 Task: Look for Airbnb properties in Banha, Egypt from 20th December, 2023 to 25th December, 2023 for 7 adults. Place can be entire room or shared room with 4 bedrooms having 7 beds and 4 bathrooms. Property type can be house. Amenities needed are: wifi, TV, free parkinig on premises, gym, breakfast.
Action: Mouse moved to (460, 87)
Screenshot: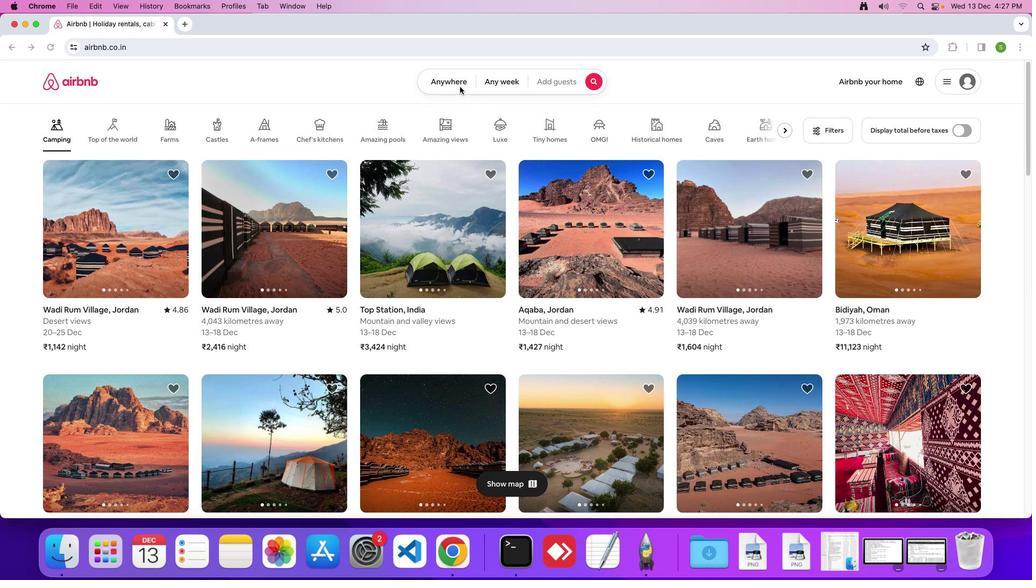 
Action: Mouse pressed left at (460, 87)
Screenshot: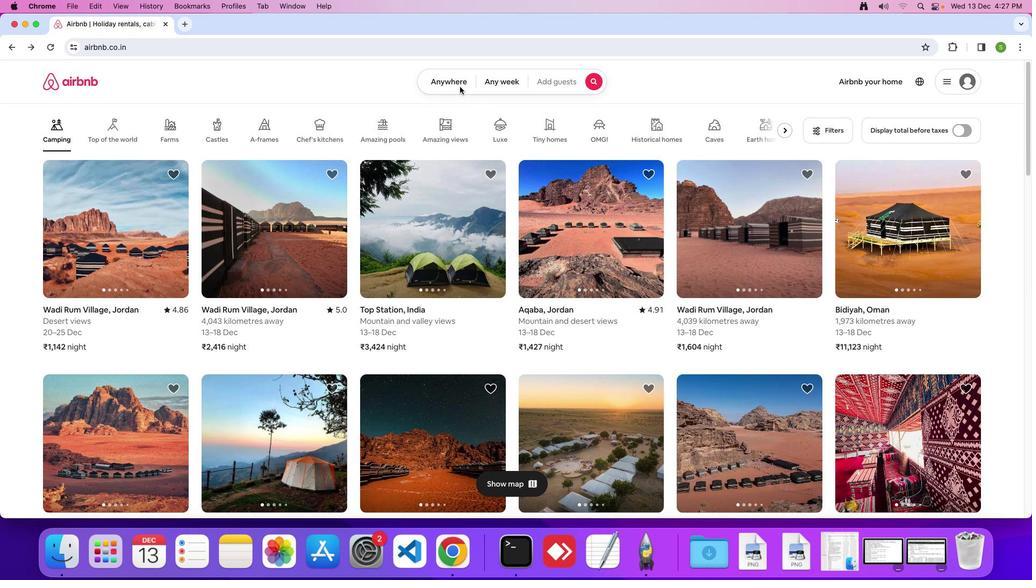 
Action: Mouse moved to (449, 82)
Screenshot: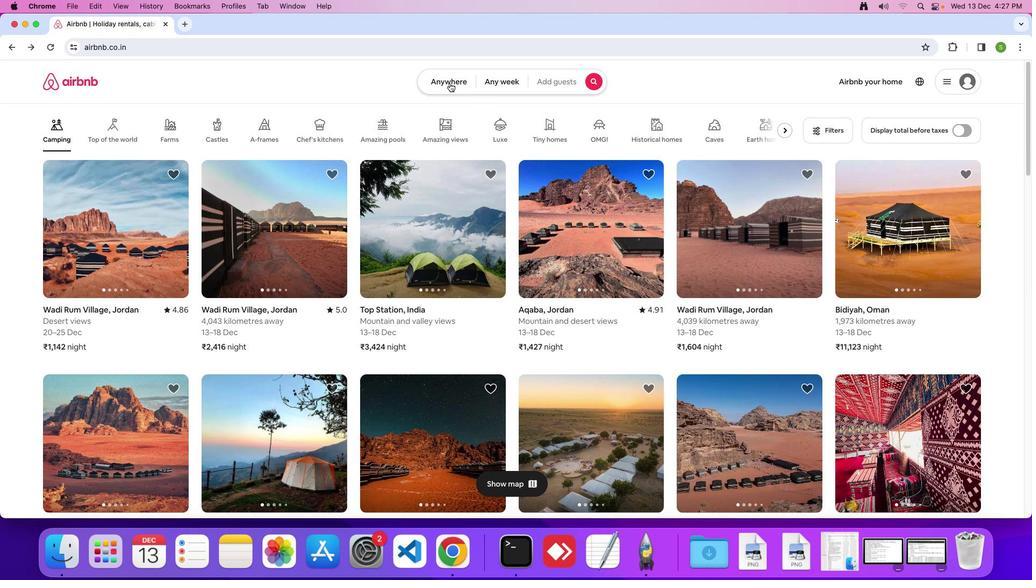 
Action: Mouse pressed left at (449, 82)
Screenshot: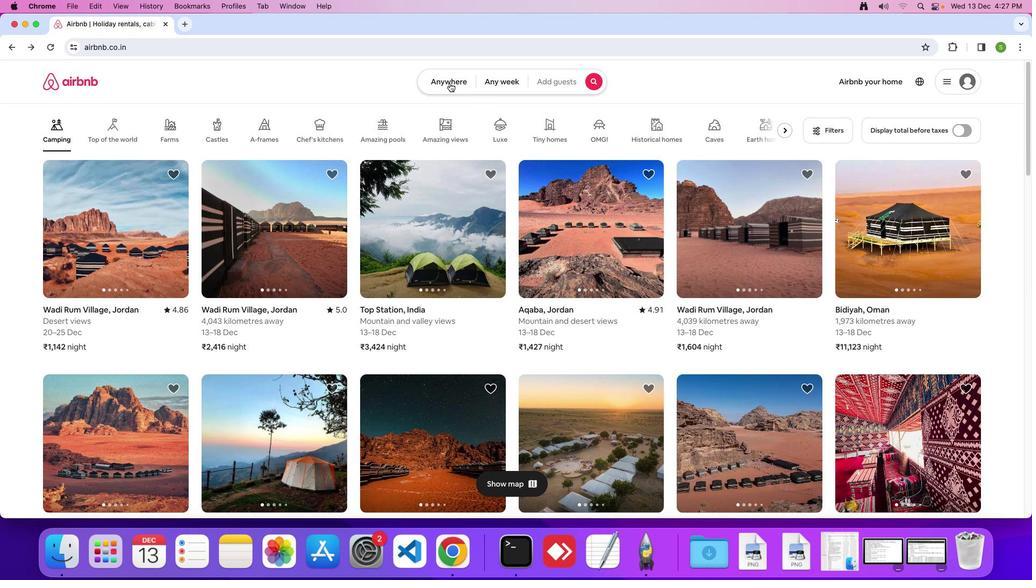 
Action: Mouse moved to (384, 118)
Screenshot: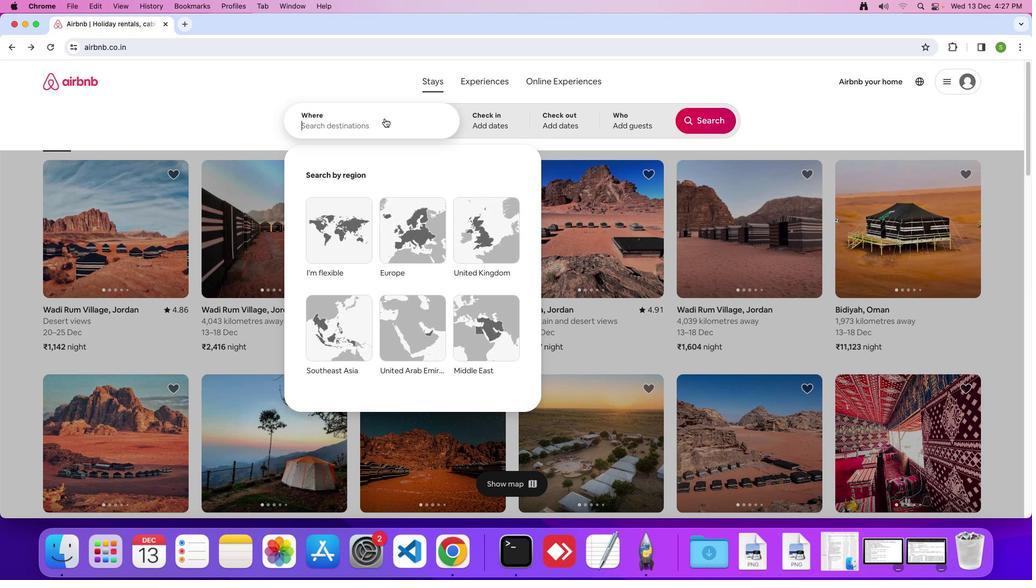 
Action: Mouse pressed left at (384, 118)
Screenshot: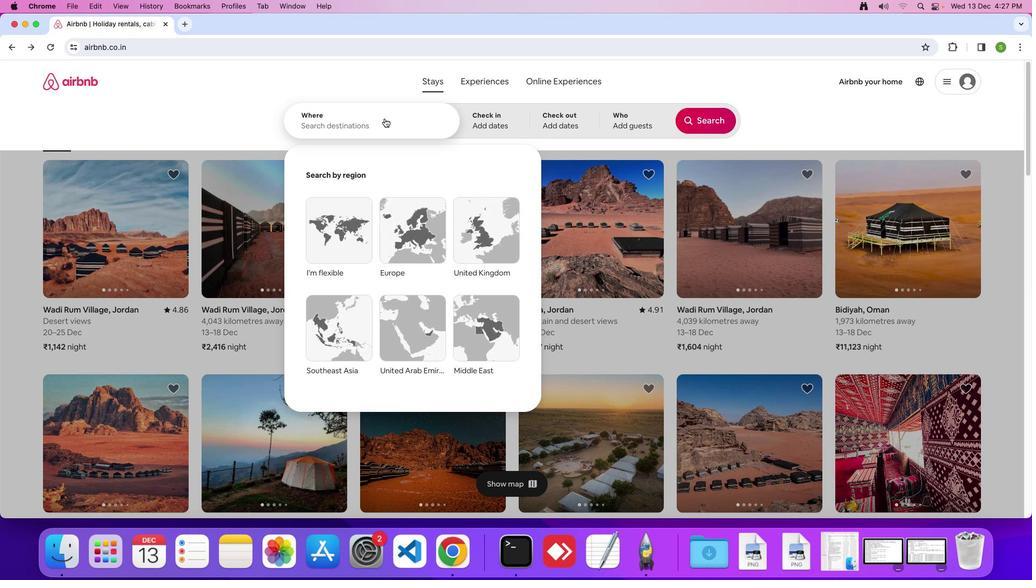 
Action: Key pressed 'B'Key.caps_lock'a''n''h''a'','Key.spaceKey.shift'E''g''y''p''t'Key.enter
Screenshot: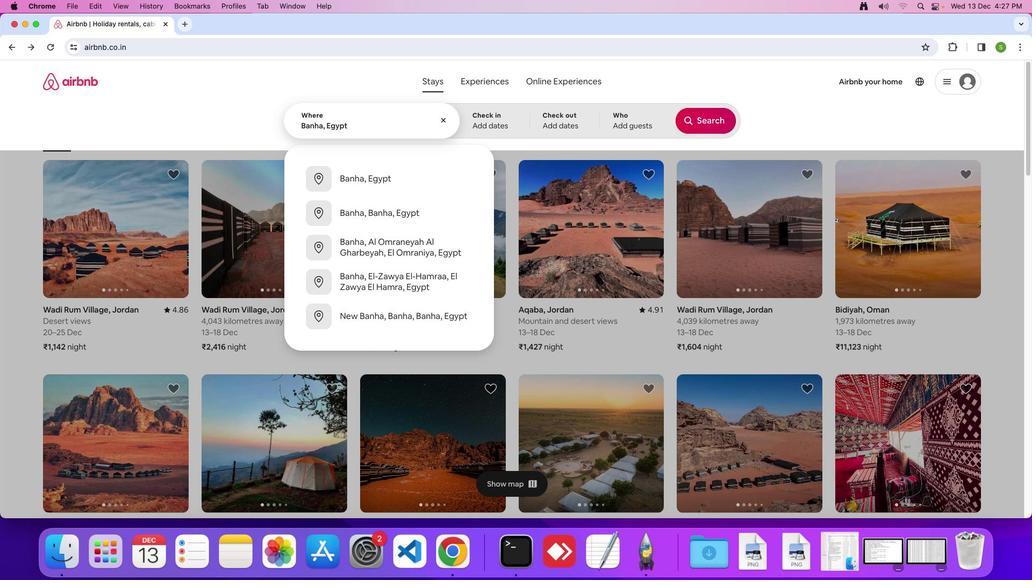 
Action: Mouse scrolled (384, 118) with delta (0, 0)
Screenshot: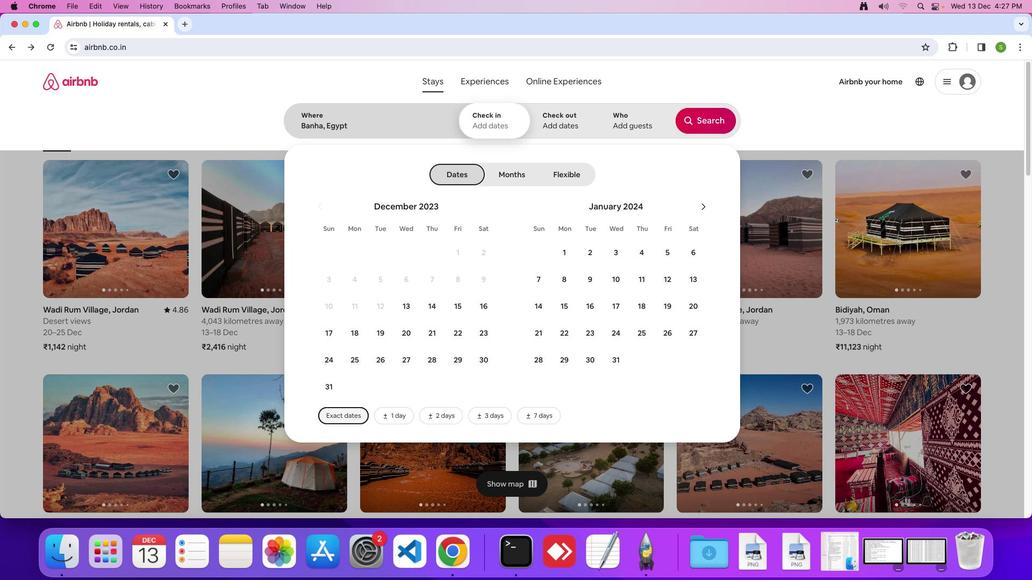 
Action: Mouse moved to (409, 335)
Screenshot: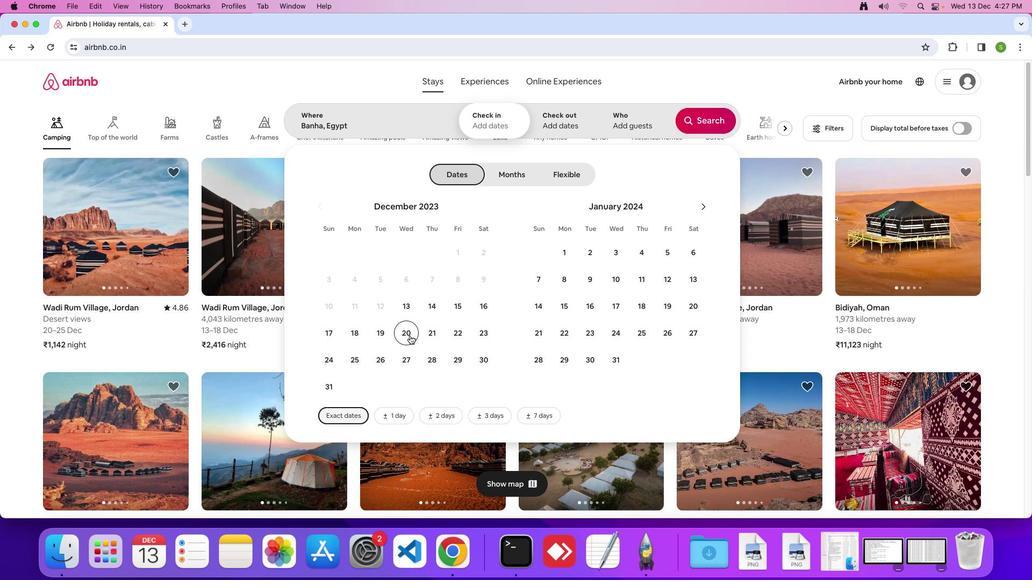 
Action: Mouse pressed left at (409, 335)
Screenshot: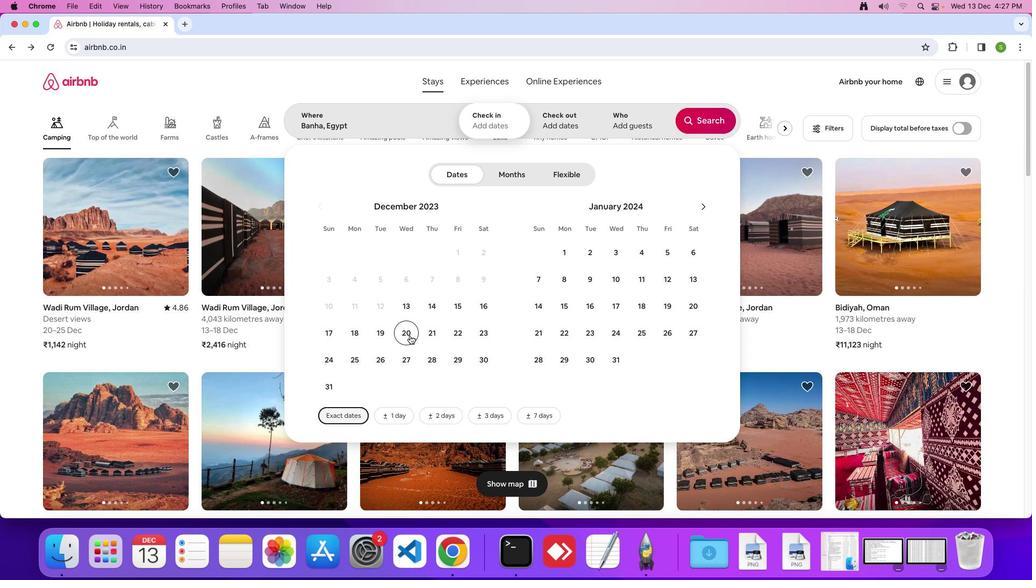 
Action: Mouse moved to (354, 357)
Screenshot: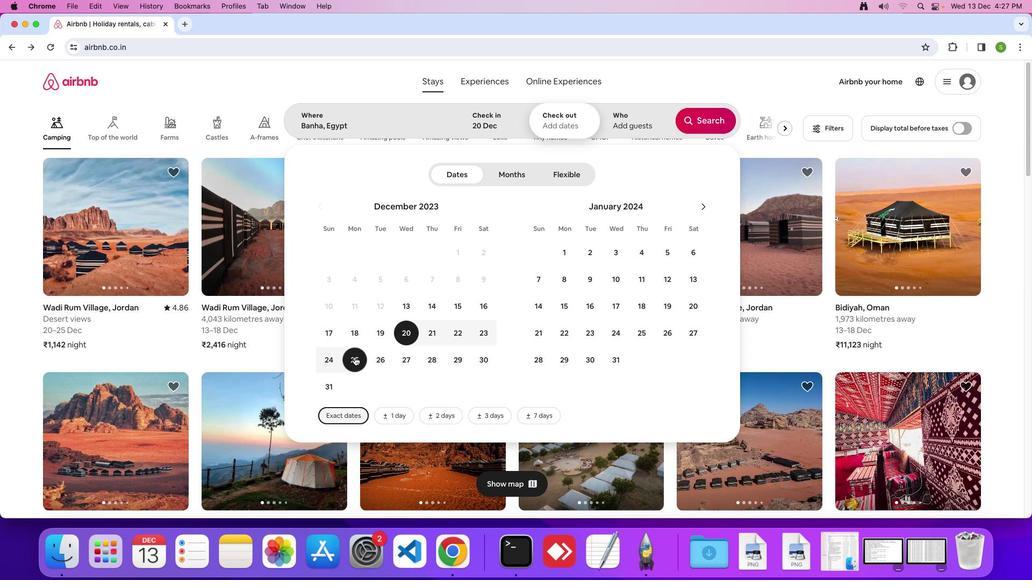 
Action: Mouse pressed left at (354, 357)
Screenshot: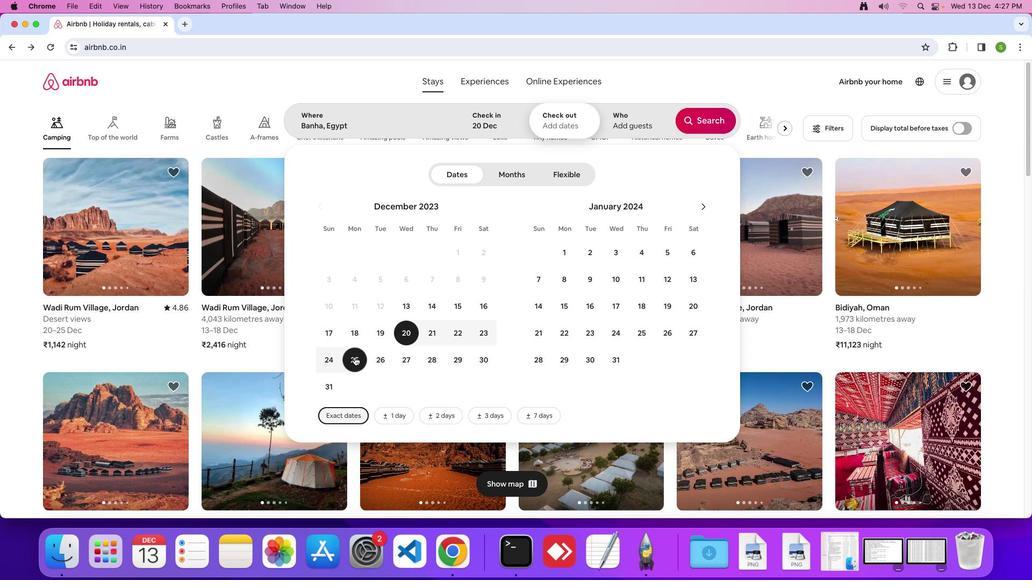 
Action: Mouse moved to (633, 126)
Screenshot: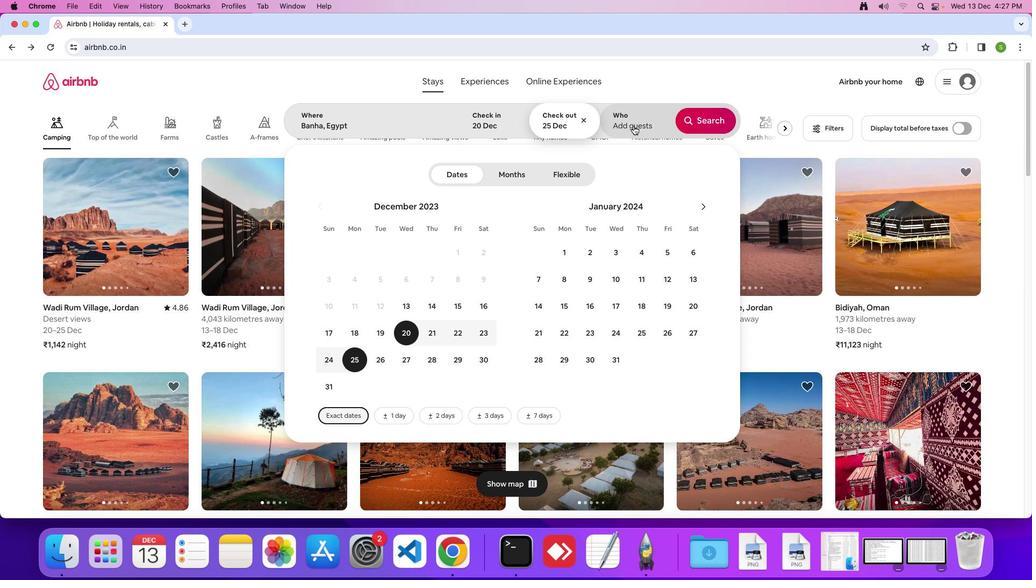 
Action: Mouse pressed left at (633, 126)
Screenshot: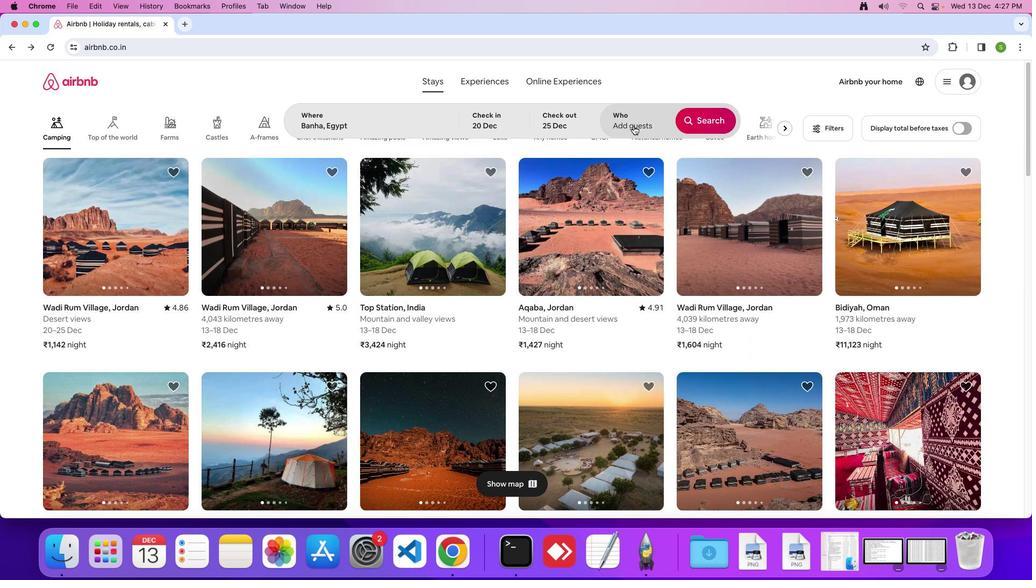 
Action: Mouse moved to (705, 174)
Screenshot: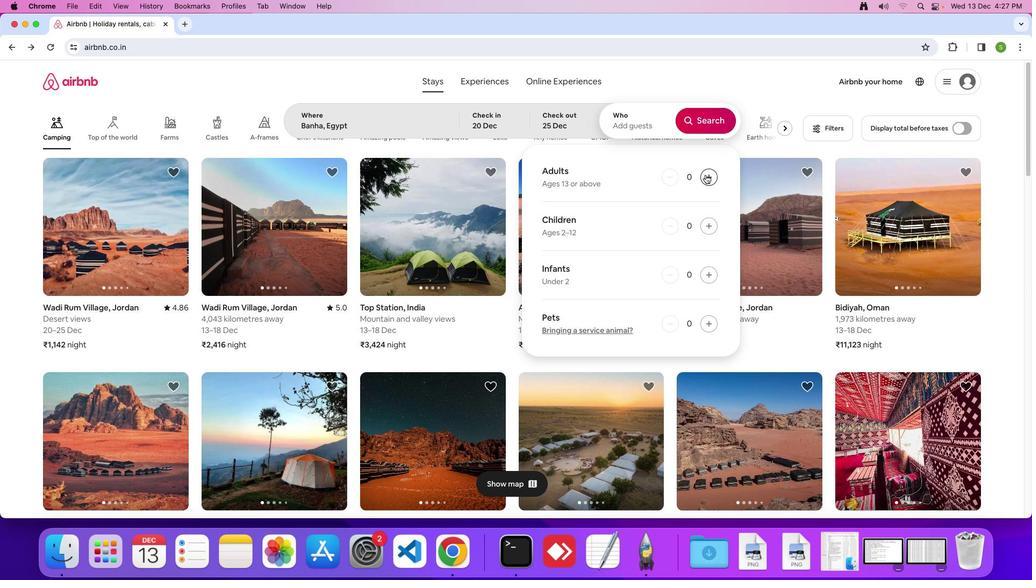 
Action: Mouse pressed left at (705, 174)
Screenshot: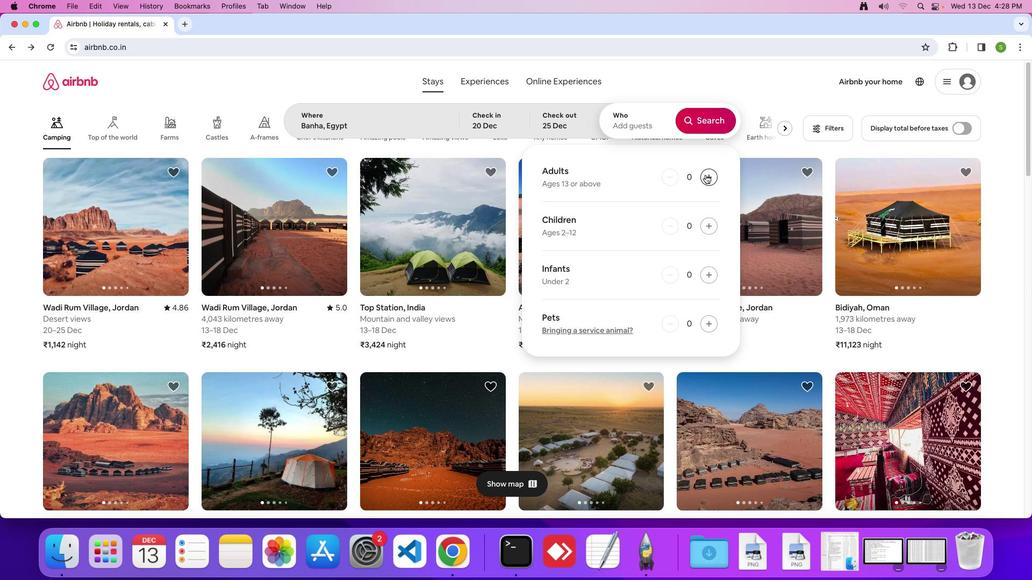 
Action: Mouse pressed left at (705, 174)
Screenshot: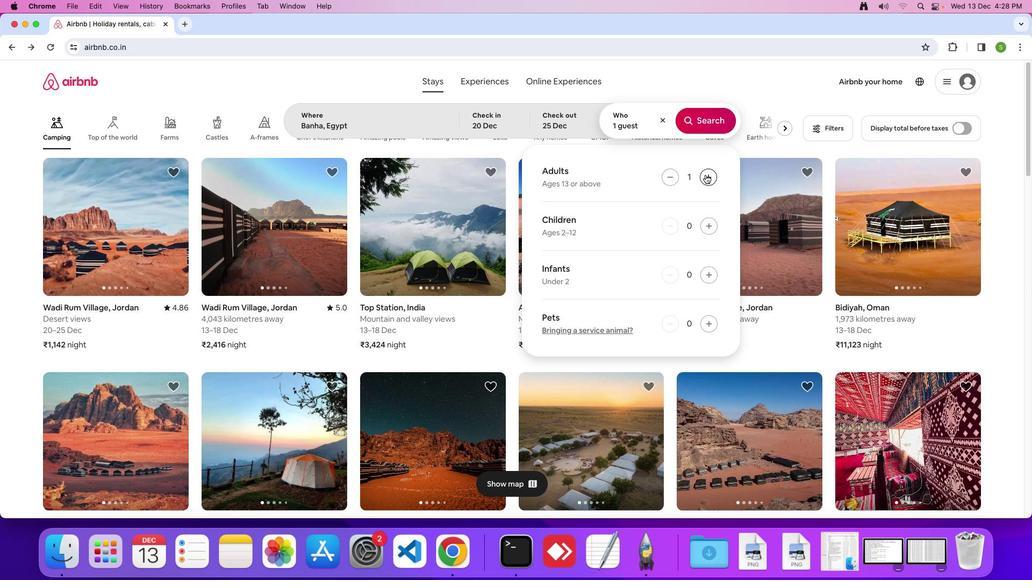 
Action: Mouse pressed left at (705, 174)
Screenshot: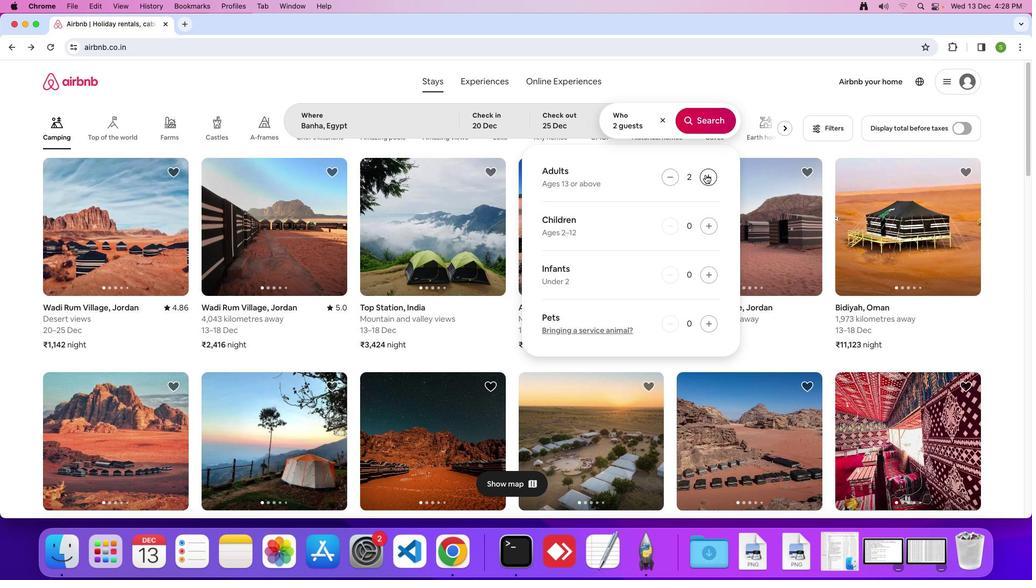 
Action: Mouse pressed left at (705, 174)
Screenshot: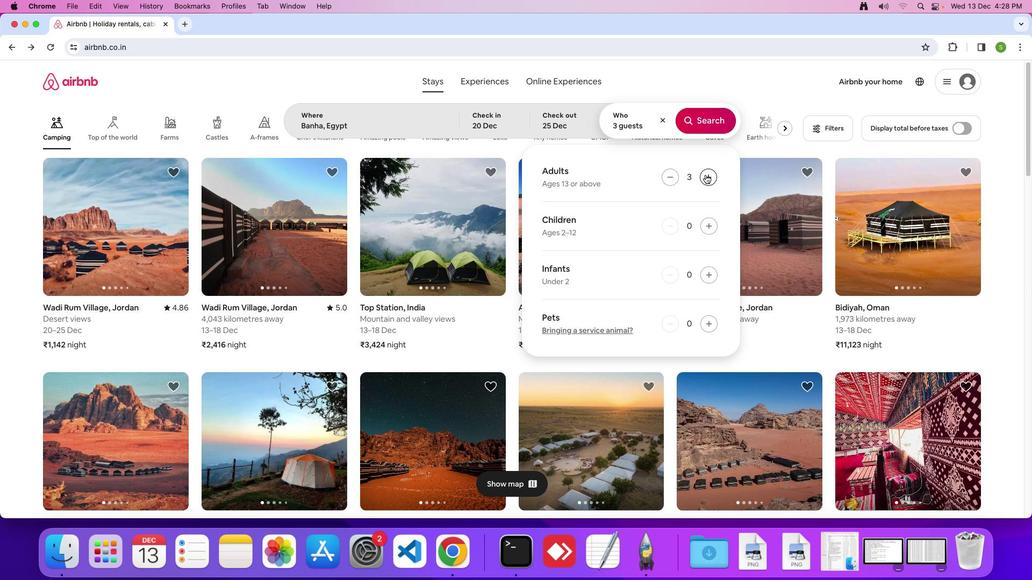 
Action: Mouse pressed left at (705, 174)
Screenshot: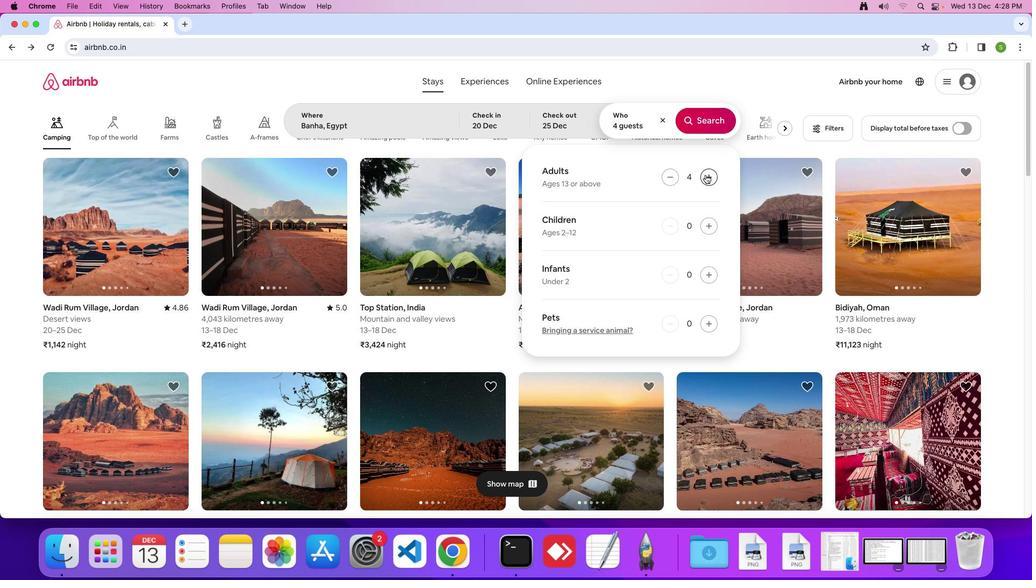 
Action: Mouse pressed left at (705, 174)
Screenshot: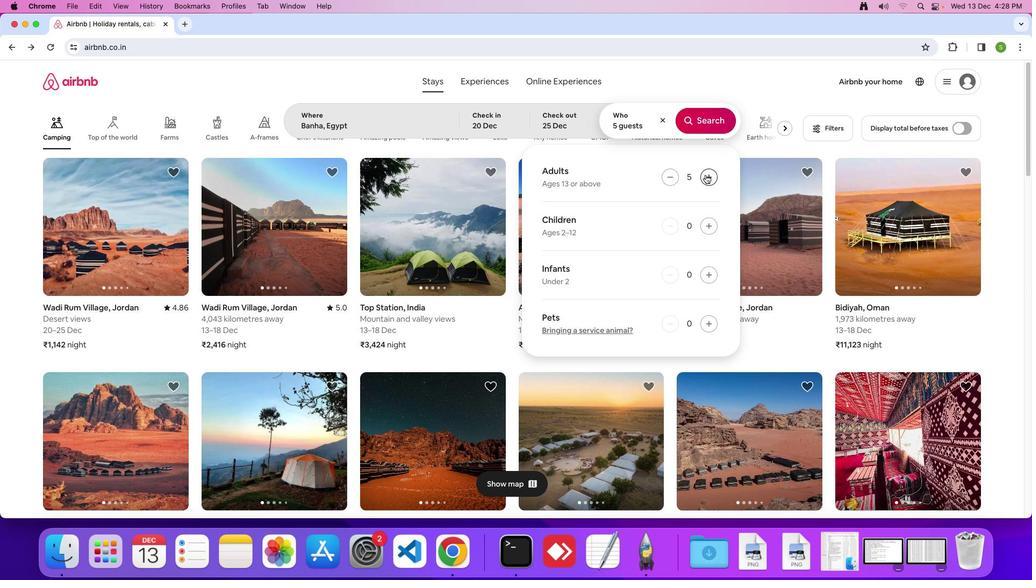 
Action: Mouse pressed left at (705, 174)
Screenshot: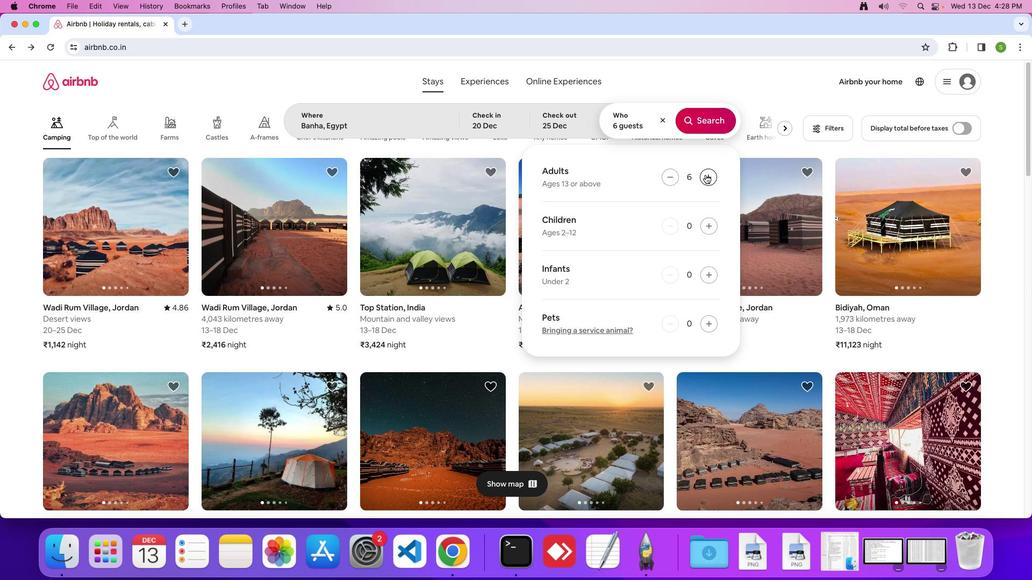 
Action: Mouse moved to (693, 117)
Screenshot: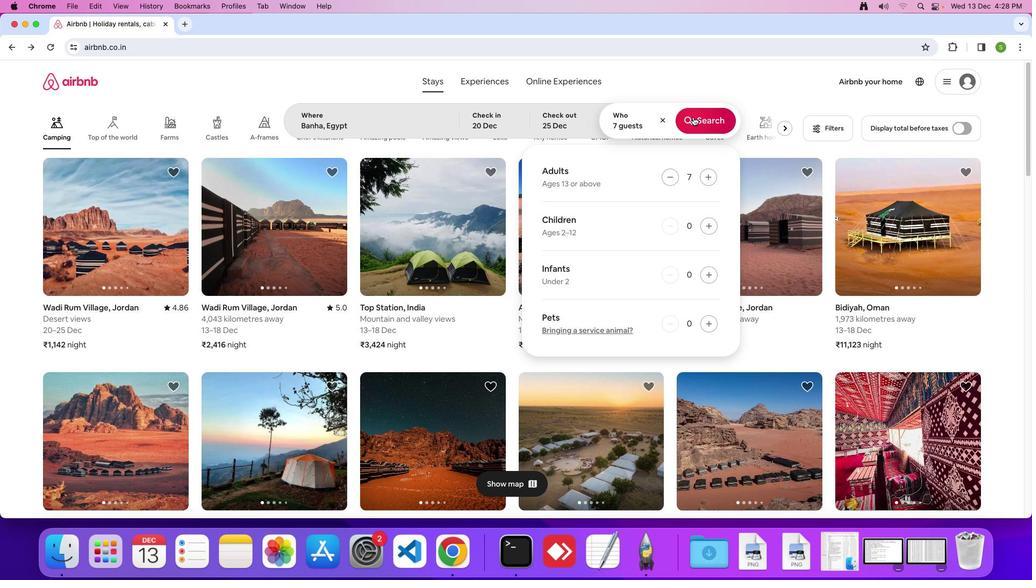 
Action: Mouse pressed left at (693, 117)
Screenshot: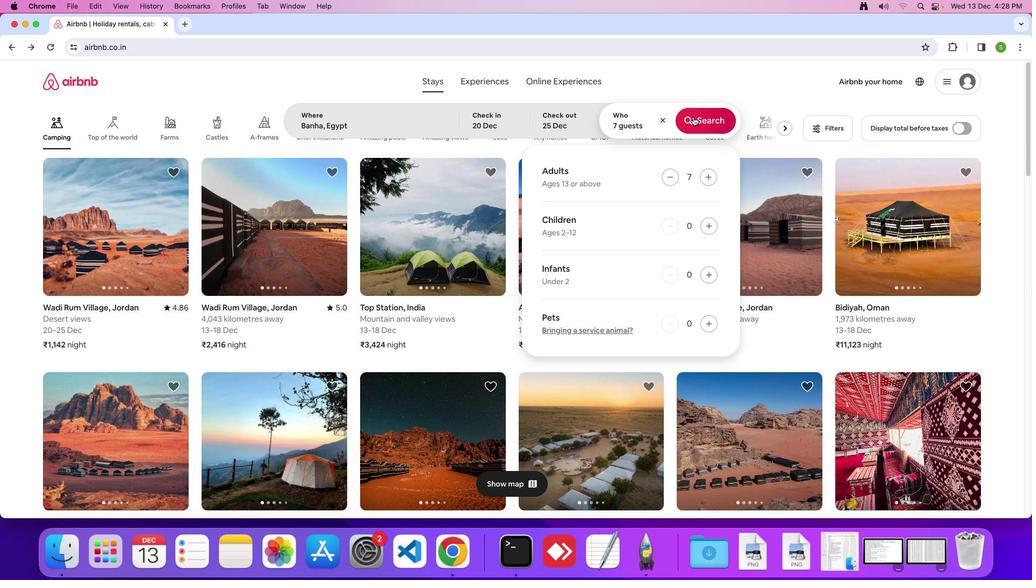 
Action: Mouse moved to (869, 131)
Screenshot: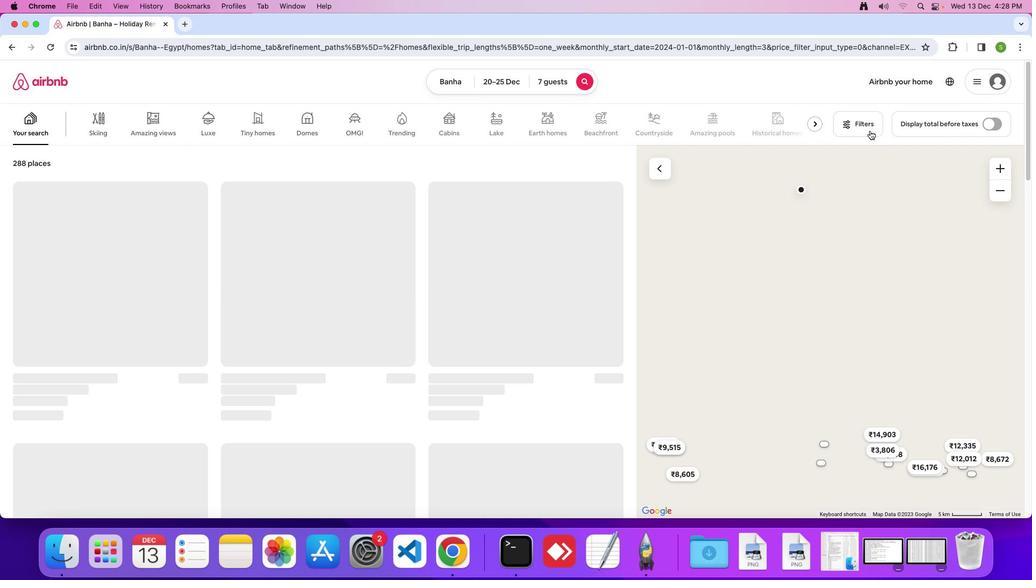 
Action: Mouse pressed left at (869, 131)
Screenshot: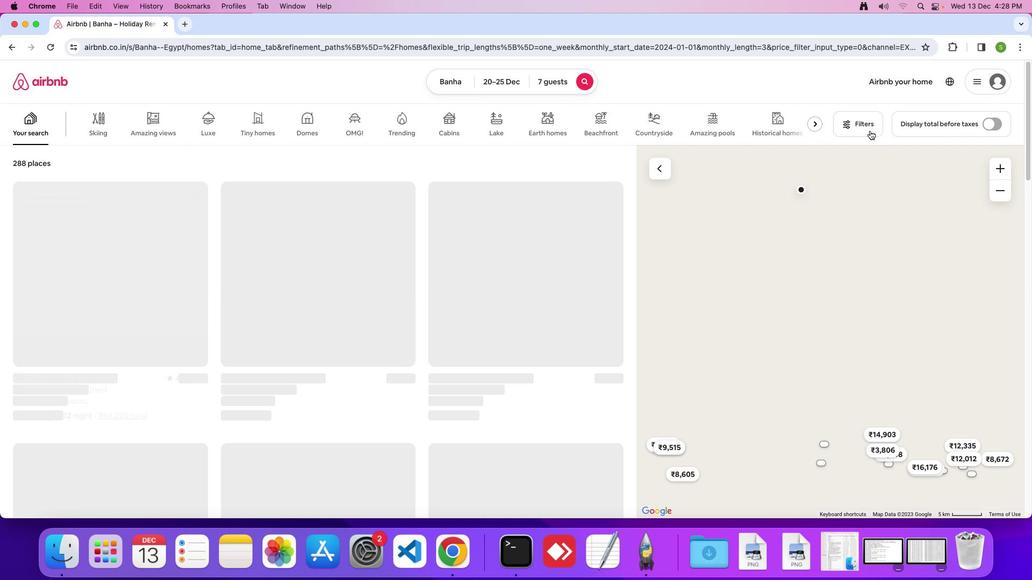 
Action: Mouse moved to (544, 291)
Screenshot: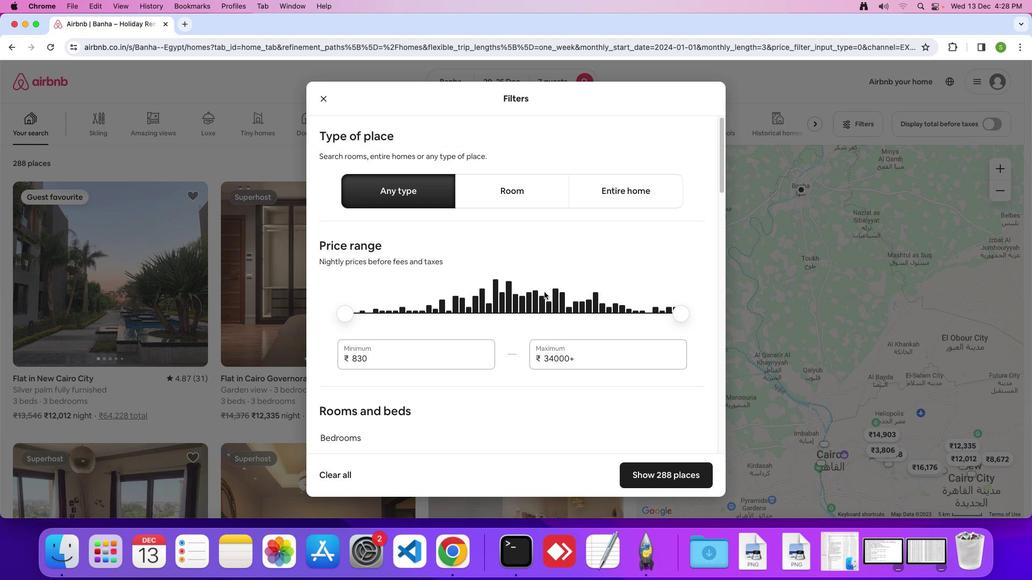 
Action: Mouse scrolled (544, 291) with delta (0, 0)
Screenshot: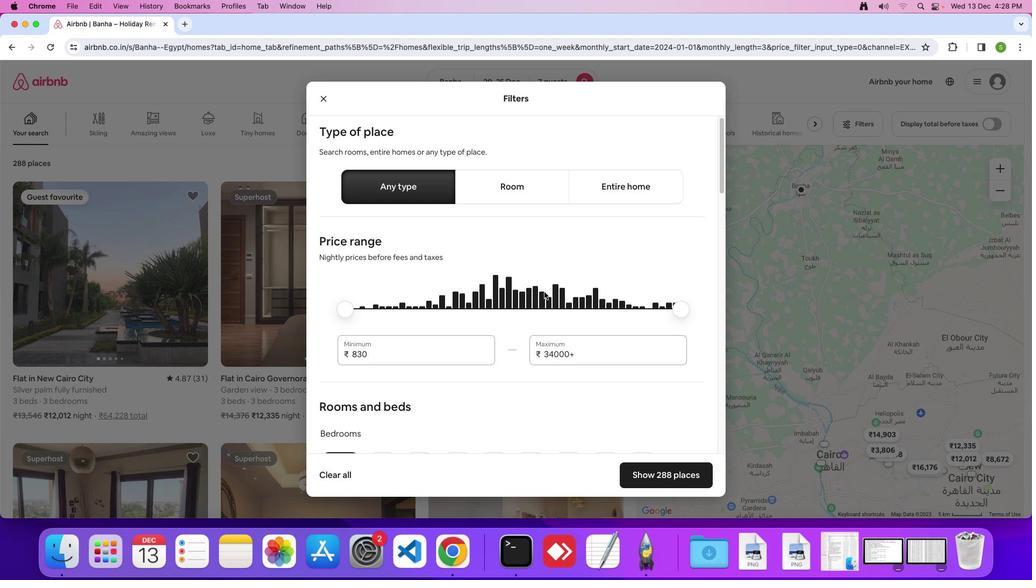 
Action: Mouse scrolled (544, 291) with delta (0, 0)
Screenshot: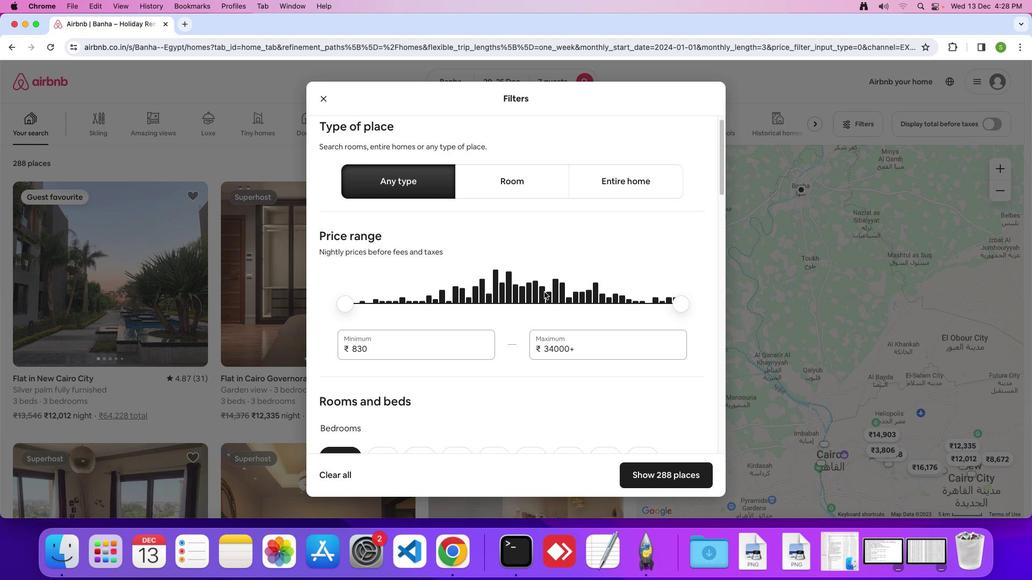 
Action: Mouse scrolled (544, 291) with delta (0, 0)
Screenshot: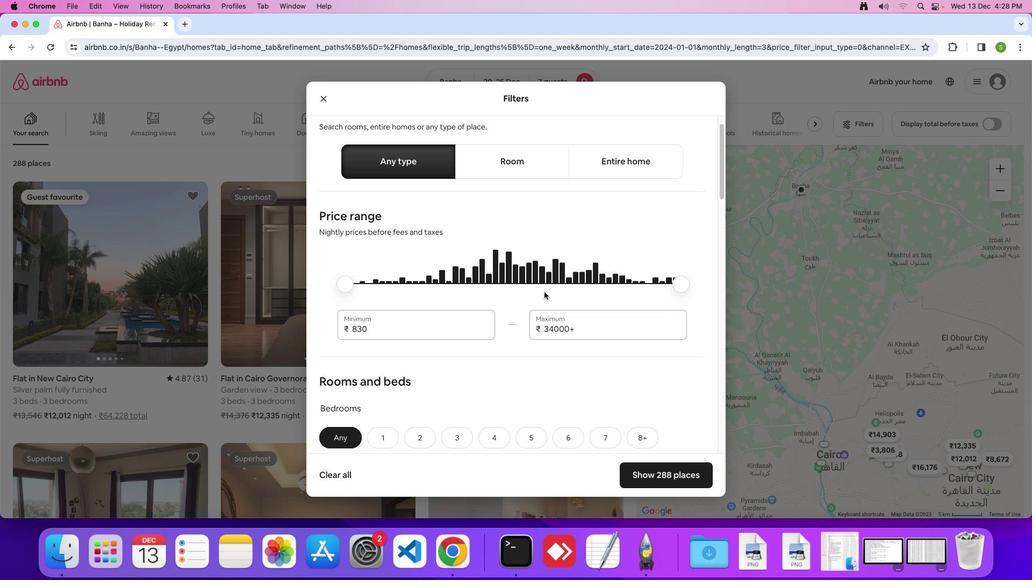 
Action: Mouse scrolled (544, 291) with delta (0, 0)
Screenshot: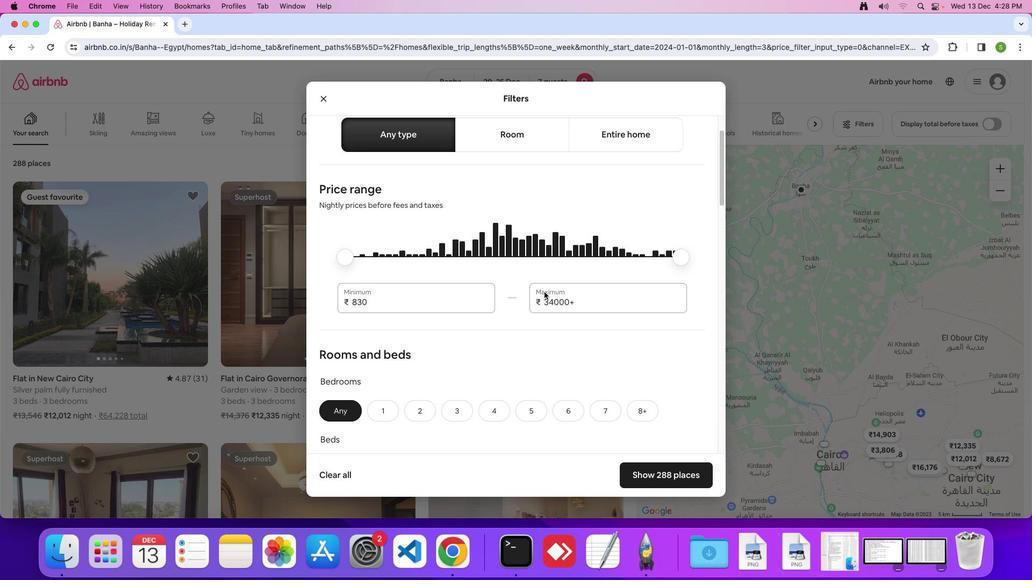 
Action: Mouse scrolled (544, 291) with delta (0, 0)
Screenshot: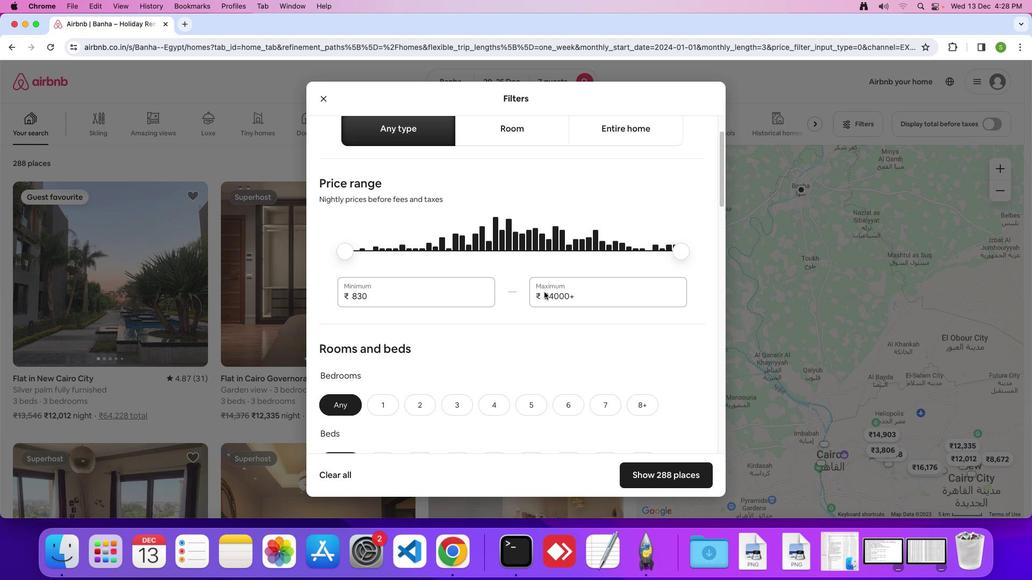 
Action: Mouse scrolled (544, 291) with delta (0, 0)
Screenshot: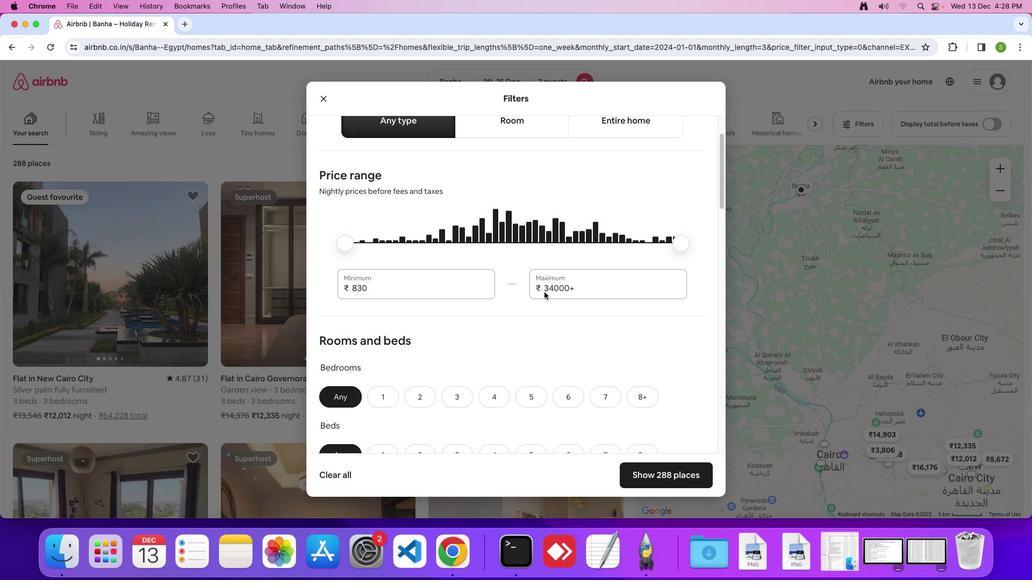 
Action: Mouse scrolled (544, 291) with delta (0, 0)
Screenshot: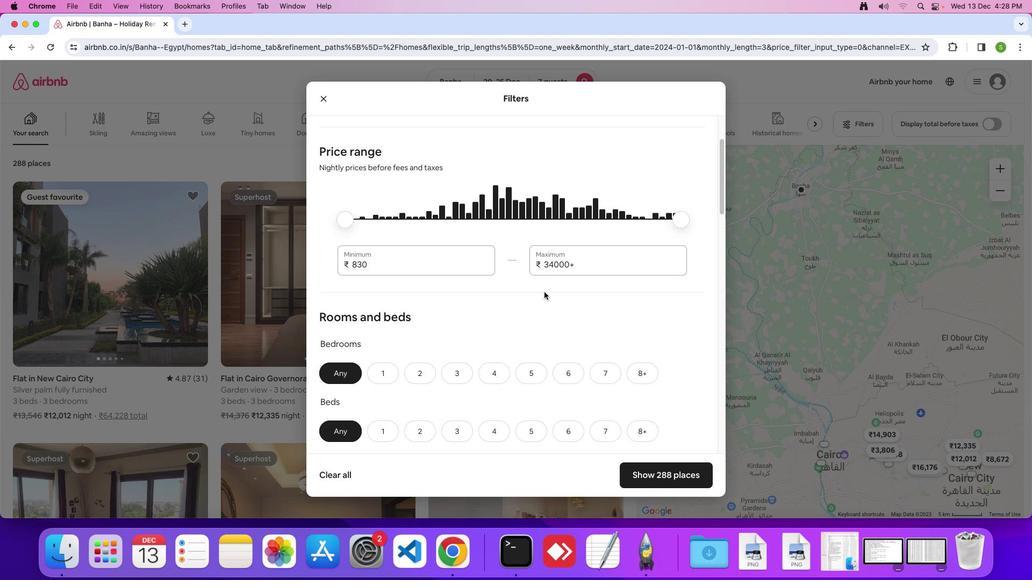 
Action: Mouse scrolled (544, 291) with delta (0, 0)
Screenshot: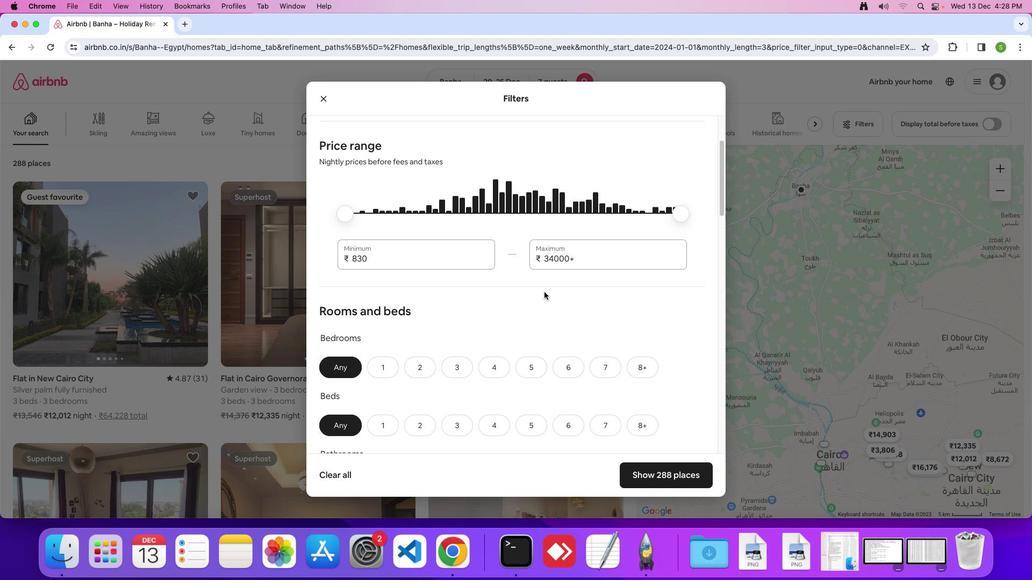 
Action: Mouse scrolled (544, 291) with delta (0, 0)
Screenshot: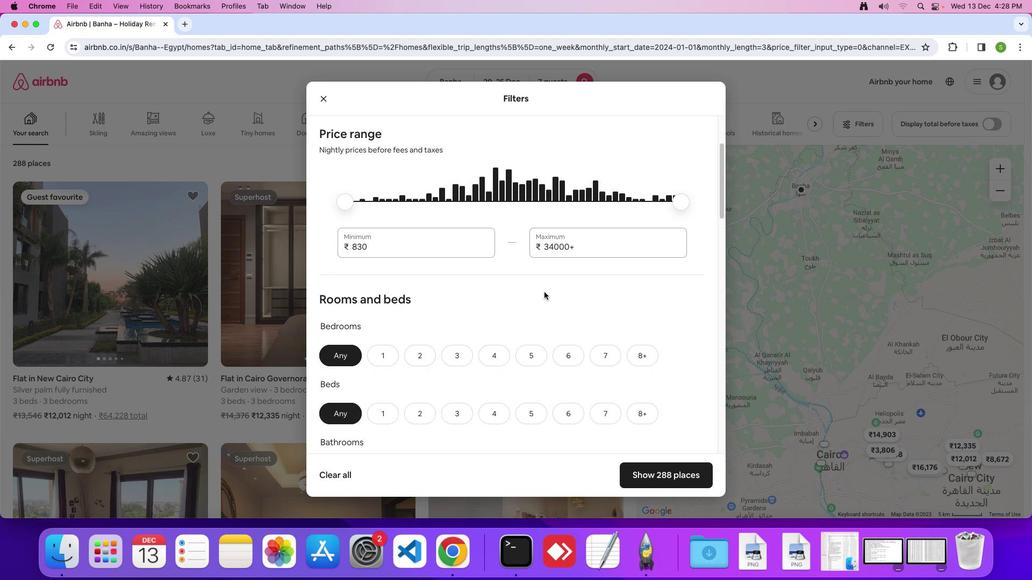 
Action: Mouse scrolled (544, 291) with delta (0, 0)
Screenshot: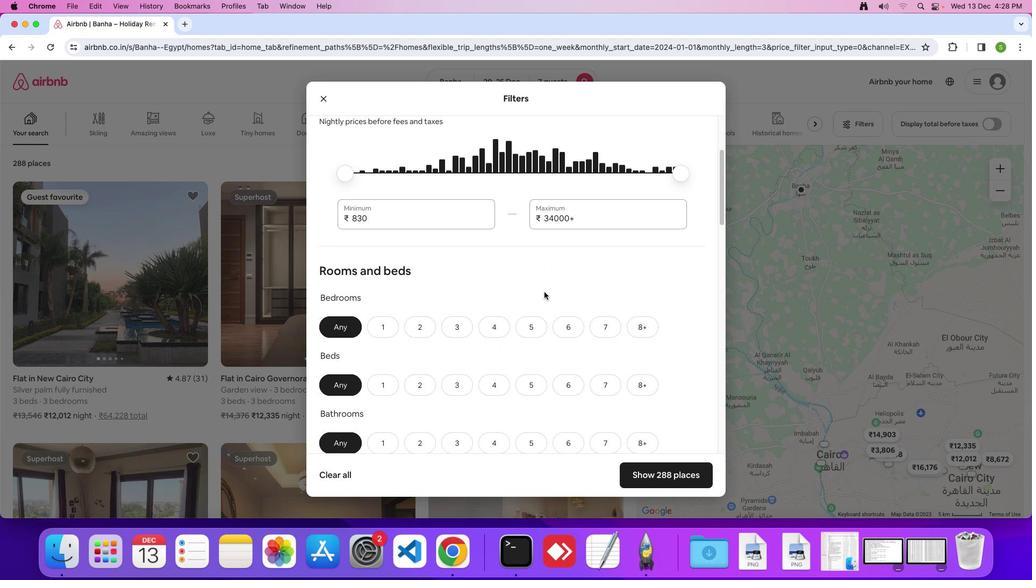 
Action: Mouse scrolled (544, 291) with delta (0, 0)
Screenshot: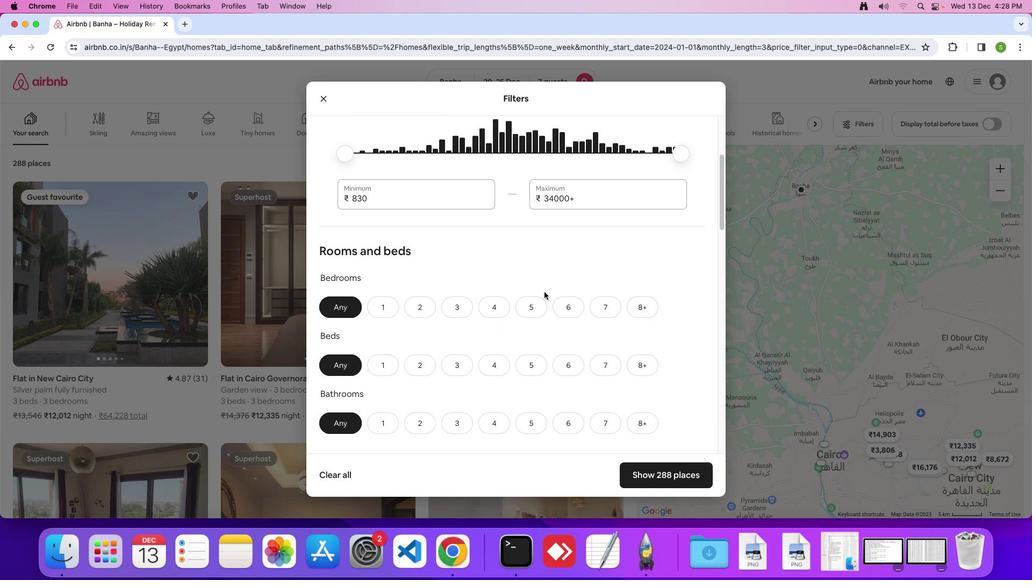 
Action: Mouse scrolled (544, 291) with delta (0, 0)
Screenshot: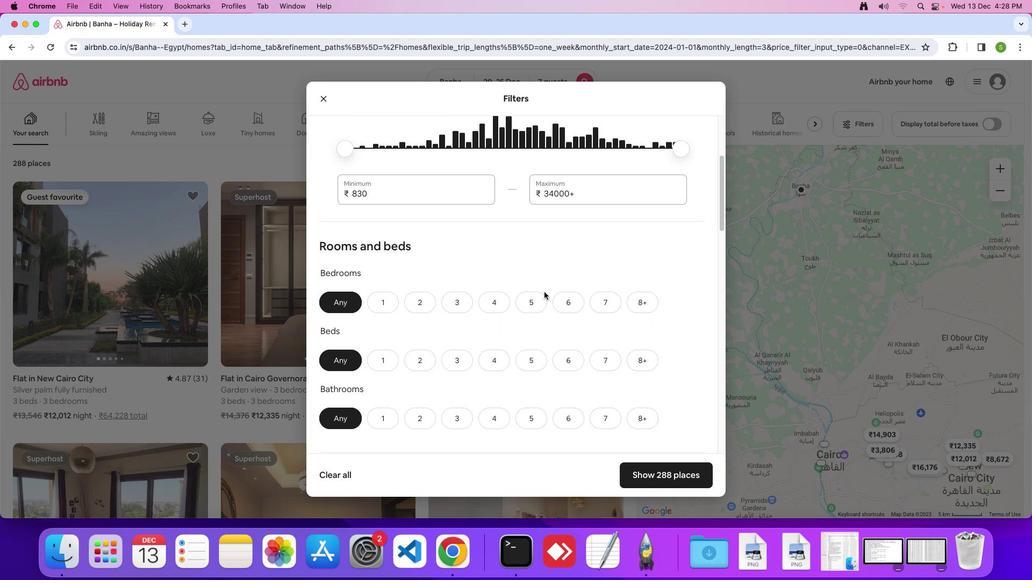 
Action: Mouse scrolled (544, 291) with delta (0, 0)
Screenshot: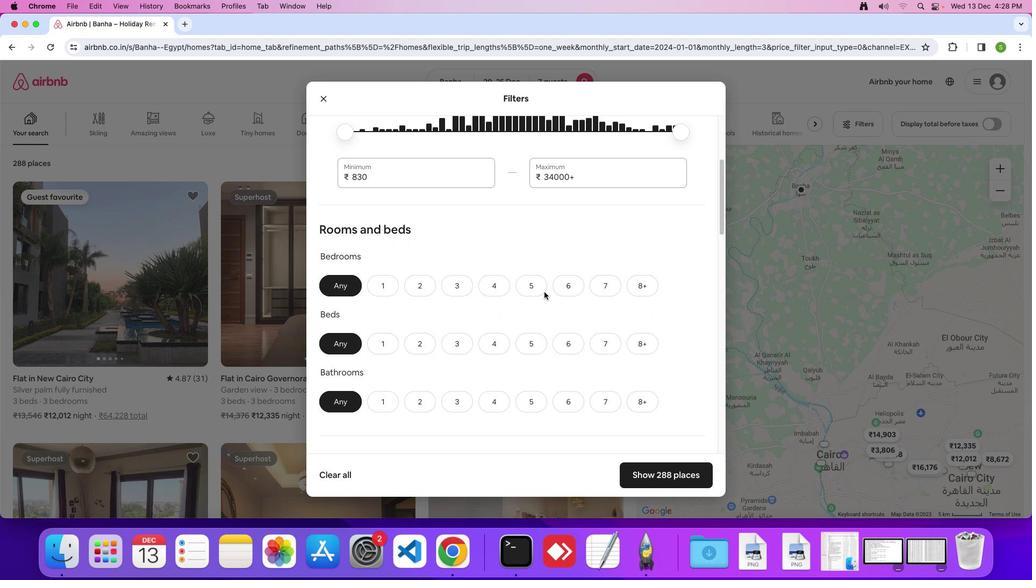 
Action: Mouse scrolled (544, 291) with delta (0, 0)
Screenshot: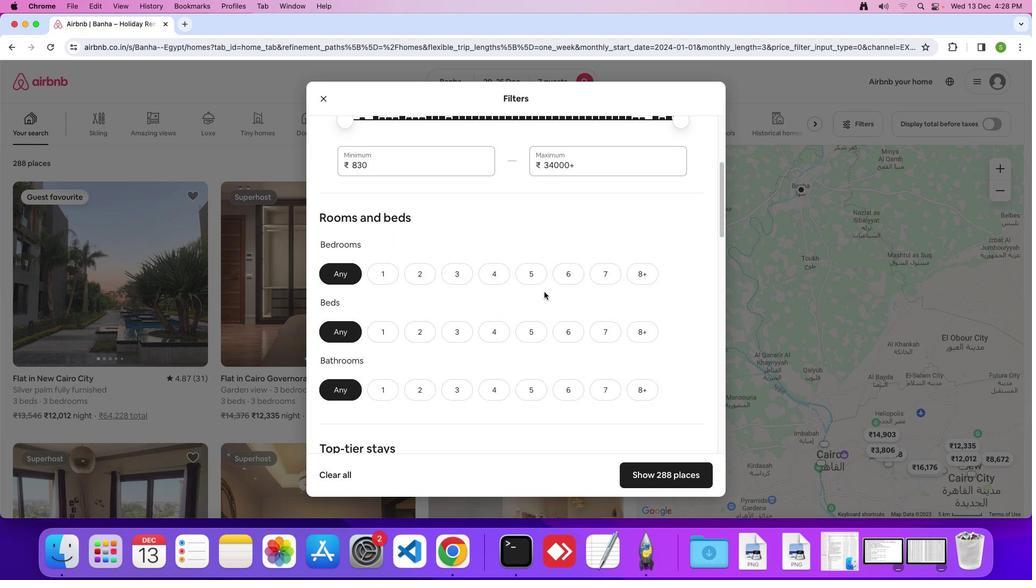 
Action: Mouse scrolled (544, 291) with delta (0, 0)
Screenshot: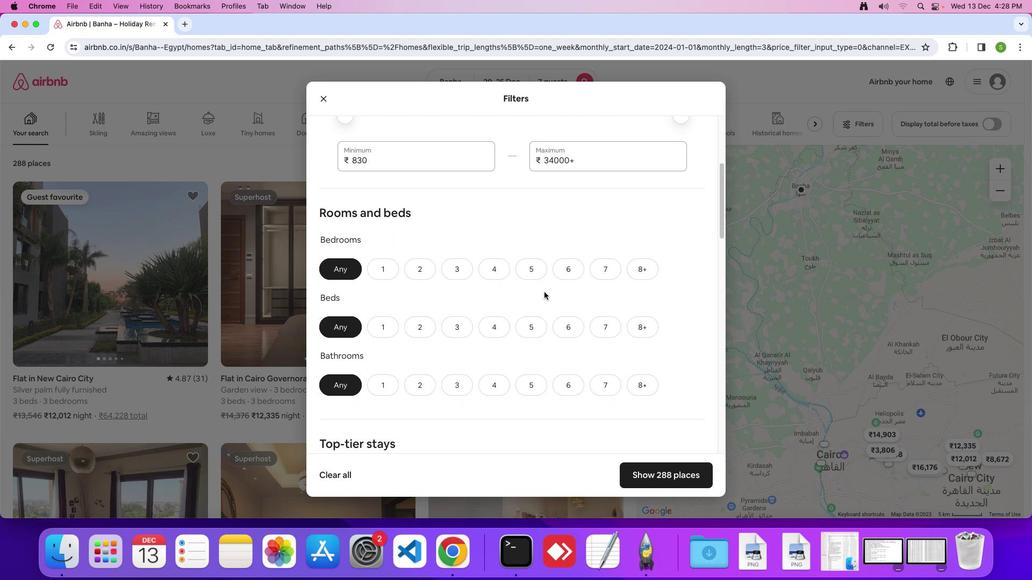 
Action: Mouse scrolled (544, 291) with delta (0, 0)
Screenshot: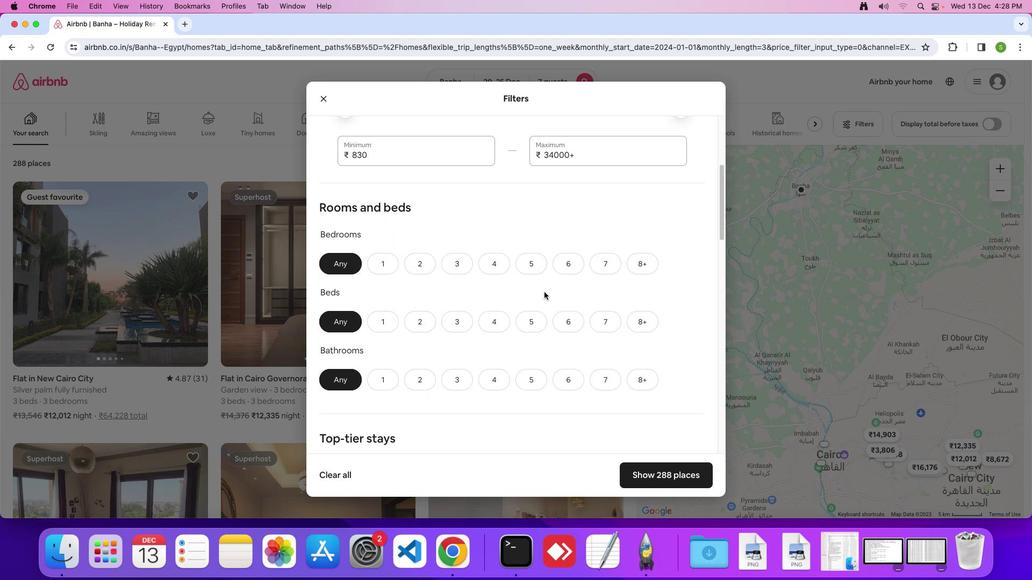 
Action: Mouse scrolled (544, 291) with delta (0, 0)
Screenshot: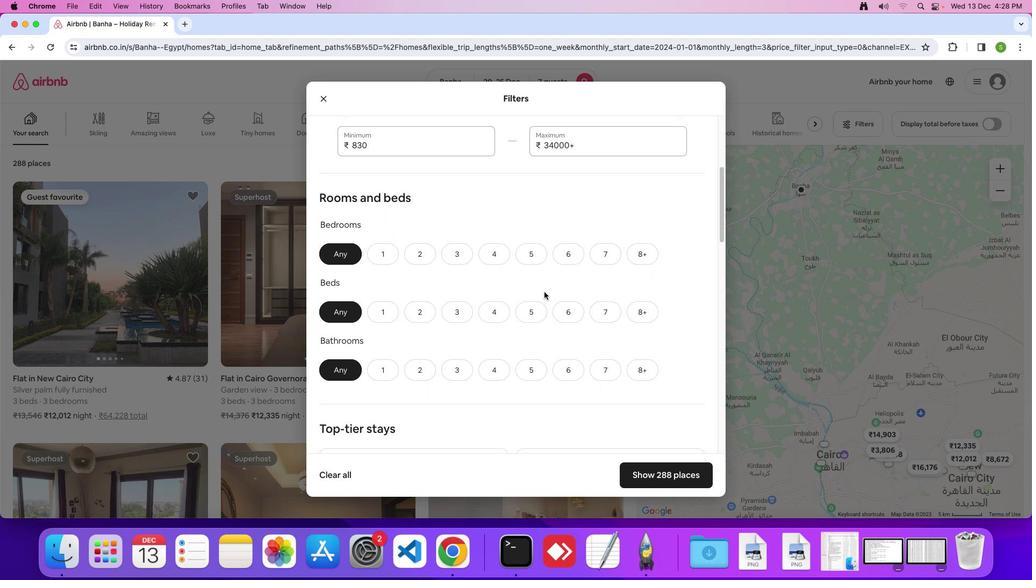 
Action: Mouse scrolled (544, 291) with delta (0, -1)
Screenshot: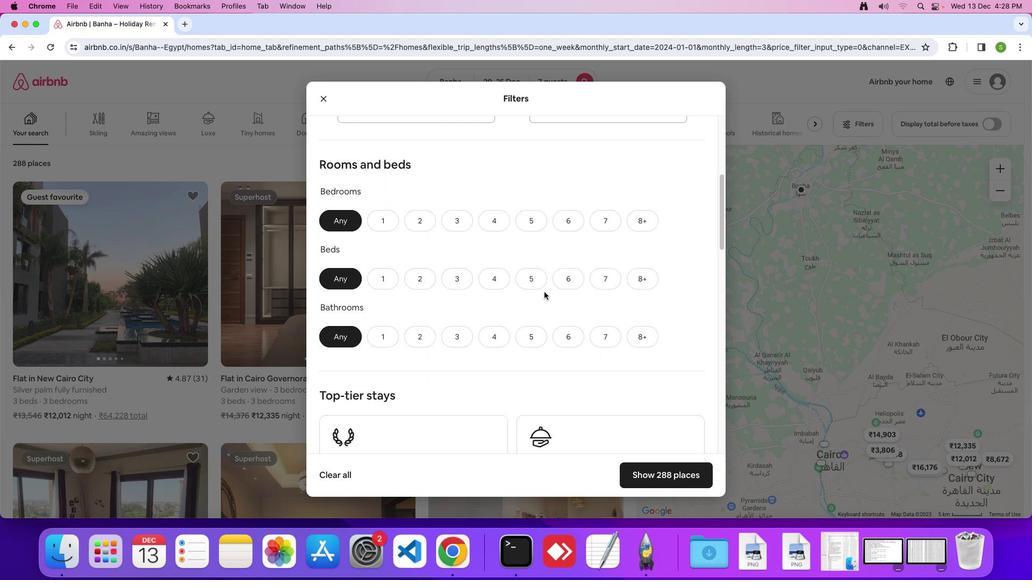 
Action: Mouse moved to (495, 188)
Screenshot: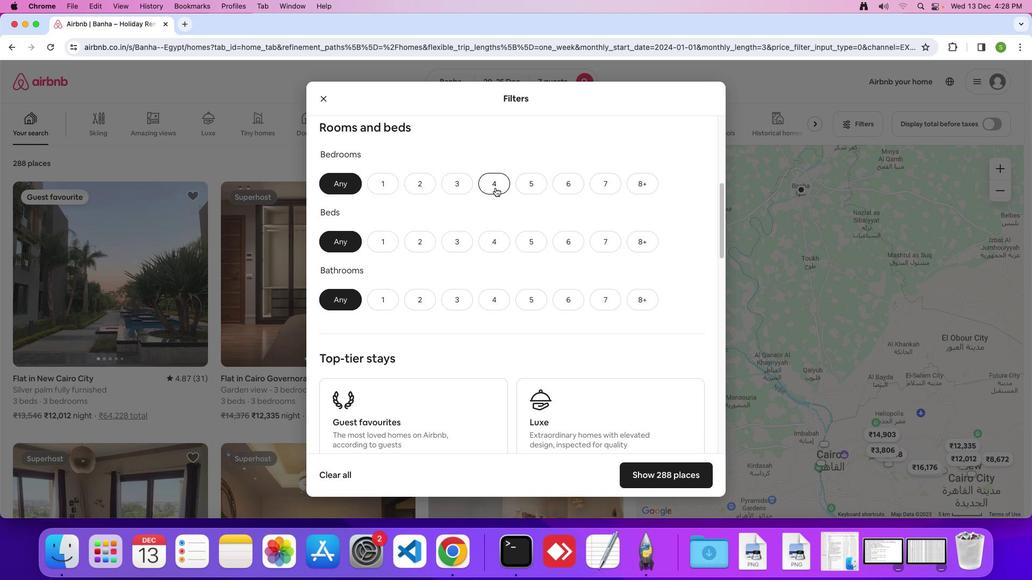 
Action: Mouse pressed left at (495, 188)
Screenshot: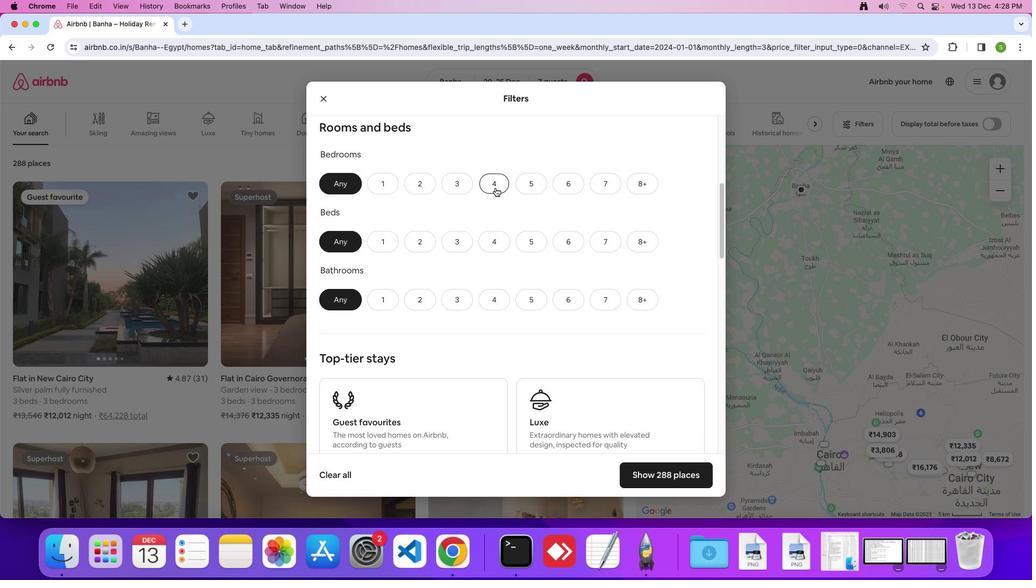 
Action: Mouse moved to (598, 241)
Screenshot: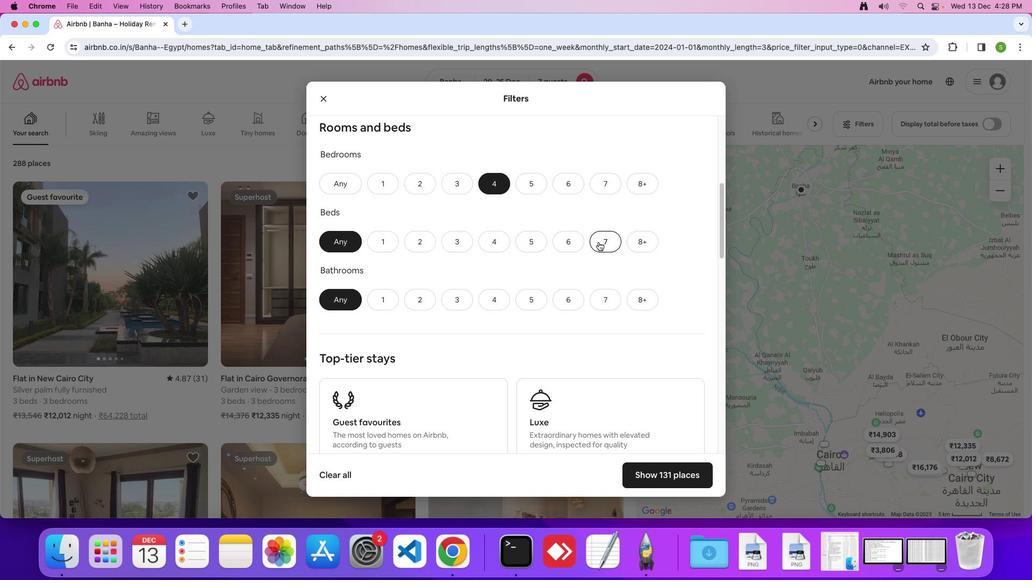 
Action: Mouse pressed left at (598, 241)
Screenshot: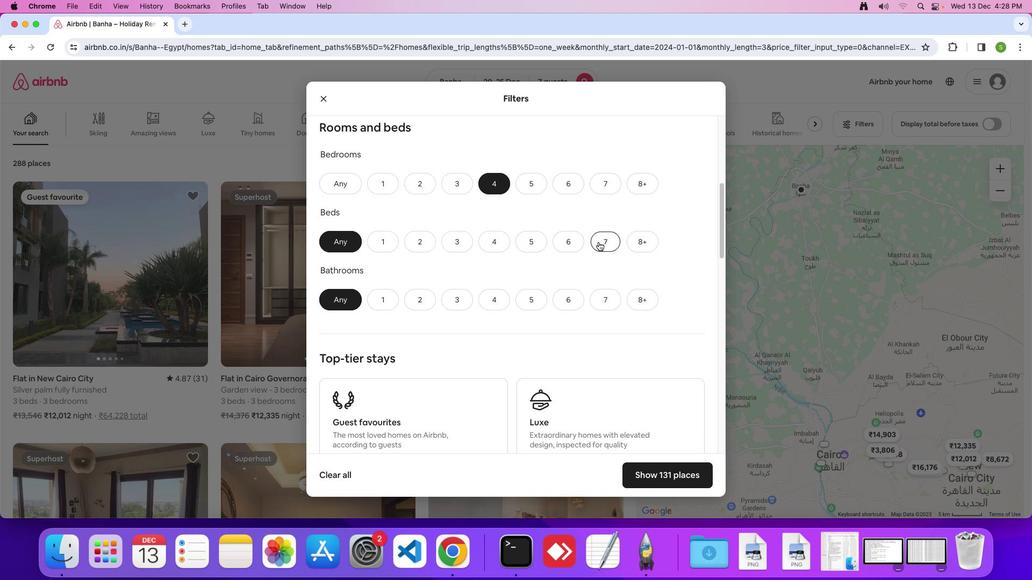 
Action: Mouse moved to (495, 297)
Screenshot: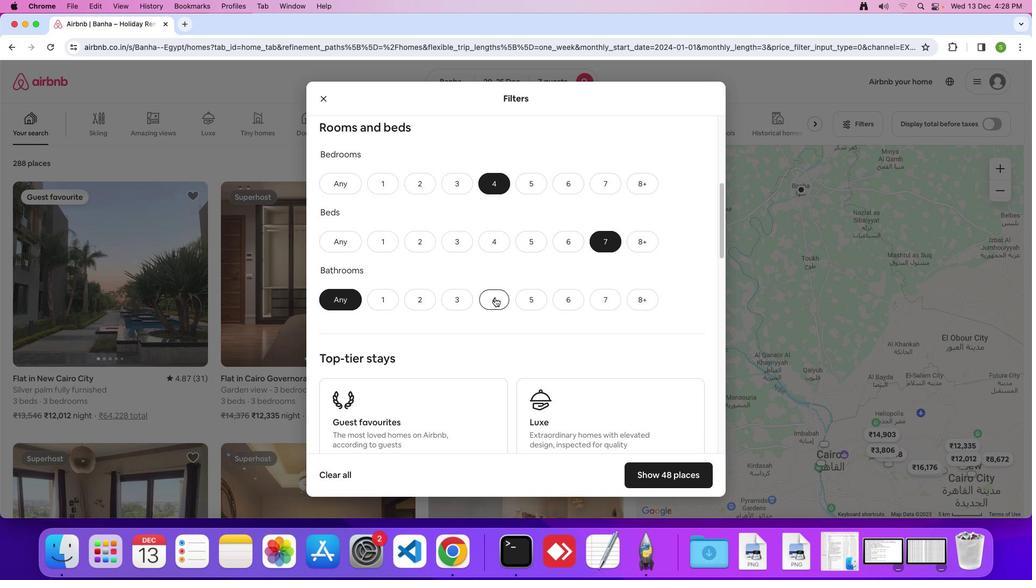 
Action: Mouse pressed left at (495, 297)
Screenshot: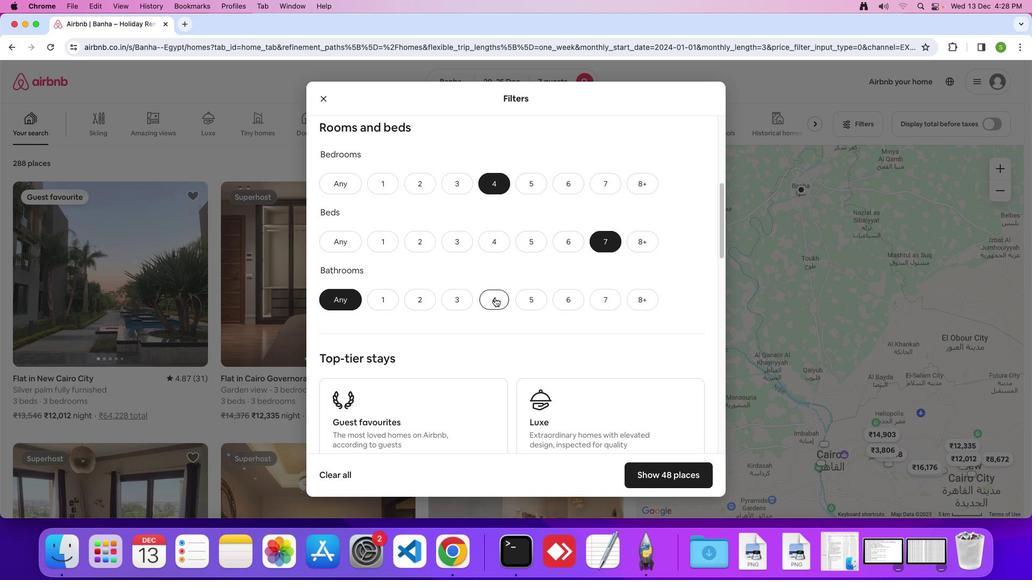 
Action: Mouse moved to (517, 270)
Screenshot: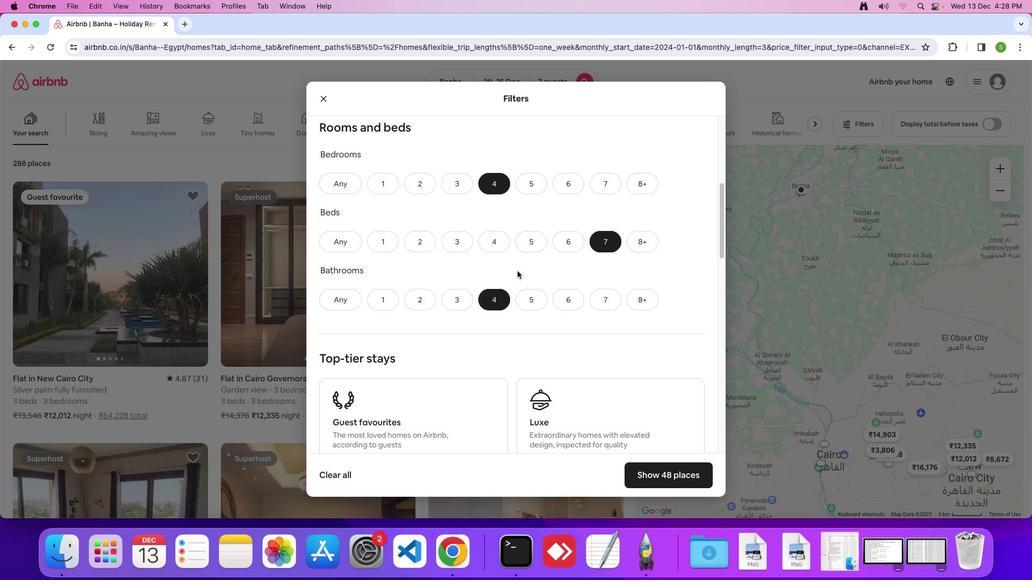 
Action: Mouse scrolled (517, 270) with delta (0, 0)
Screenshot: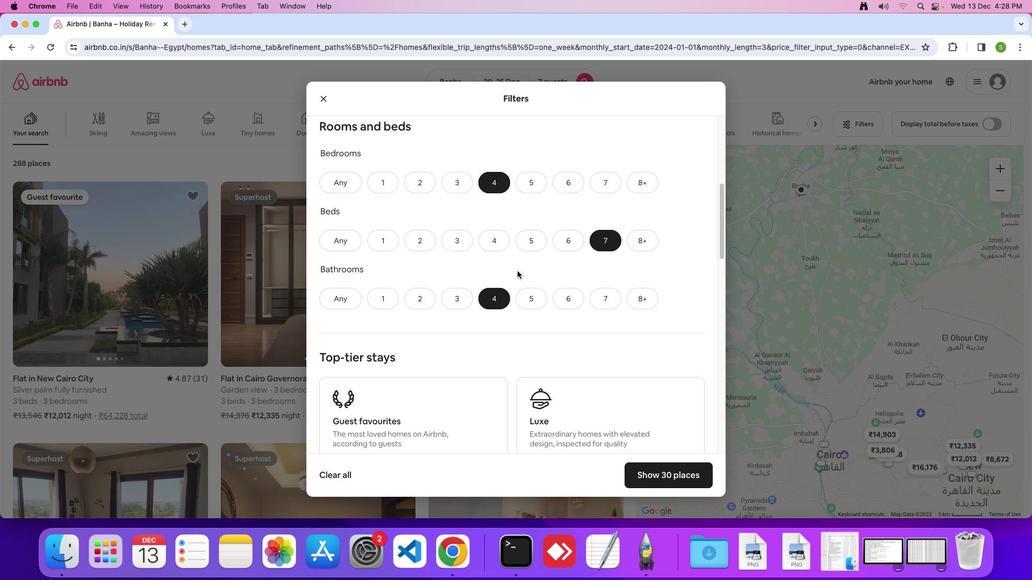 
Action: Mouse scrolled (517, 270) with delta (0, 0)
Screenshot: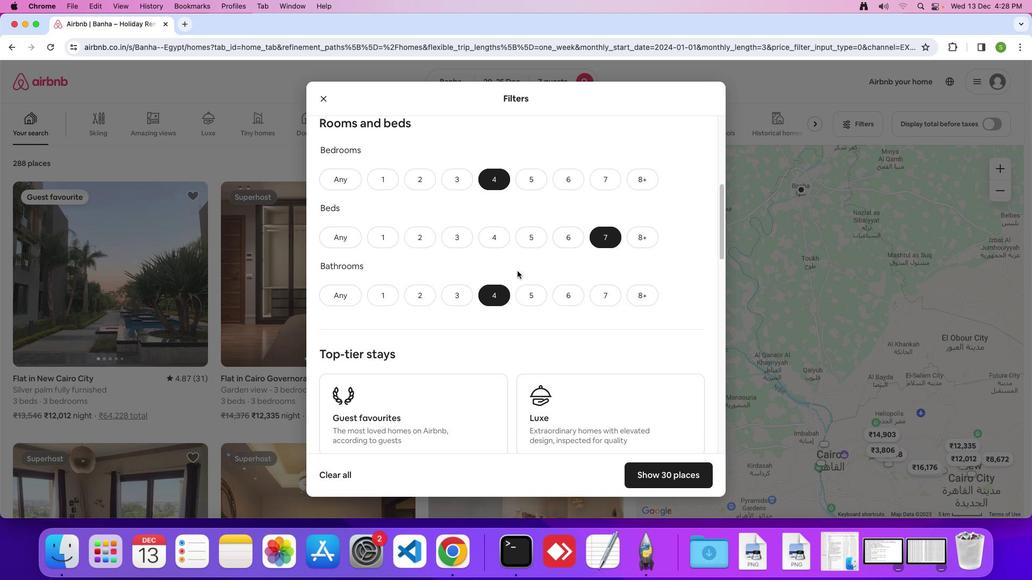 
Action: Mouse scrolled (517, 270) with delta (0, 0)
Screenshot: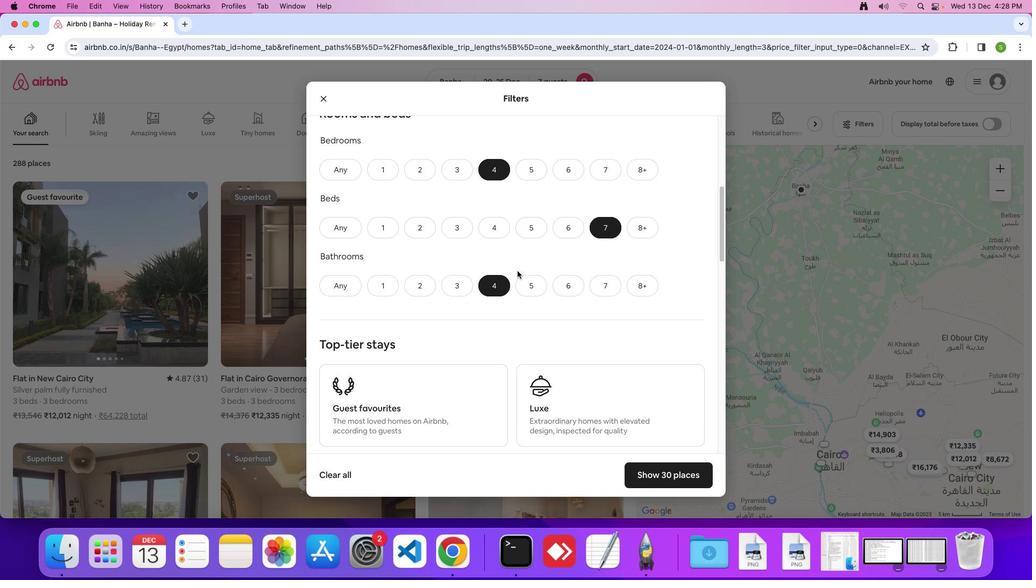 
Action: Mouse scrolled (517, 270) with delta (0, 0)
Screenshot: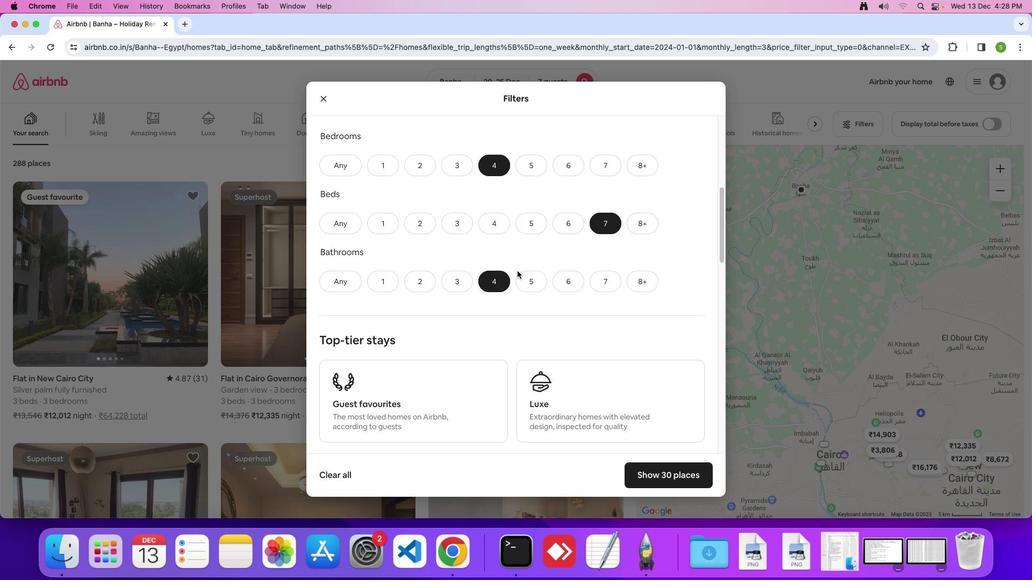 
Action: Mouse scrolled (517, 270) with delta (0, 0)
Screenshot: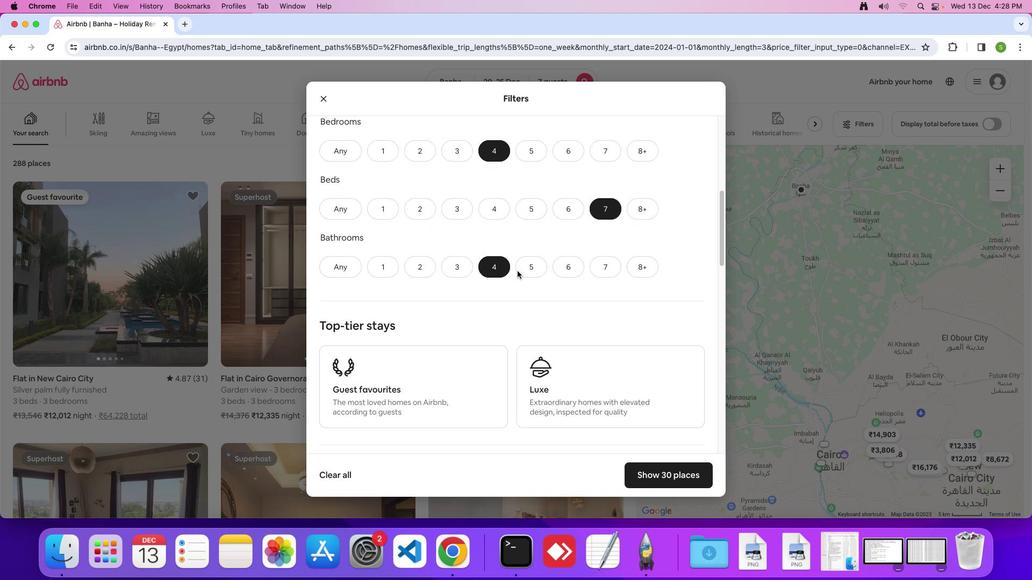 
Action: Mouse scrolled (517, 270) with delta (0, 0)
Screenshot: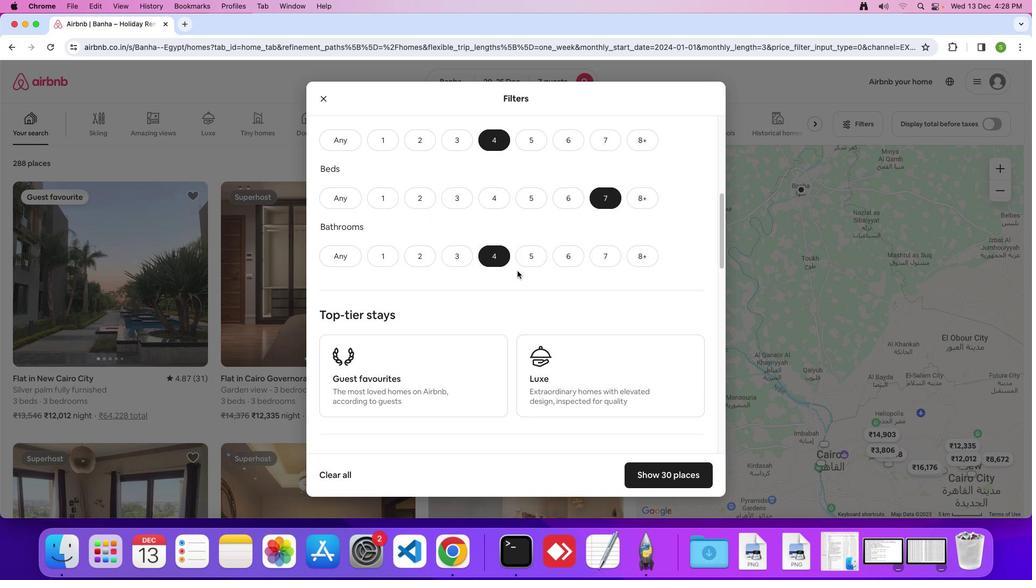 
Action: Mouse scrolled (517, 270) with delta (0, 0)
Screenshot: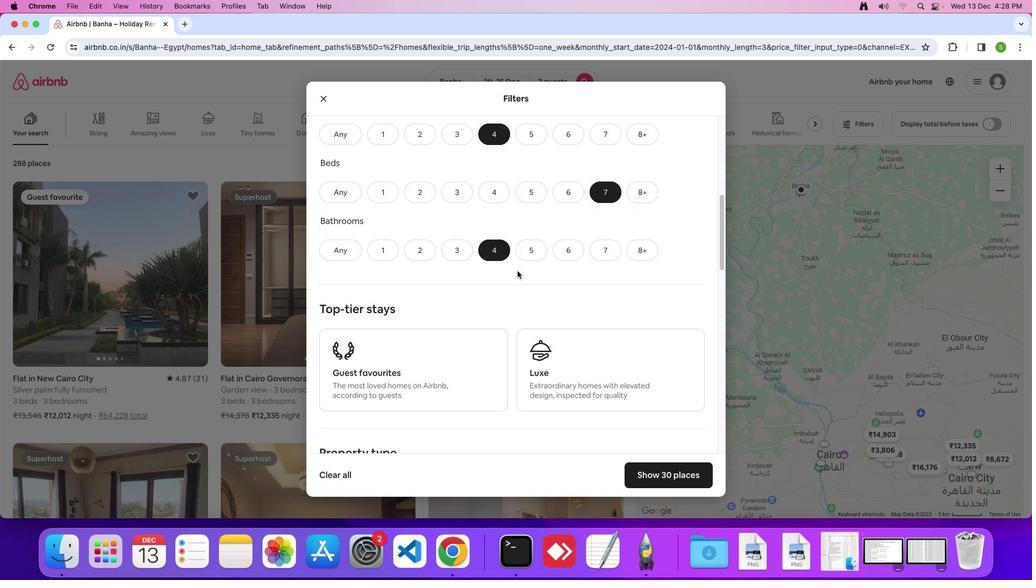 
Action: Mouse scrolled (517, 270) with delta (0, 0)
Screenshot: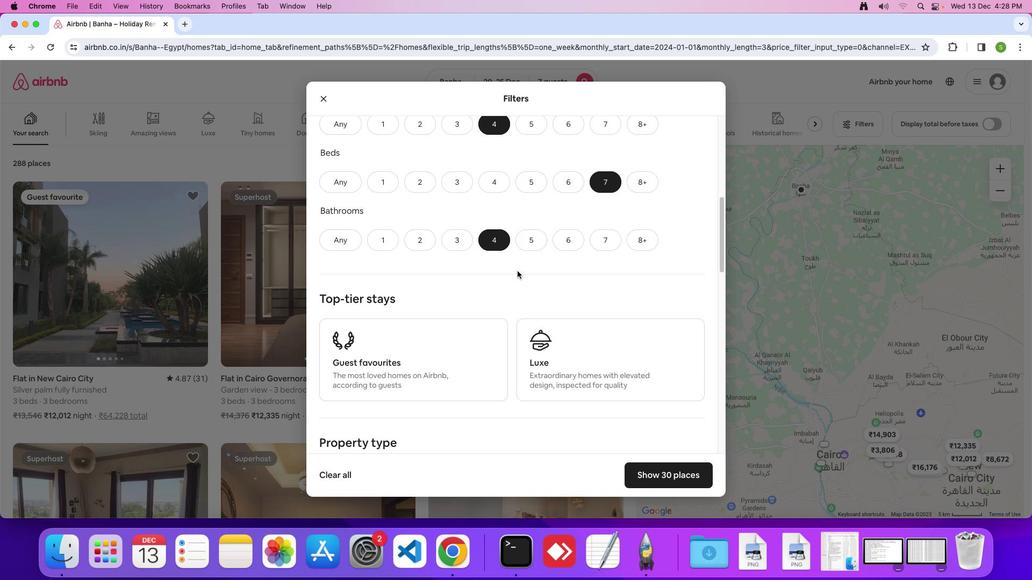 
Action: Mouse scrolled (517, 270) with delta (0, 0)
Screenshot: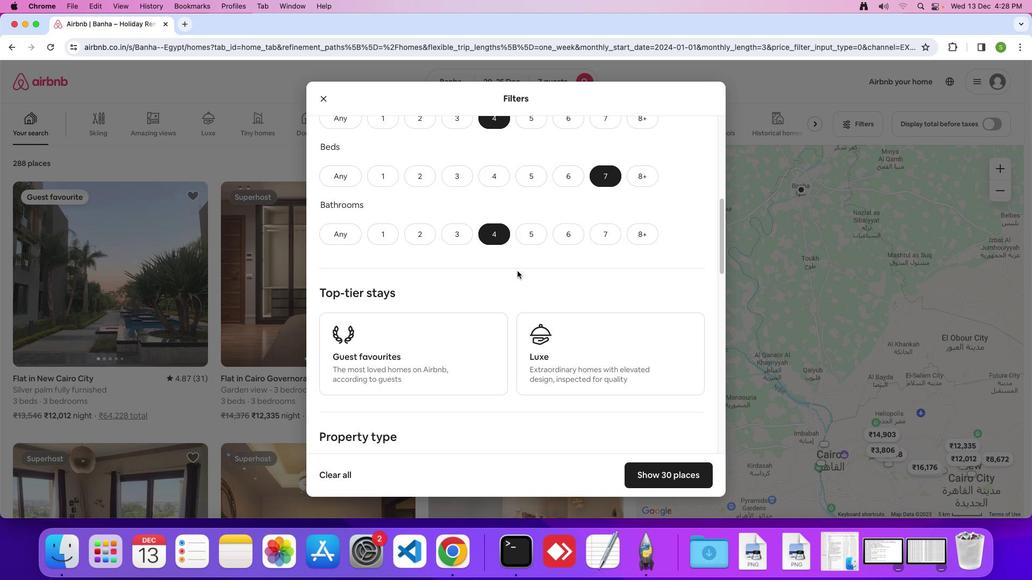 
Action: Mouse scrolled (517, 270) with delta (0, 0)
Screenshot: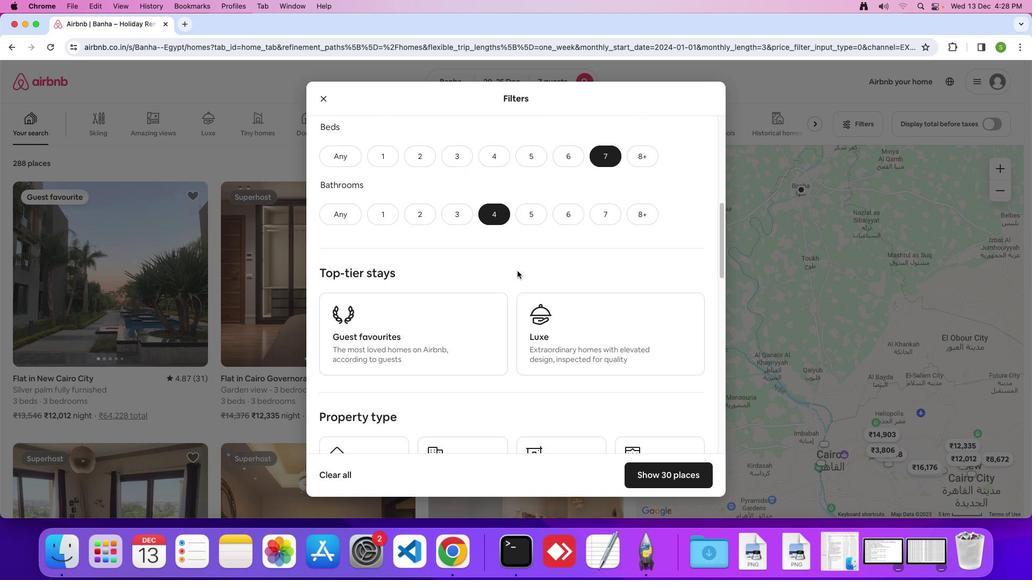 
Action: Mouse scrolled (517, 270) with delta (0, 0)
Screenshot: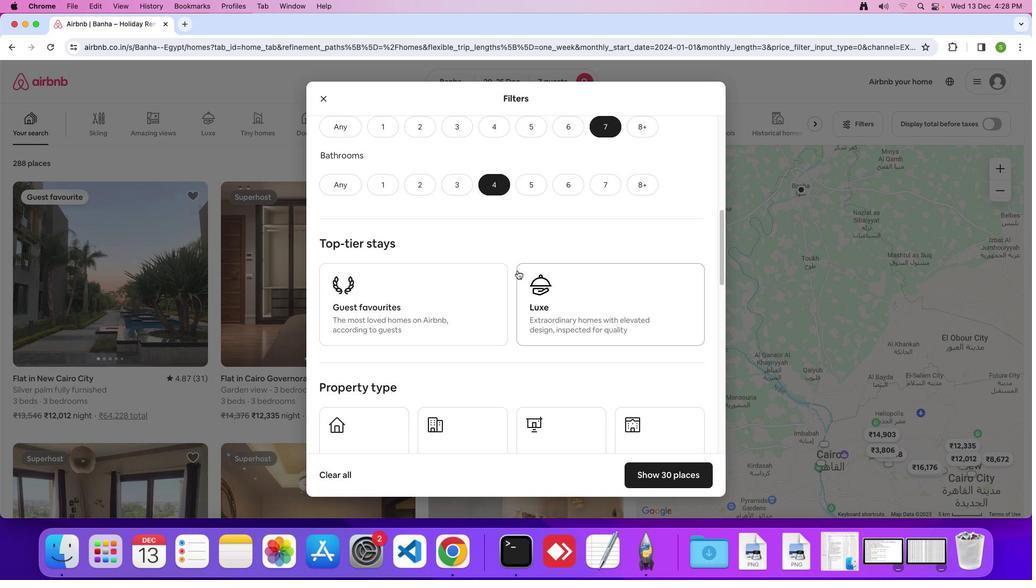 
Action: Mouse scrolled (517, 270) with delta (0, 0)
Screenshot: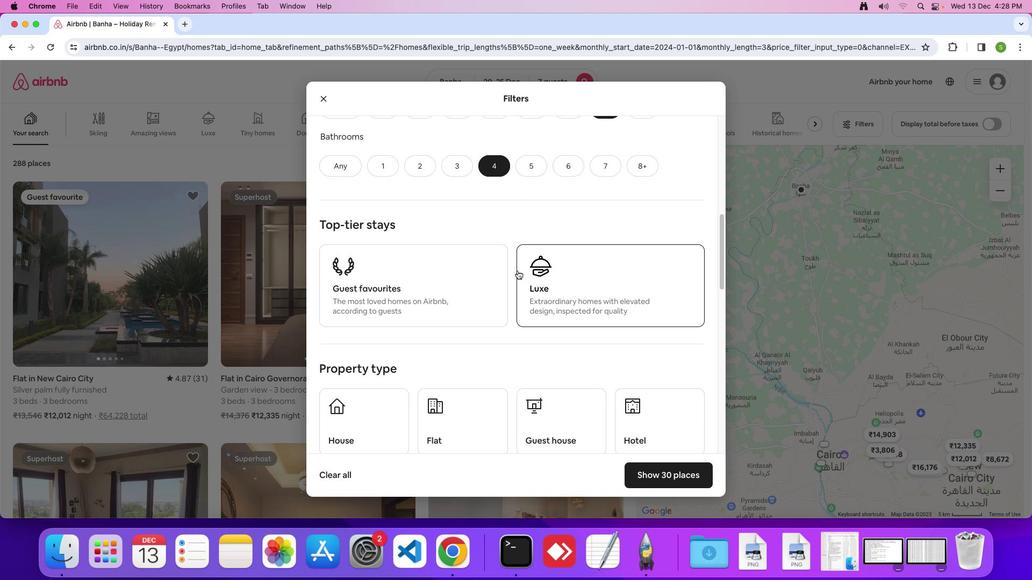
Action: Mouse moved to (517, 270)
Screenshot: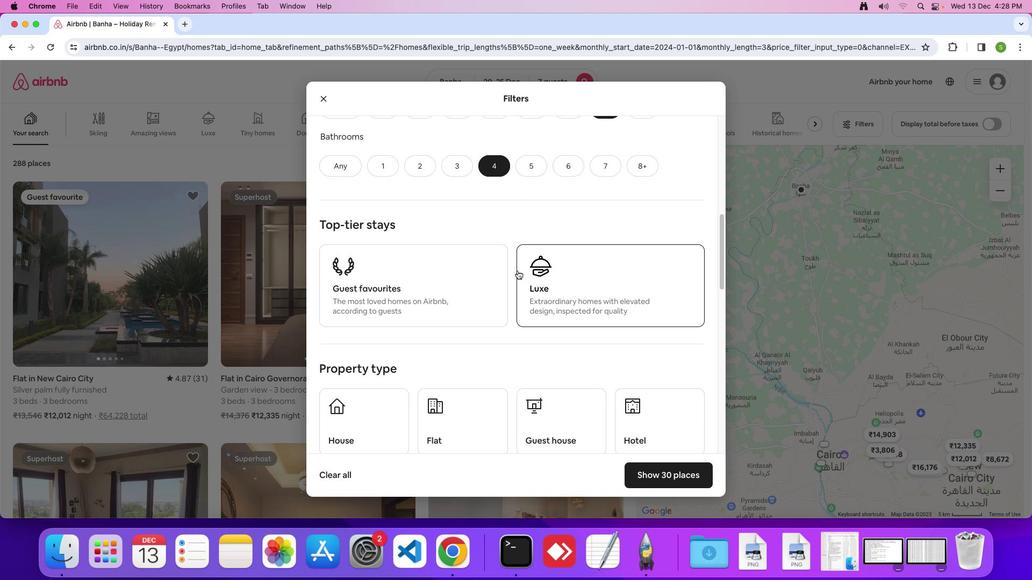 
Action: Mouse scrolled (517, 270) with delta (0, -1)
Screenshot: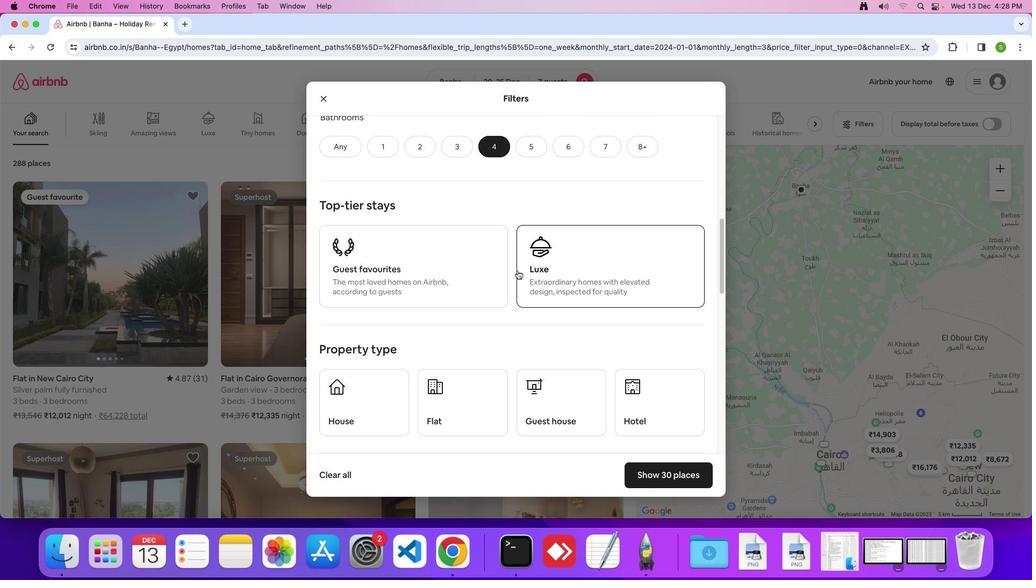 
Action: Mouse scrolled (517, 270) with delta (0, 0)
Screenshot: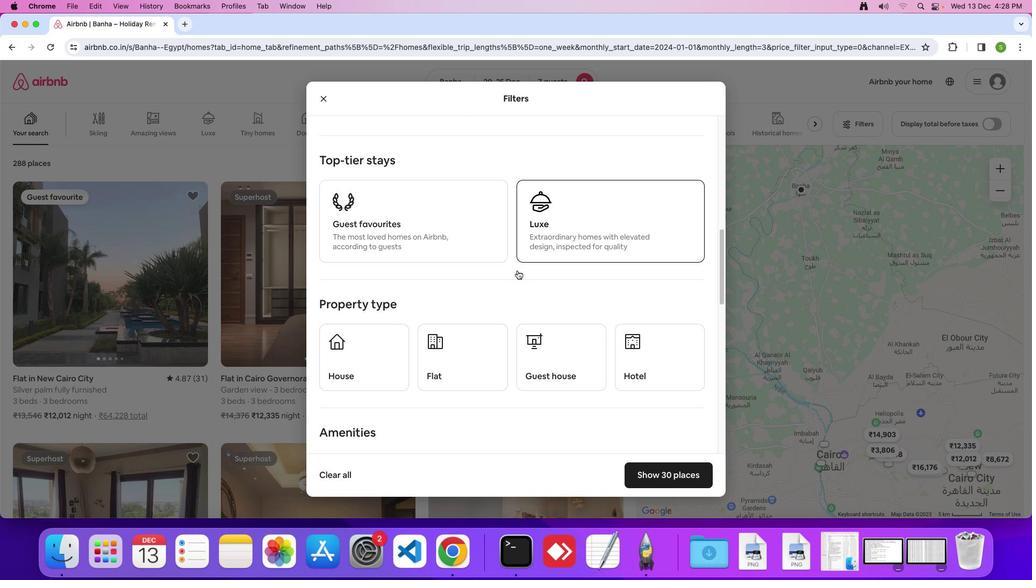 
Action: Mouse scrolled (517, 270) with delta (0, 0)
Screenshot: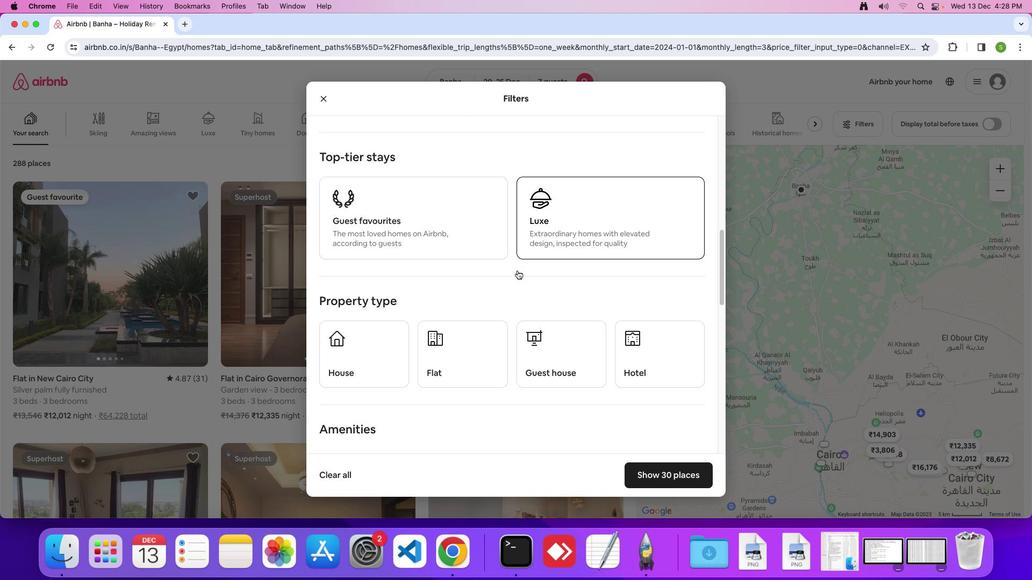 
Action: Mouse scrolled (517, 270) with delta (0, -1)
Screenshot: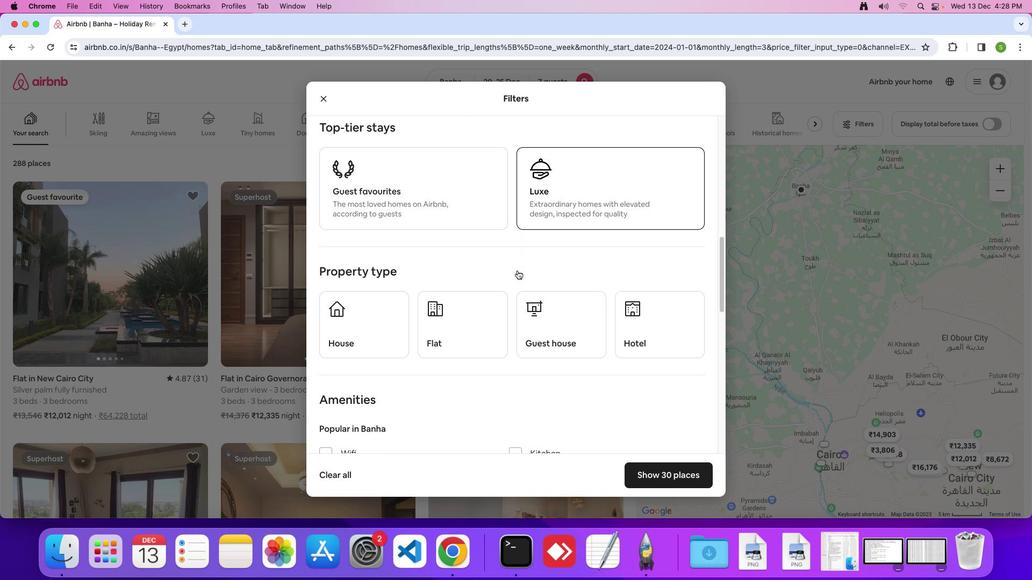 
Action: Mouse scrolled (517, 270) with delta (0, 0)
Screenshot: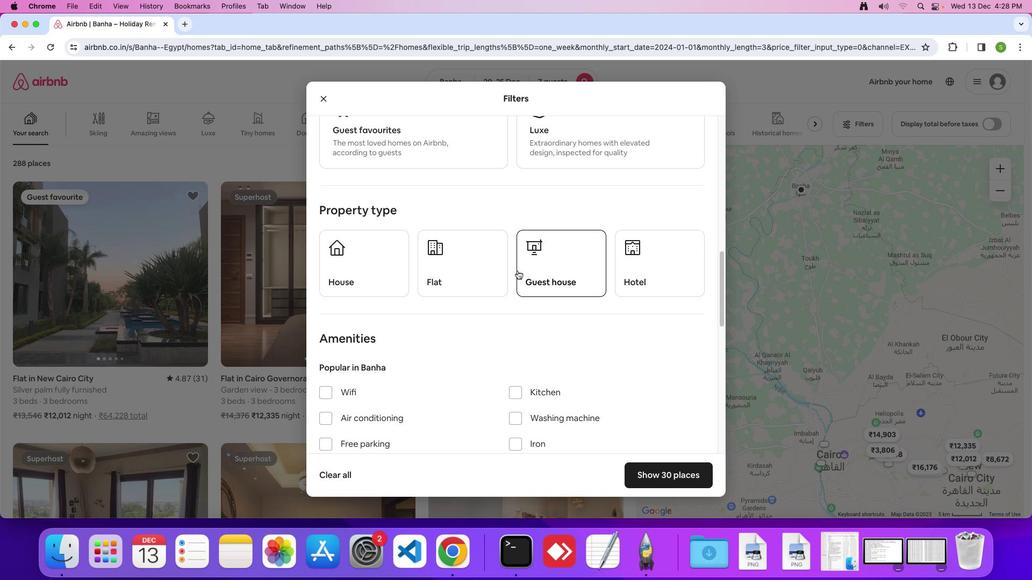
Action: Mouse scrolled (517, 270) with delta (0, 0)
Screenshot: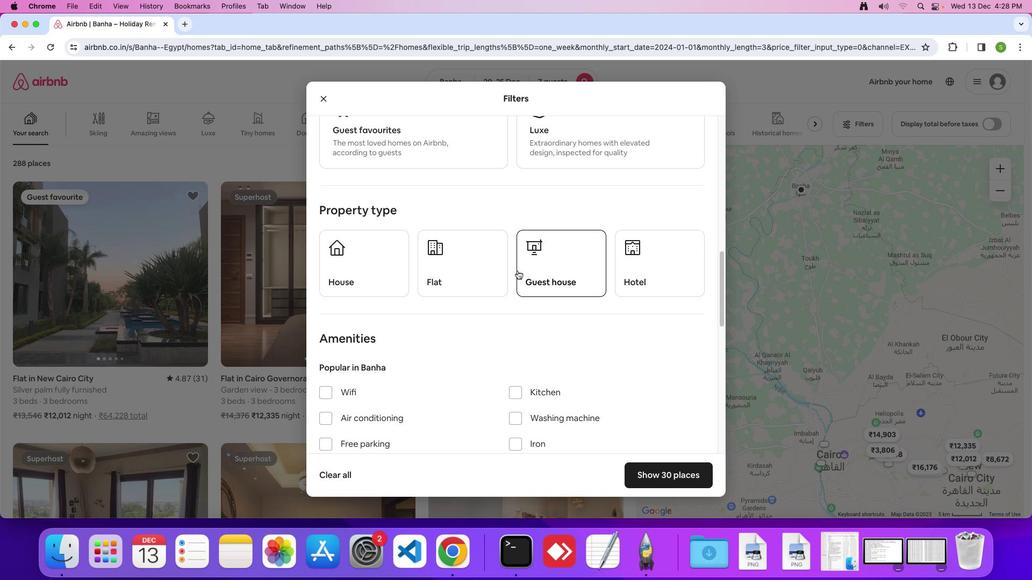 
Action: Mouse scrolled (517, 270) with delta (0, -1)
Screenshot: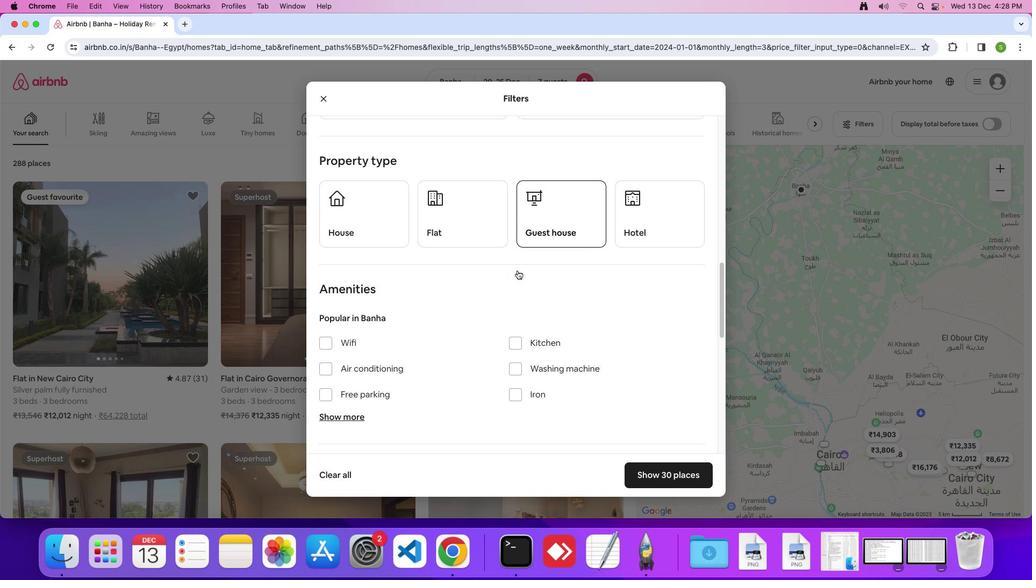 
Action: Mouse moved to (378, 196)
Screenshot: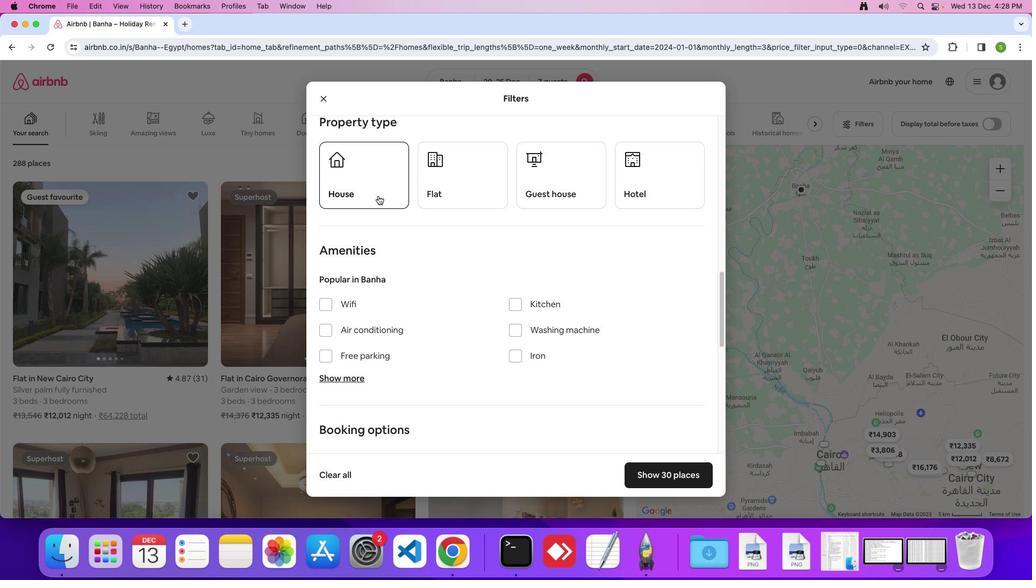 
Action: Mouse pressed left at (378, 196)
Screenshot: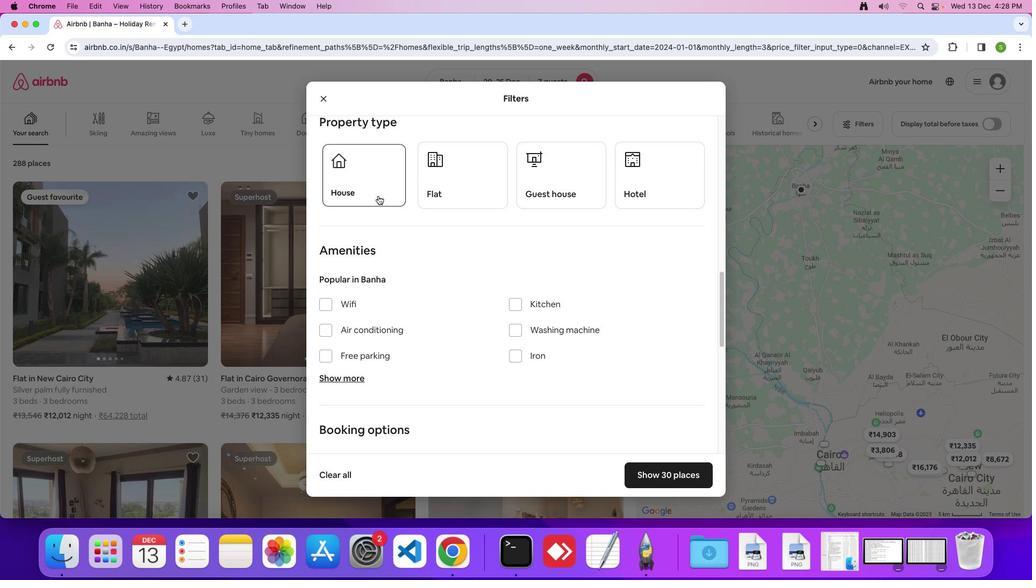 
Action: Mouse moved to (469, 263)
Screenshot: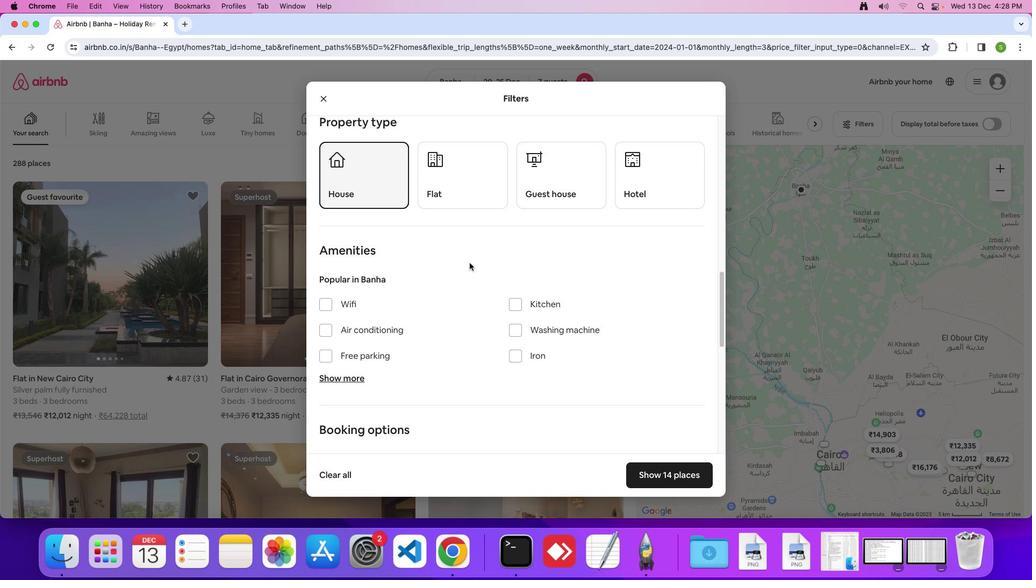 
Action: Mouse scrolled (469, 263) with delta (0, 0)
Screenshot: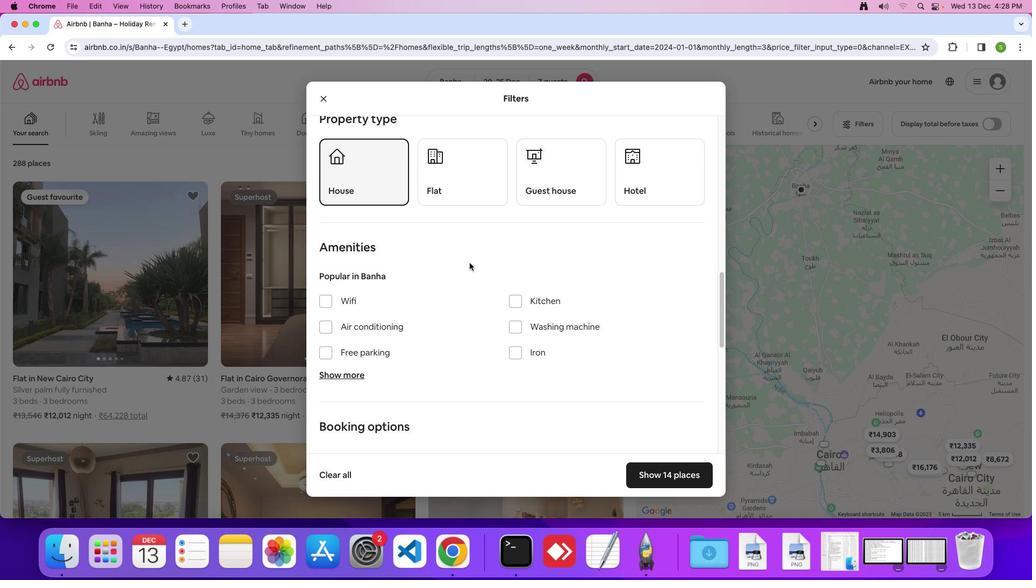 
Action: Mouse scrolled (469, 263) with delta (0, 0)
Screenshot: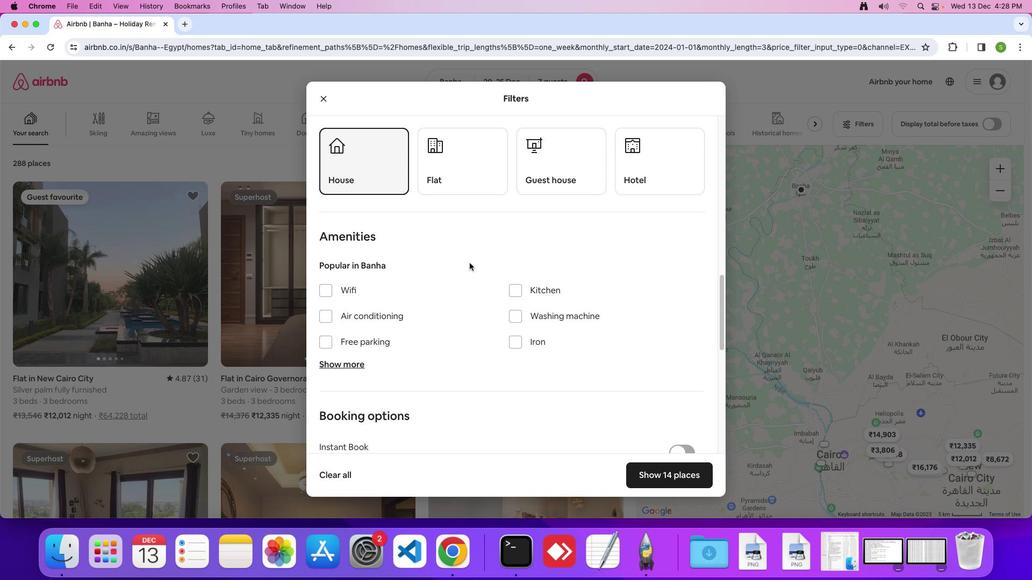 
Action: Mouse scrolled (469, 263) with delta (0, 0)
Screenshot: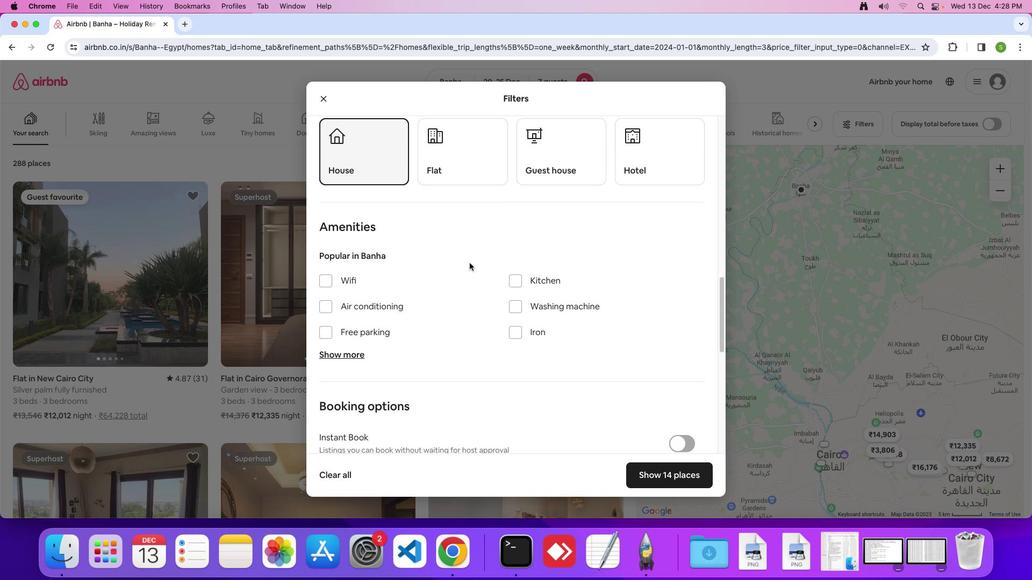 
Action: Mouse scrolled (469, 263) with delta (0, 0)
Screenshot: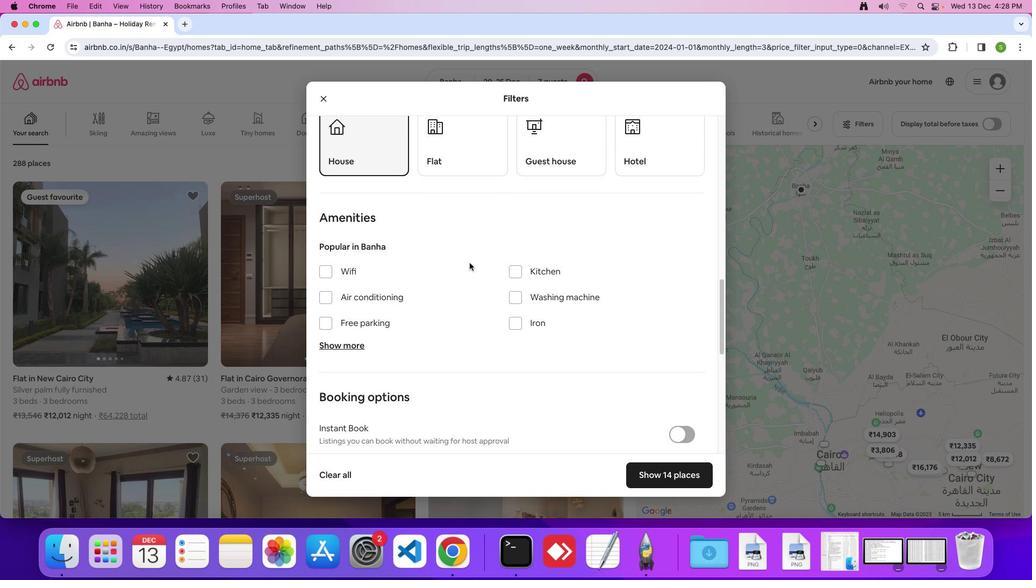 
Action: Mouse scrolled (469, 263) with delta (0, 0)
Screenshot: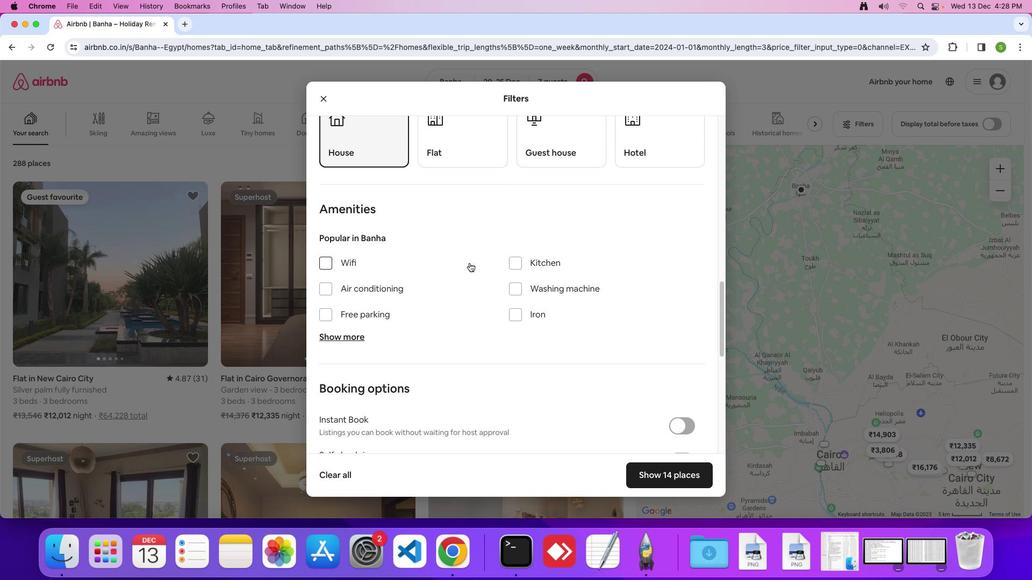 
Action: Mouse scrolled (469, 263) with delta (0, 0)
Screenshot: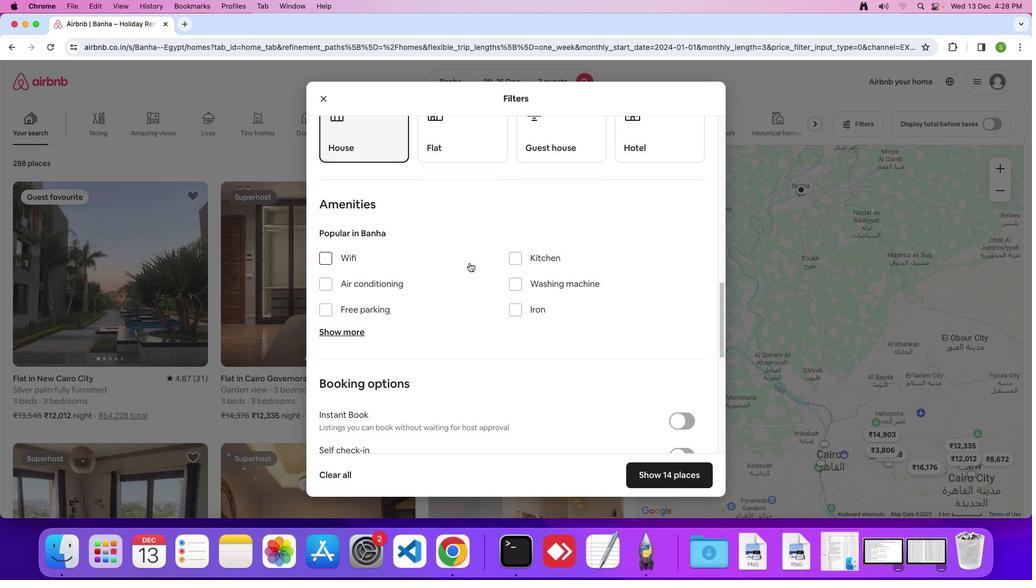 
Action: Mouse scrolled (469, 263) with delta (0, 0)
Screenshot: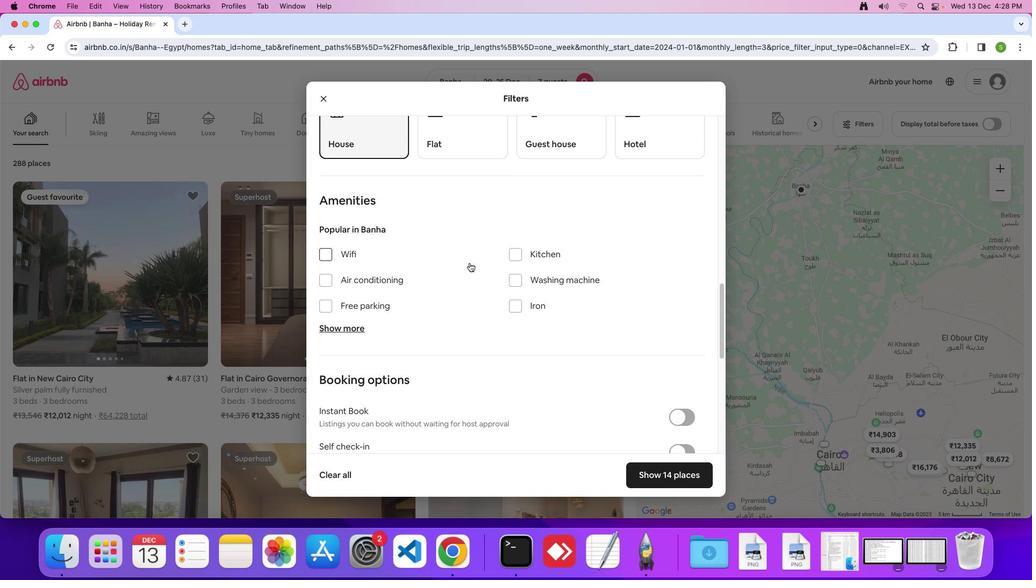 
Action: Mouse moved to (329, 255)
Screenshot: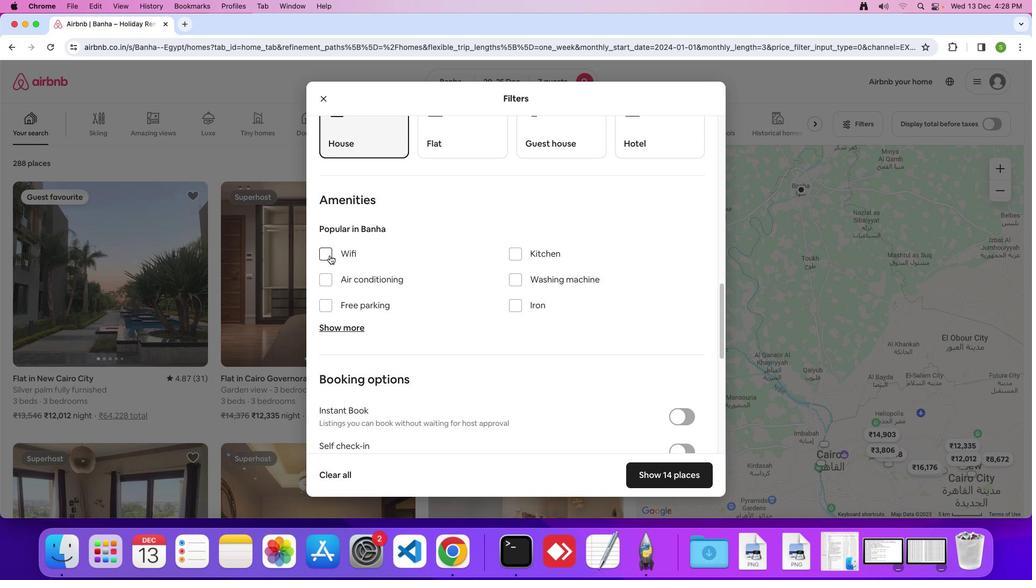 
Action: Mouse pressed left at (329, 255)
Screenshot: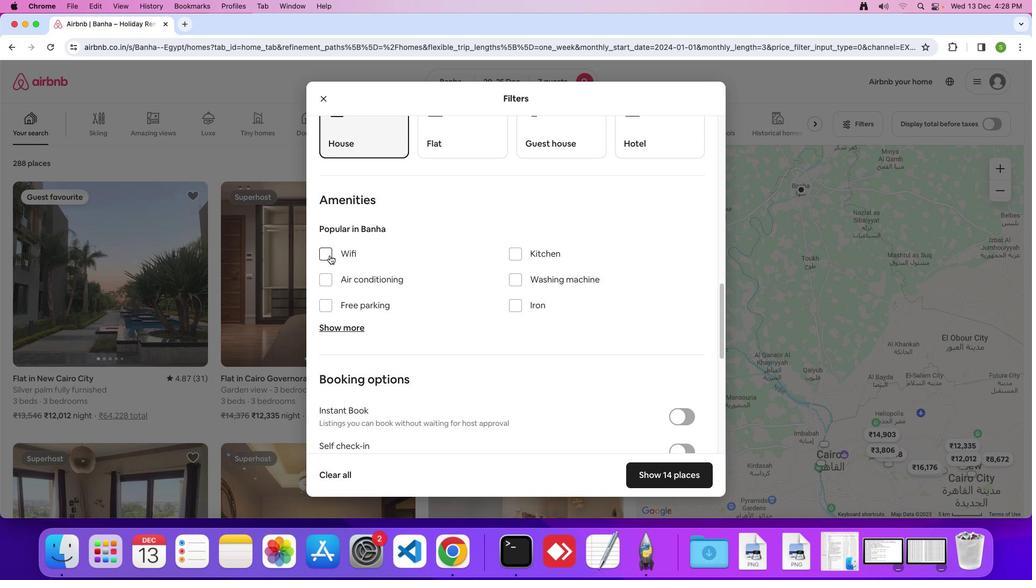 
Action: Mouse moved to (338, 327)
Screenshot: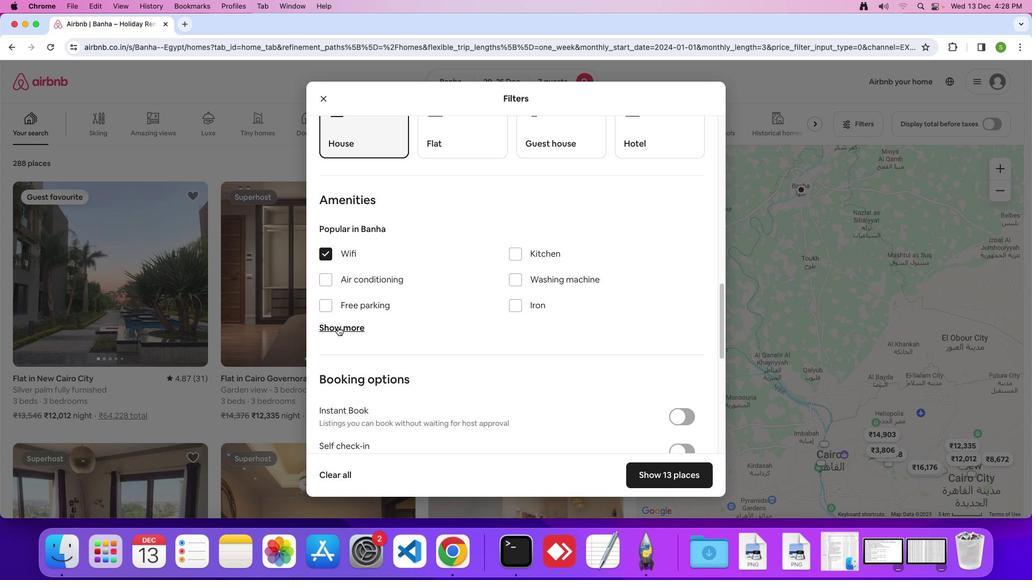
Action: Mouse pressed left at (338, 327)
Screenshot: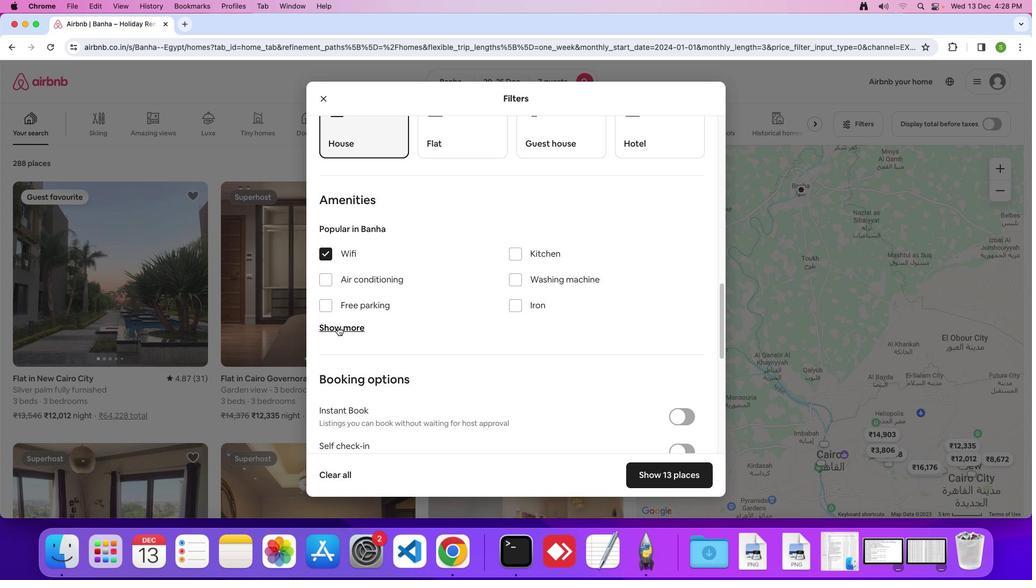 
Action: Mouse moved to (514, 391)
Screenshot: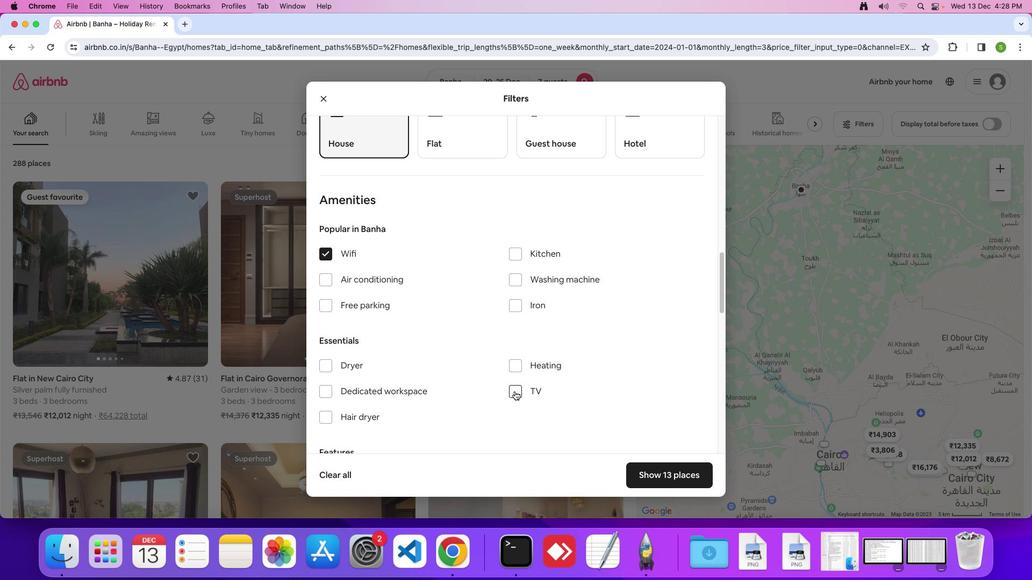 
Action: Mouse pressed left at (514, 391)
Screenshot: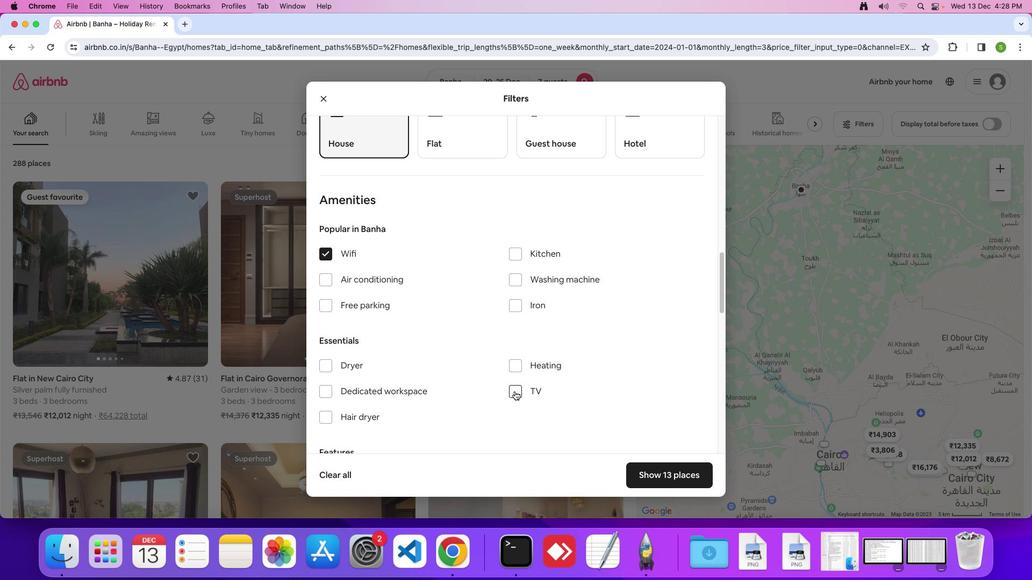 
Action: Mouse moved to (464, 325)
Screenshot: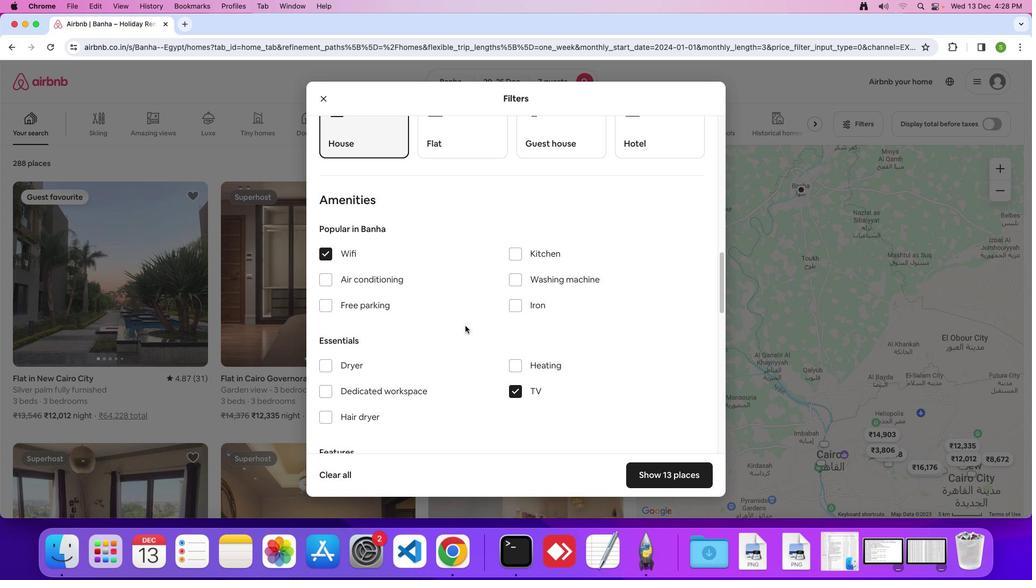 
Action: Mouse scrolled (464, 325) with delta (0, 0)
Screenshot: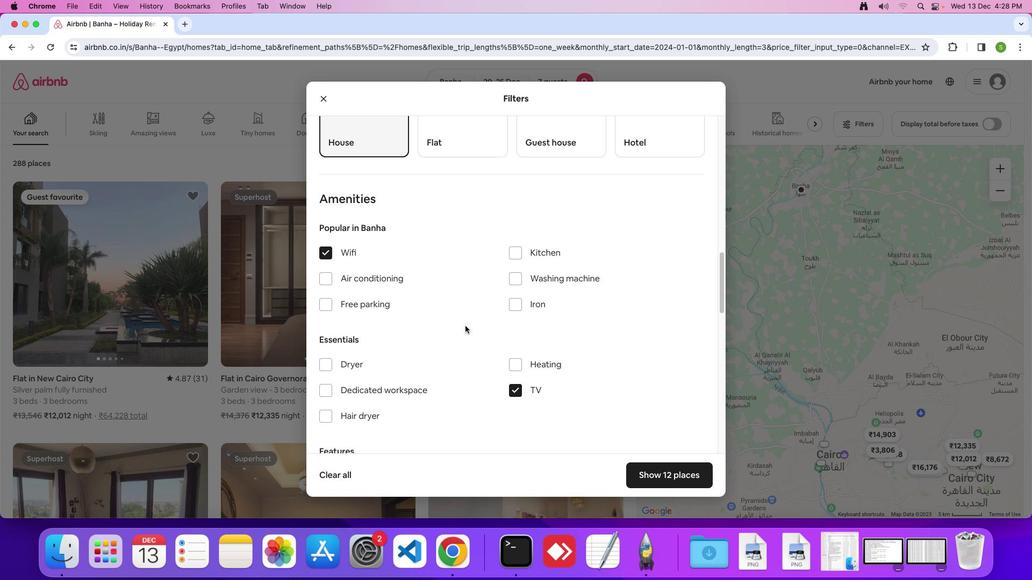 
Action: Mouse scrolled (464, 325) with delta (0, 0)
Screenshot: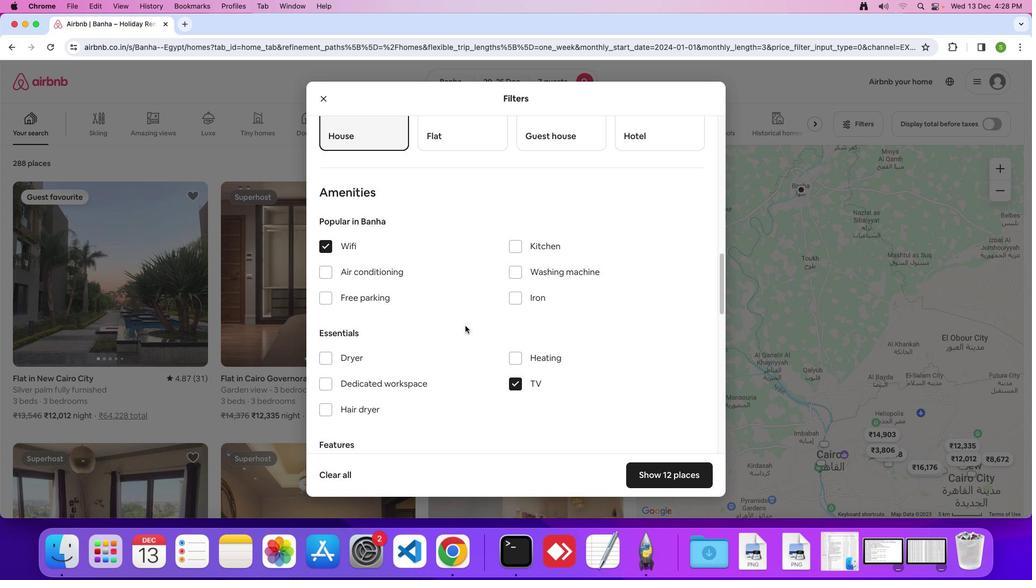 
Action: Mouse scrolled (464, 325) with delta (0, 0)
Screenshot: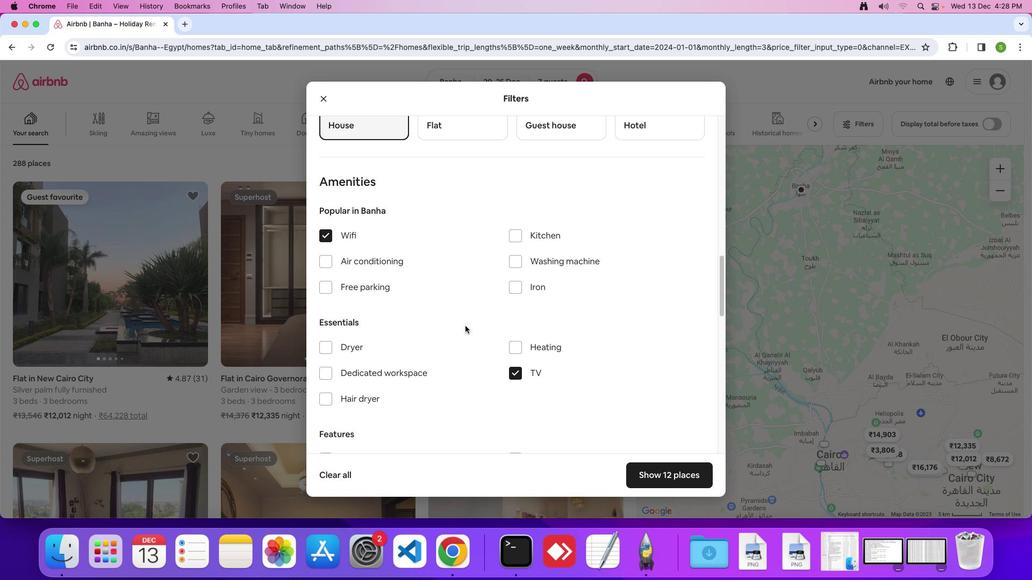 
Action: Mouse scrolled (464, 325) with delta (0, 0)
Screenshot: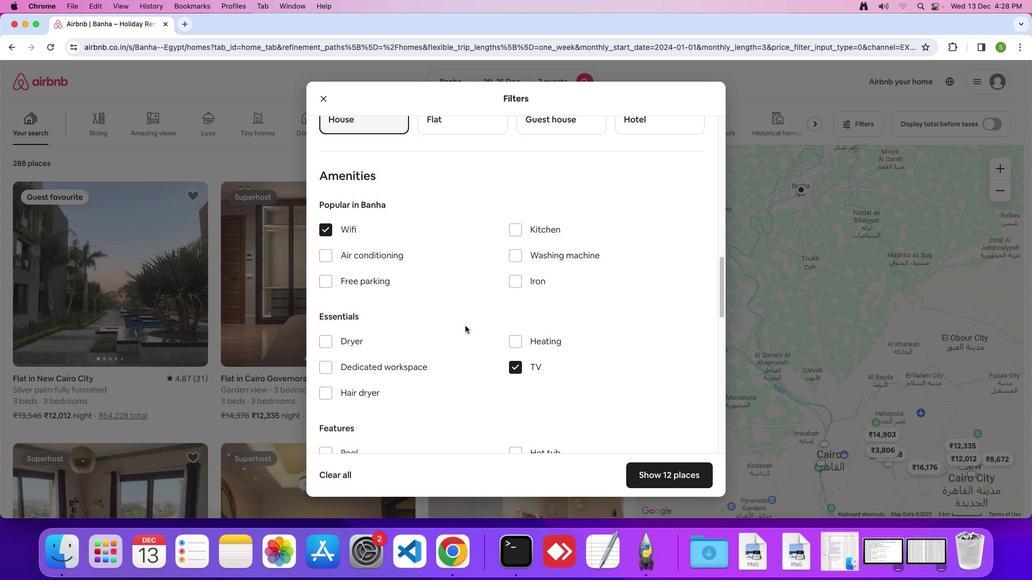 
Action: Mouse moved to (464, 325)
Screenshot: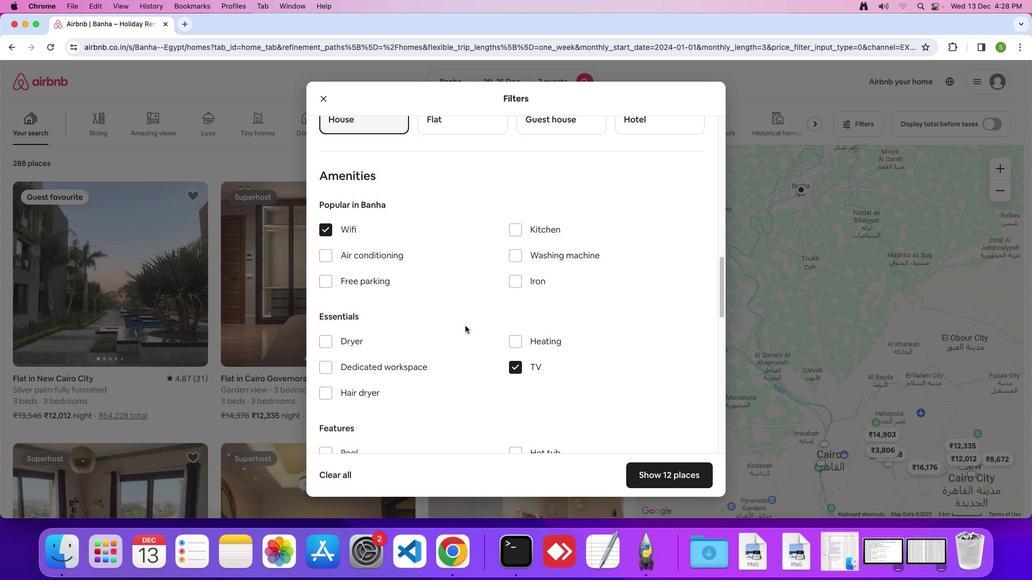 
Action: Mouse scrolled (464, 325) with delta (0, 0)
Screenshot: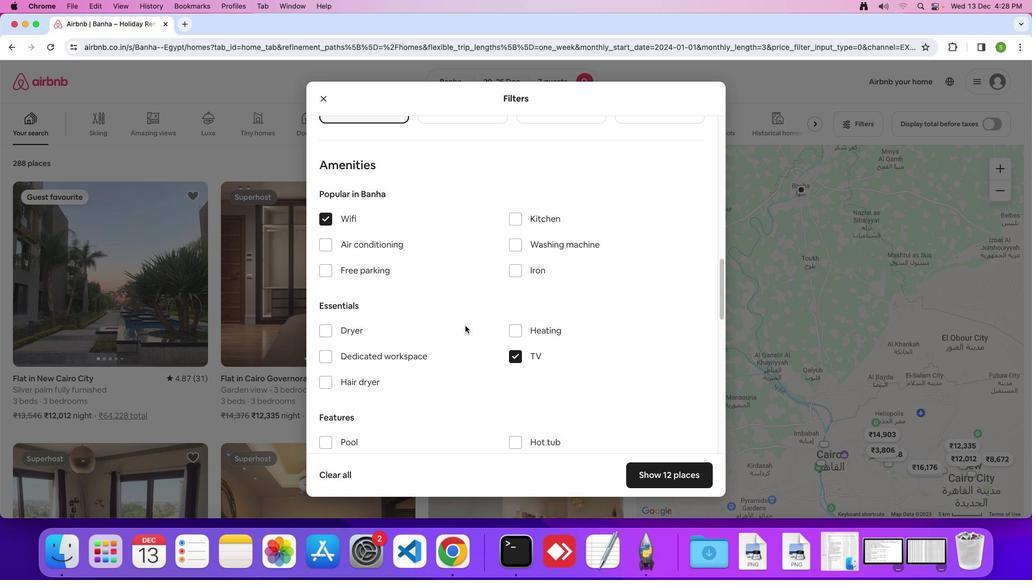 
Action: Mouse moved to (331, 274)
Screenshot: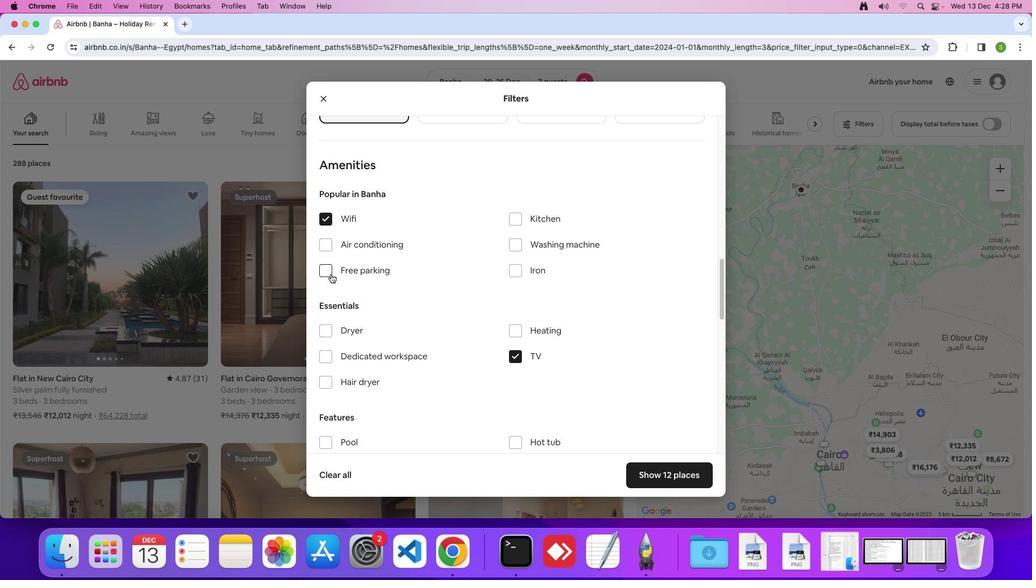 
Action: Mouse pressed left at (331, 274)
Screenshot: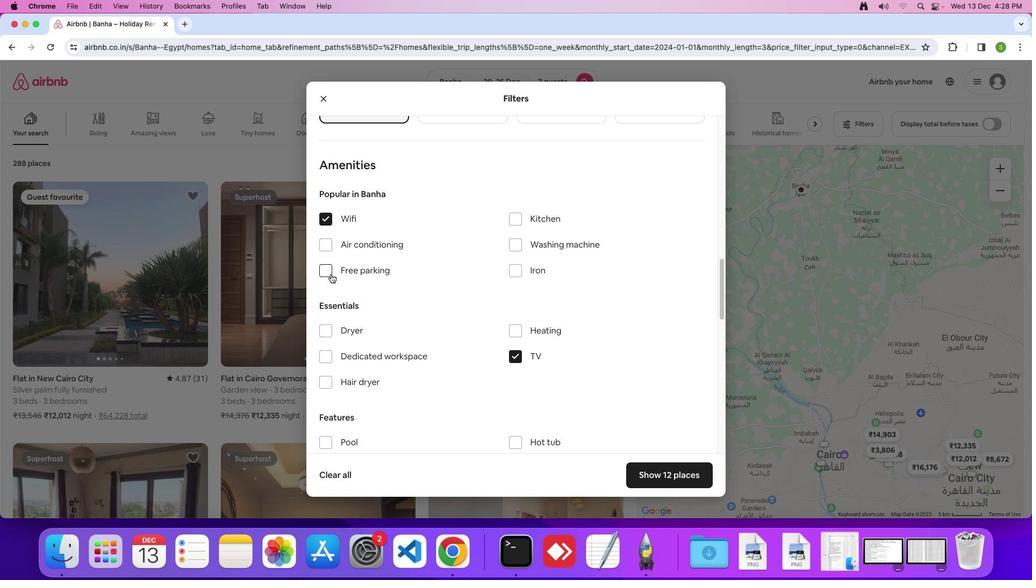 
Action: Mouse moved to (445, 289)
Screenshot: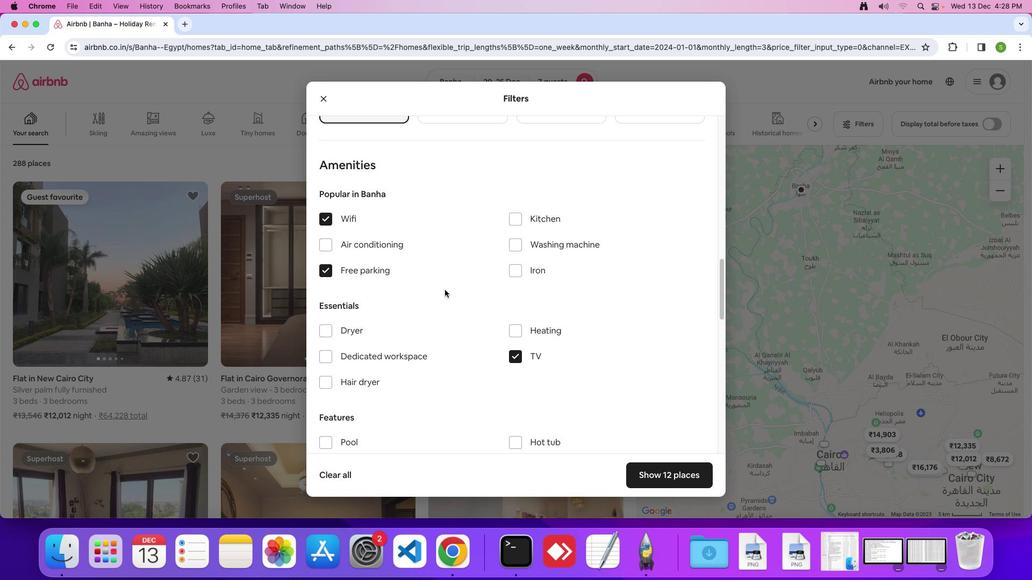 
Action: Mouse scrolled (445, 289) with delta (0, 0)
Screenshot: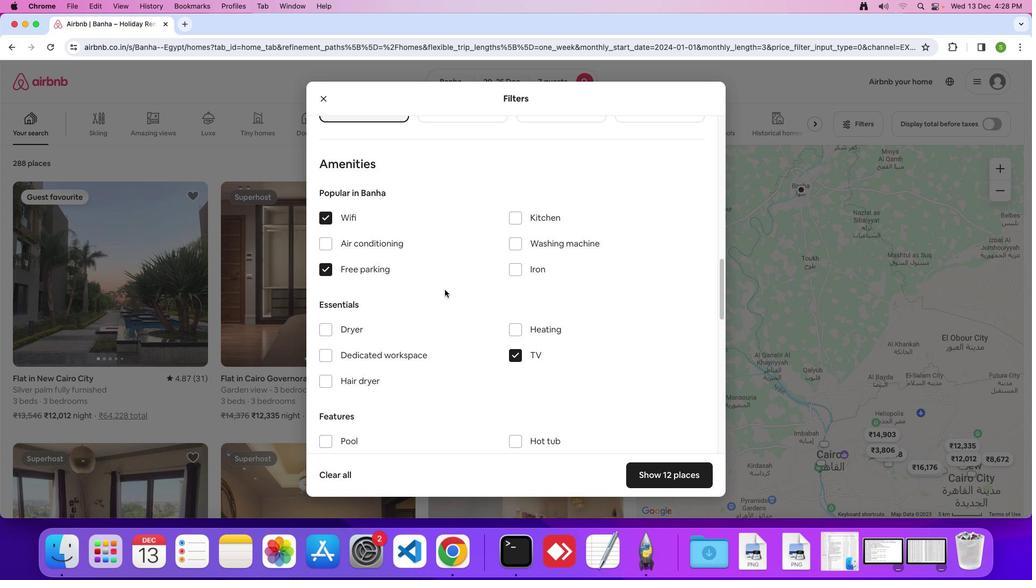 
Action: Mouse scrolled (445, 289) with delta (0, 0)
Screenshot: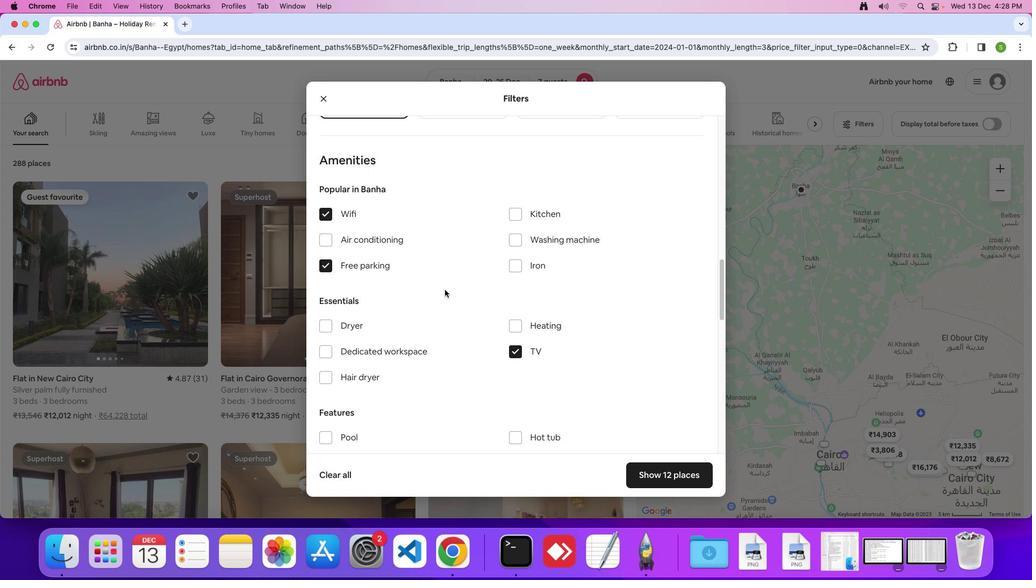 
Action: Mouse scrolled (445, 289) with delta (0, 0)
Screenshot: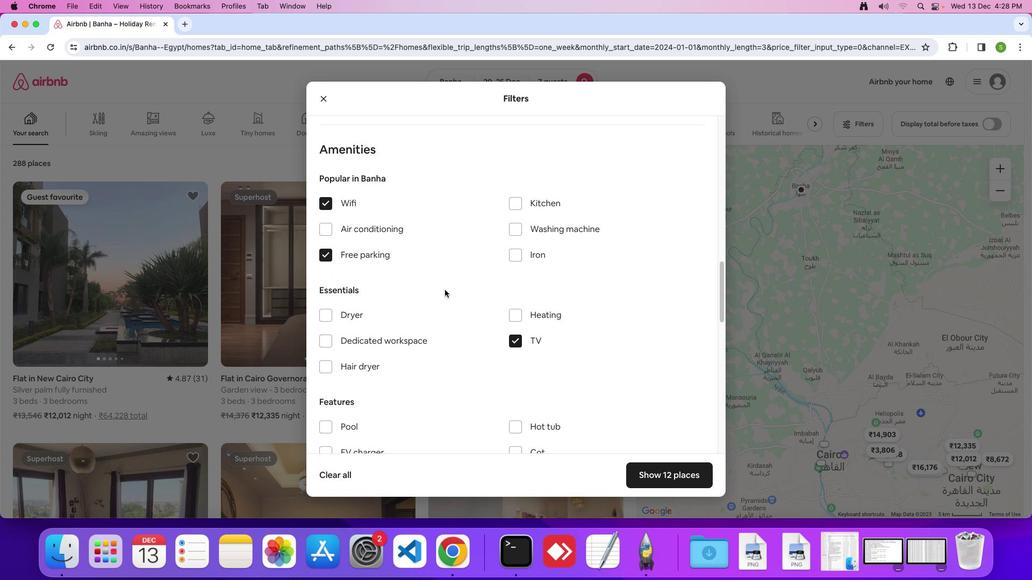
Action: Mouse scrolled (445, 289) with delta (0, 0)
Screenshot: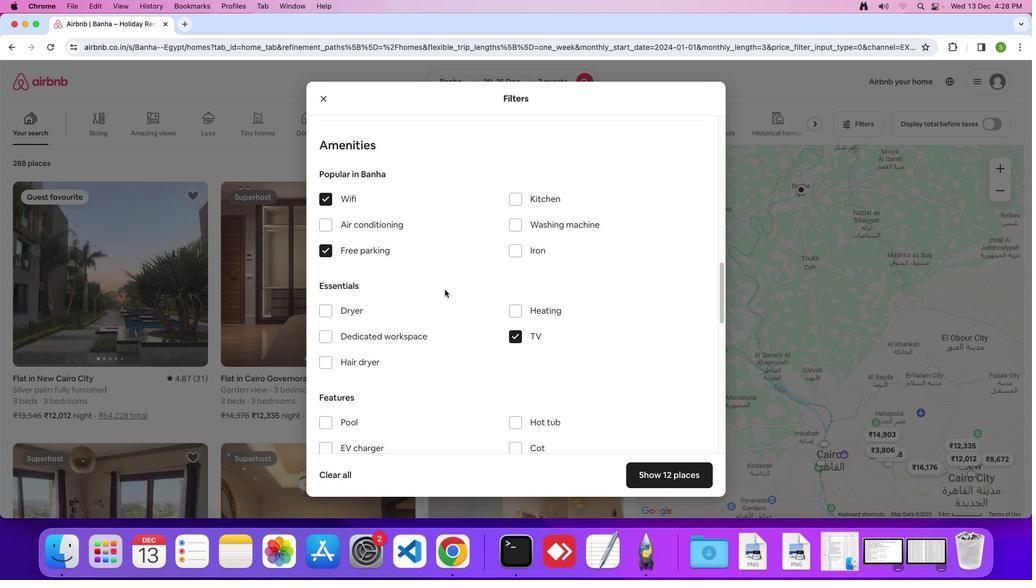 
Action: Mouse scrolled (445, 289) with delta (0, 0)
Screenshot: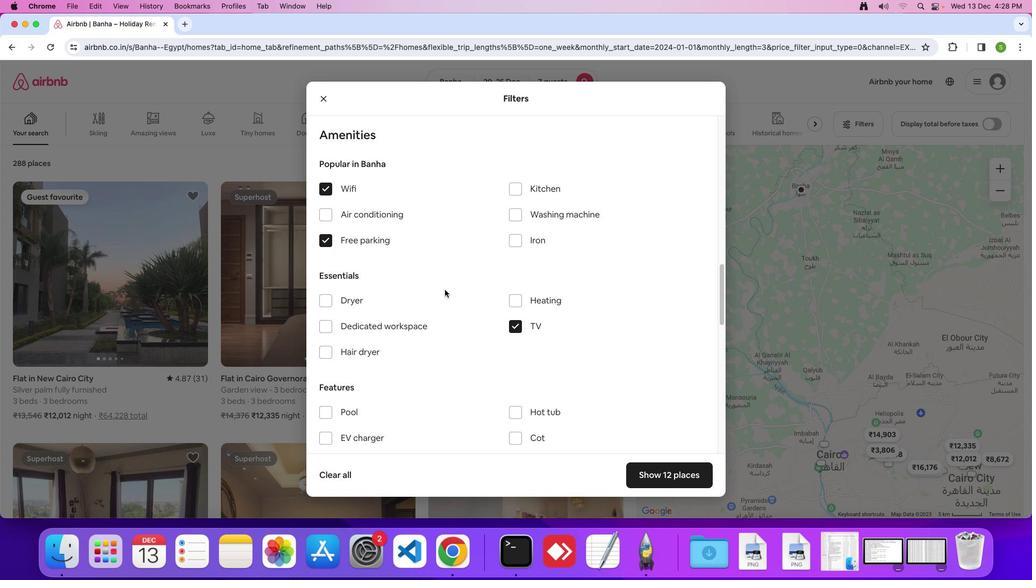 
Action: Mouse scrolled (445, 289) with delta (0, 0)
Screenshot: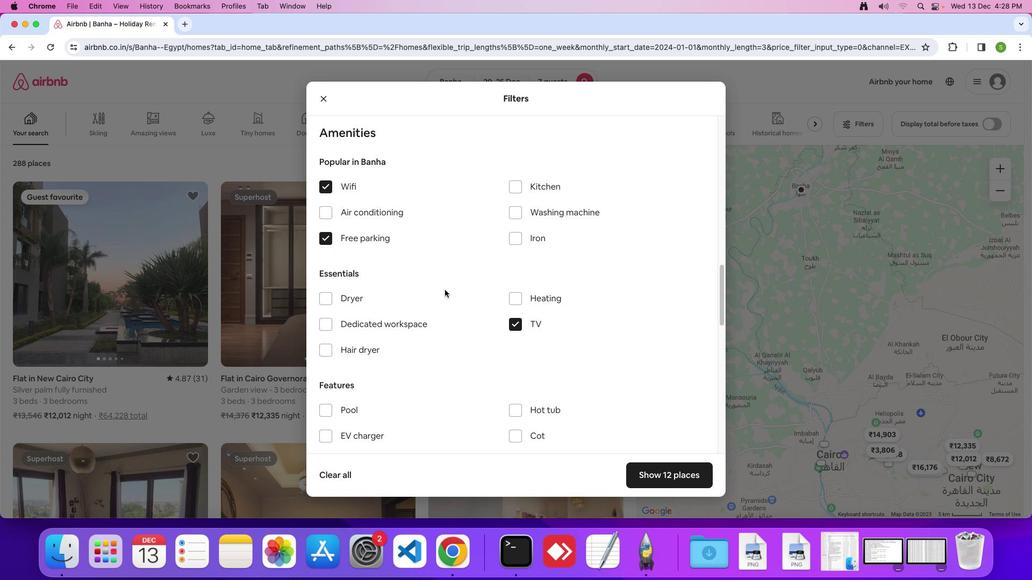
Action: Mouse scrolled (445, 289) with delta (0, 0)
Screenshot: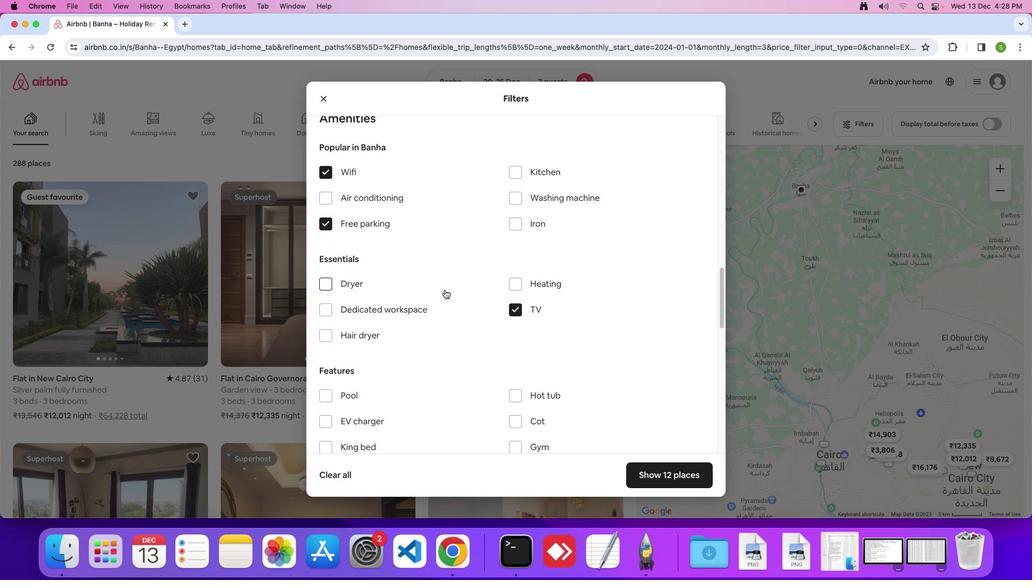 
Action: Mouse scrolled (445, 289) with delta (0, 0)
Screenshot: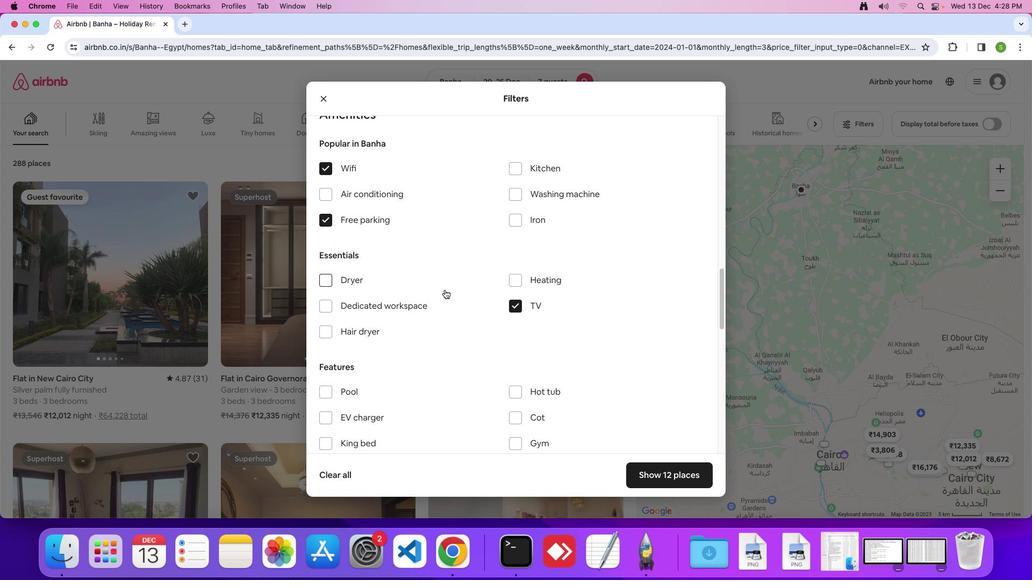 
Action: Mouse scrolled (445, 289) with delta (0, -1)
Screenshot: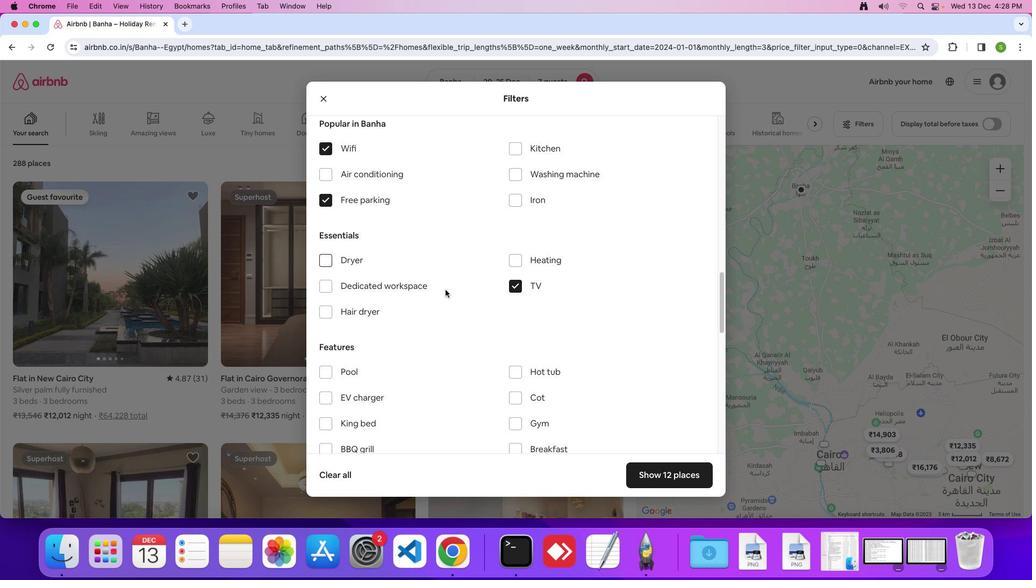 
Action: Mouse moved to (445, 290)
Screenshot: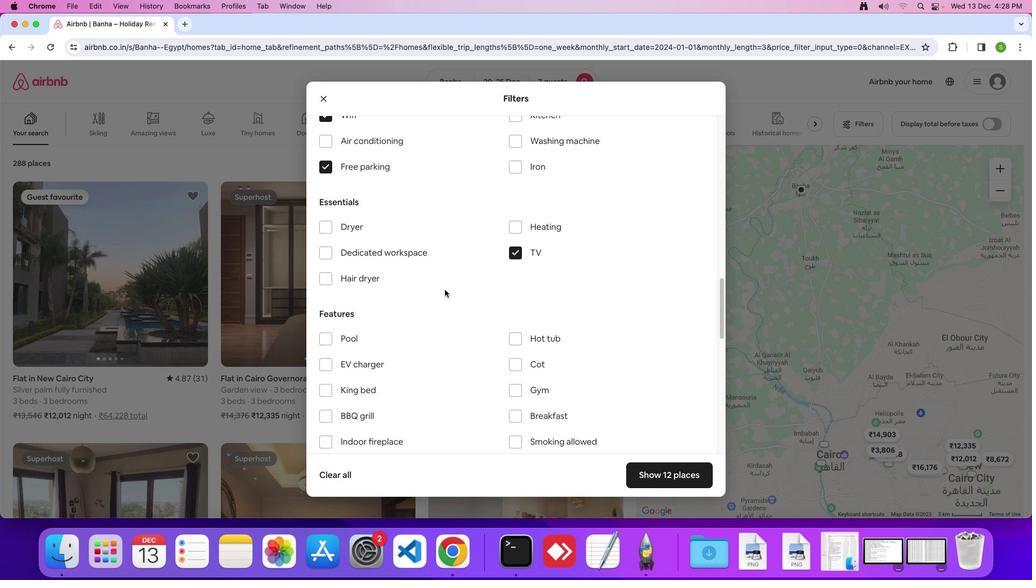 
Action: Mouse scrolled (445, 290) with delta (0, 0)
Screenshot: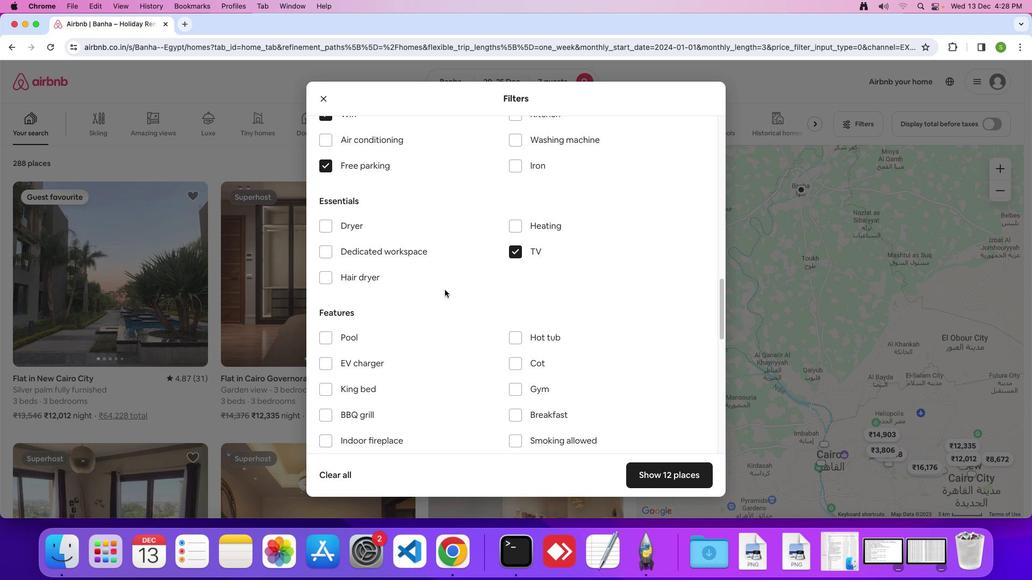 
Action: Mouse scrolled (445, 290) with delta (0, 0)
Screenshot: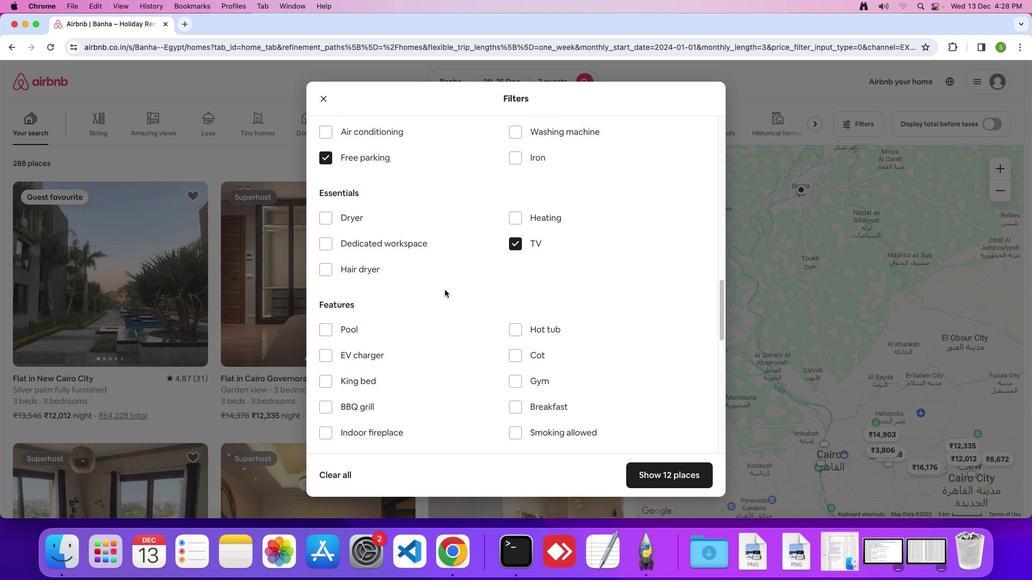
Action: Mouse scrolled (445, 290) with delta (0, 0)
Screenshot: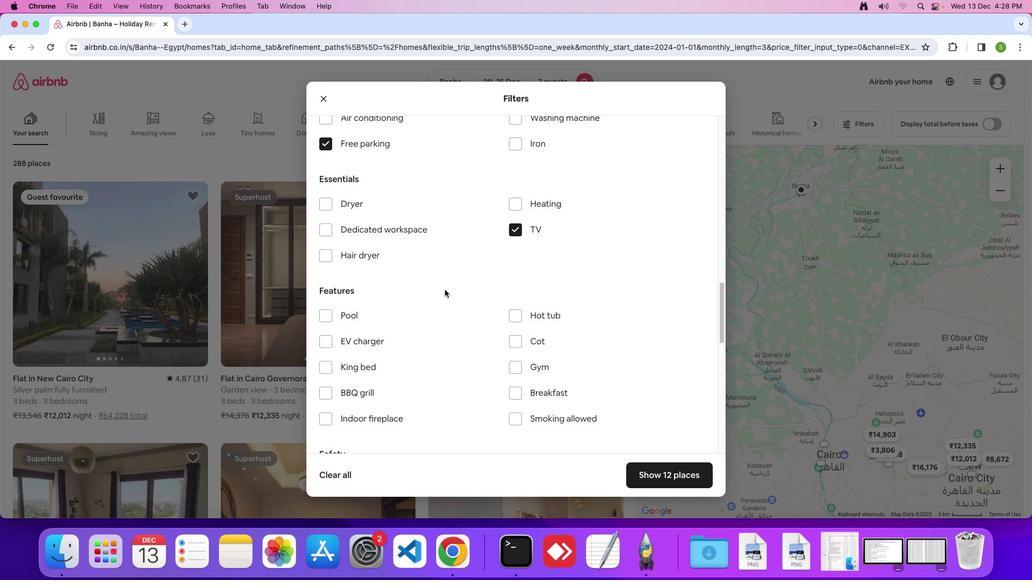 
Action: Mouse scrolled (445, 290) with delta (0, 0)
Screenshot: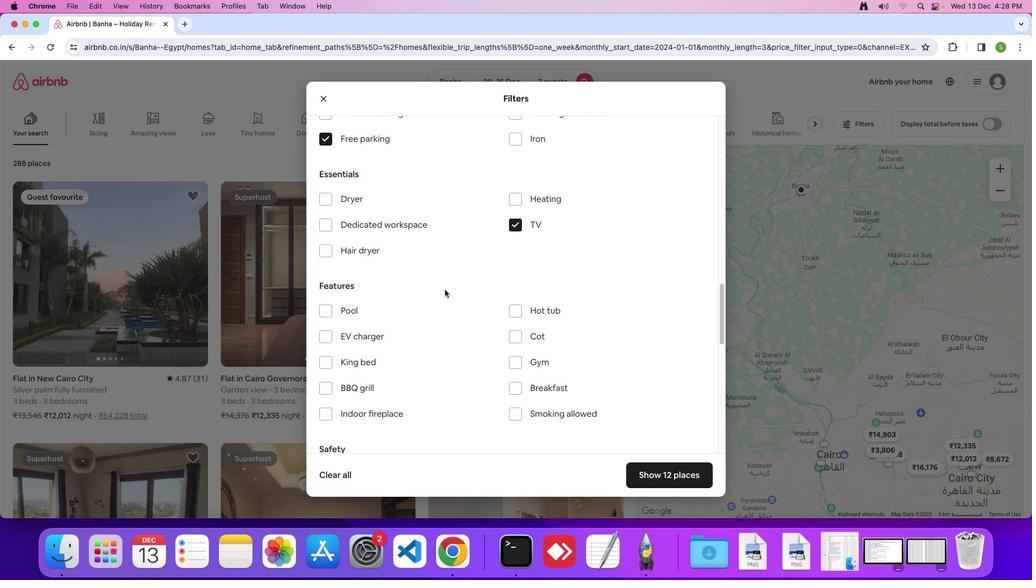 
Action: Mouse scrolled (445, 290) with delta (0, -1)
Screenshot: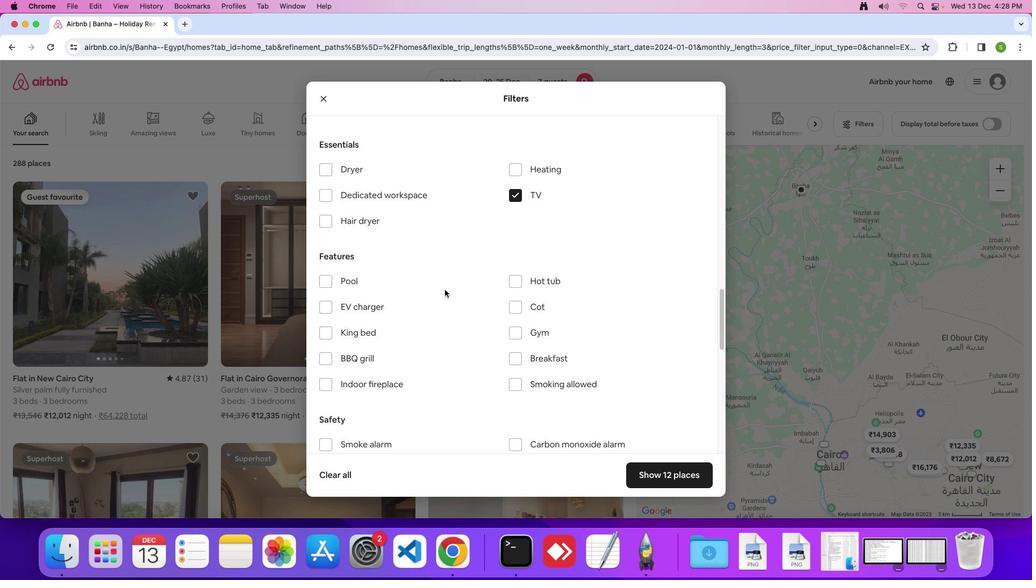 
Action: Mouse moved to (518, 296)
Screenshot: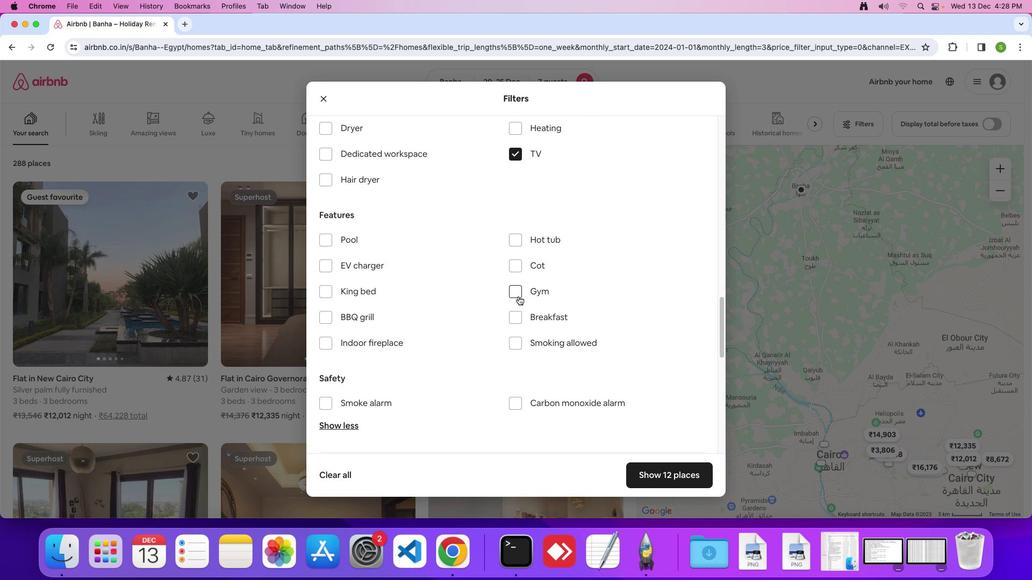 
Action: Mouse pressed left at (518, 296)
Screenshot: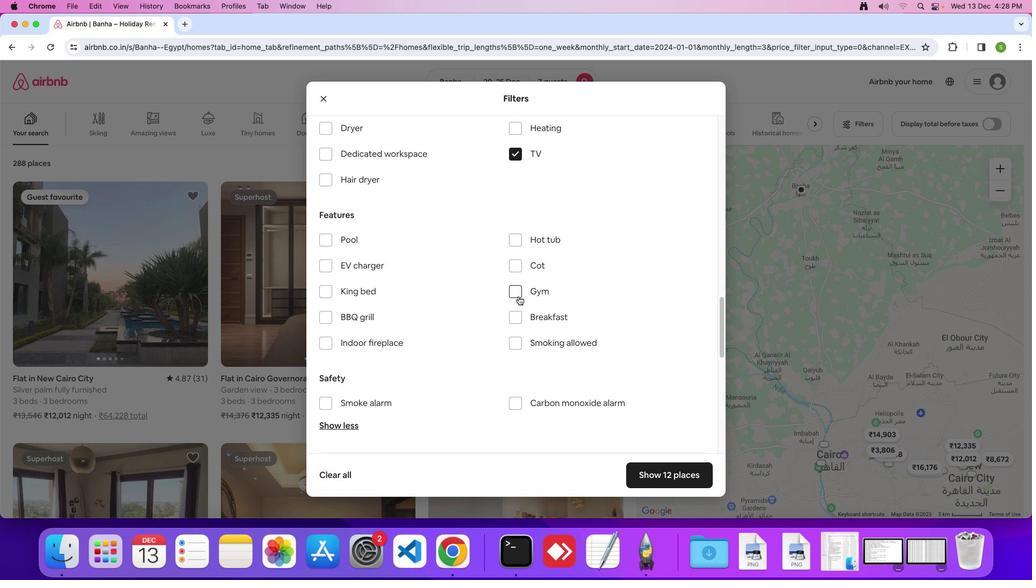 
Action: Mouse moved to (511, 318)
Screenshot: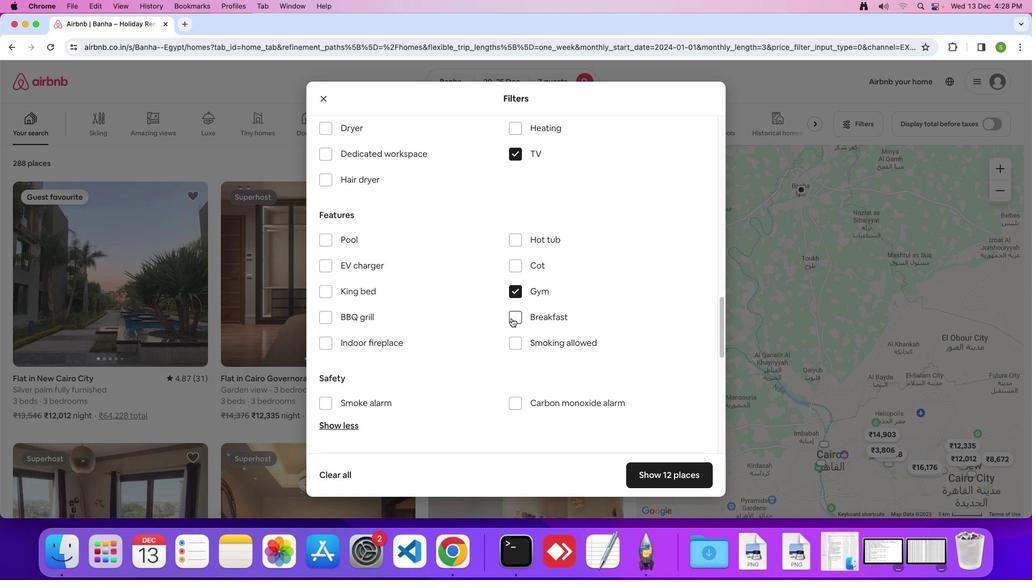
Action: Mouse pressed left at (511, 318)
Screenshot: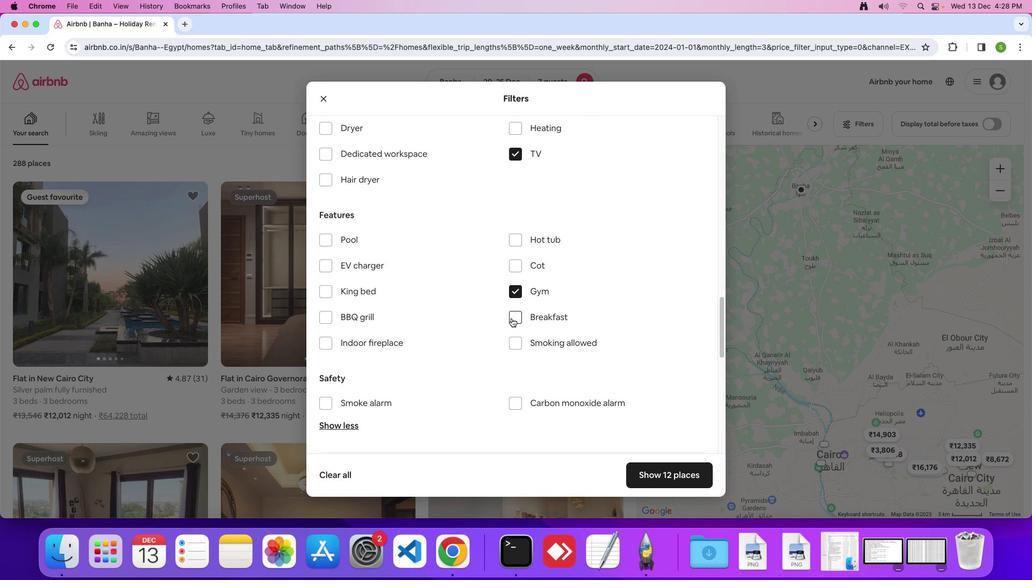 
Action: Mouse moved to (459, 319)
Screenshot: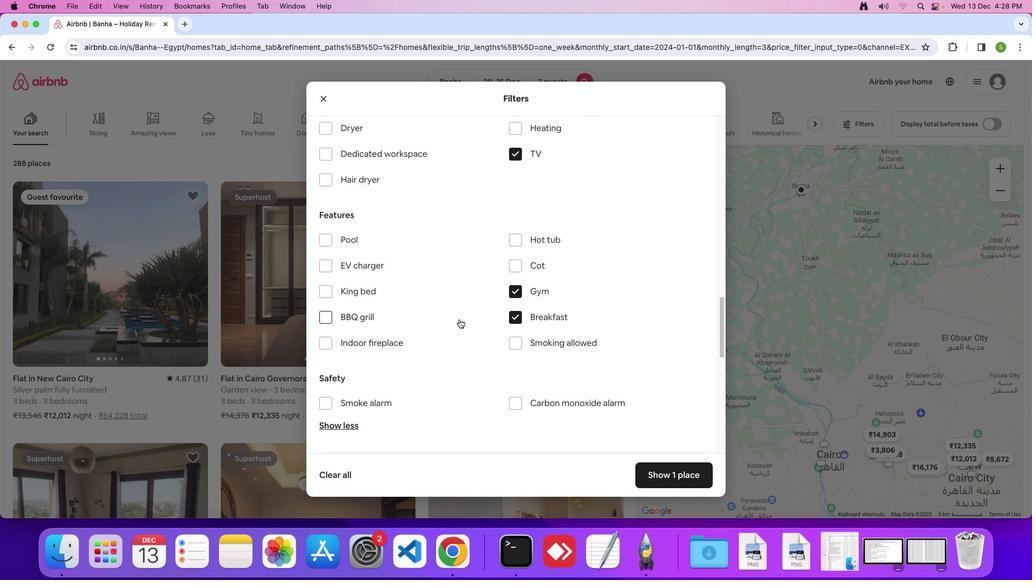 
Action: Mouse scrolled (459, 319) with delta (0, 0)
Screenshot: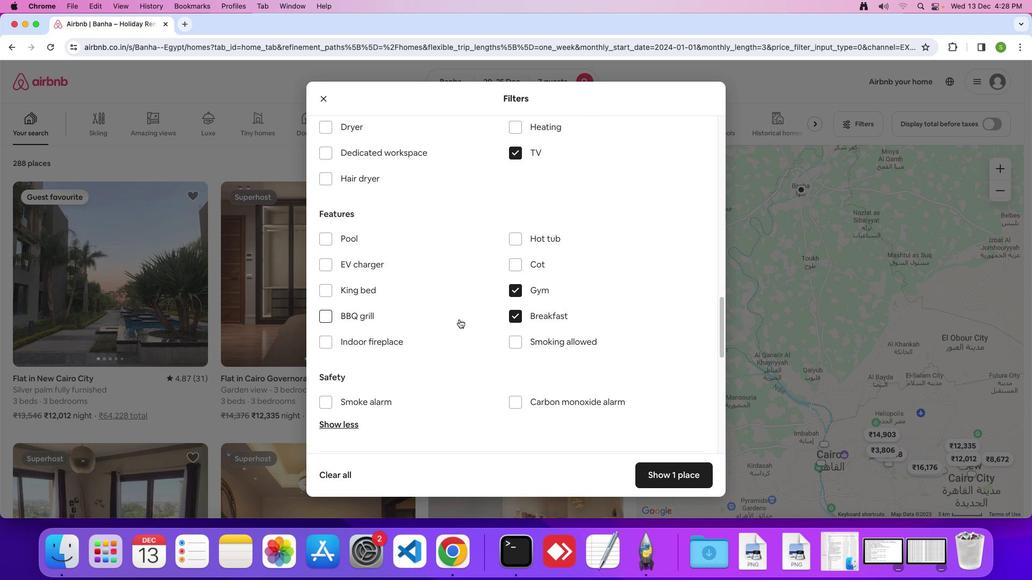 
Action: Mouse scrolled (459, 319) with delta (0, 0)
Screenshot: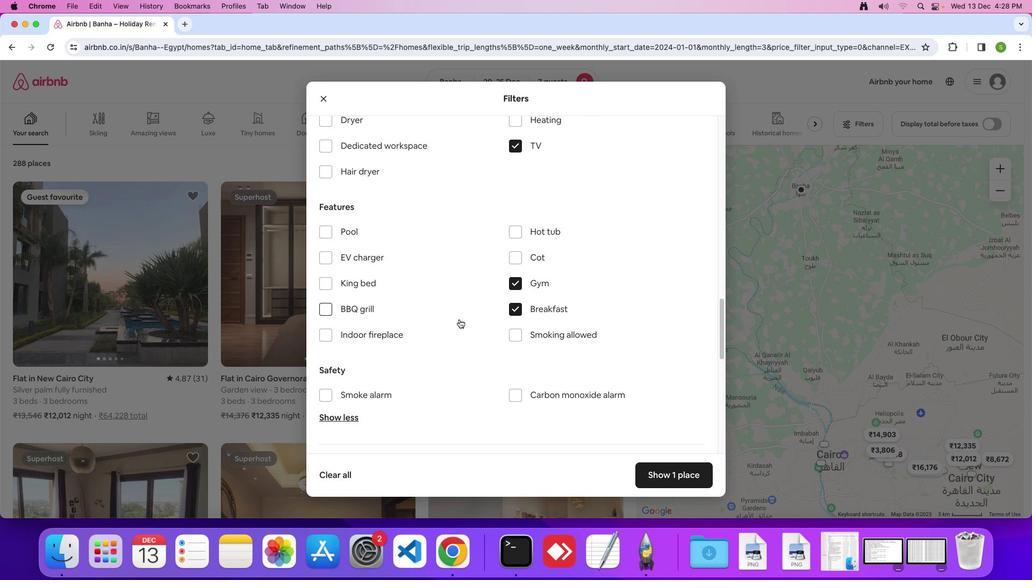 
Action: Mouse scrolled (459, 319) with delta (0, -1)
Screenshot: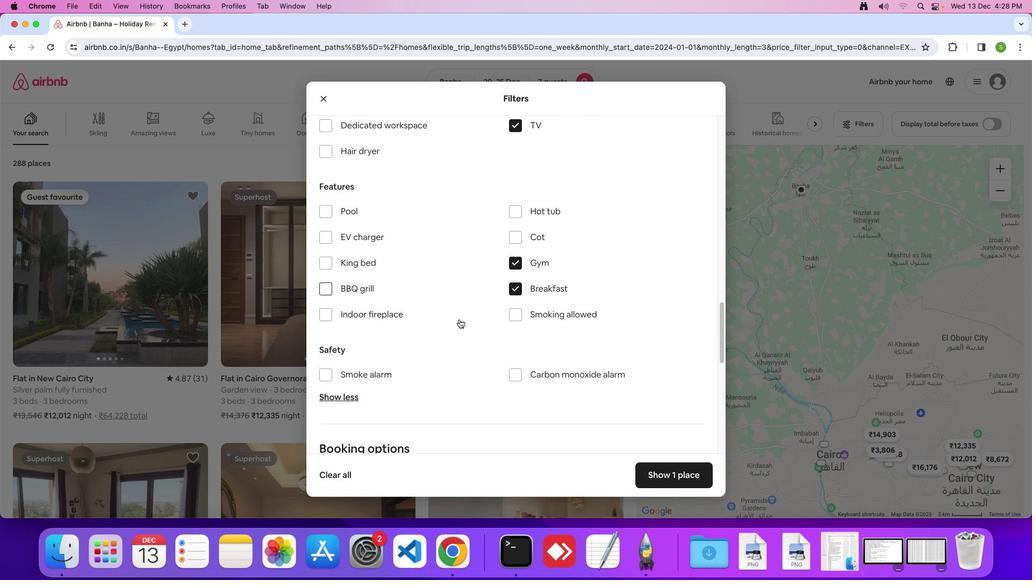 
Action: Mouse scrolled (459, 319) with delta (0, 0)
Screenshot: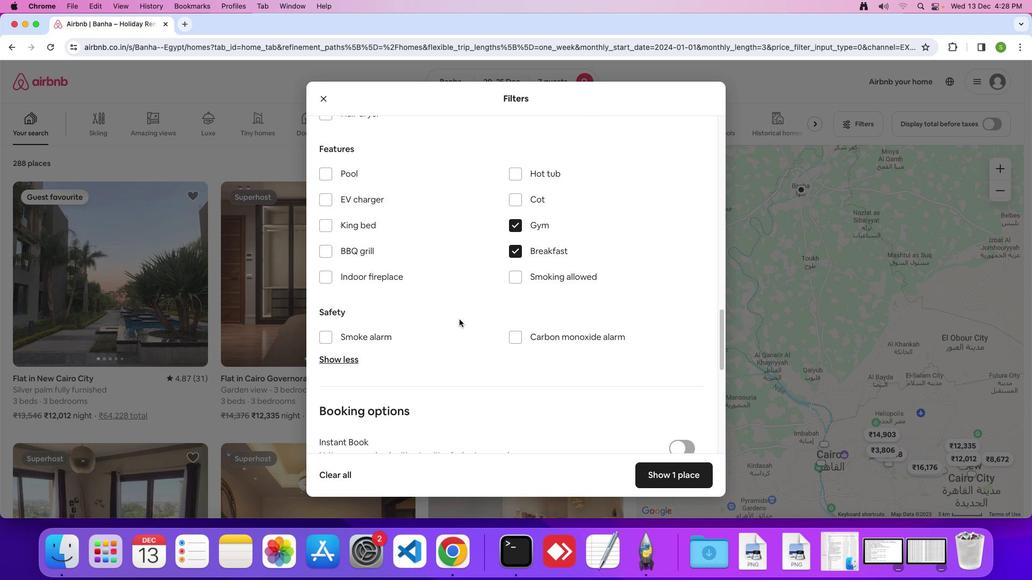 
Action: Mouse scrolled (459, 319) with delta (0, 0)
Screenshot: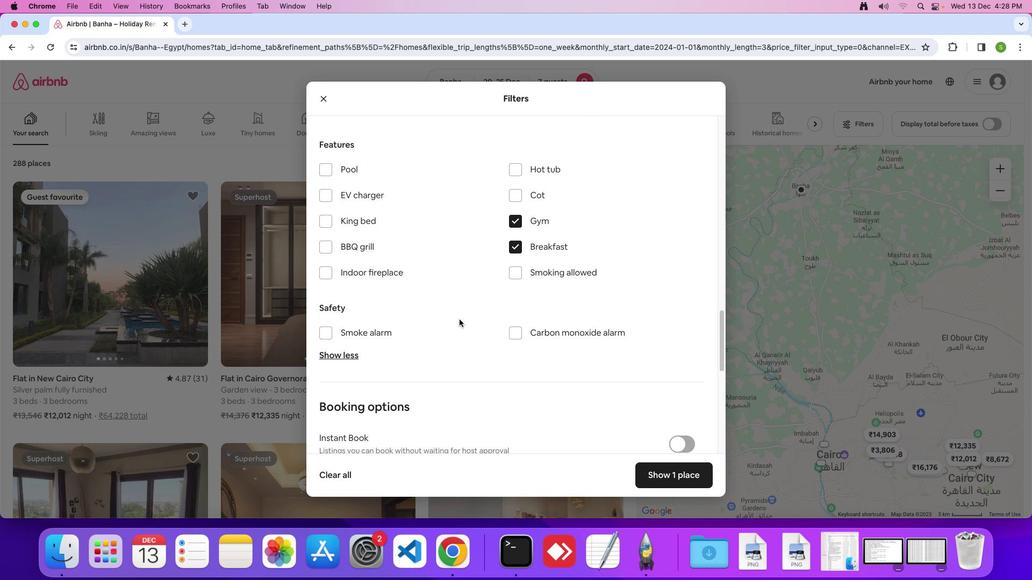 
Action: Mouse scrolled (459, 319) with delta (0, 0)
Screenshot: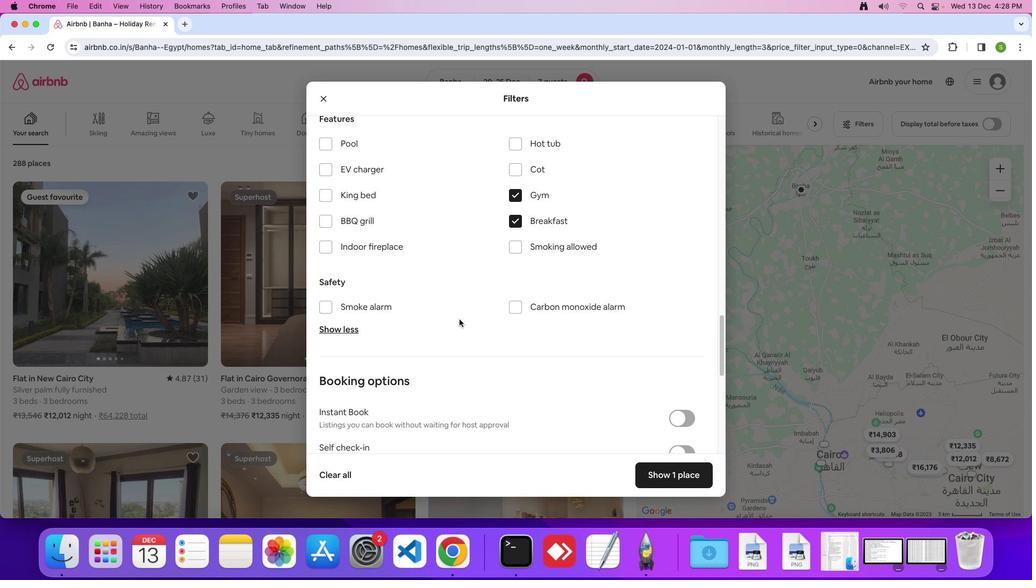 
Action: Mouse moved to (461, 316)
Screenshot: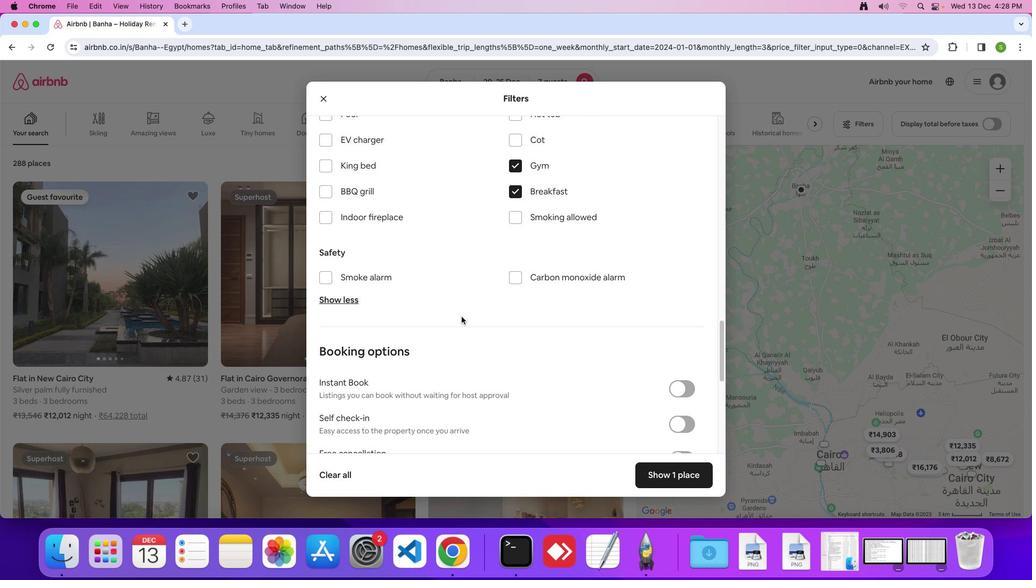 
Action: Mouse scrolled (461, 316) with delta (0, 0)
Screenshot: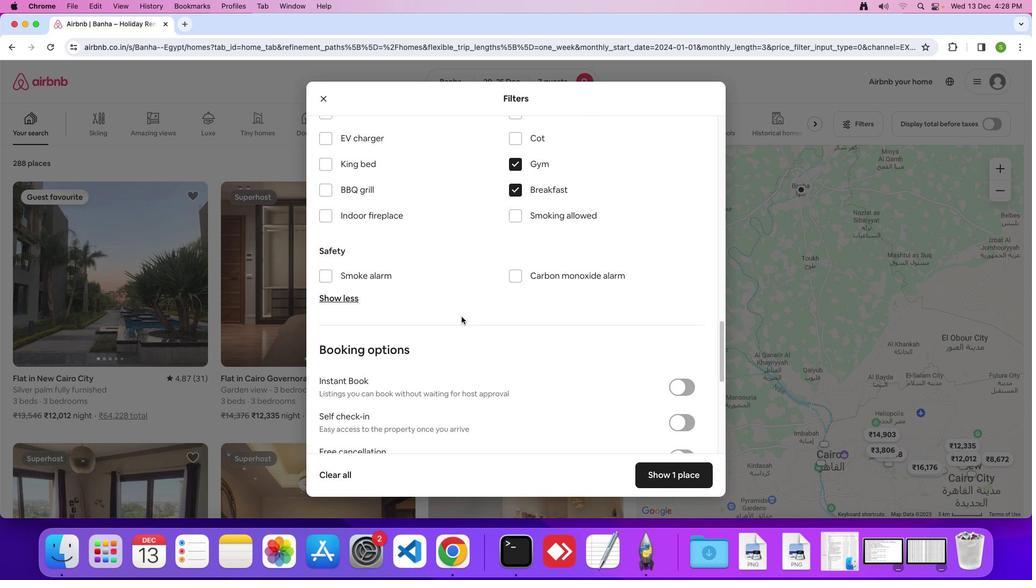 
Action: Mouse scrolled (461, 316) with delta (0, 0)
Screenshot: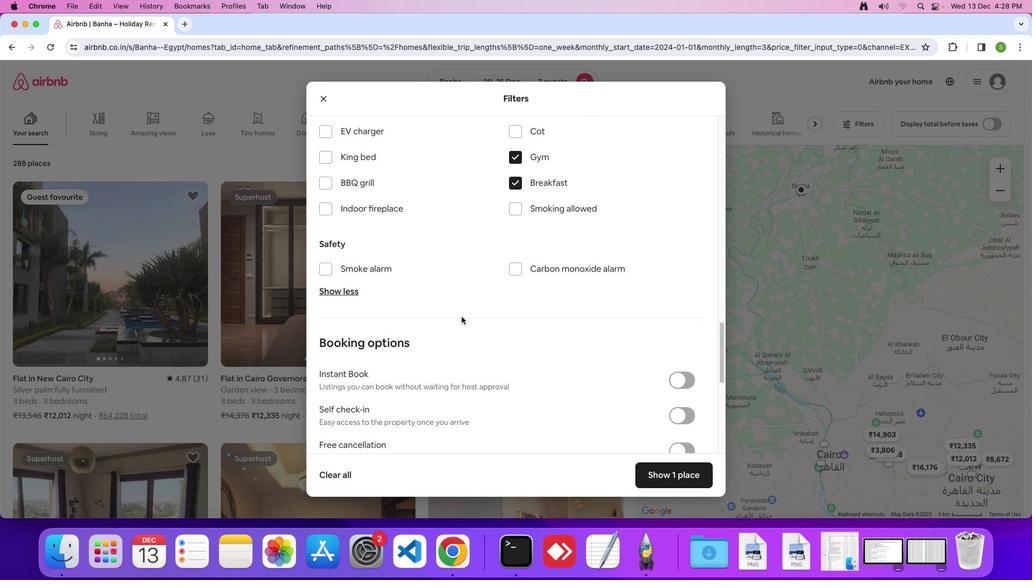 
Action: Mouse scrolled (461, 316) with delta (0, 0)
Screenshot: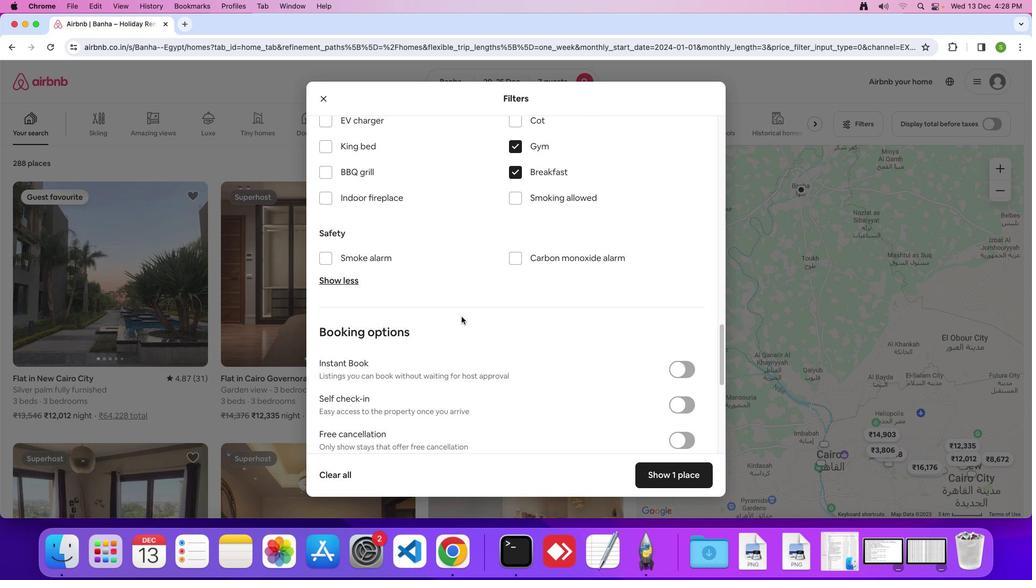 
Action: Mouse moved to (461, 316)
Screenshot: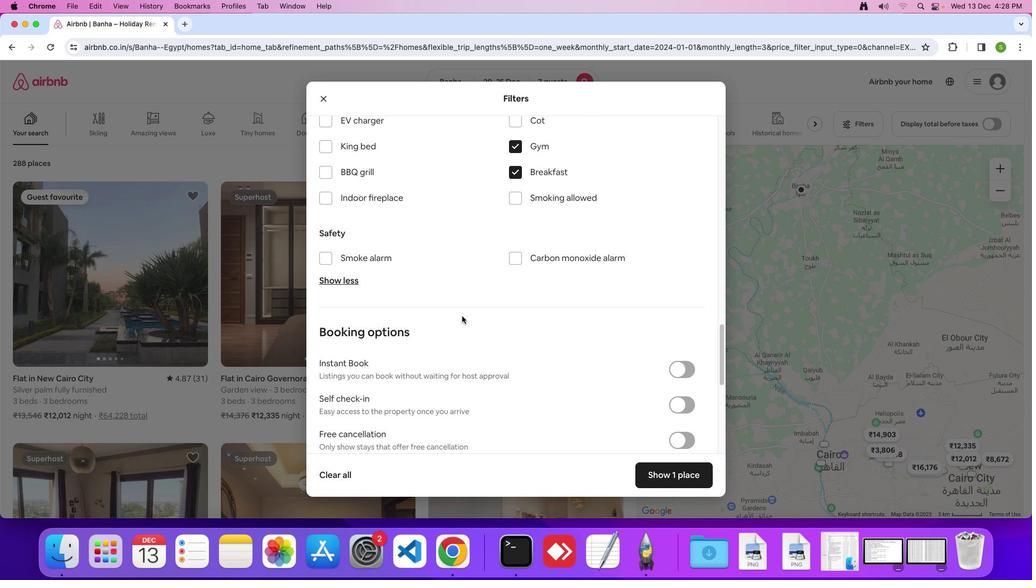 
Action: Mouse scrolled (461, 316) with delta (0, 0)
Screenshot: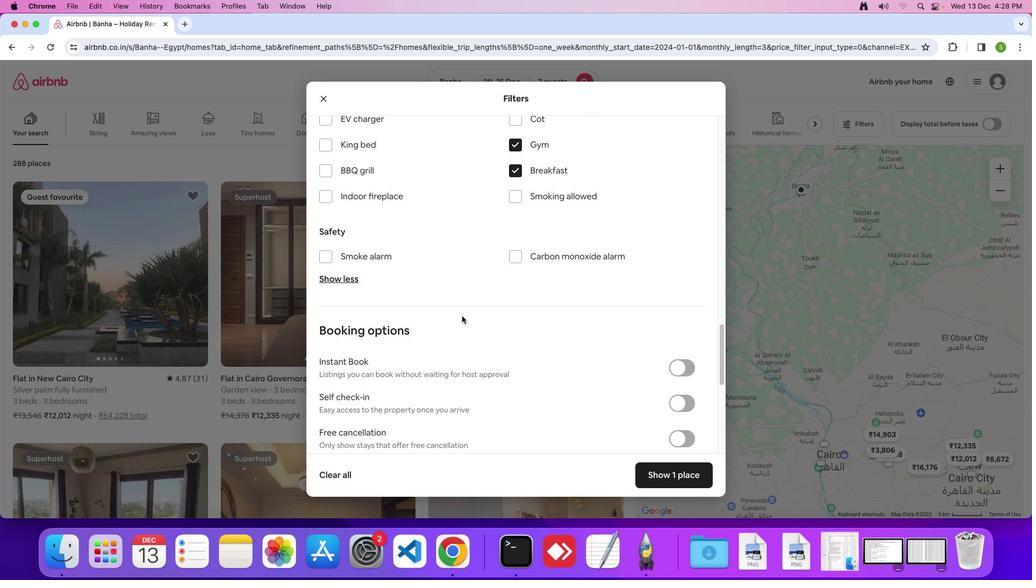
Action: Mouse scrolled (461, 316) with delta (0, 0)
Screenshot: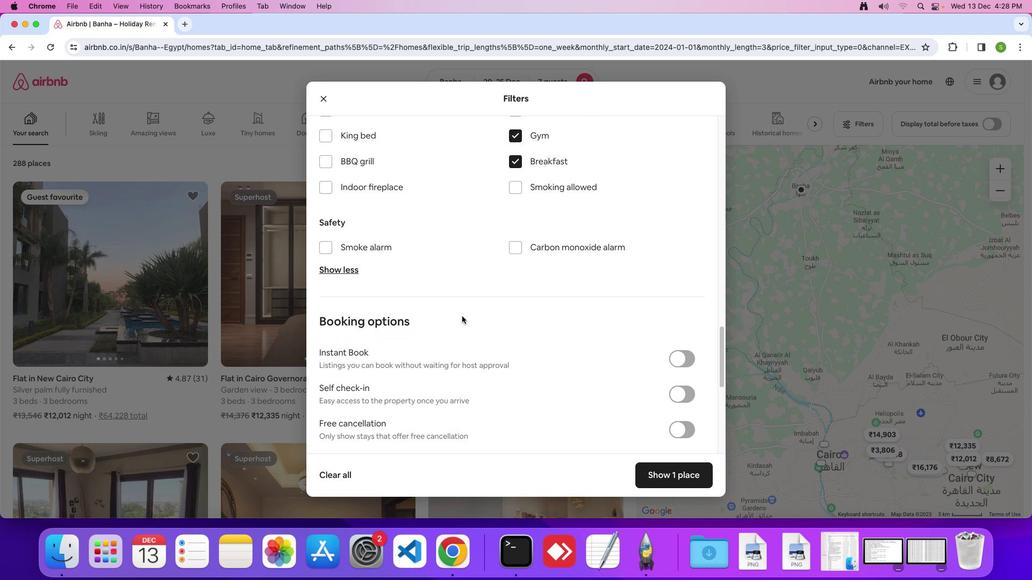 
Action: Mouse scrolled (461, 316) with delta (0, 0)
Screenshot: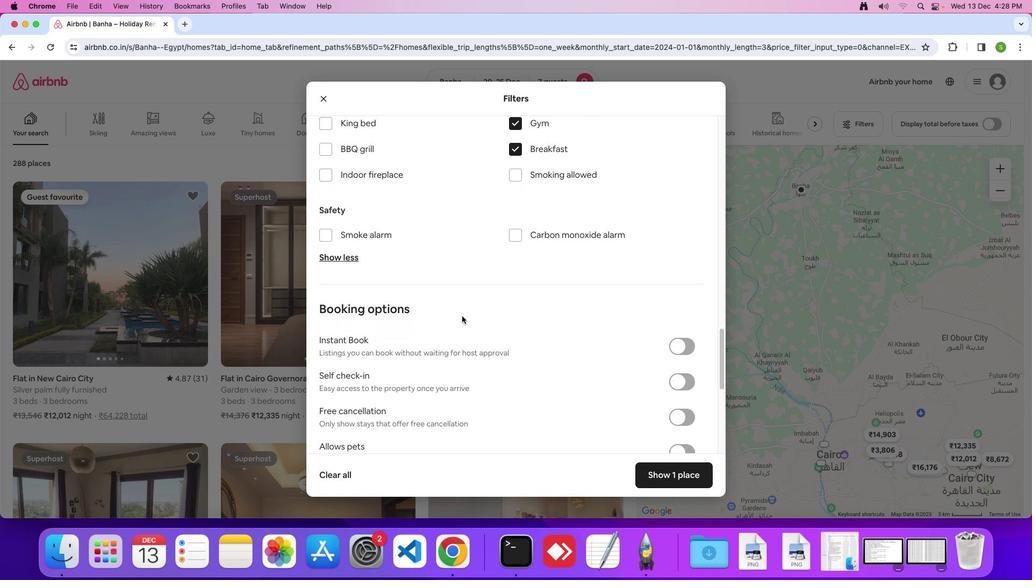 
Action: Mouse scrolled (461, 316) with delta (0, 0)
Screenshot: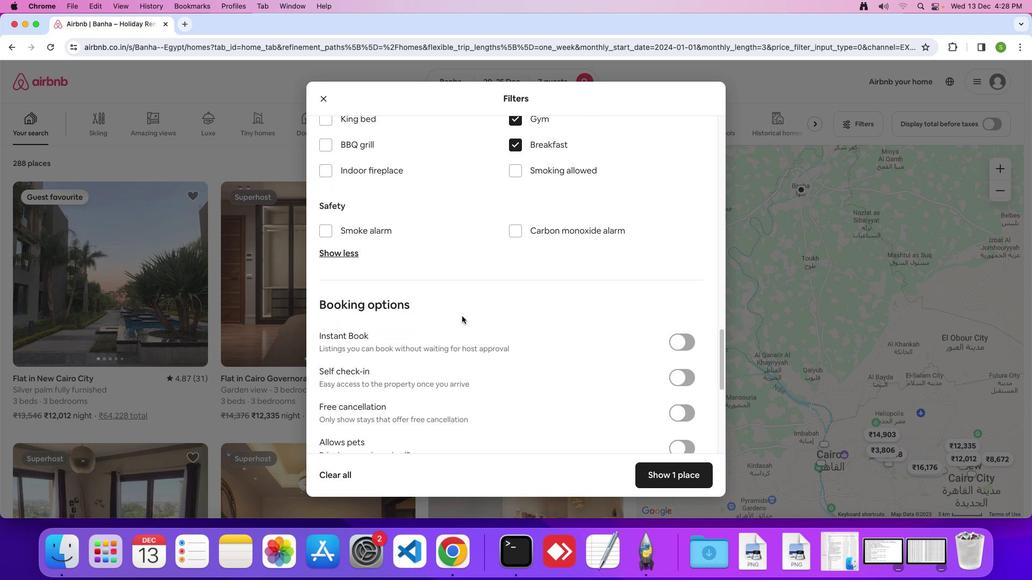 
Action: Mouse scrolled (461, 316) with delta (0, 0)
Screenshot: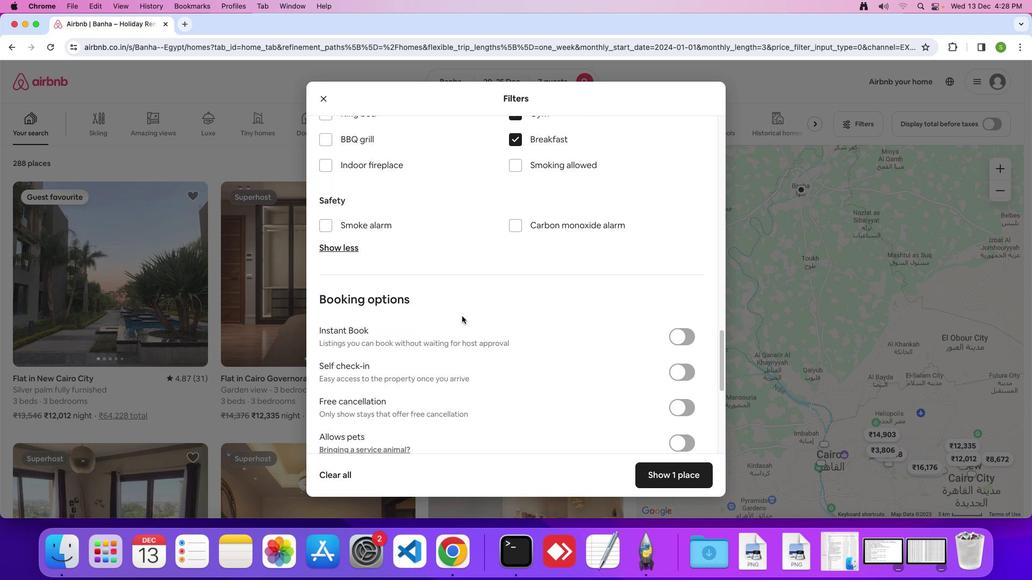 
Action: Mouse scrolled (461, 316) with delta (0, -1)
Screenshot: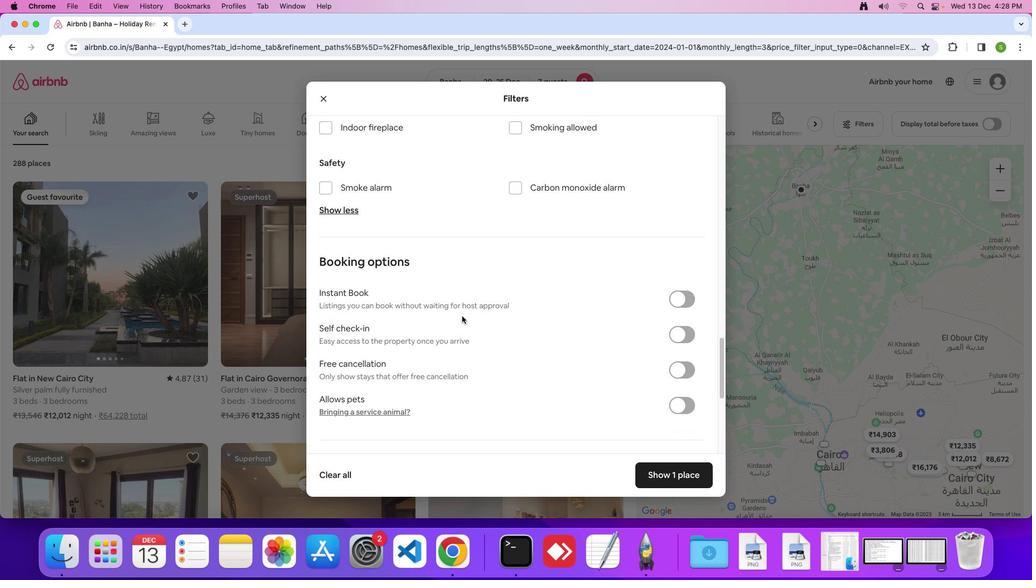 
Action: Mouse moved to (461, 316)
Screenshot: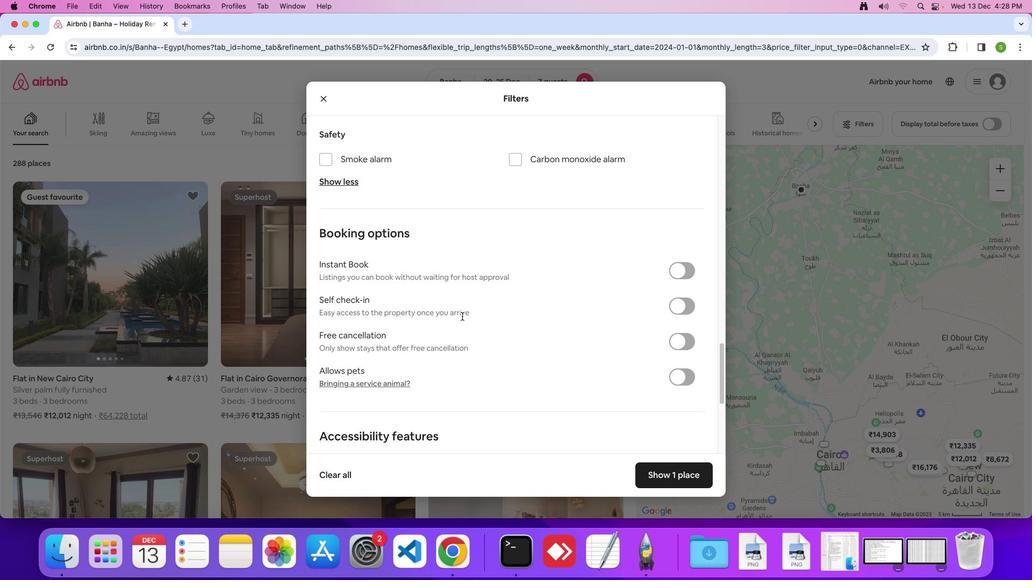 
Action: Mouse scrolled (461, 316) with delta (0, 0)
Screenshot: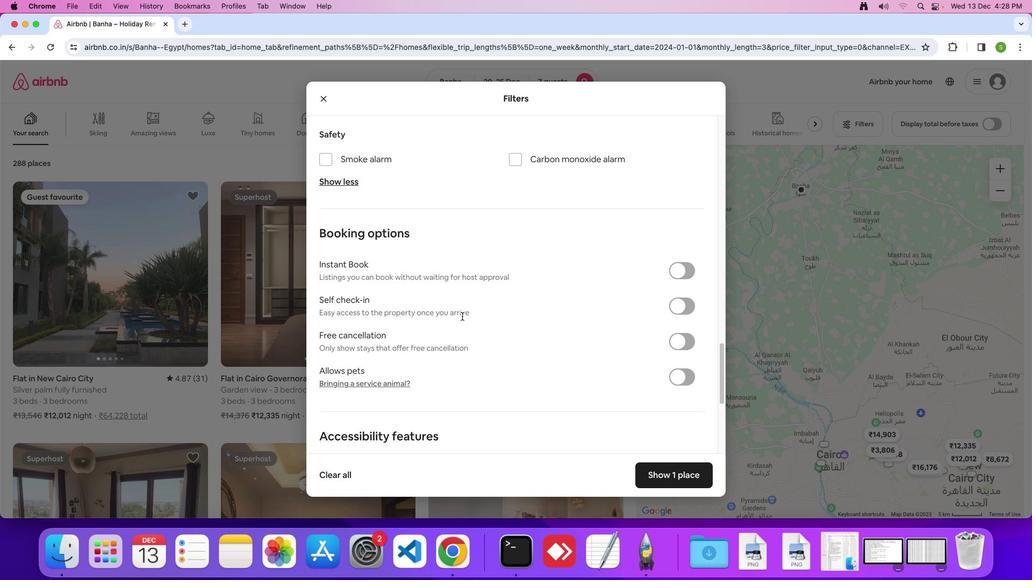 
Action: Mouse scrolled (461, 316) with delta (0, 0)
Screenshot: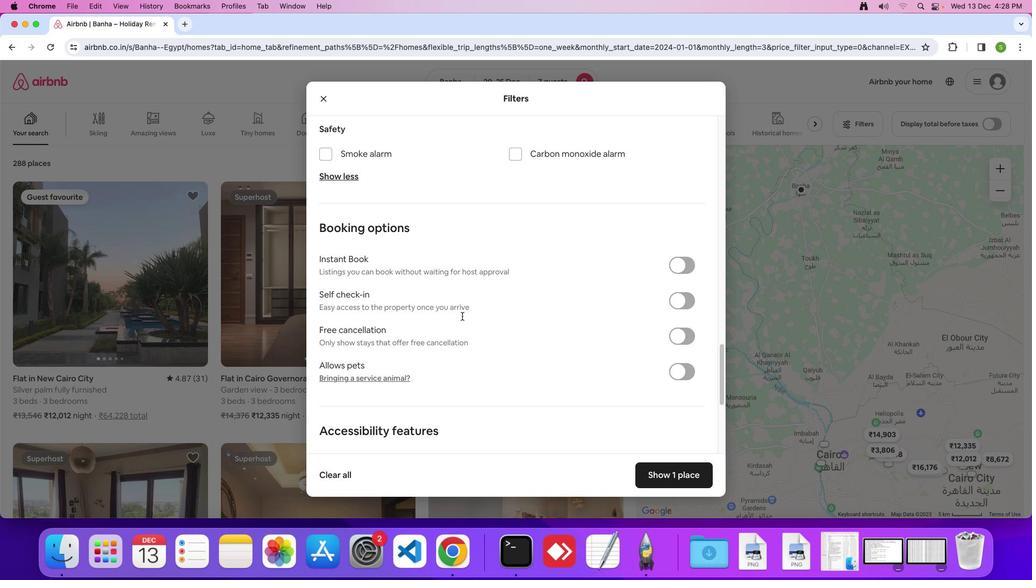 
Action: Mouse scrolled (461, 316) with delta (0, -1)
Screenshot: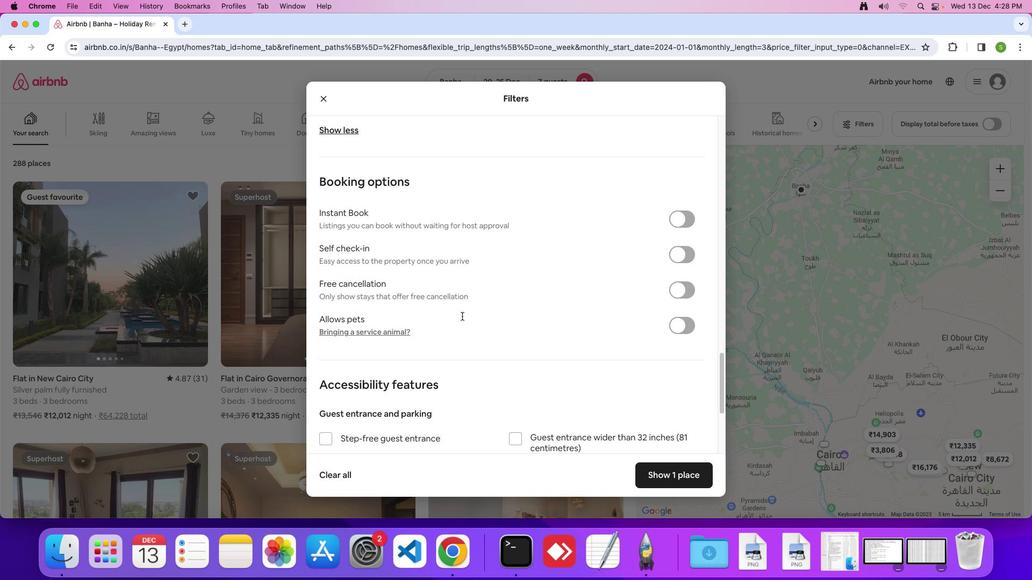 
Action: Mouse scrolled (461, 316) with delta (0, 0)
Screenshot: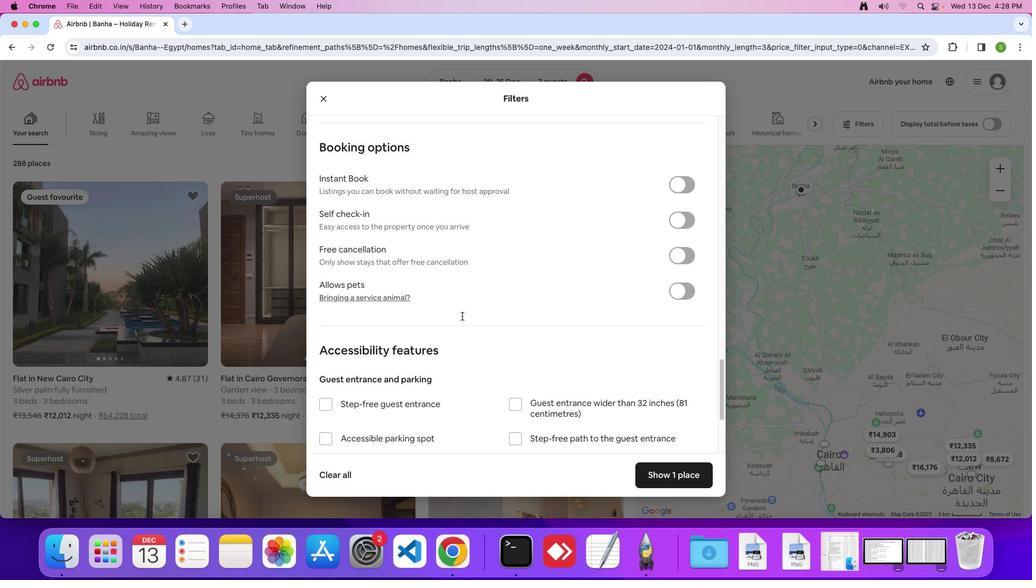 
Action: Mouse scrolled (461, 316) with delta (0, 0)
Screenshot: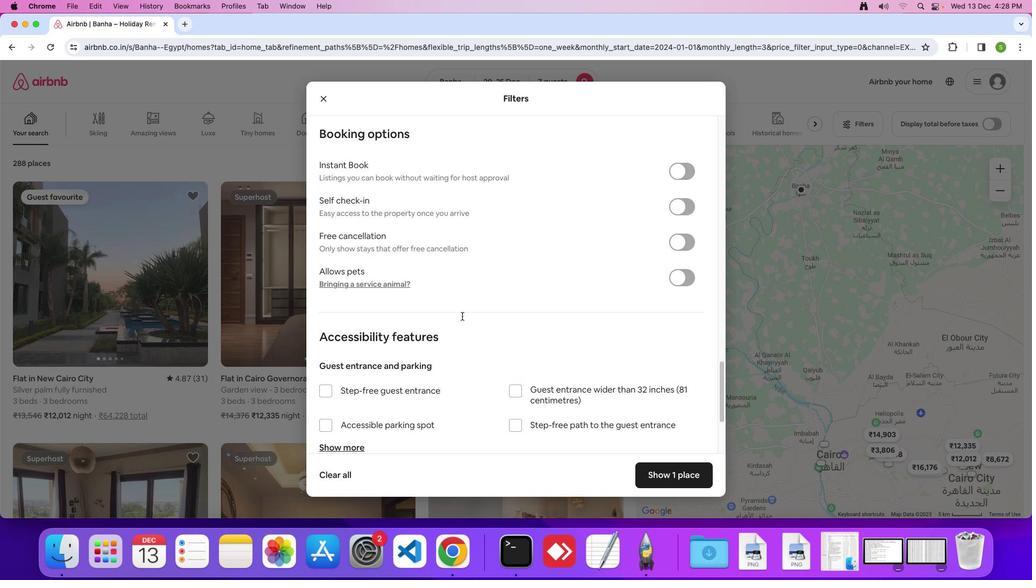 
Action: Mouse scrolled (461, 316) with delta (0, -1)
Screenshot: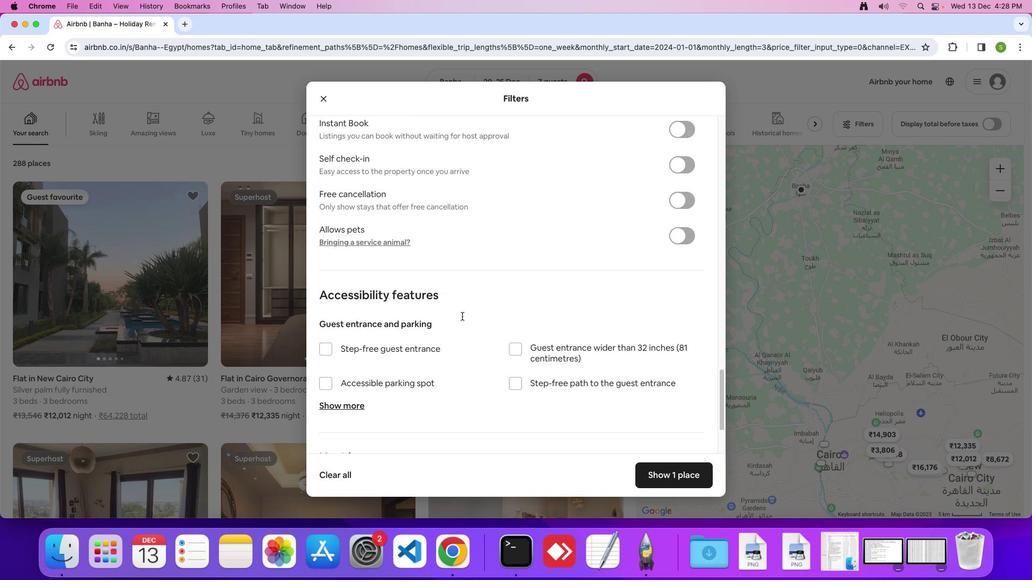
Action: Mouse scrolled (461, 316) with delta (0, 0)
Screenshot: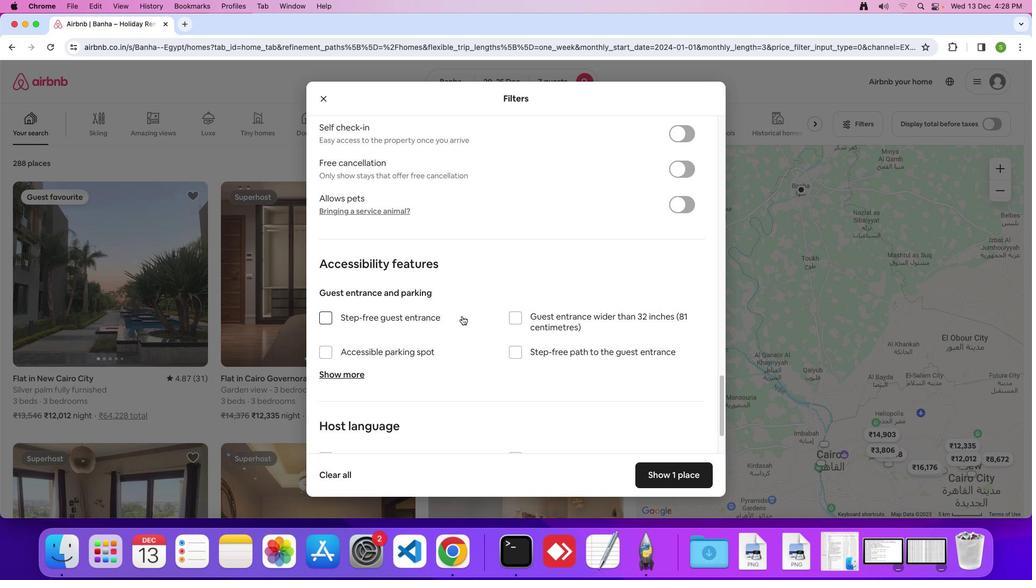 
Action: Mouse scrolled (461, 316) with delta (0, 0)
Screenshot: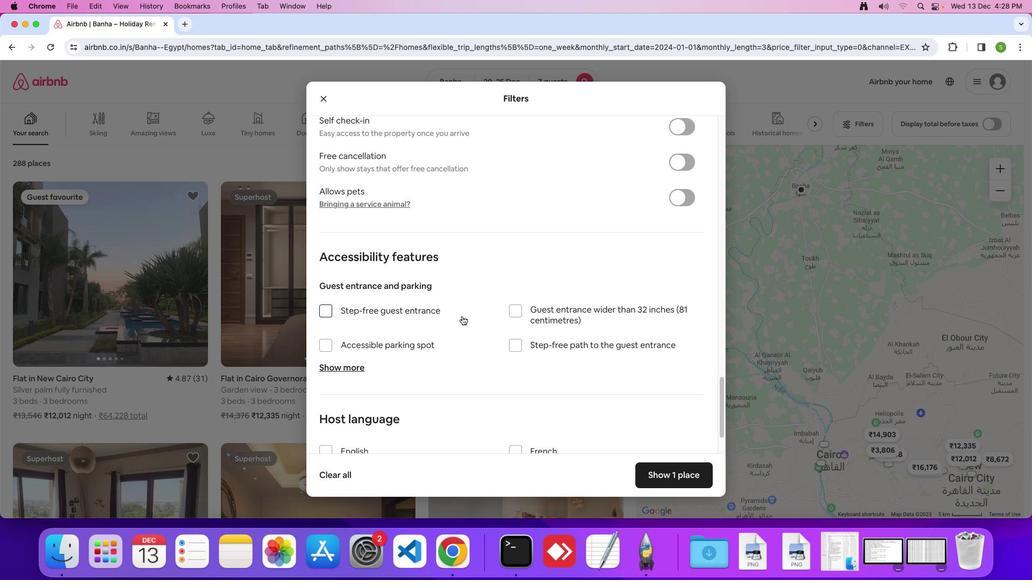 
Action: Mouse scrolled (461, 316) with delta (0, 0)
Screenshot: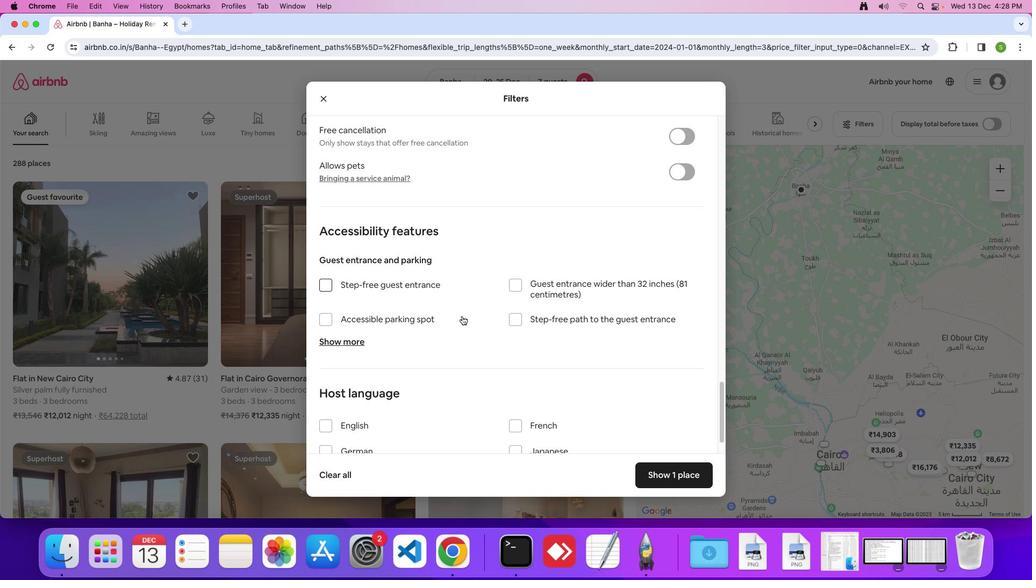 
Action: Mouse scrolled (461, 316) with delta (0, 0)
Screenshot: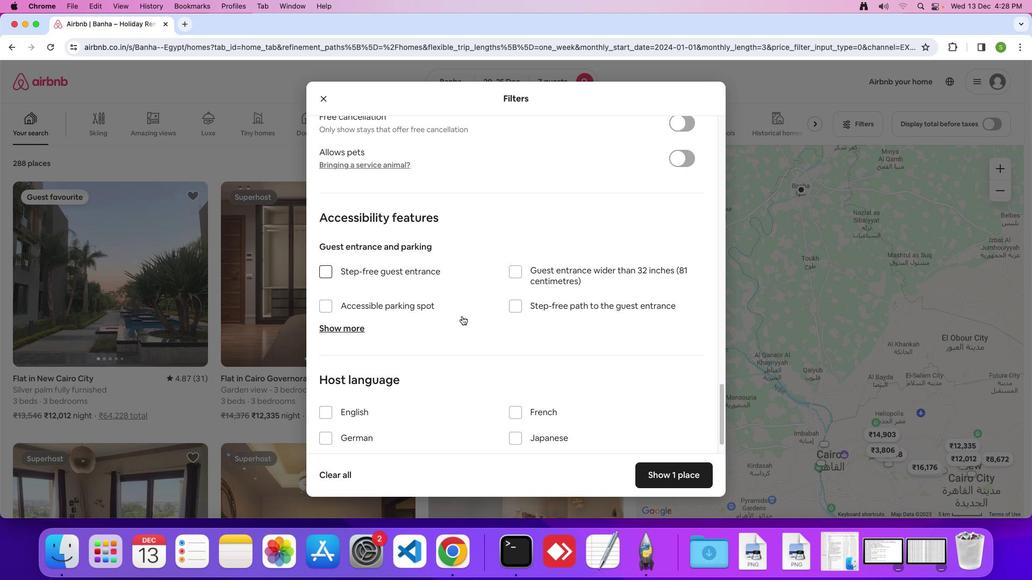 
Action: Mouse scrolled (461, 316) with delta (0, 0)
Screenshot: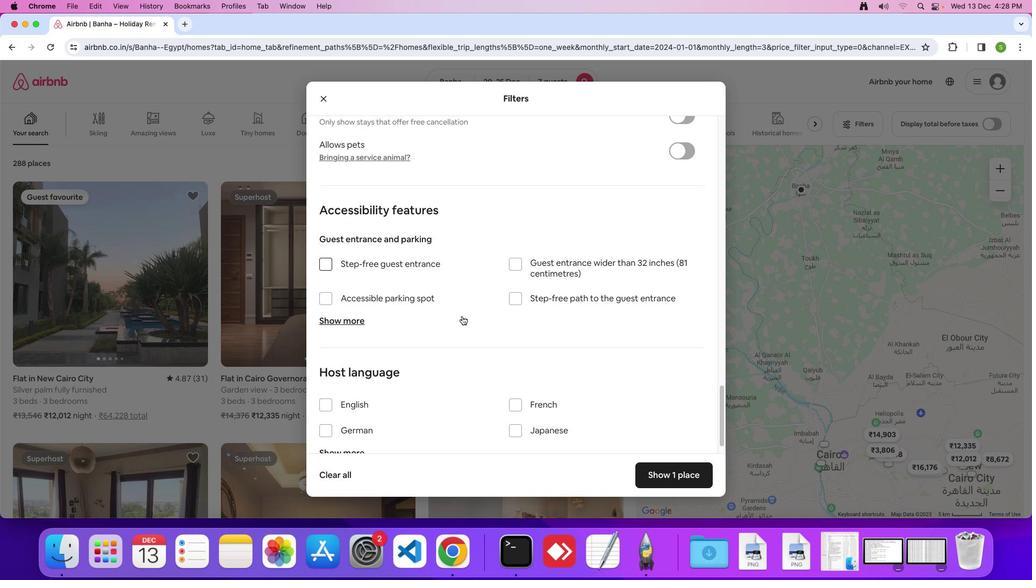 
Action: Mouse scrolled (461, 316) with delta (0, -1)
Screenshot: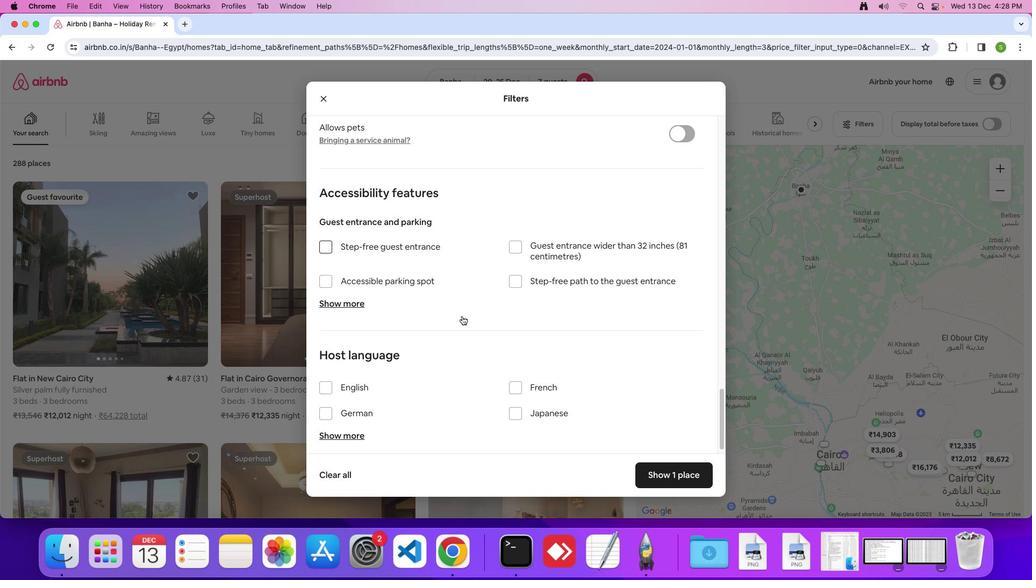 
Action: Mouse scrolled (461, 316) with delta (0, 0)
Screenshot: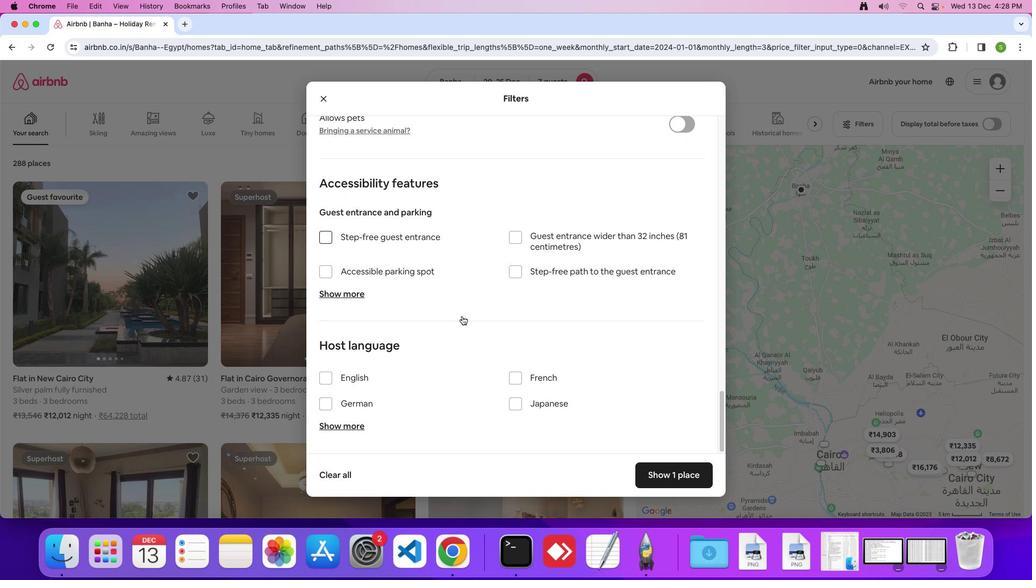 
Action: Mouse scrolled (461, 316) with delta (0, 0)
Screenshot: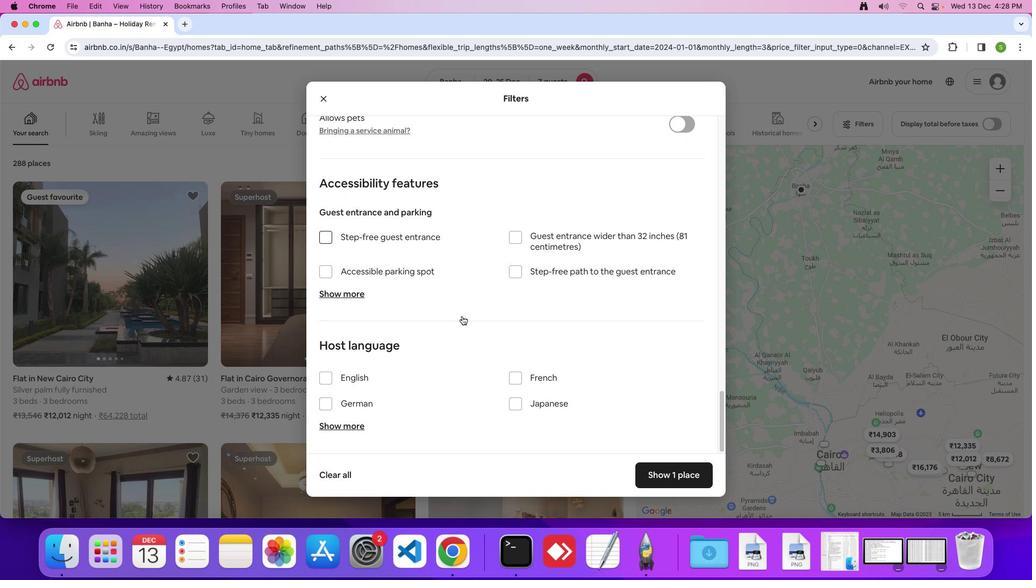 
Action: Mouse scrolled (461, 316) with delta (0, -1)
Screenshot: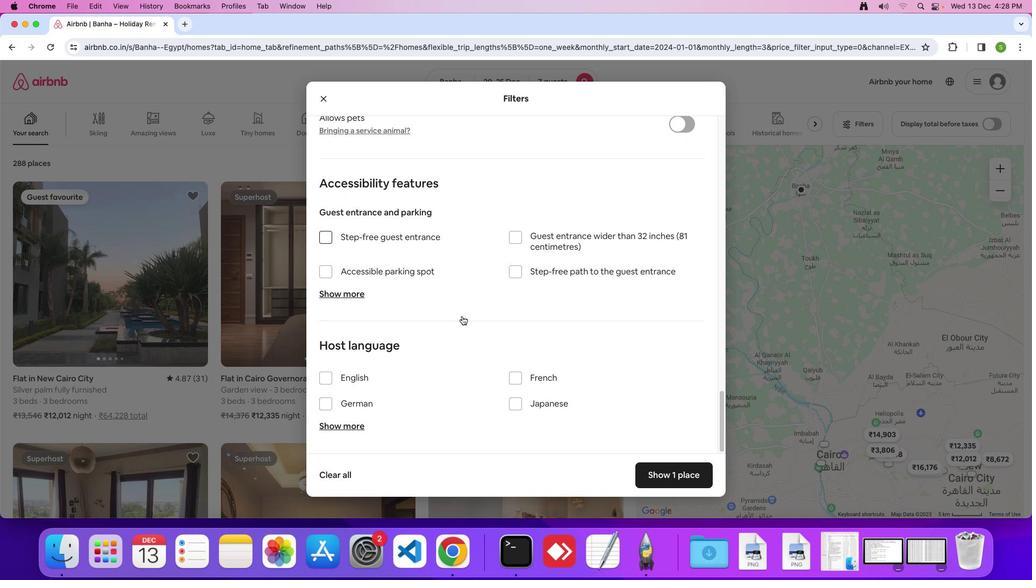 
Action: Mouse moved to (660, 476)
Screenshot: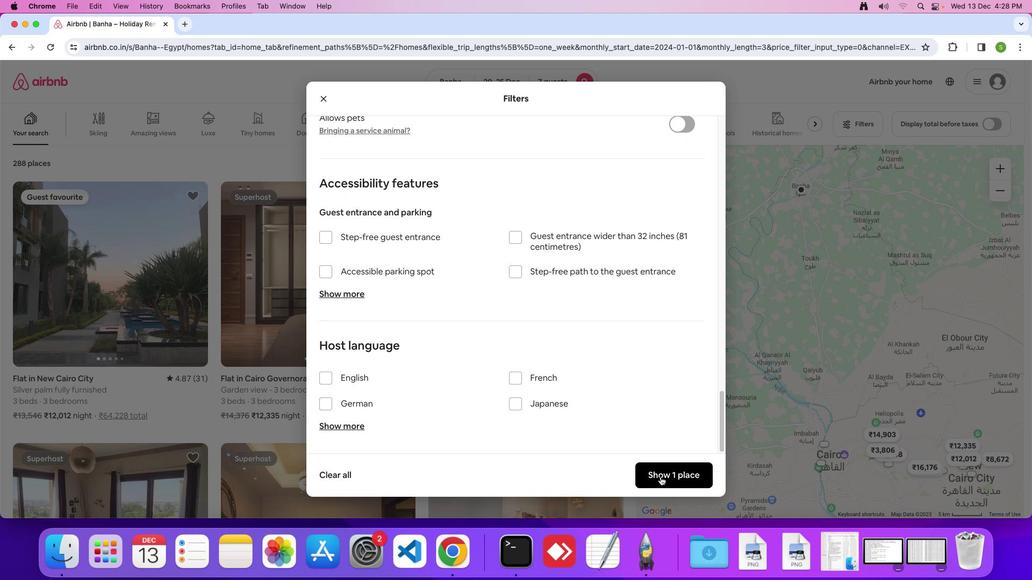 
Action: Mouse pressed left at (660, 476)
Screenshot: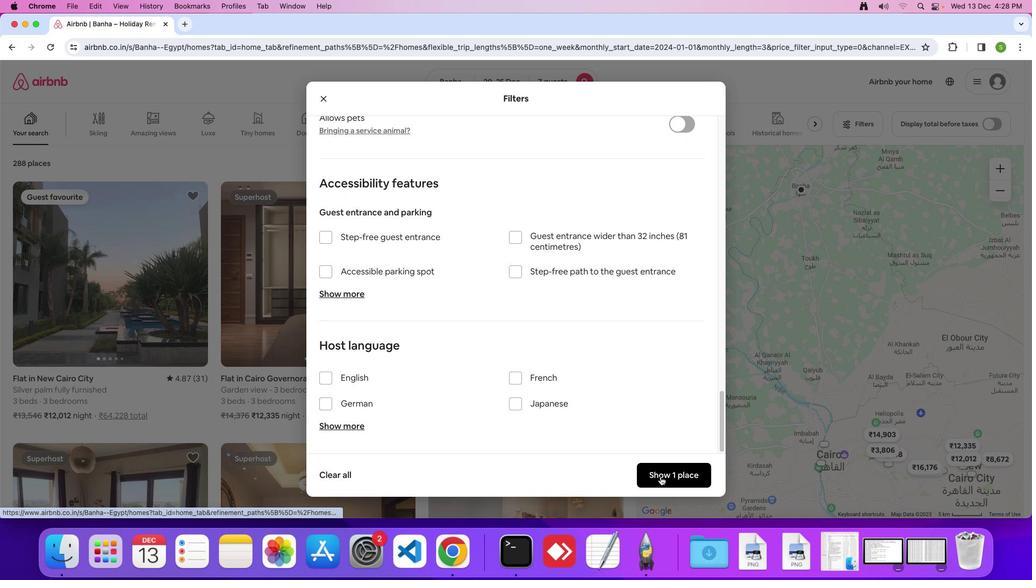 
Action: Mouse moved to (159, 276)
Screenshot: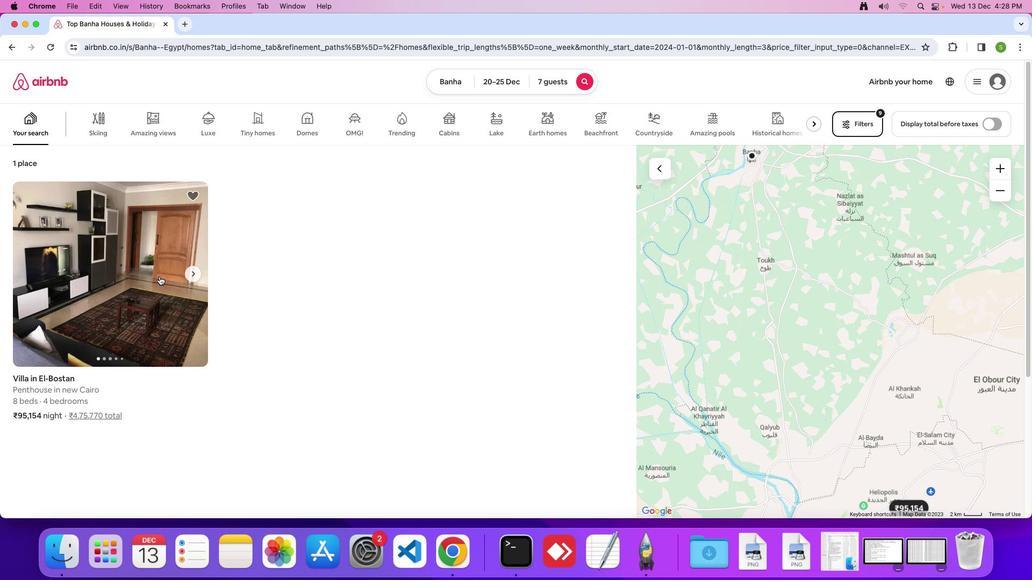 
Action: Mouse pressed left at (159, 276)
Screenshot: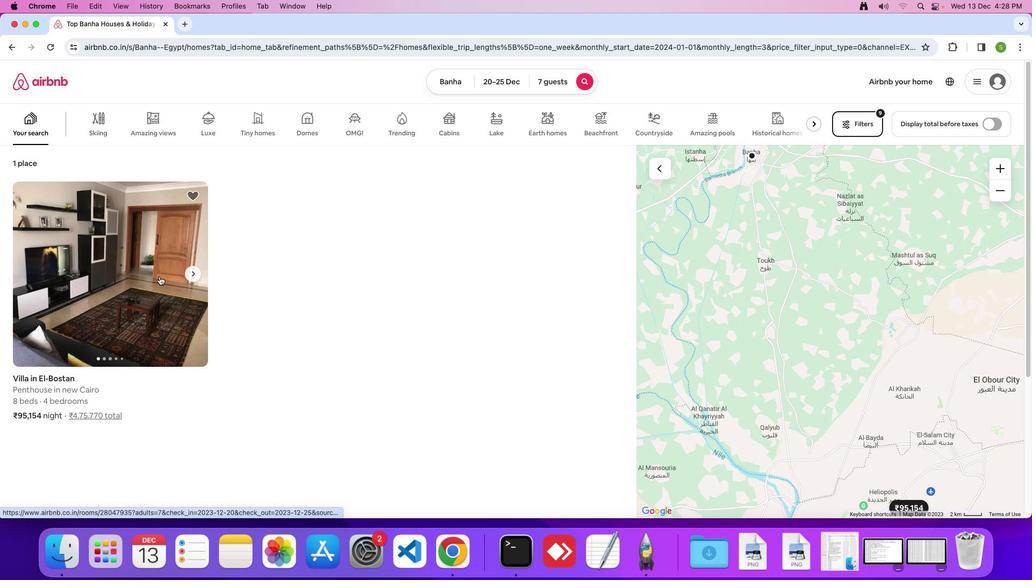 
Action: Mouse moved to (429, 280)
Screenshot: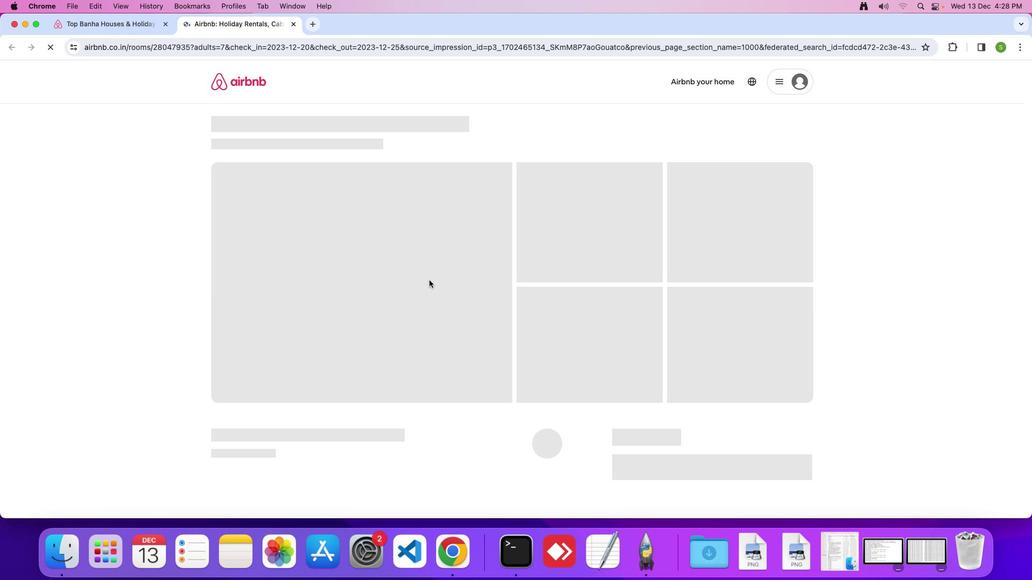 
Action: Mouse pressed left at (429, 280)
Screenshot: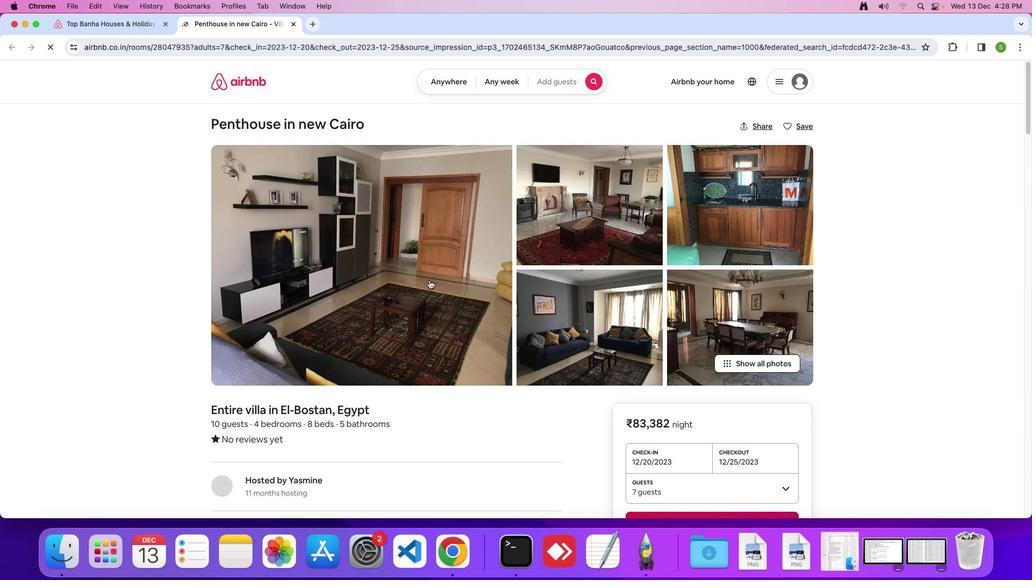 
Action: Mouse scrolled (429, 280) with delta (0, 0)
Screenshot: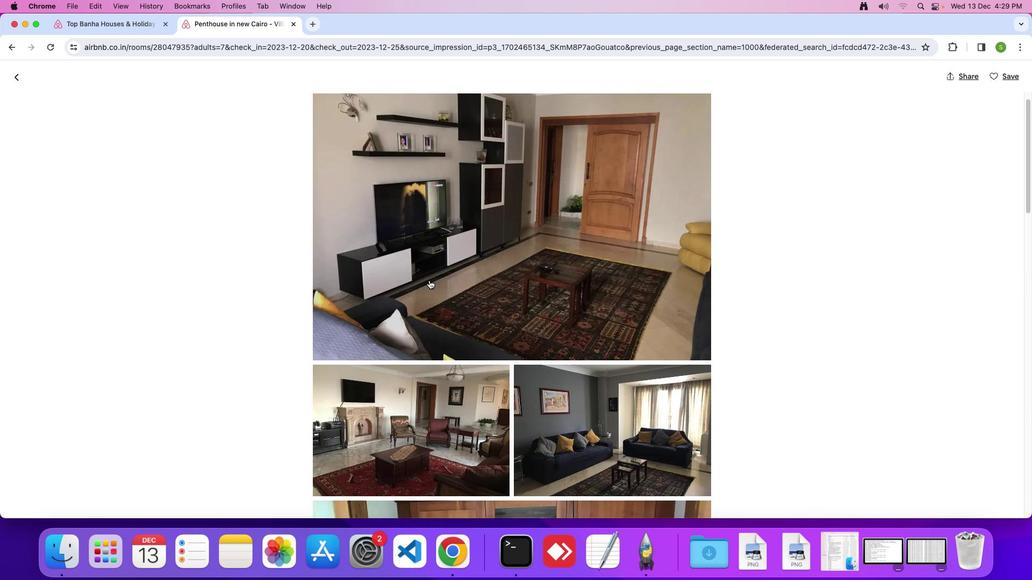 
Action: Mouse scrolled (429, 280) with delta (0, 0)
Screenshot: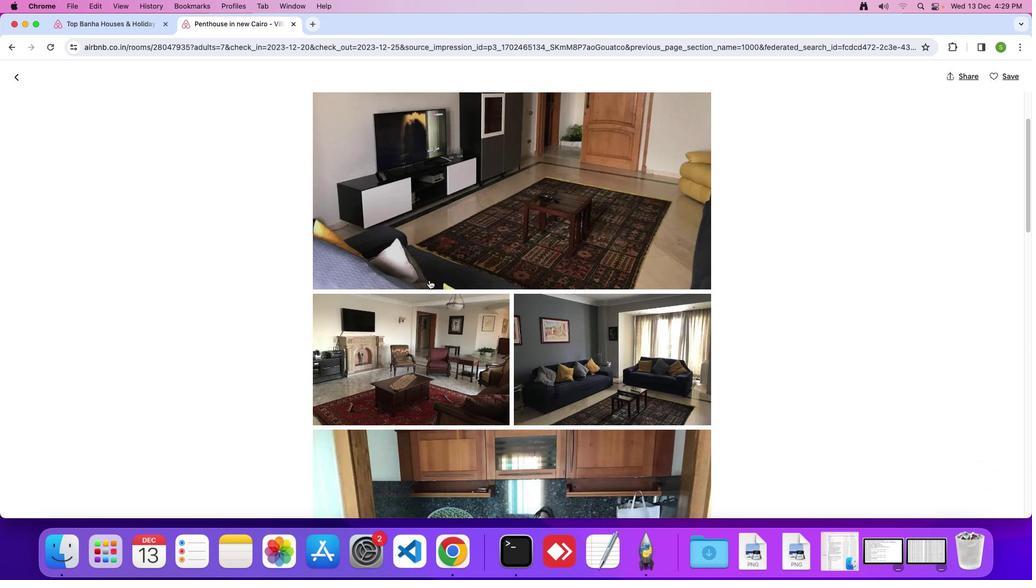 
Action: Mouse scrolled (429, 280) with delta (0, -1)
Screenshot: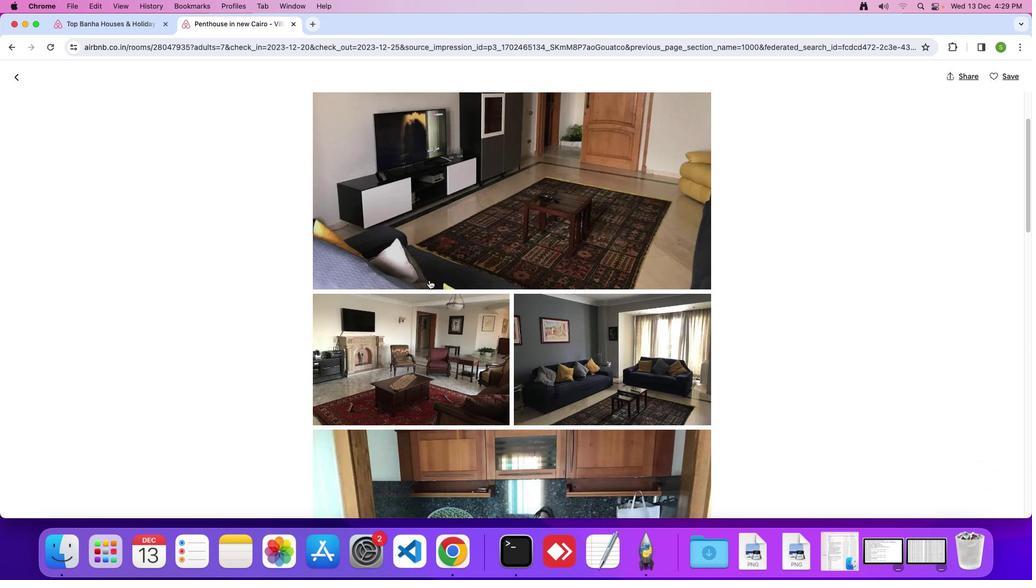 
Action: Mouse scrolled (429, 280) with delta (0, 0)
Screenshot: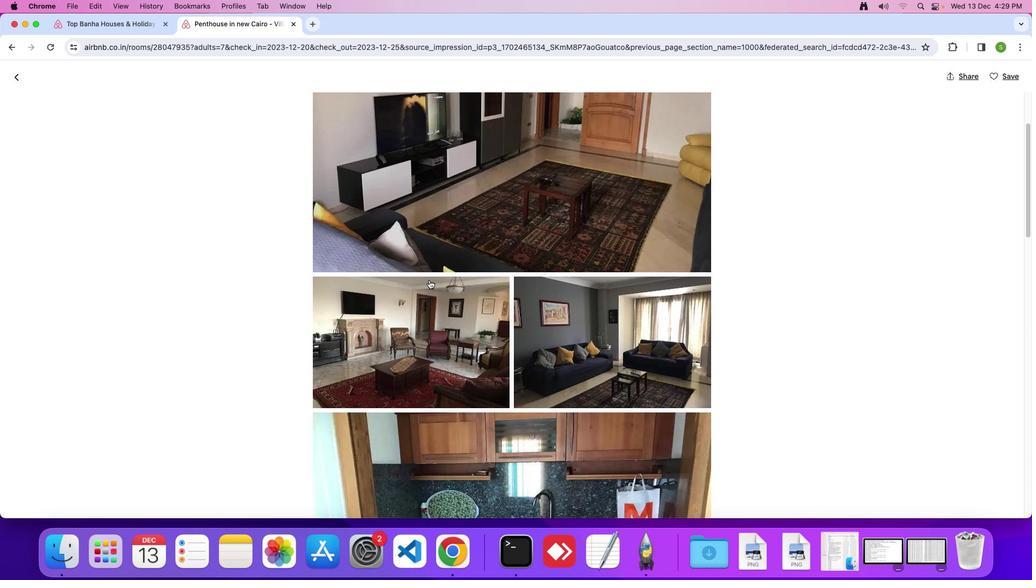 
Action: Mouse scrolled (429, 280) with delta (0, 0)
Screenshot: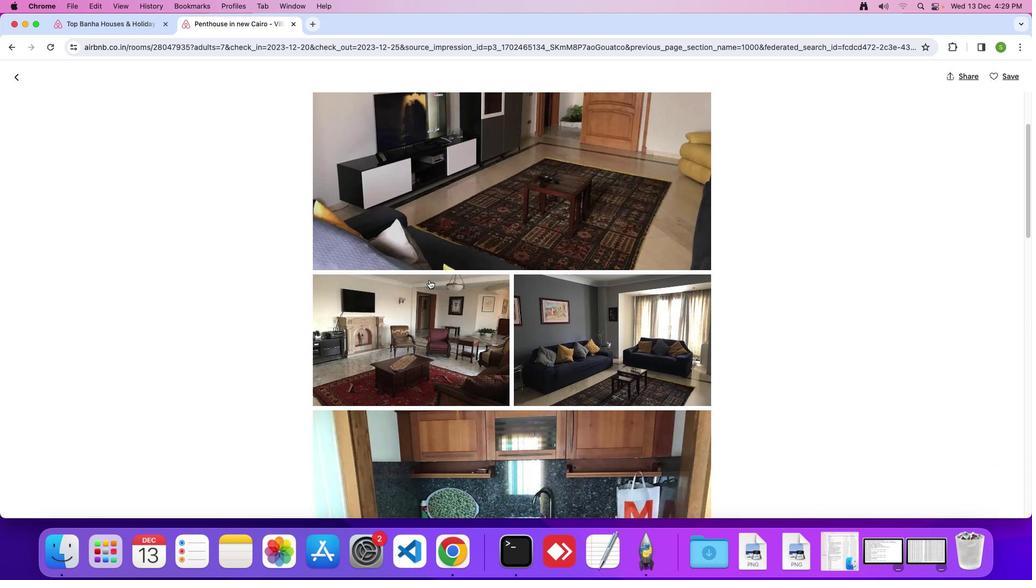 
Action: Mouse scrolled (429, 280) with delta (0, 0)
Screenshot: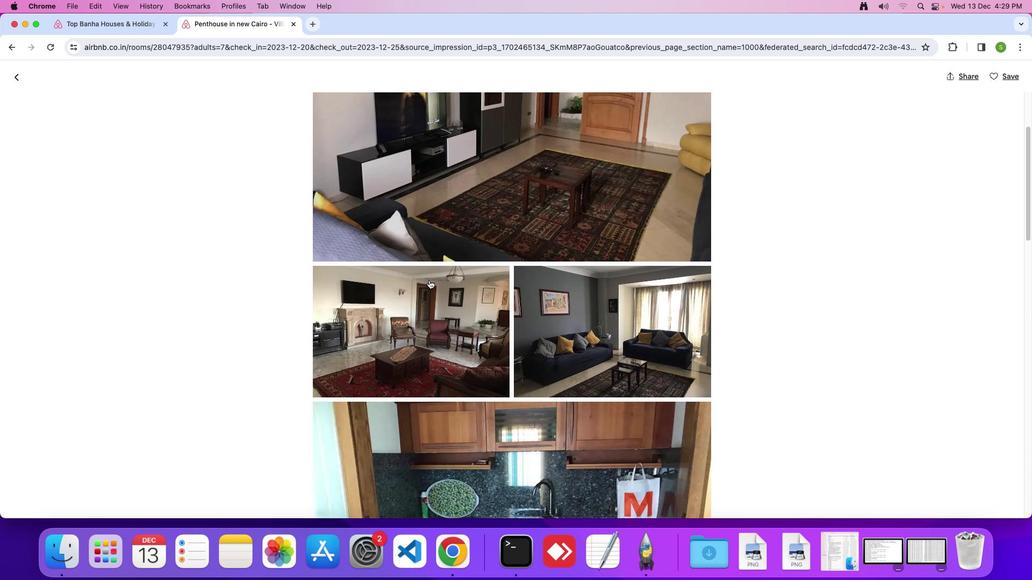 
Action: Mouse scrolled (429, 280) with delta (0, 0)
Screenshot: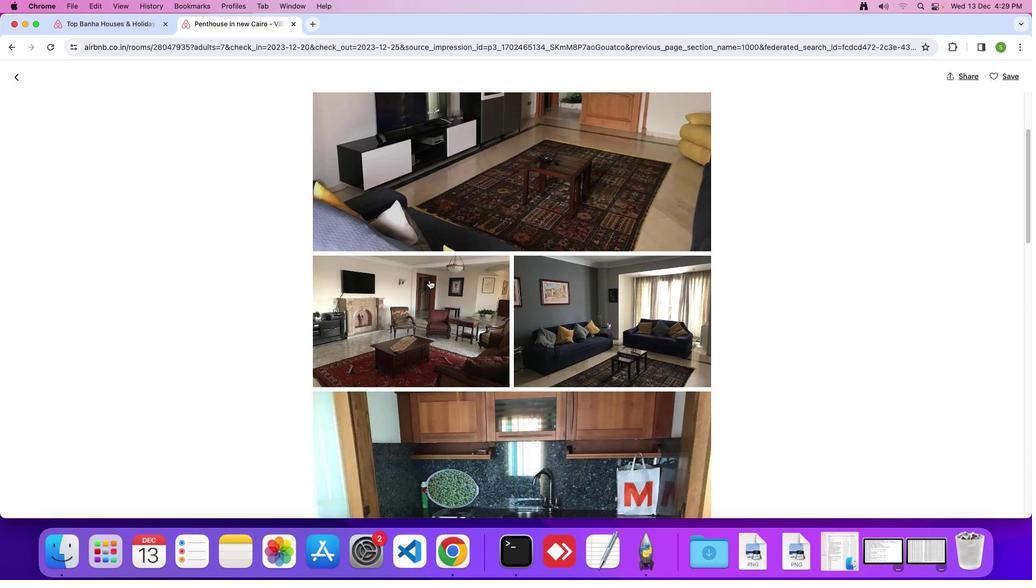 
Action: Mouse scrolled (429, 280) with delta (0, -1)
Screenshot: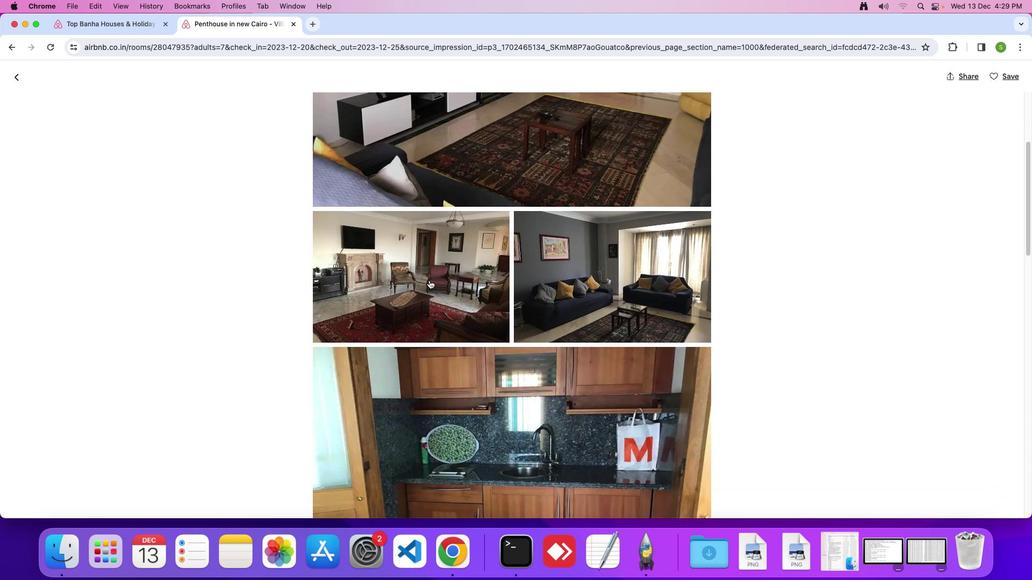
Action: Mouse scrolled (429, 280) with delta (0, 0)
Screenshot: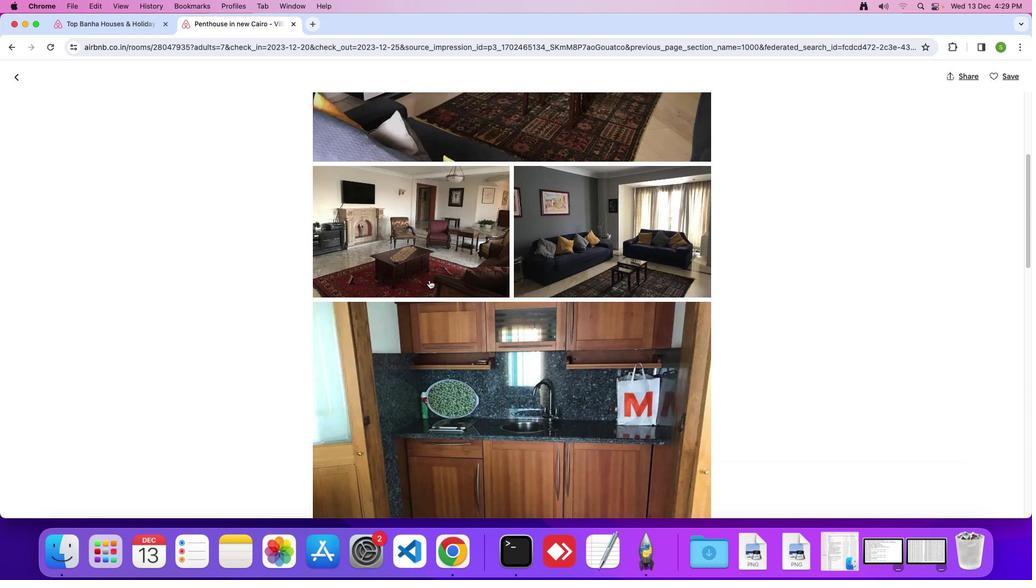 
Action: Mouse scrolled (429, 280) with delta (0, 0)
Screenshot: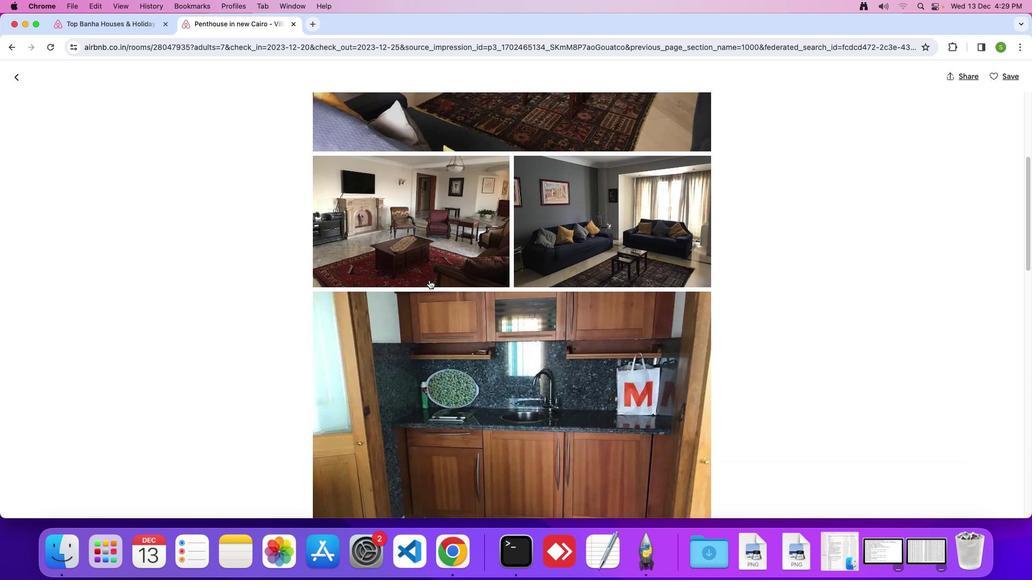 
Action: Mouse scrolled (429, 280) with delta (0, -1)
Screenshot: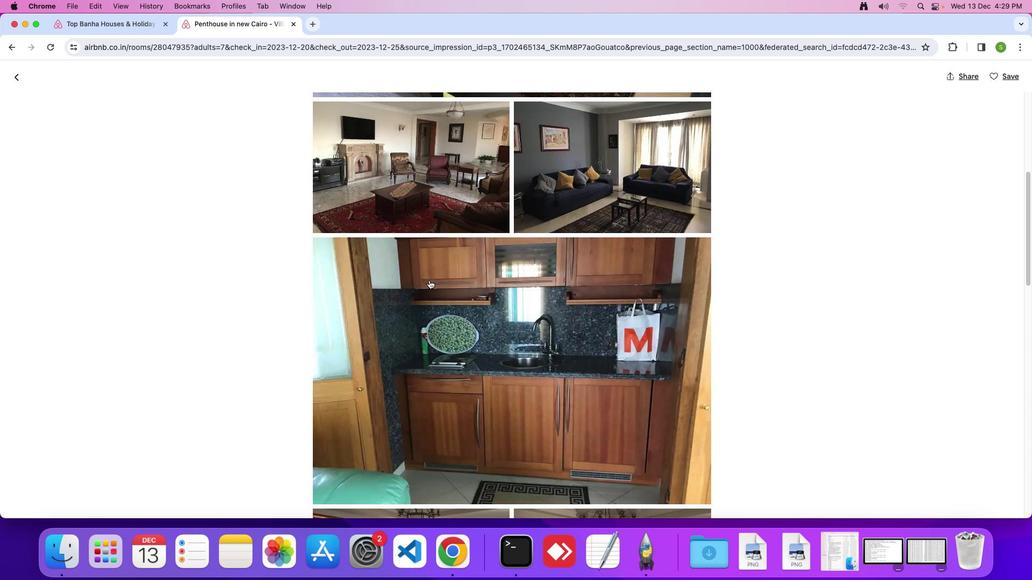 
Action: Mouse scrolled (429, 280) with delta (0, 0)
Screenshot: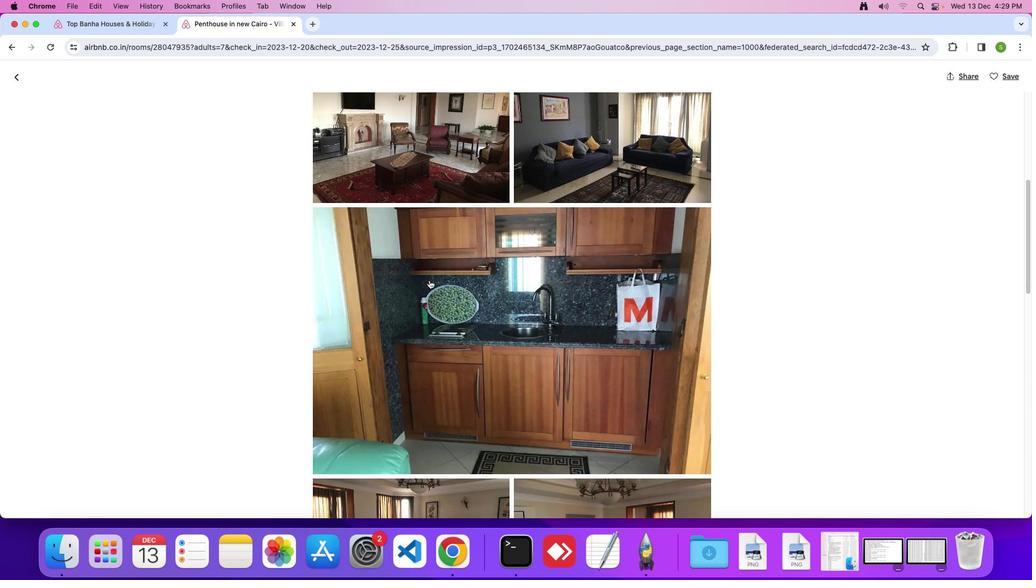 
Action: Mouse scrolled (429, 280) with delta (0, 0)
Screenshot: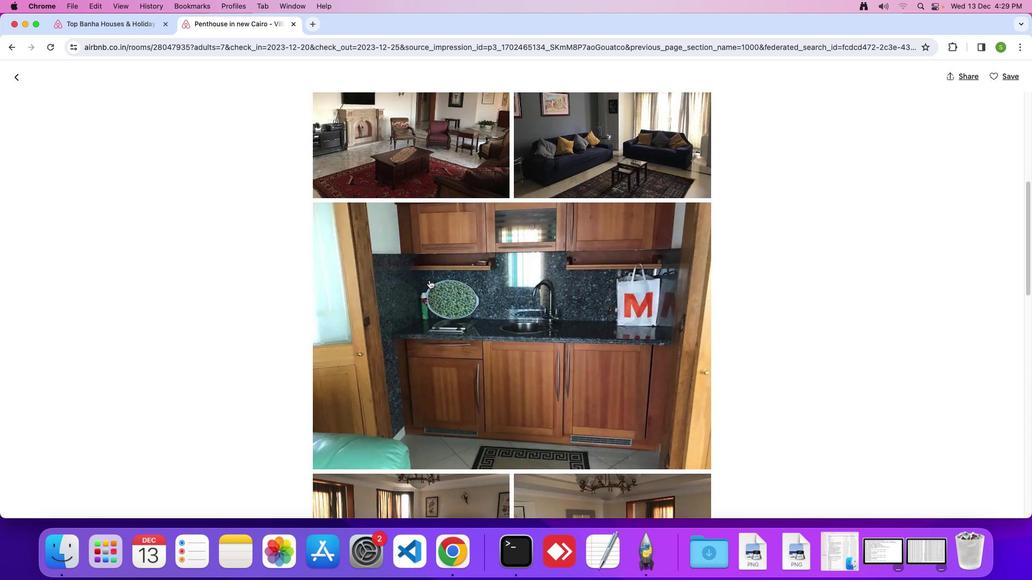 
Action: Mouse scrolled (429, 280) with delta (0, -1)
Screenshot: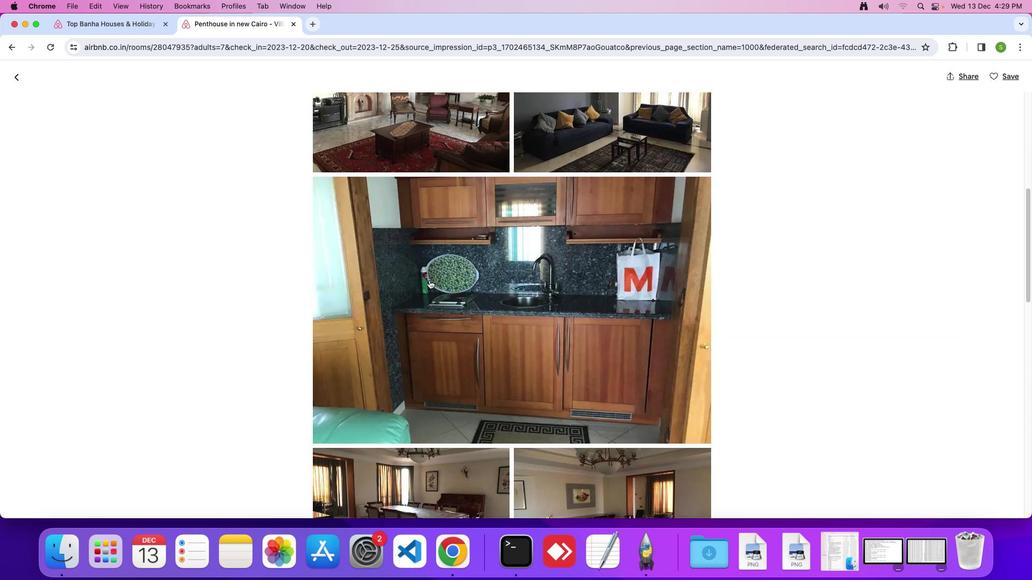 
Action: Mouse scrolled (429, 280) with delta (0, 0)
Screenshot: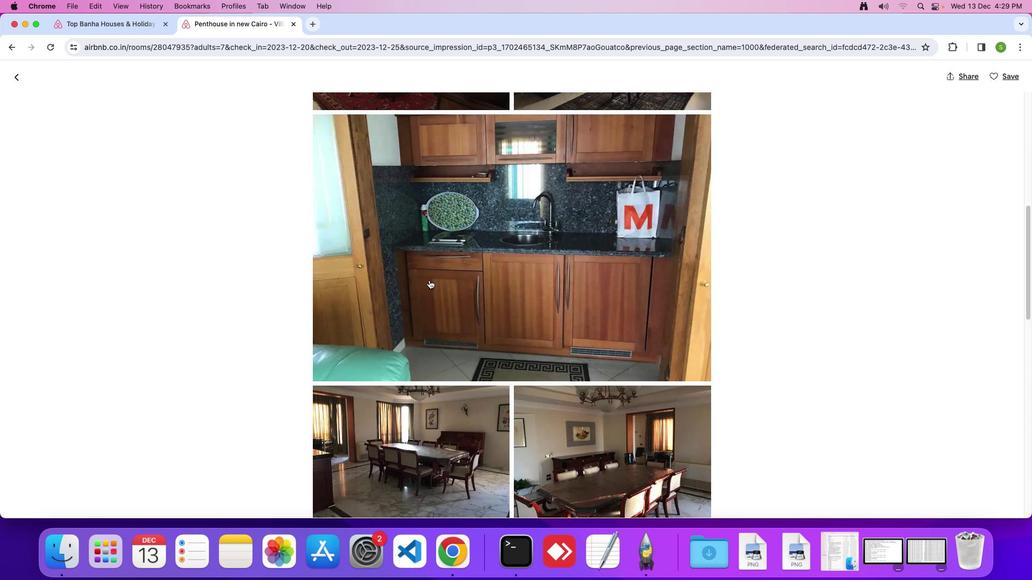 
Action: Mouse scrolled (429, 280) with delta (0, 0)
Screenshot: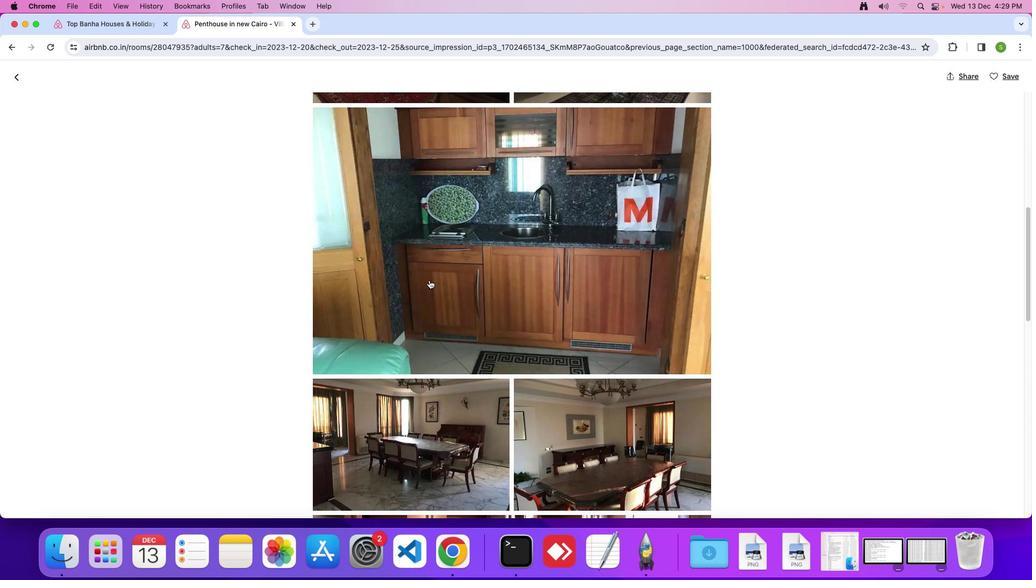 
Action: Mouse scrolled (429, 280) with delta (0, -1)
Screenshot: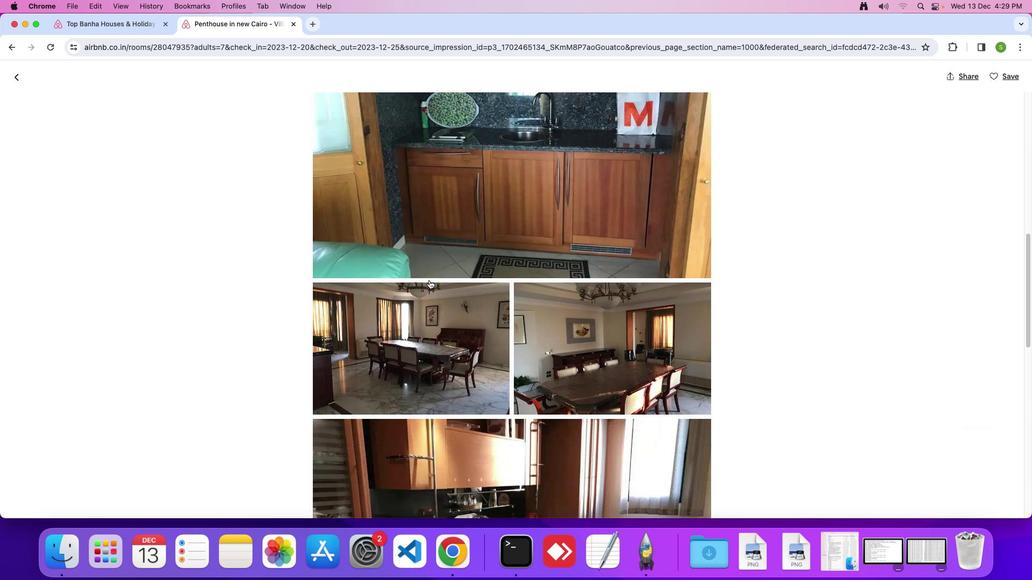 
Action: Mouse scrolled (429, 280) with delta (0, 0)
Screenshot: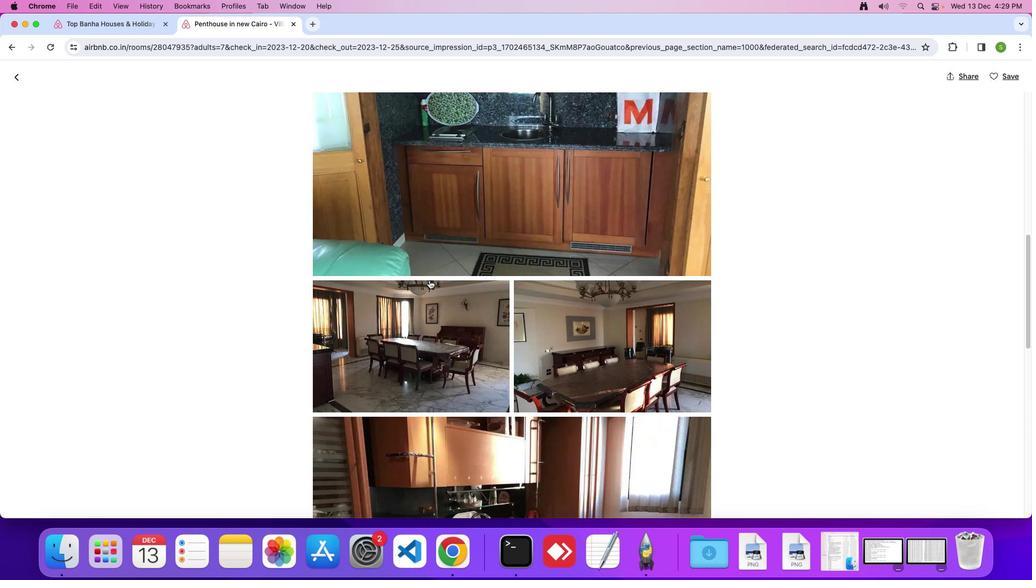 
Action: Mouse scrolled (429, 280) with delta (0, 0)
Screenshot: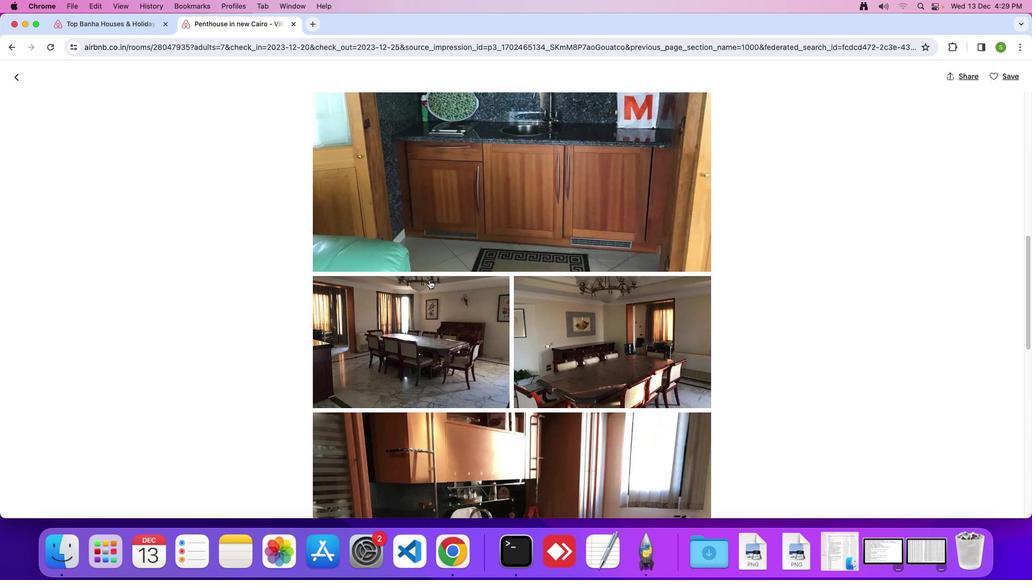 
Action: Mouse scrolled (429, 280) with delta (0, -1)
Screenshot: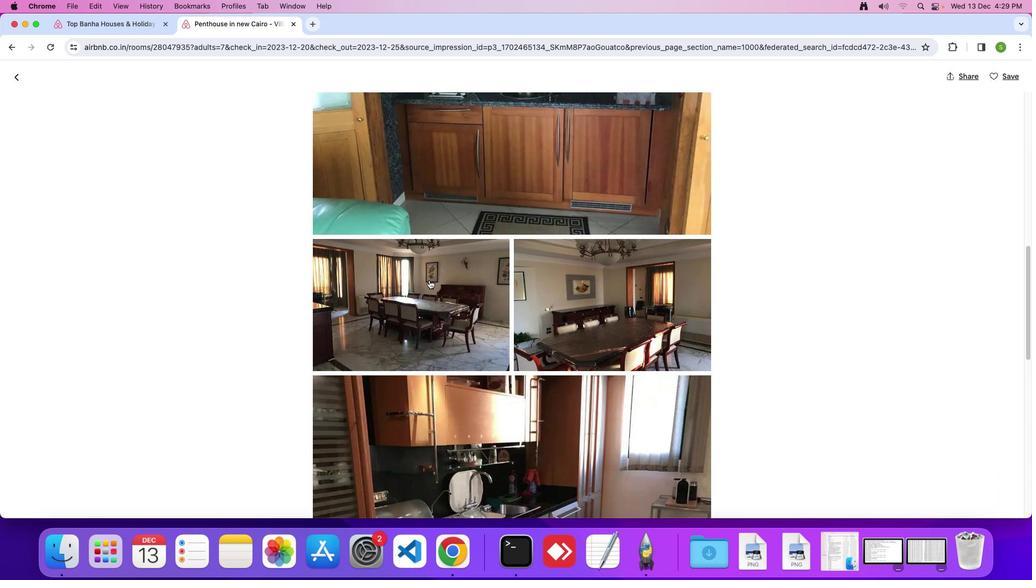 
Action: Mouse scrolled (429, 280) with delta (0, 0)
Screenshot: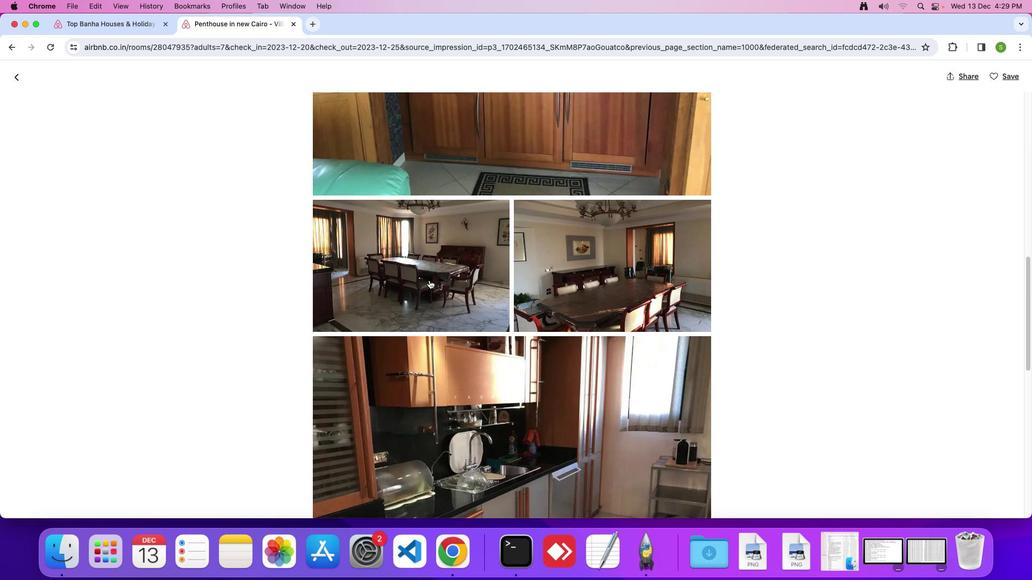 
Action: Mouse scrolled (429, 280) with delta (0, 0)
Screenshot: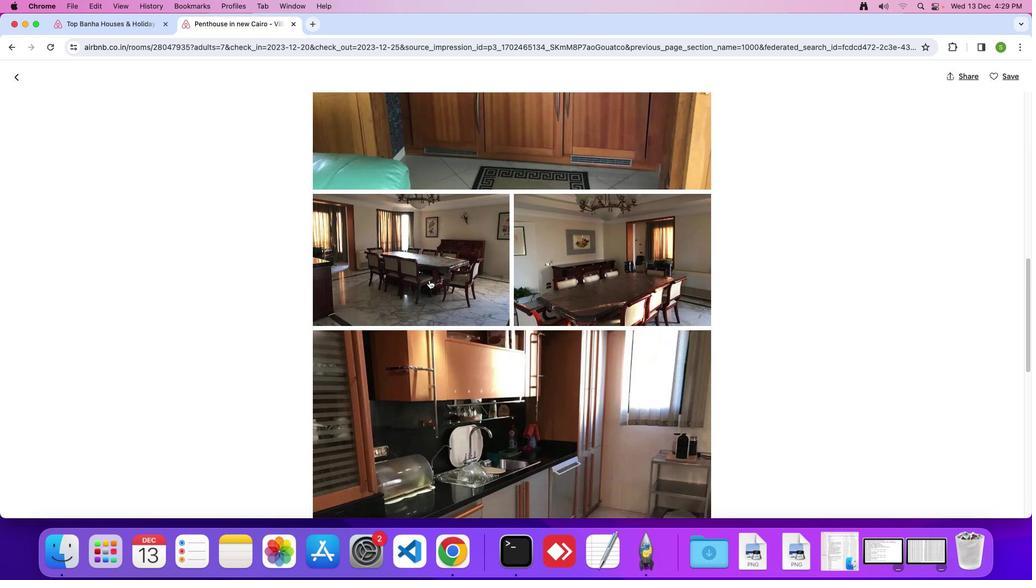 
Action: Mouse scrolled (429, 280) with delta (0, 0)
Screenshot: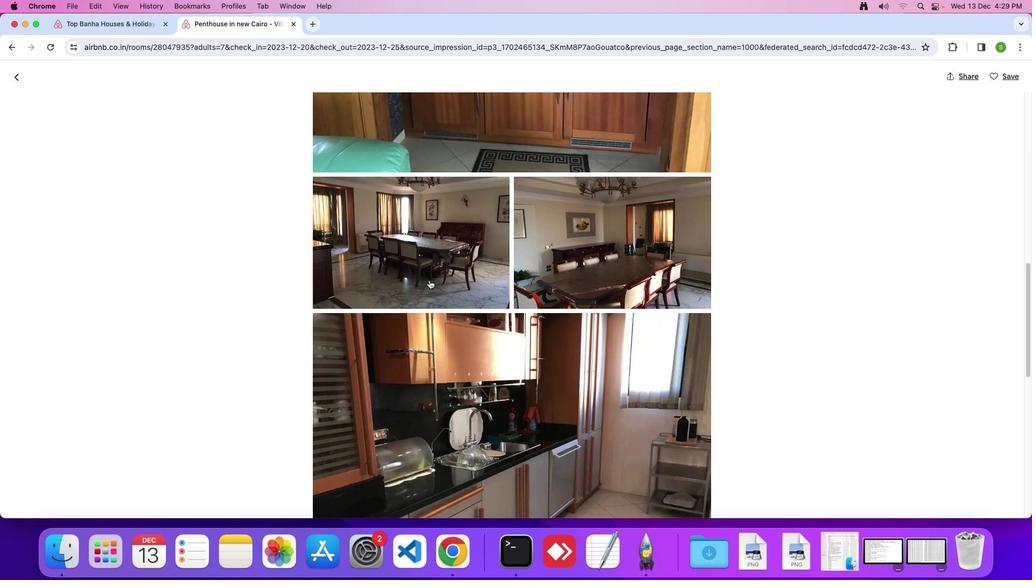 
Action: Mouse scrolled (429, 280) with delta (0, 0)
Screenshot: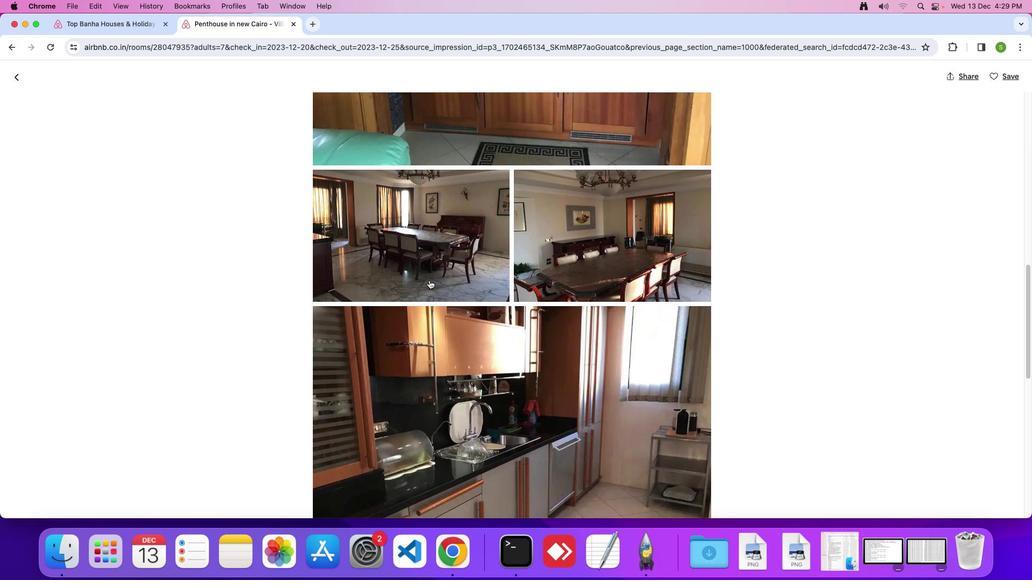 
Action: Mouse scrolled (429, 280) with delta (0, -1)
Screenshot: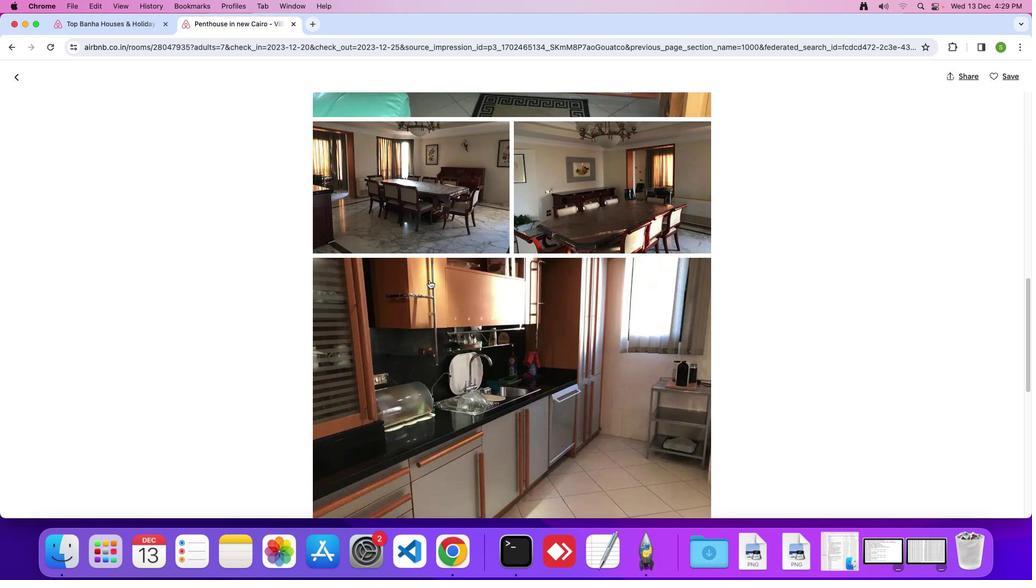 
Action: Mouse scrolled (429, 280) with delta (0, 0)
Screenshot: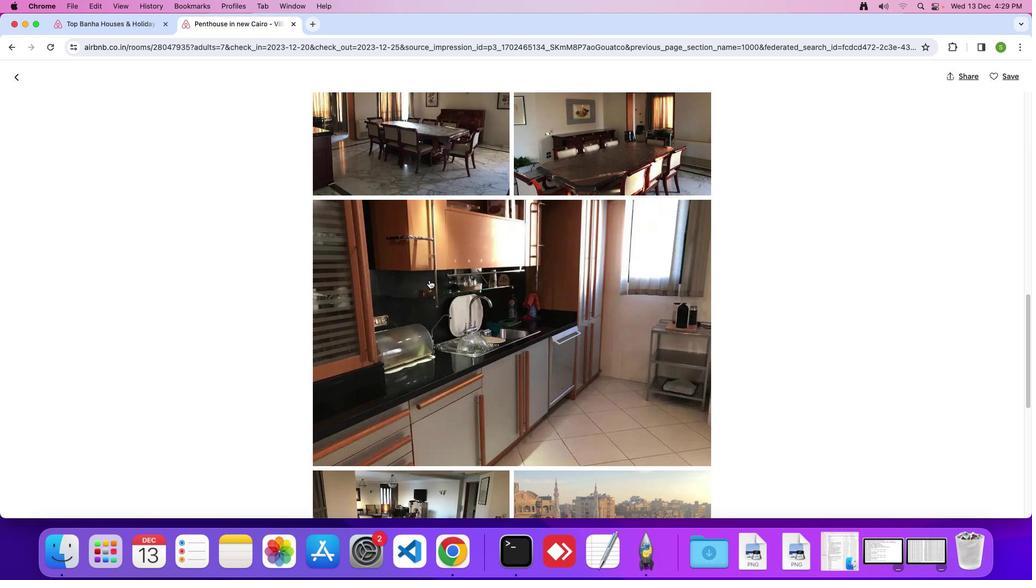 
Action: Mouse scrolled (429, 280) with delta (0, 0)
Screenshot: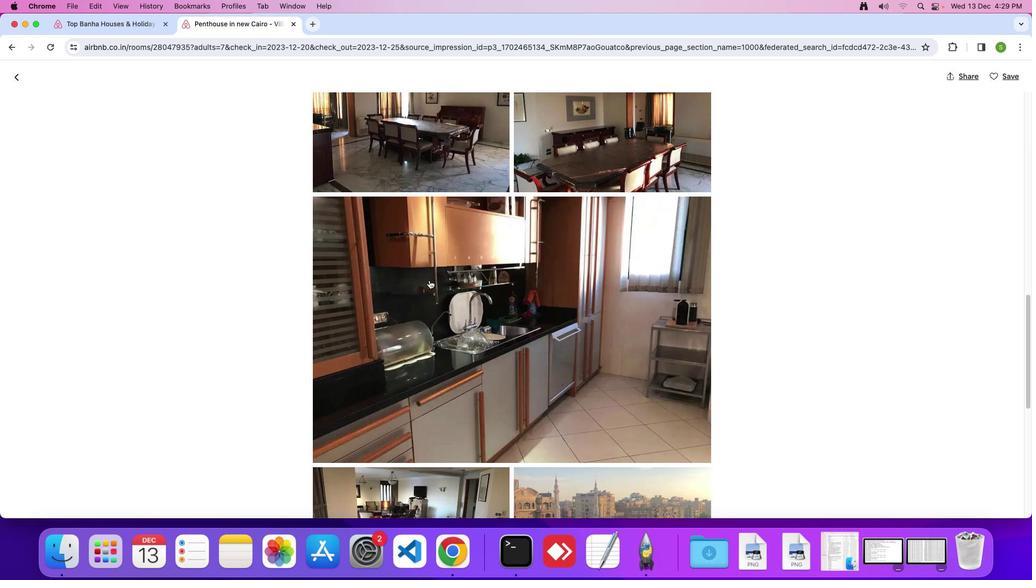 
Action: Mouse scrolled (429, 280) with delta (0, -1)
Screenshot: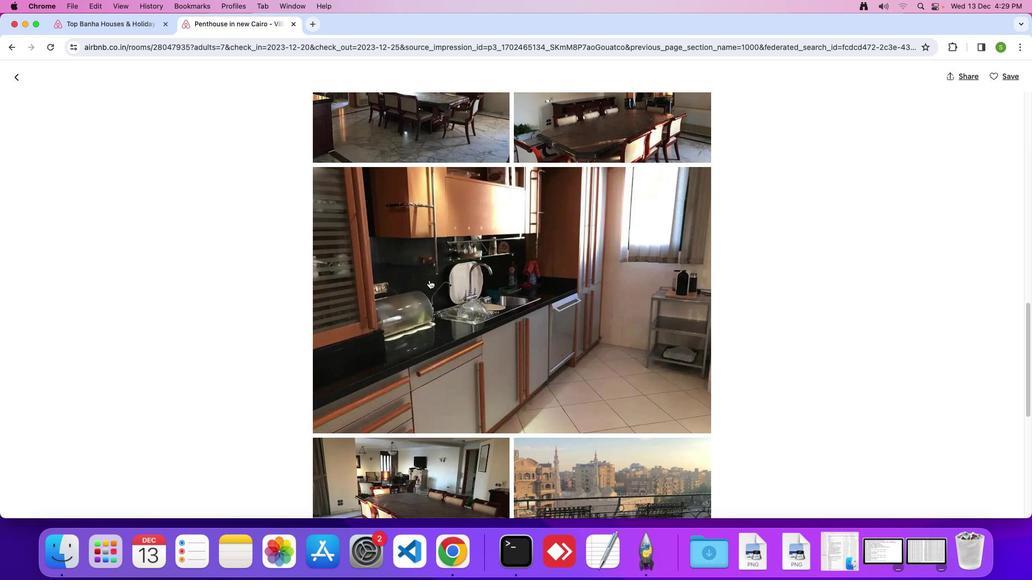 
Action: Mouse scrolled (429, 280) with delta (0, 0)
Screenshot: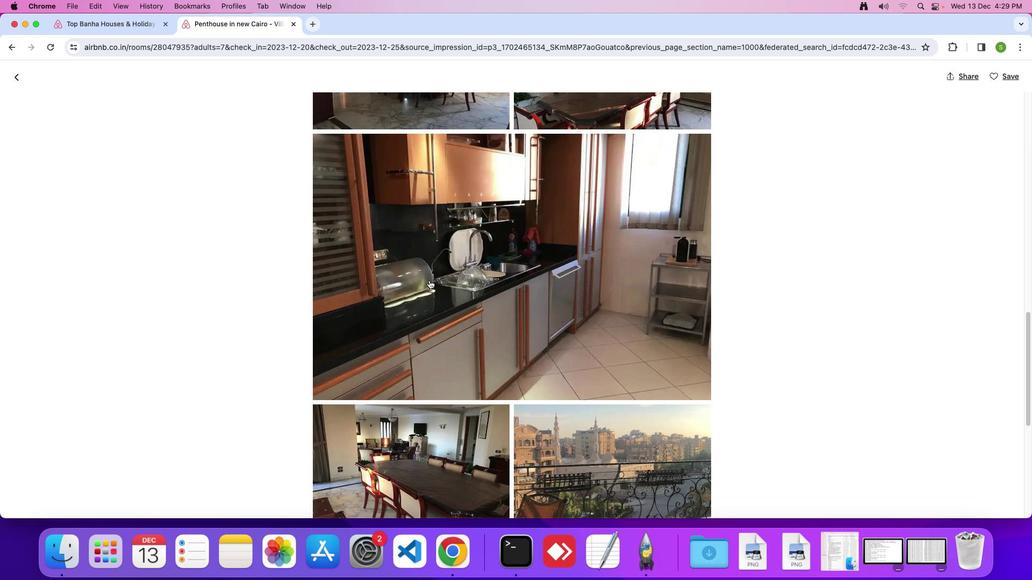 
Action: Mouse scrolled (429, 280) with delta (0, 0)
Screenshot: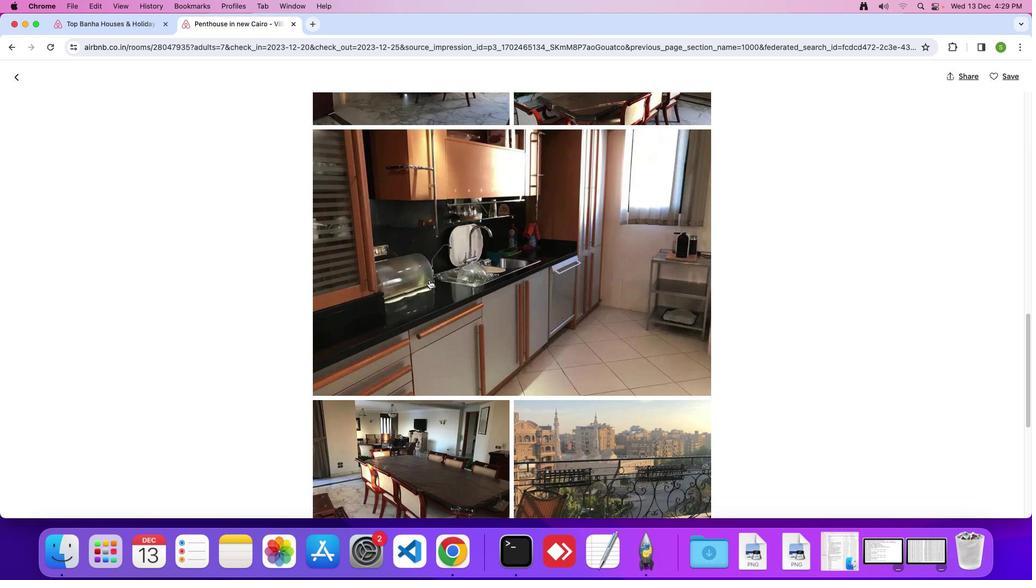 
Action: Mouse scrolled (429, 280) with delta (0, 0)
Screenshot: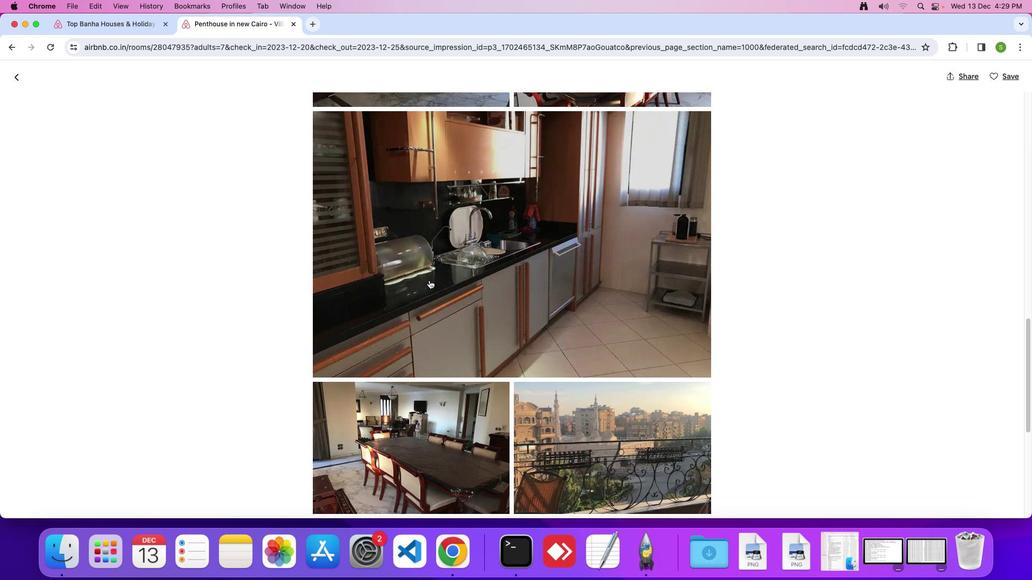 
Action: Mouse scrolled (429, 280) with delta (0, 0)
Screenshot: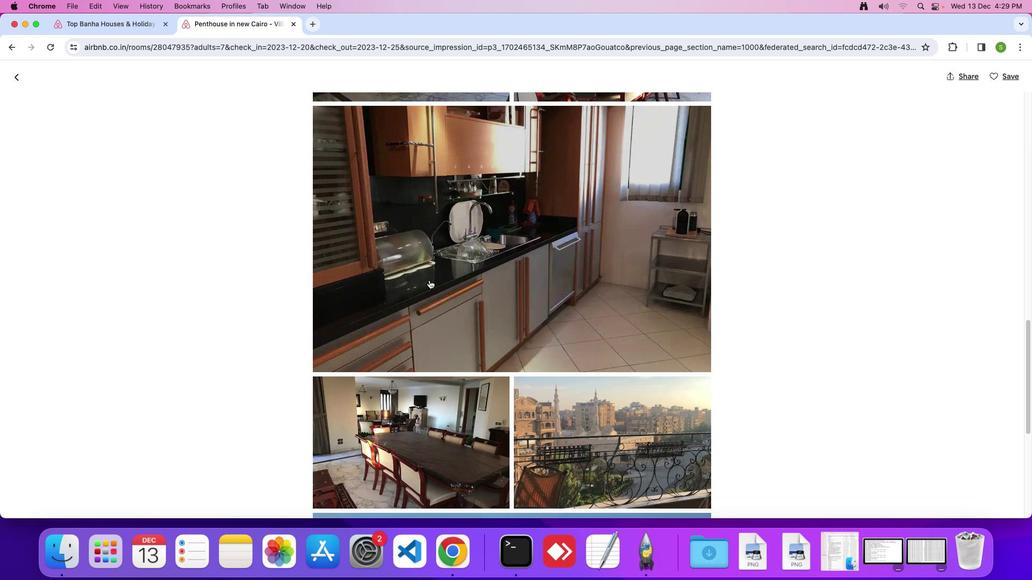 
Action: Mouse scrolled (429, 280) with delta (0, -1)
Screenshot: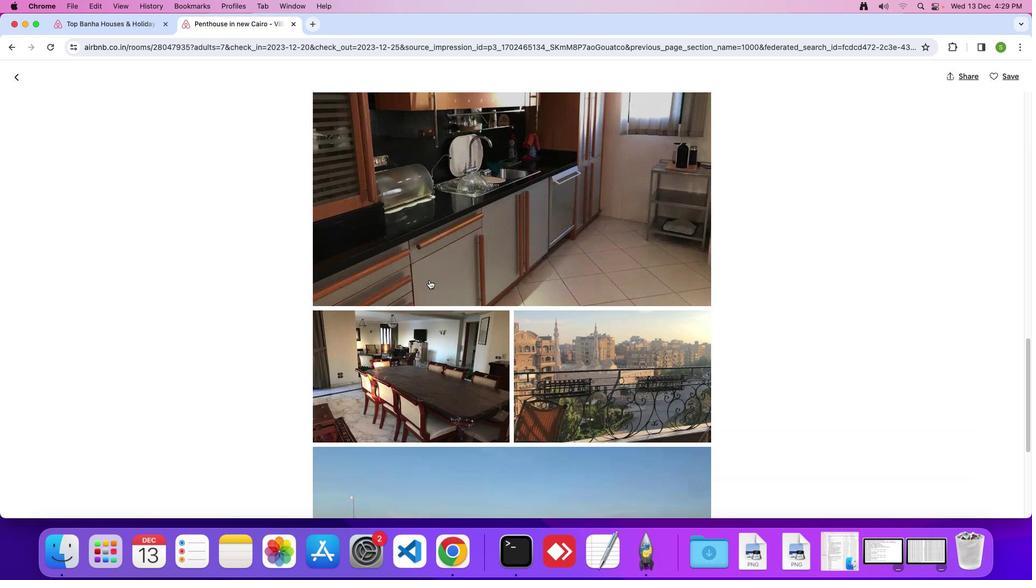 
Action: Mouse scrolled (429, 280) with delta (0, -3)
Screenshot: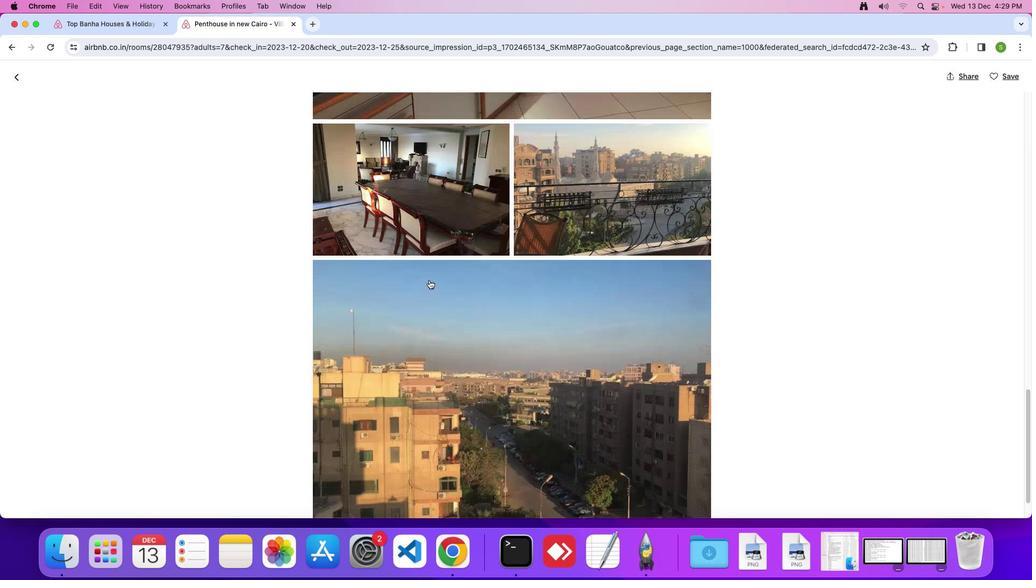 
Action: Mouse scrolled (429, 280) with delta (0, -3)
Screenshot: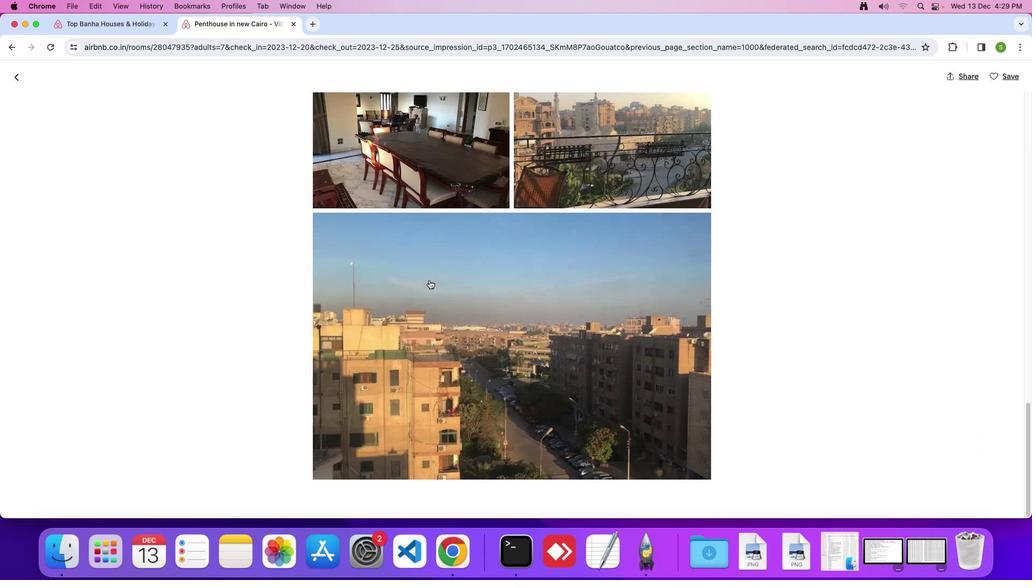 
Action: Mouse scrolled (429, 280) with delta (0, 0)
Screenshot: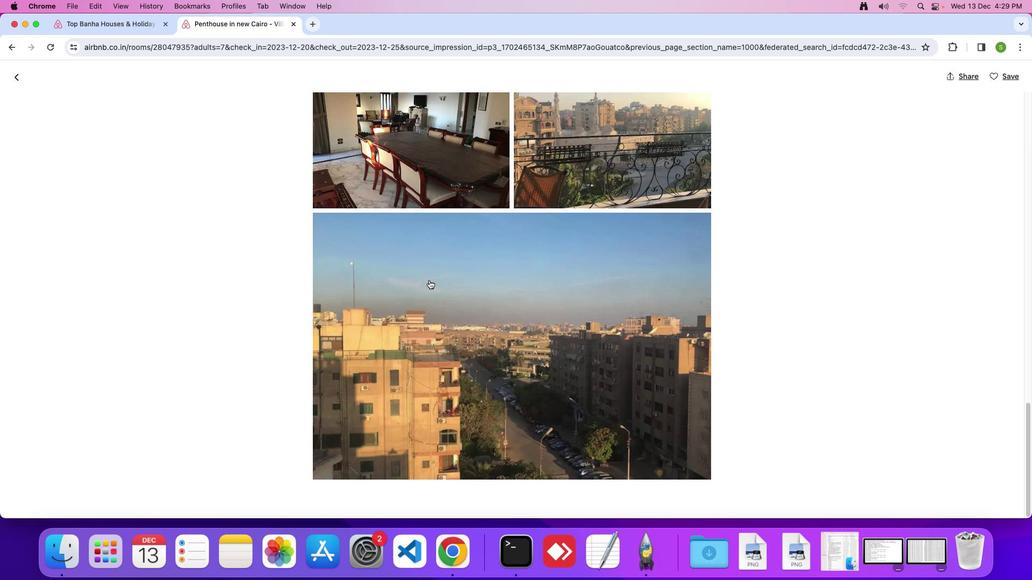 
Action: Mouse scrolled (429, 280) with delta (0, 0)
Screenshot: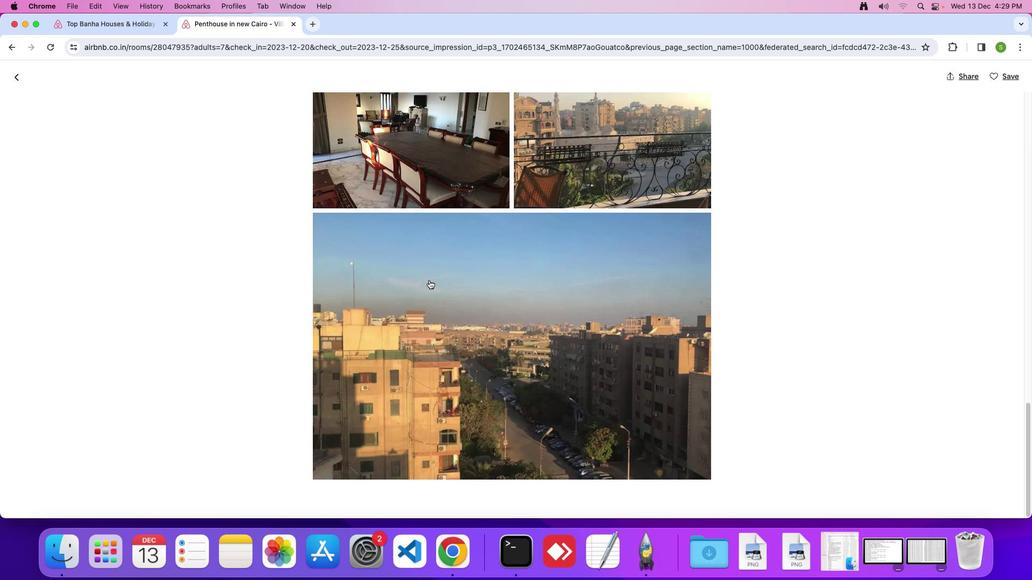 
Action: Mouse moved to (20, 81)
Screenshot: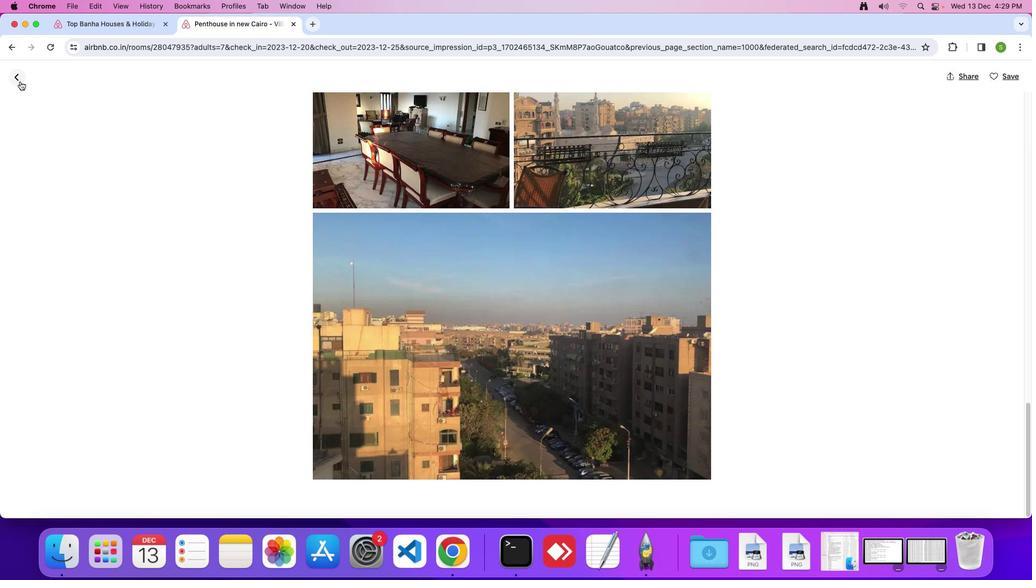 
Action: Mouse pressed left at (20, 81)
Screenshot: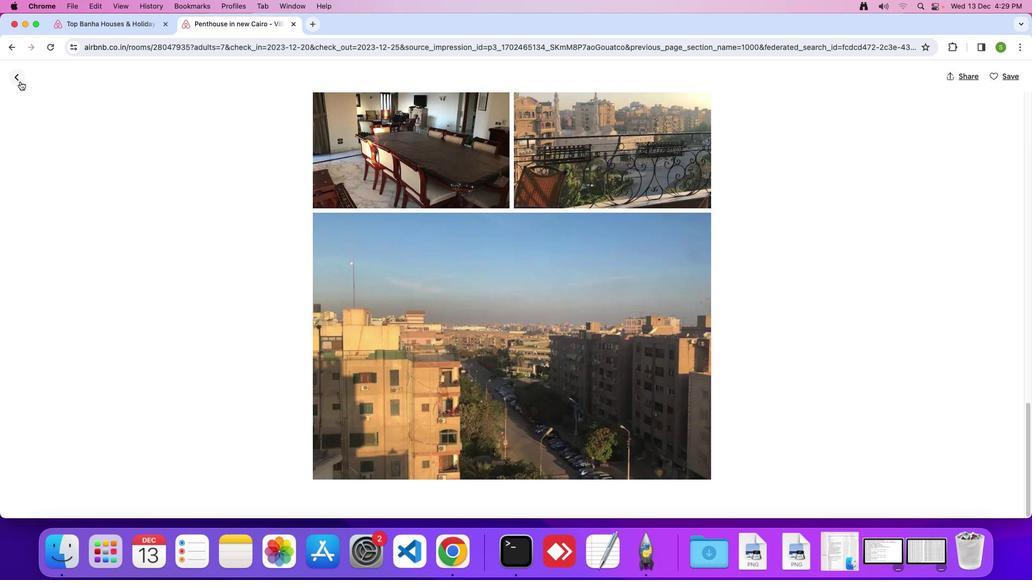 
Action: Mouse moved to (473, 293)
Screenshot: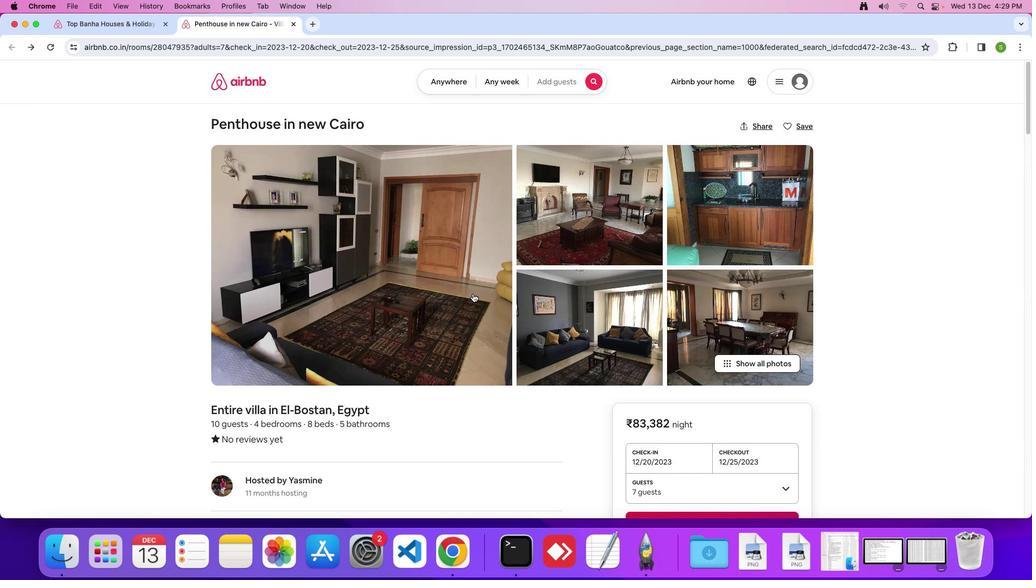 
Action: Mouse scrolled (473, 293) with delta (0, 0)
Screenshot: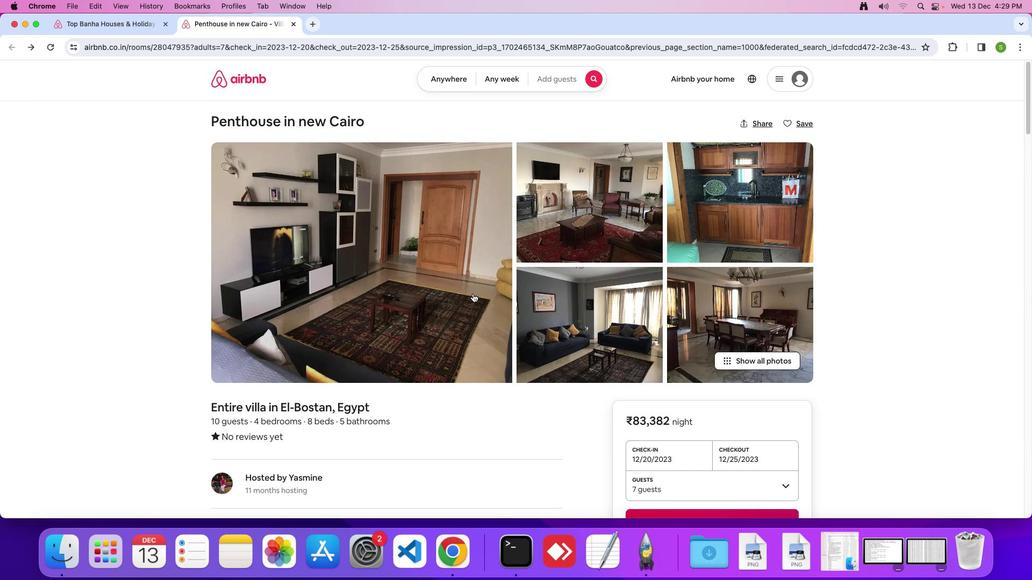 
Action: Mouse scrolled (473, 293) with delta (0, 0)
Screenshot: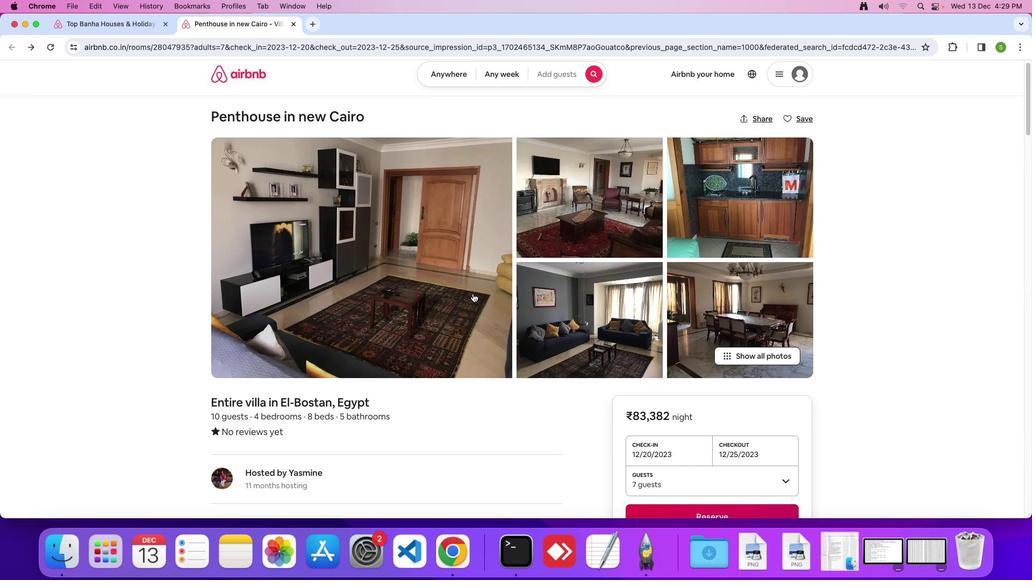 
Action: Mouse scrolled (473, 293) with delta (0, -1)
Screenshot: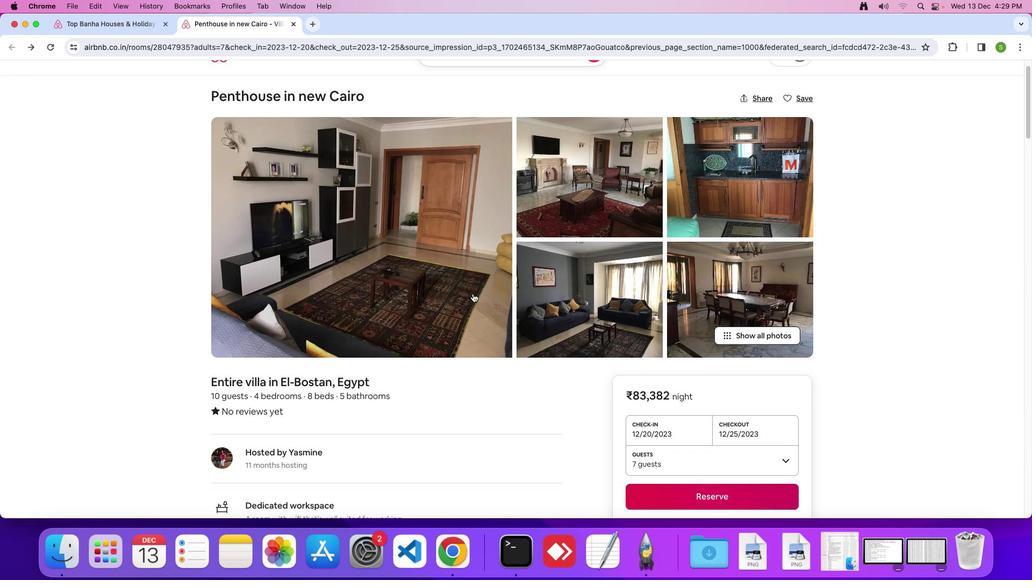 
Action: Mouse scrolled (473, 293) with delta (0, 0)
Screenshot: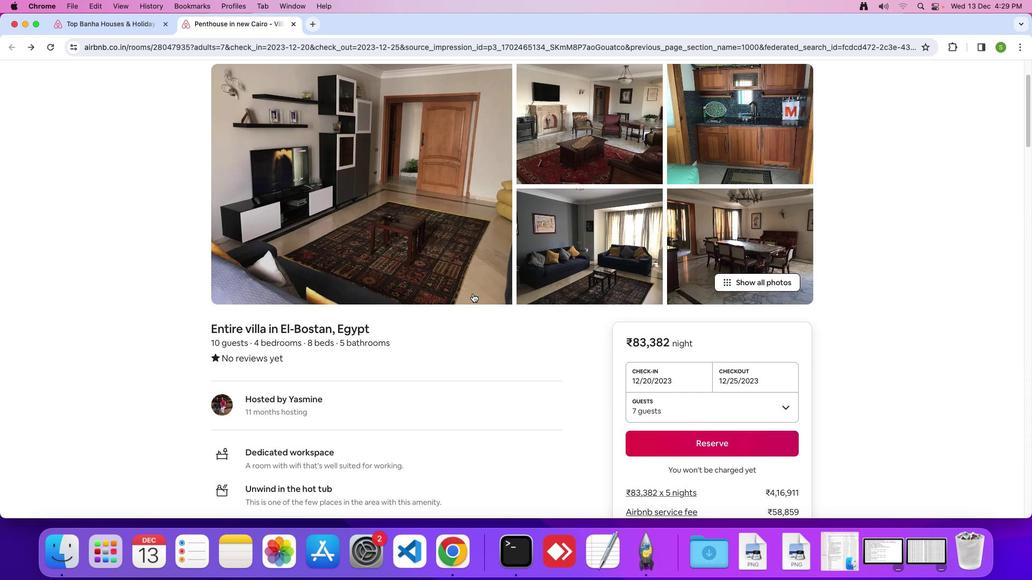 
Action: Mouse scrolled (473, 293) with delta (0, 0)
Screenshot: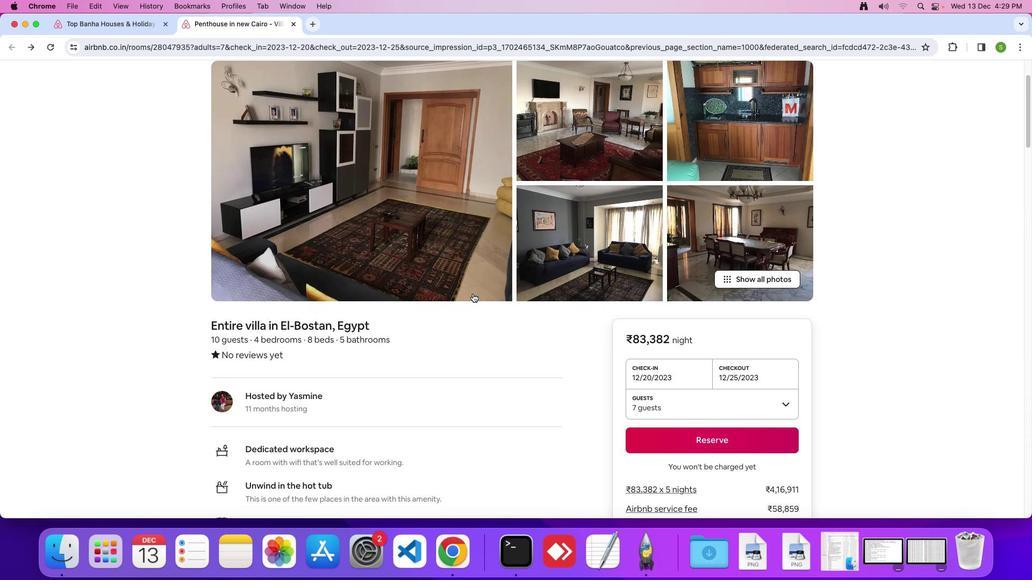 
Action: Mouse scrolled (473, 293) with delta (0, 0)
Screenshot: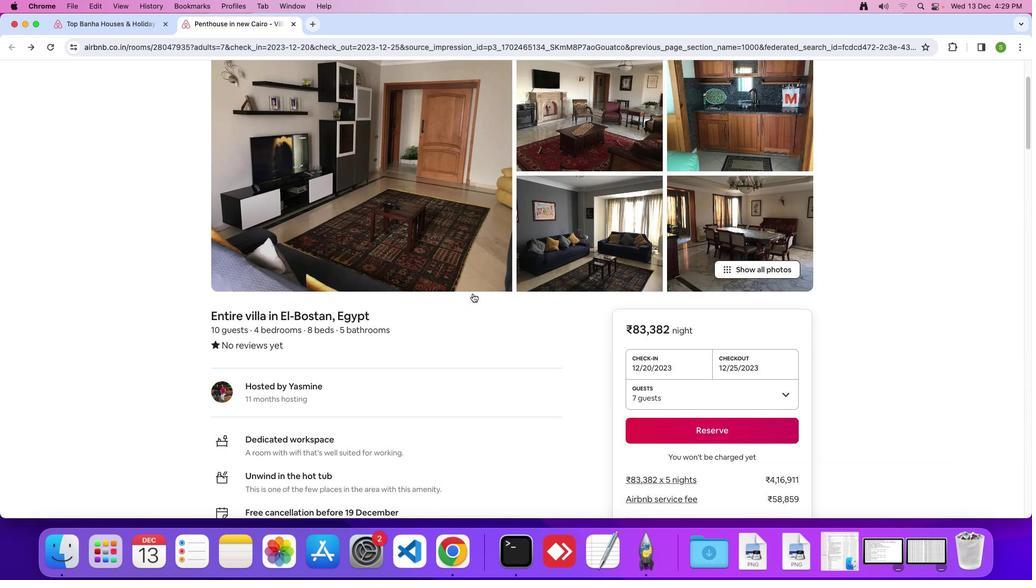 
Action: Mouse scrolled (473, 293) with delta (0, 0)
Screenshot: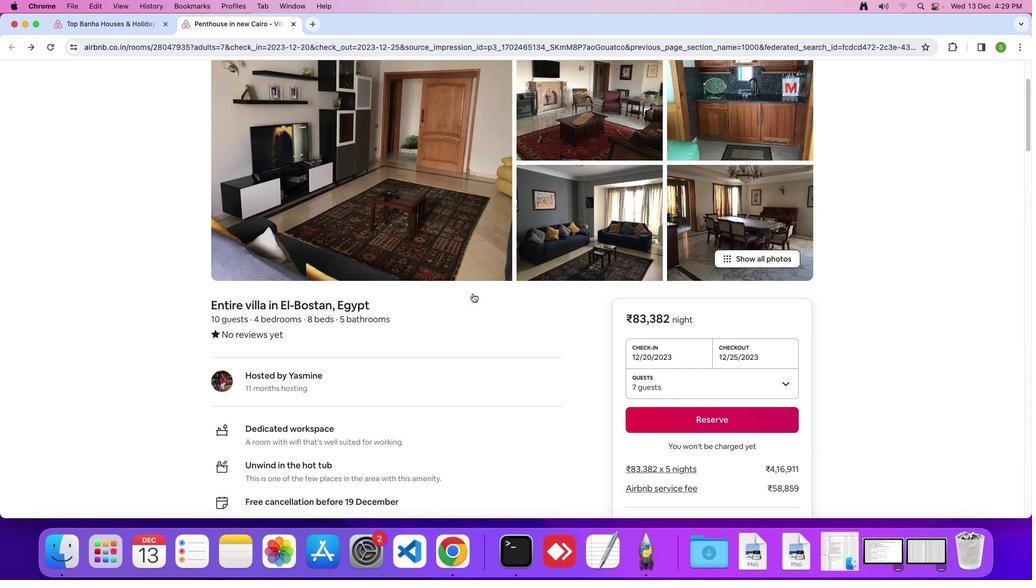 
Action: Mouse scrolled (473, 293) with delta (0, -1)
Screenshot: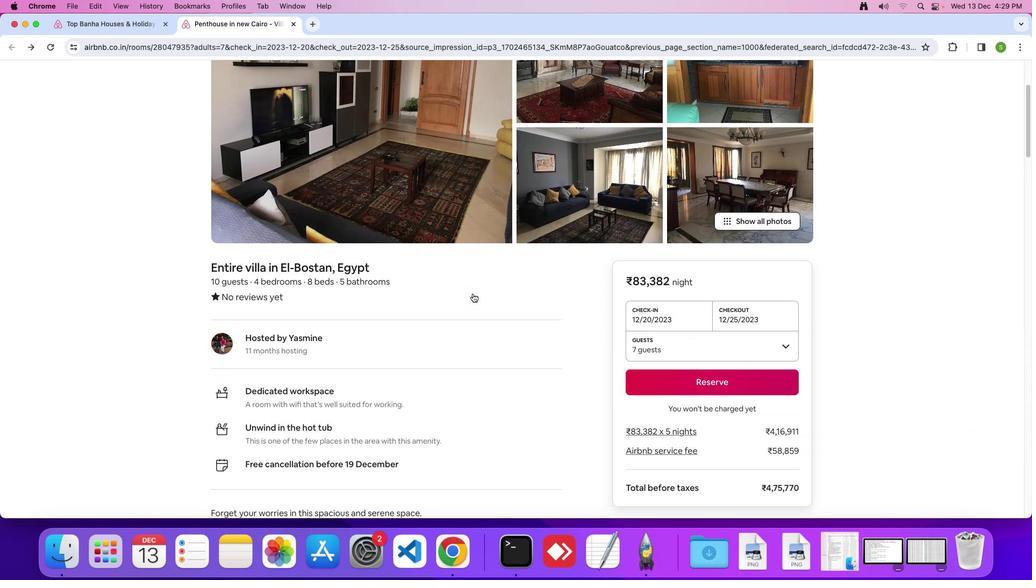 
Action: Mouse scrolled (473, 293) with delta (0, -1)
Screenshot: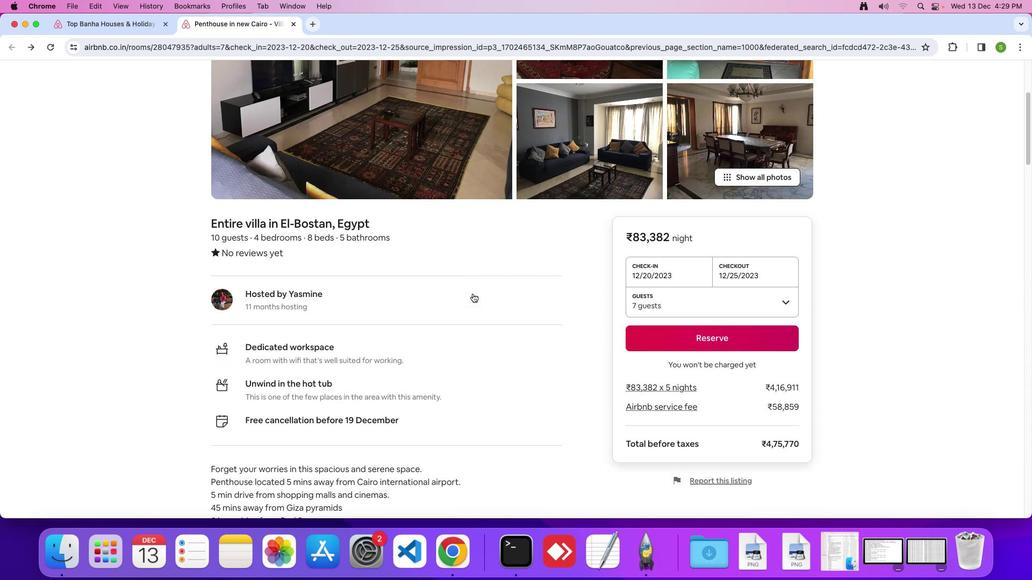 
Action: Mouse scrolled (473, 293) with delta (0, 0)
Screenshot: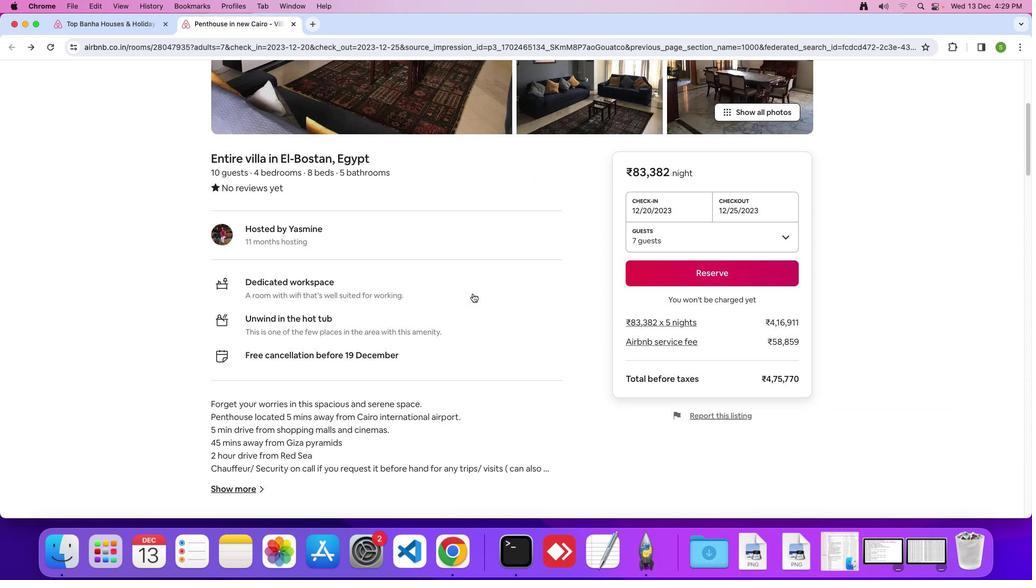 
Action: Mouse scrolled (473, 293) with delta (0, 0)
Screenshot: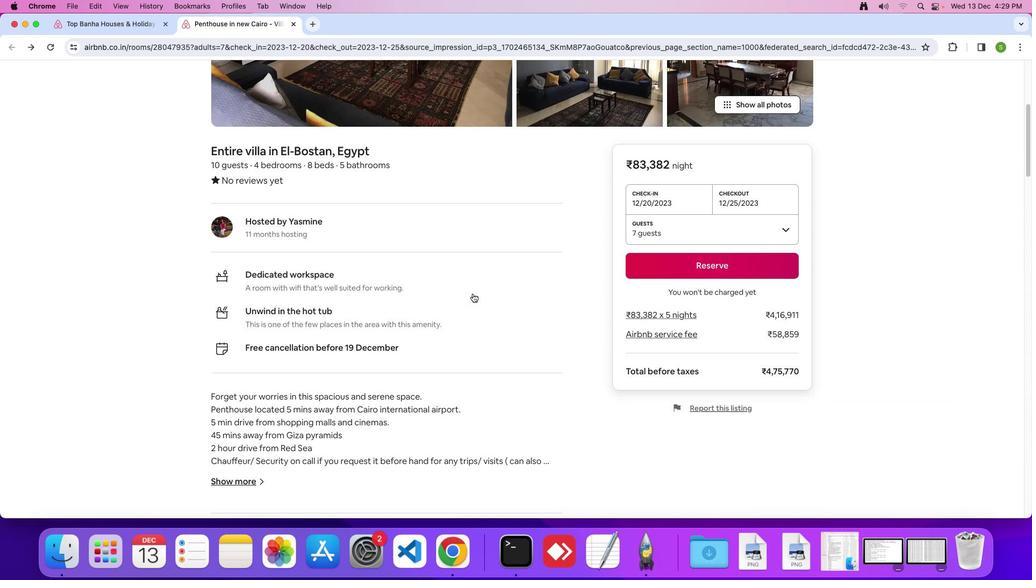 
Action: Mouse scrolled (473, 293) with delta (0, -1)
Screenshot: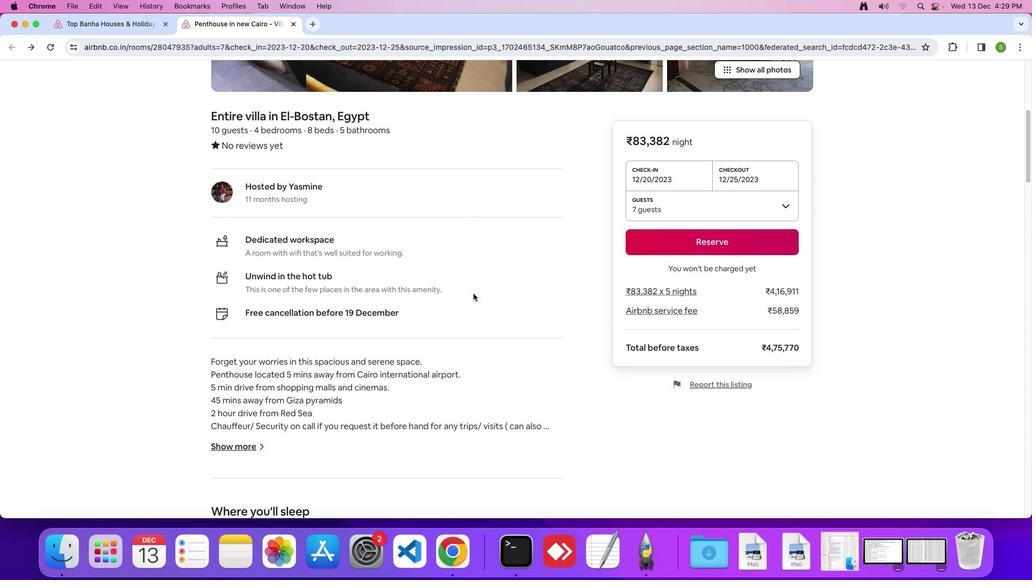 
Action: Mouse moved to (473, 293)
Screenshot: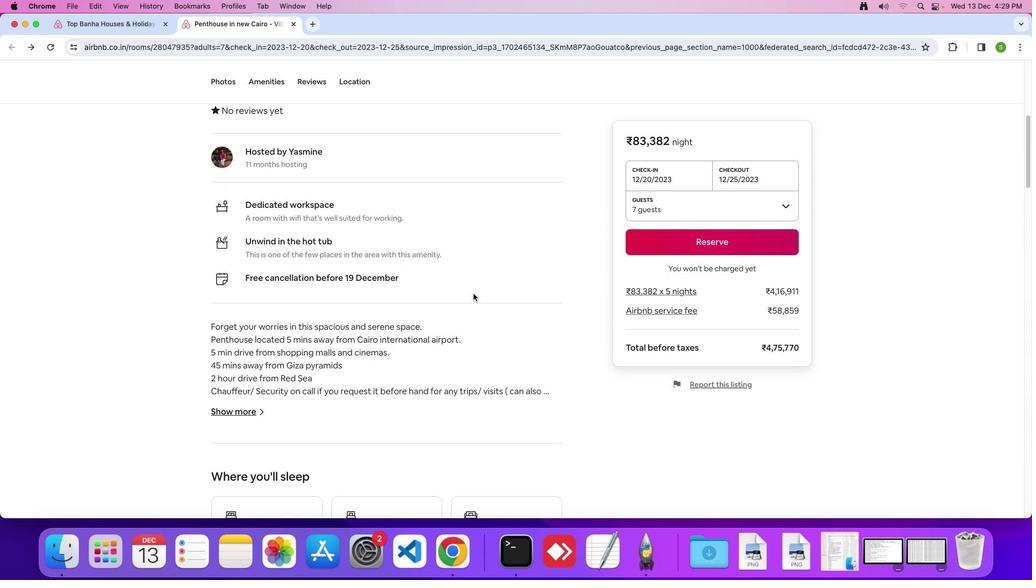 
Action: Mouse scrolled (473, 293) with delta (0, 0)
Screenshot: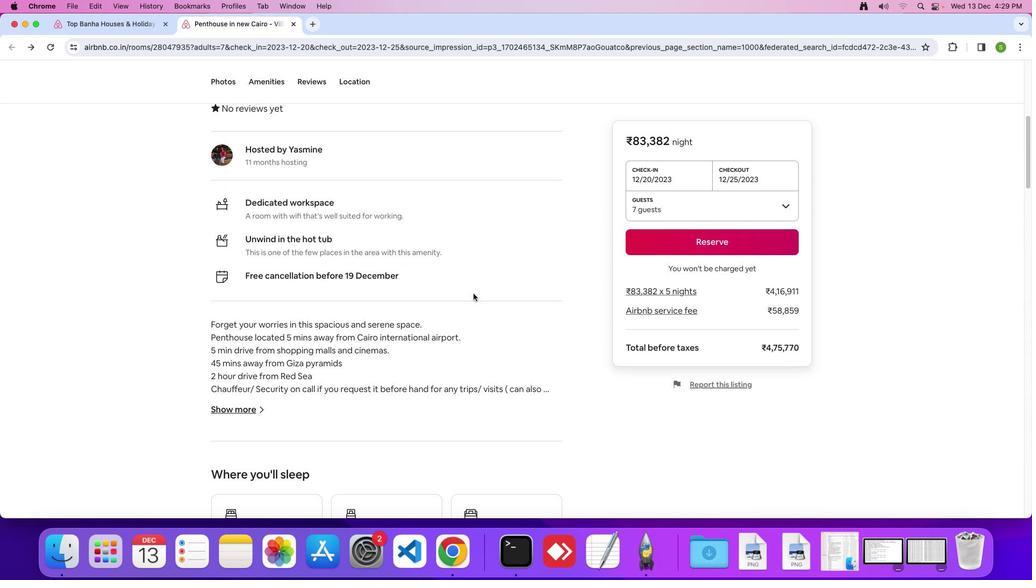 
Action: Mouse scrolled (473, 293) with delta (0, 0)
Screenshot: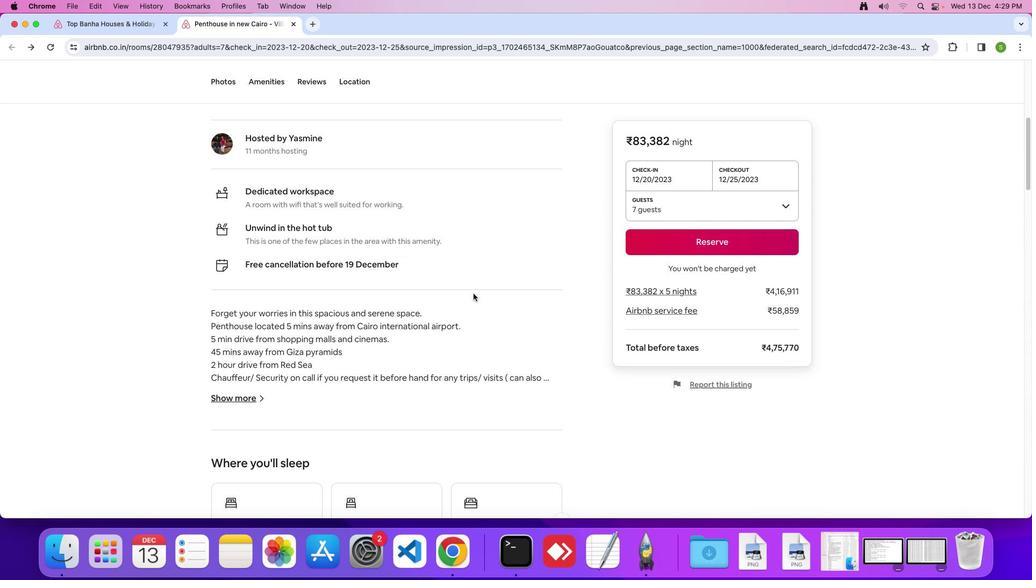 
Action: Mouse scrolled (473, 293) with delta (0, -1)
Screenshot: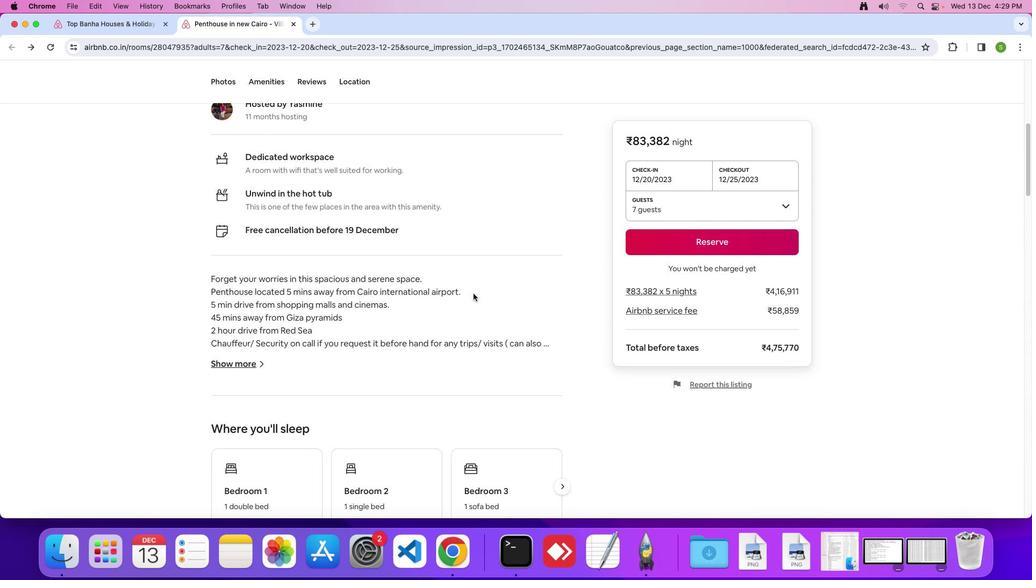 
Action: Mouse scrolled (473, 293) with delta (0, 0)
Screenshot: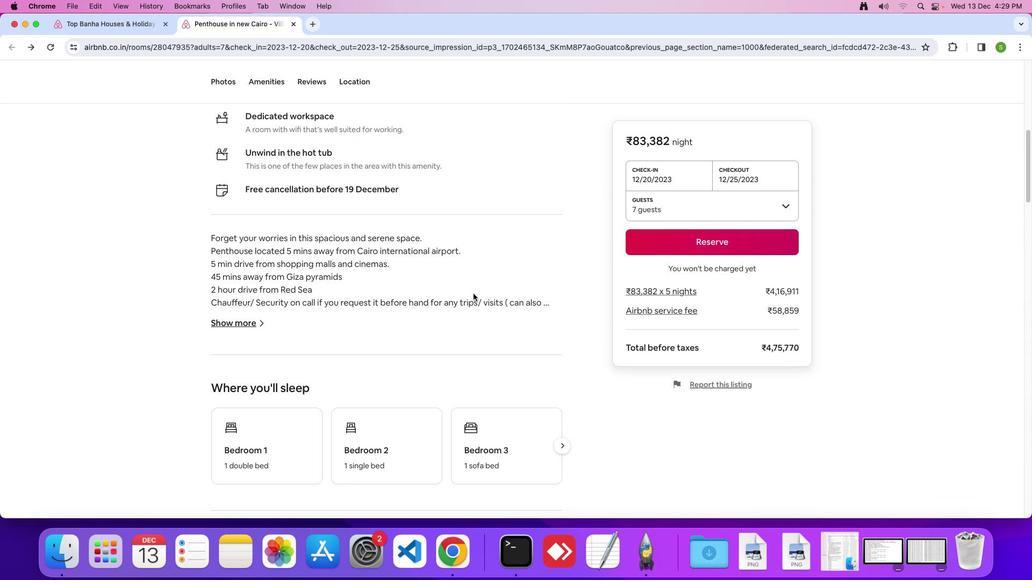 
Action: Mouse scrolled (473, 293) with delta (0, 0)
Screenshot: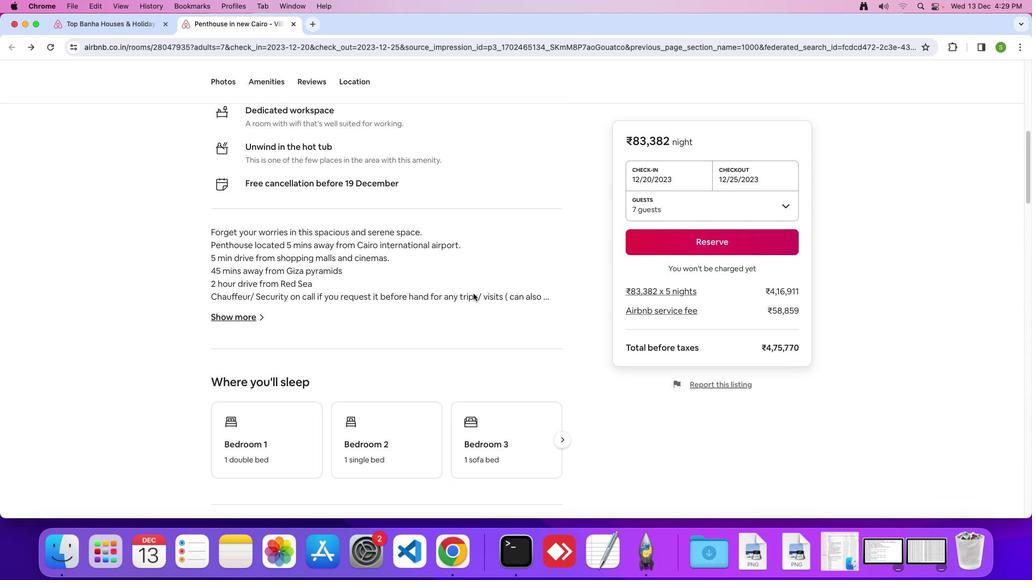 
Action: Mouse scrolled (473, 293) with delta (0, 0)
Screenshot: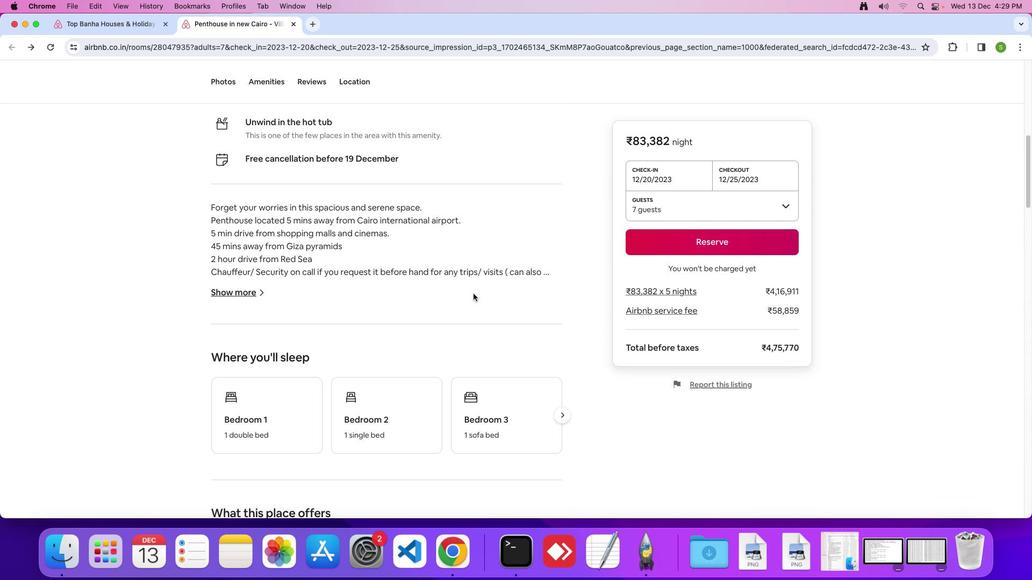 
Action: Mouse scrolled (473, 293) with delta (0, 0)
Screenshot: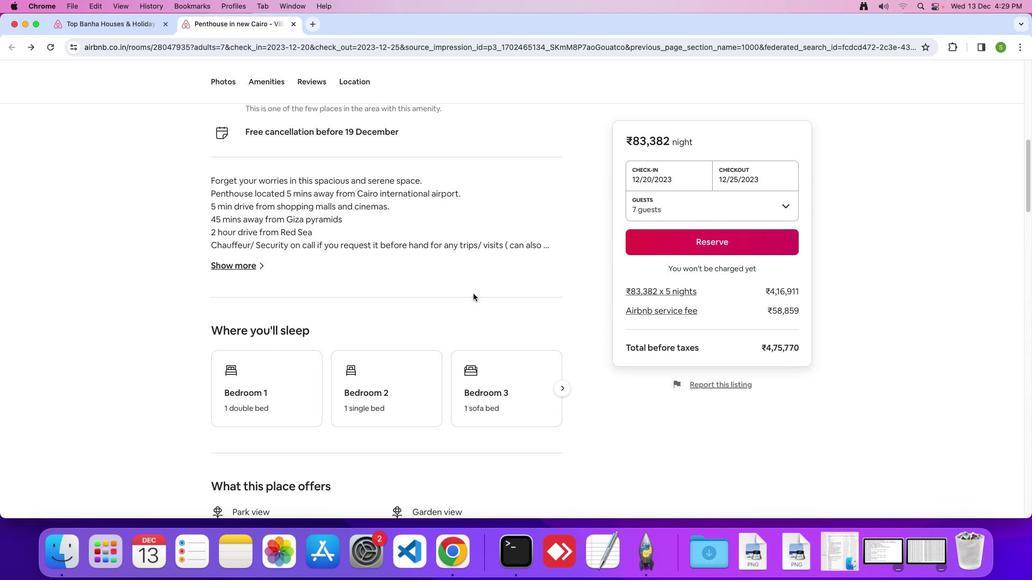 
Action: Mouse scrolled (473, 293) with delta (0, 0)
Screenshot: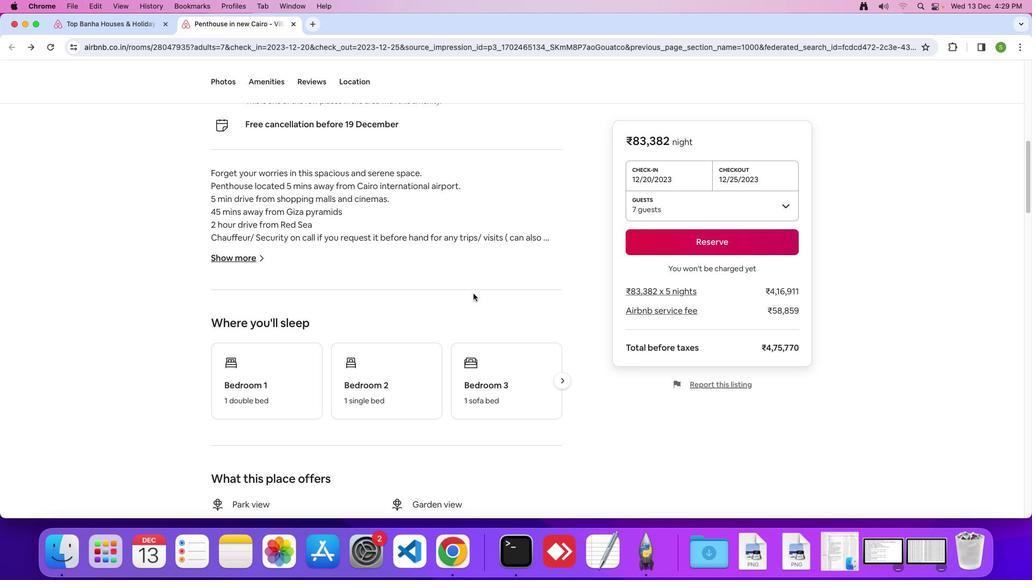 
Action: Mouse scrolled (473, 293) with delta (0, 0)
Screenshot: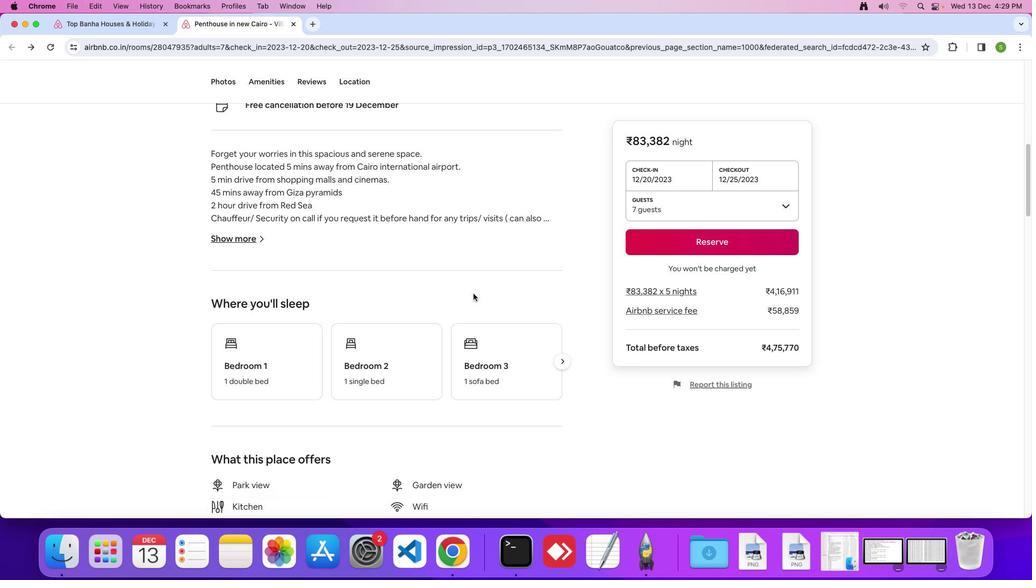 
Action: Mouse moved to (236, 215)
Screenshot: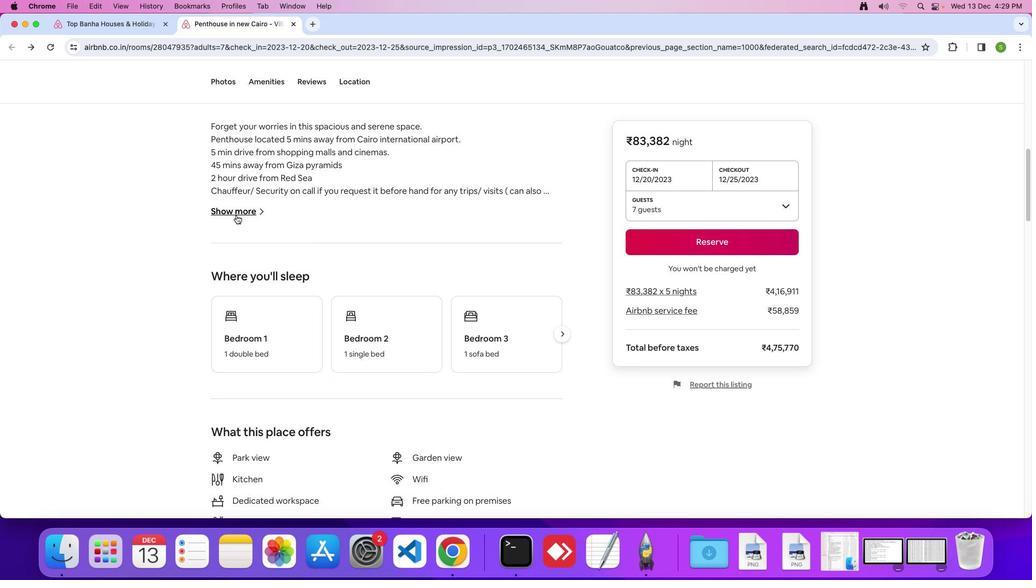 
Action: Mouse pressed left at (236, 215)
Screenshot: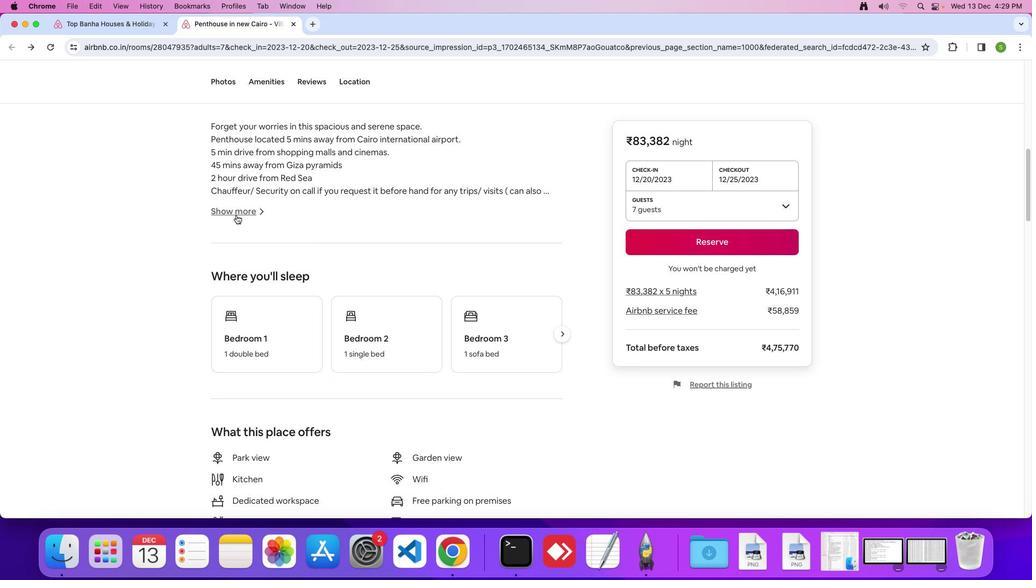 
Action: Mouse moved to (325, 188)
Screenshot: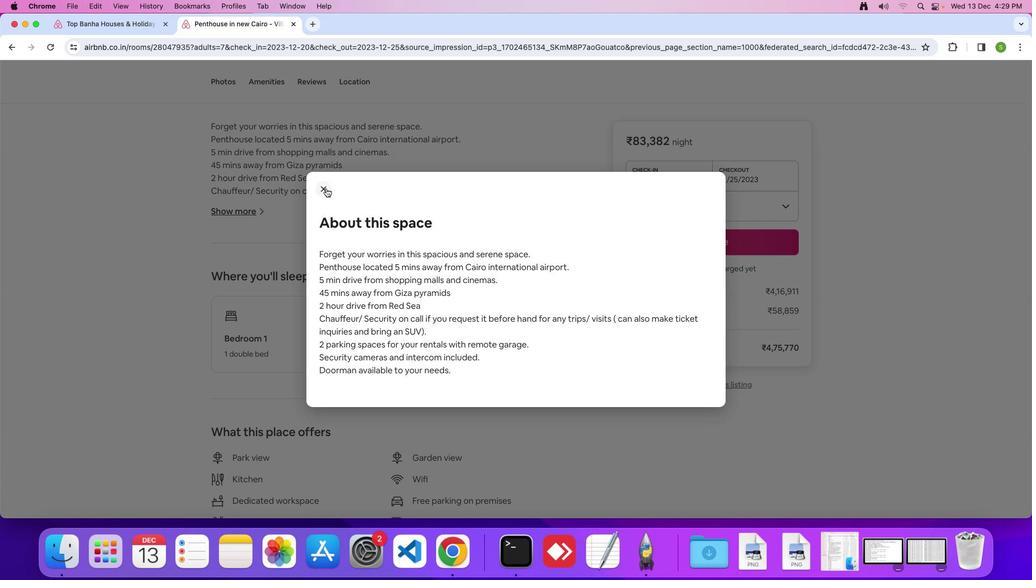 
Action: Mouse pressed left at (325, 188)
Screenshot: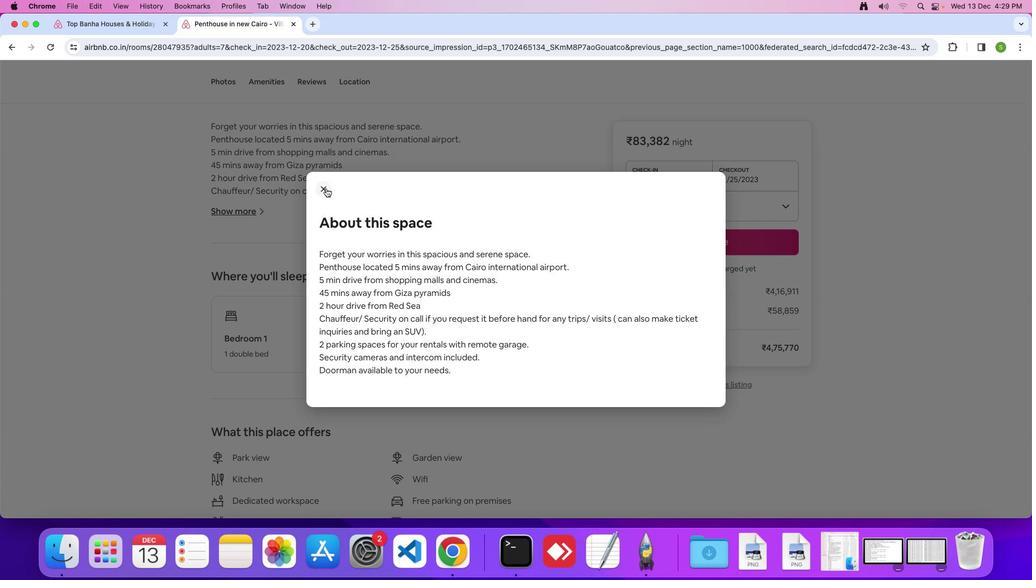 
Action: Mouse moved to (390, 289)
Screenshot: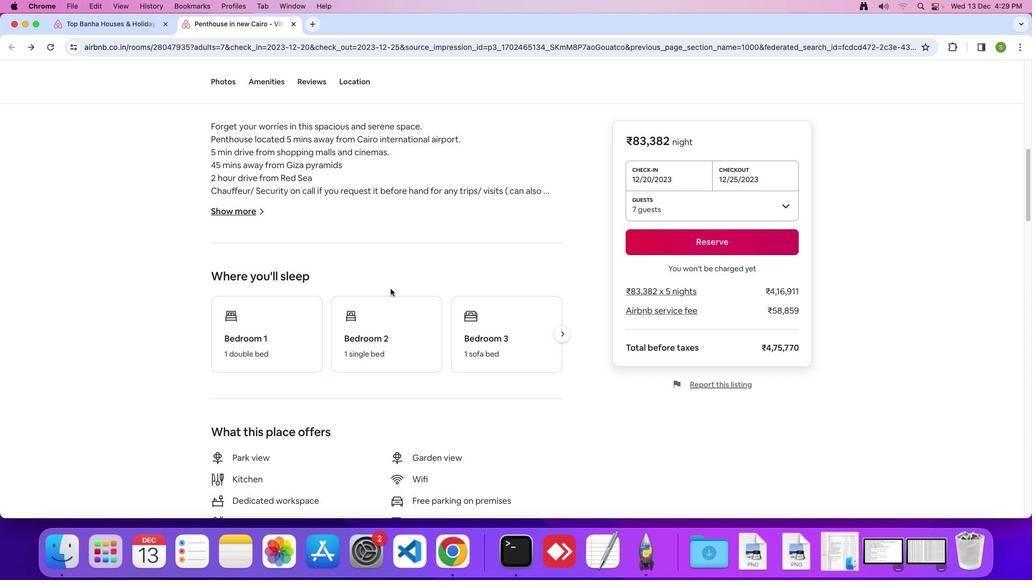 
Action: Mouse scrolled (390, 289) with delta (0, 0)
Screenshot: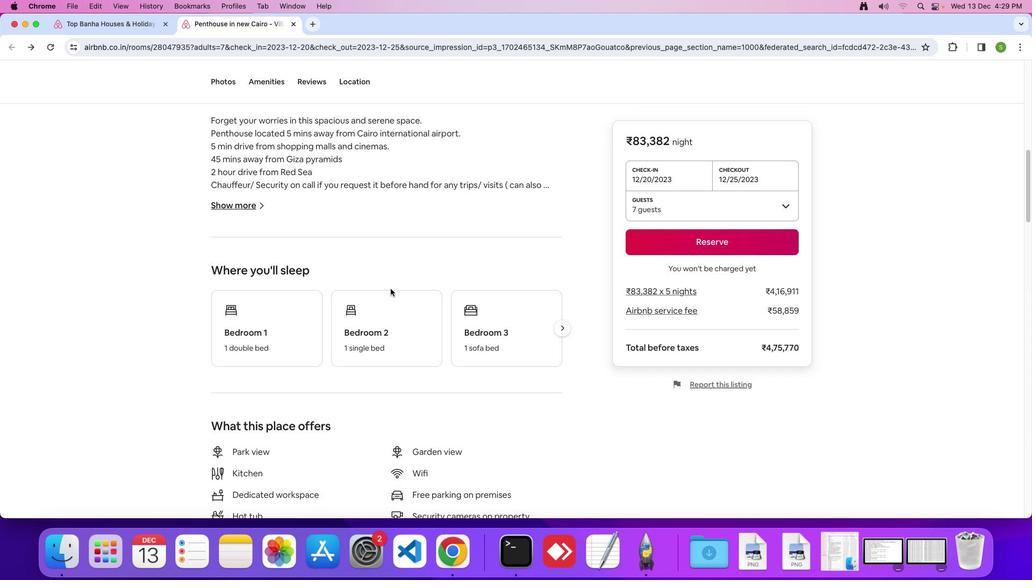 
Action: Mouse scrolled (390, 289) with delta (0, 0)
Screenshot: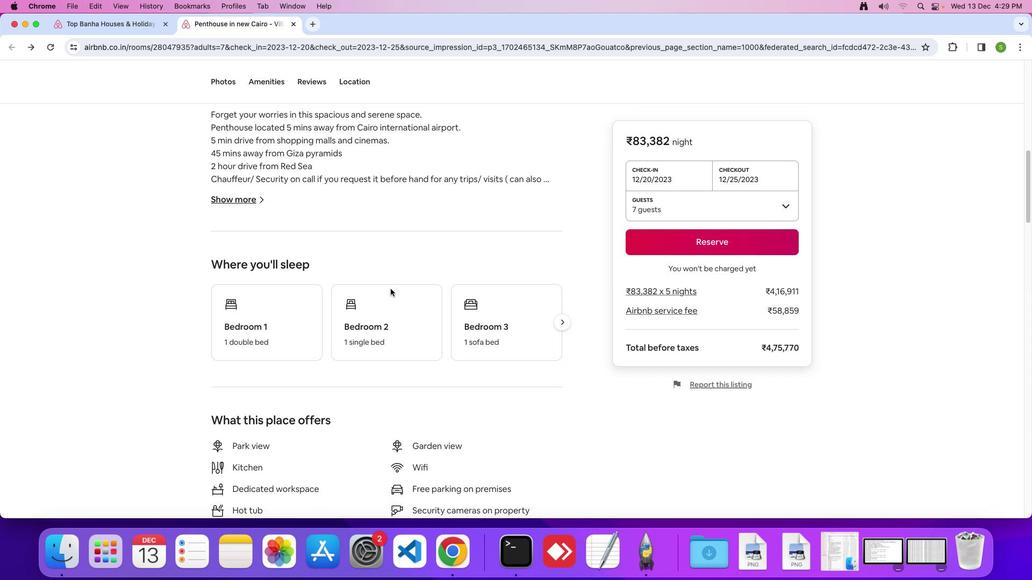 
Action: Mouse moved to (559, 313)
Screenshot: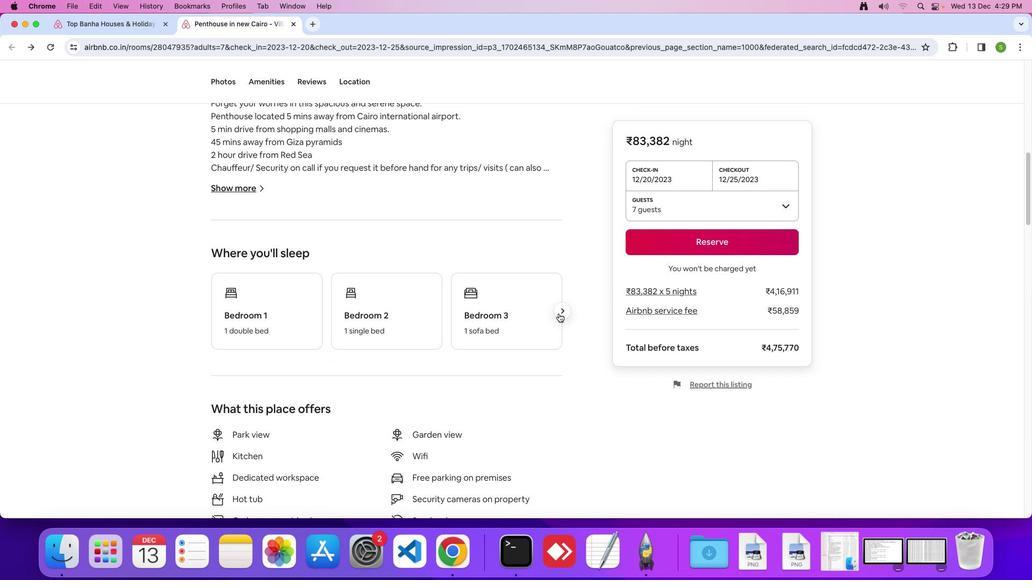
Action: Mouse pressed left at (559, 313)
Screenshot: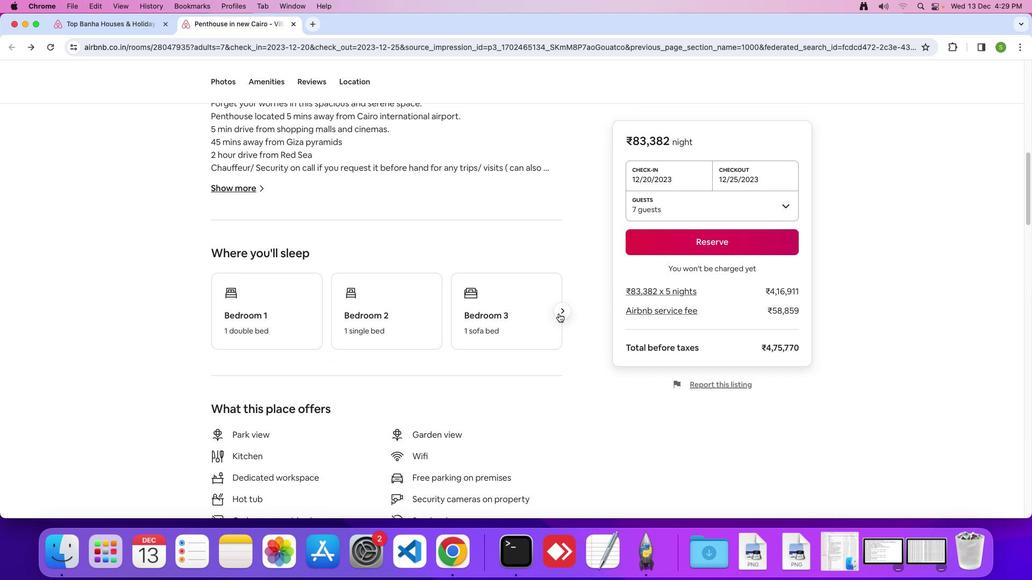 
Action: Mouse moved to (398, 348)
Screenshot: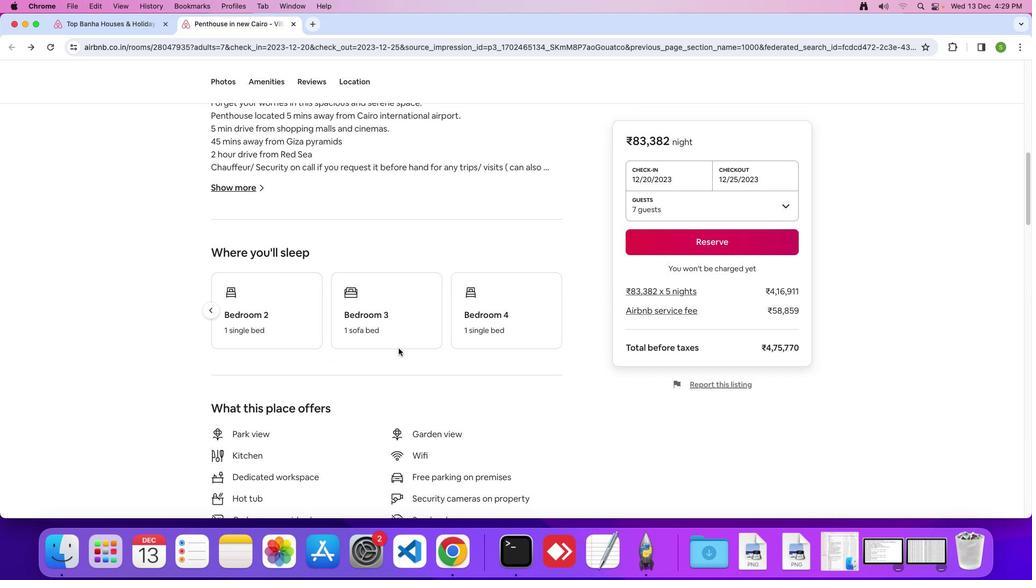 
Action: Mouse scrolled (398, 348) with delta (0, 0)
Screenshot: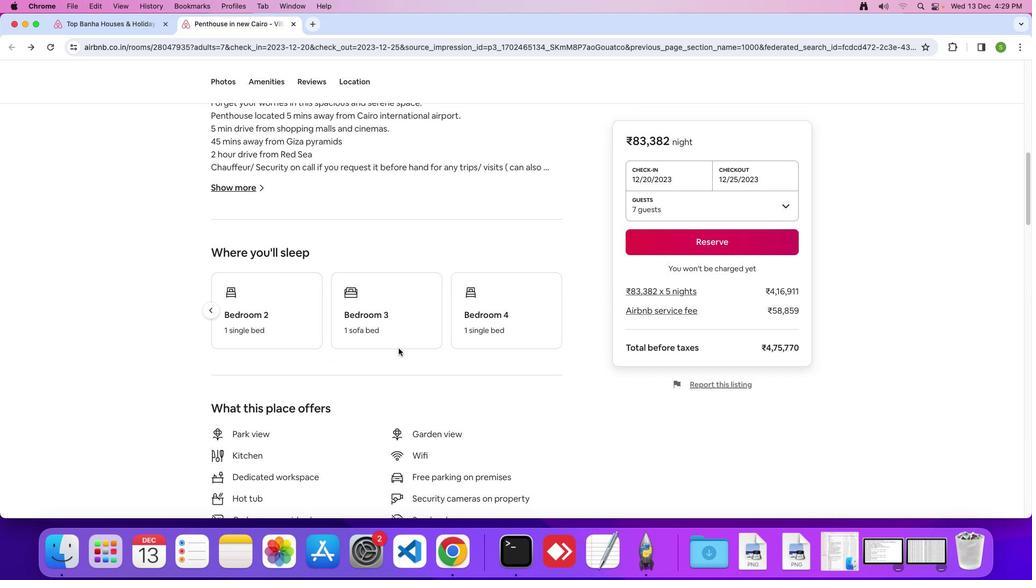 
Action: Mouse scrolled (398, 348) with delta (0, 0)
Screenshot: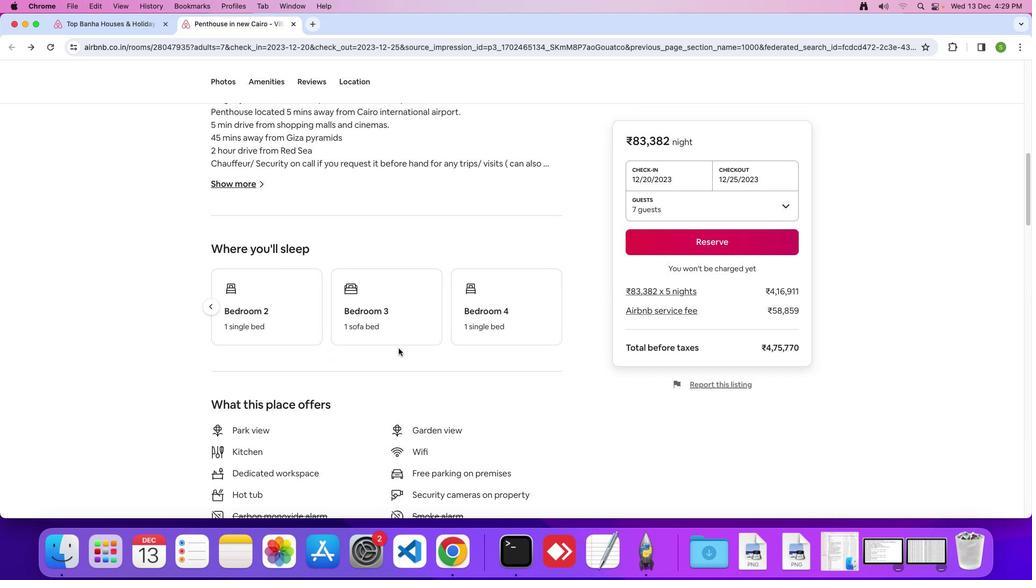 
Action: Mouse scrolled (398, 348) with delta (0, -1)
Screenshot: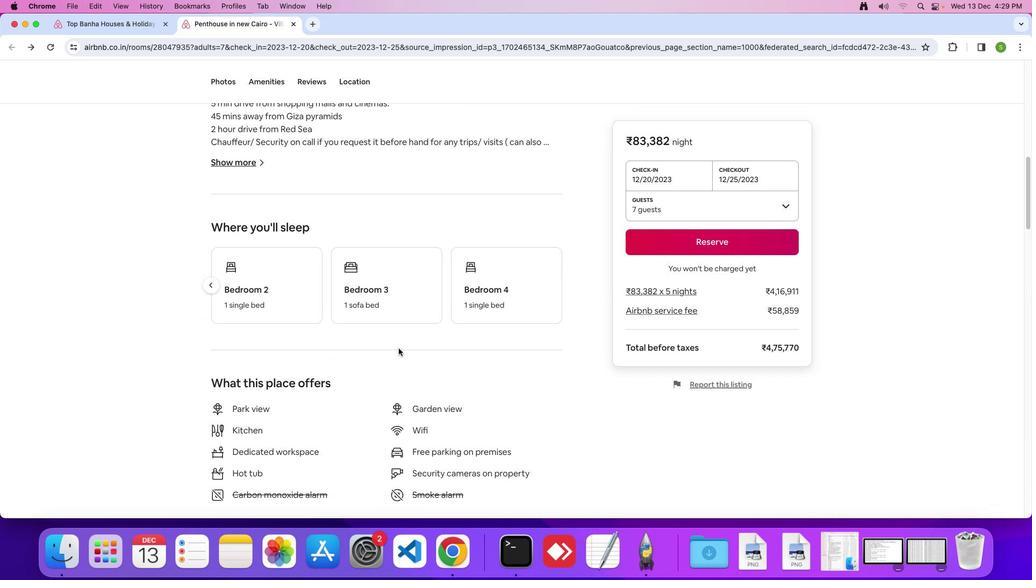 
Action: Mouse scrolled (398, 348) with delta (0, -1)
Screenshot: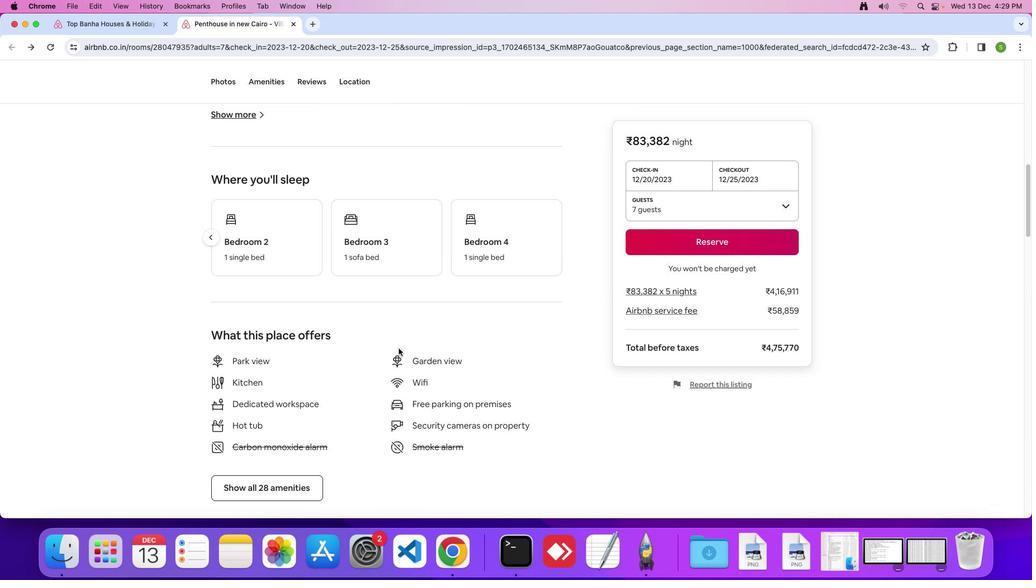 
Action: Mouse scrolled (398, 348) with delta (0, 0)
Screenshot: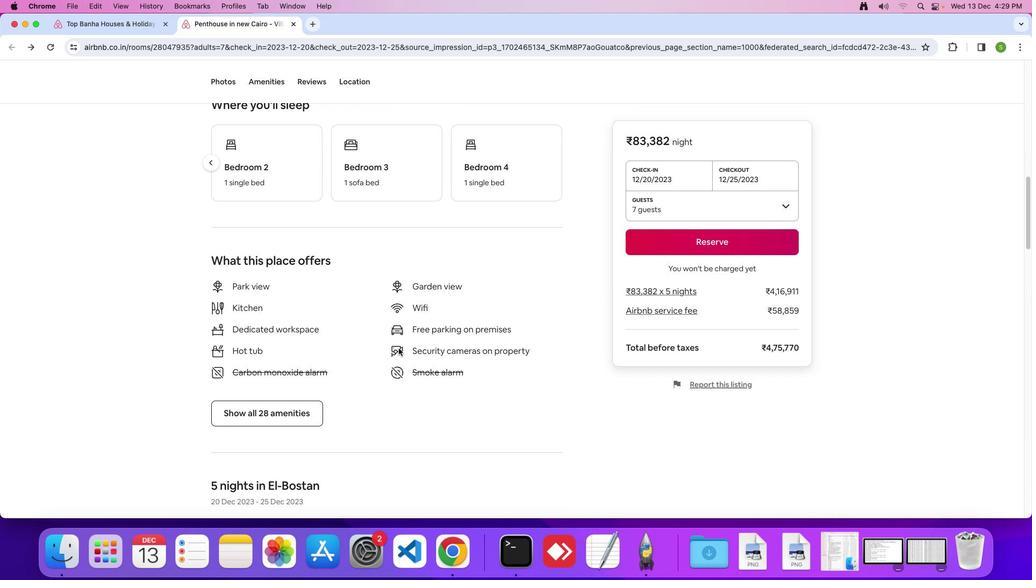 
Action: Mouse scrolled (398, 348) with delta (0, 0)
Screenshot: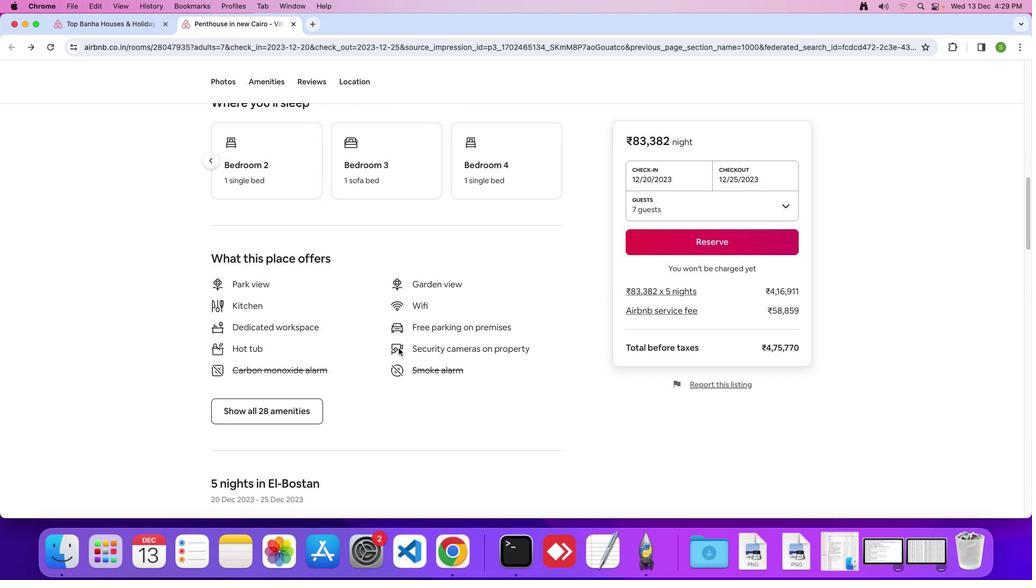 
Action: Mouse scrolled (398, 348) with delta (0, 0)
Screenshot: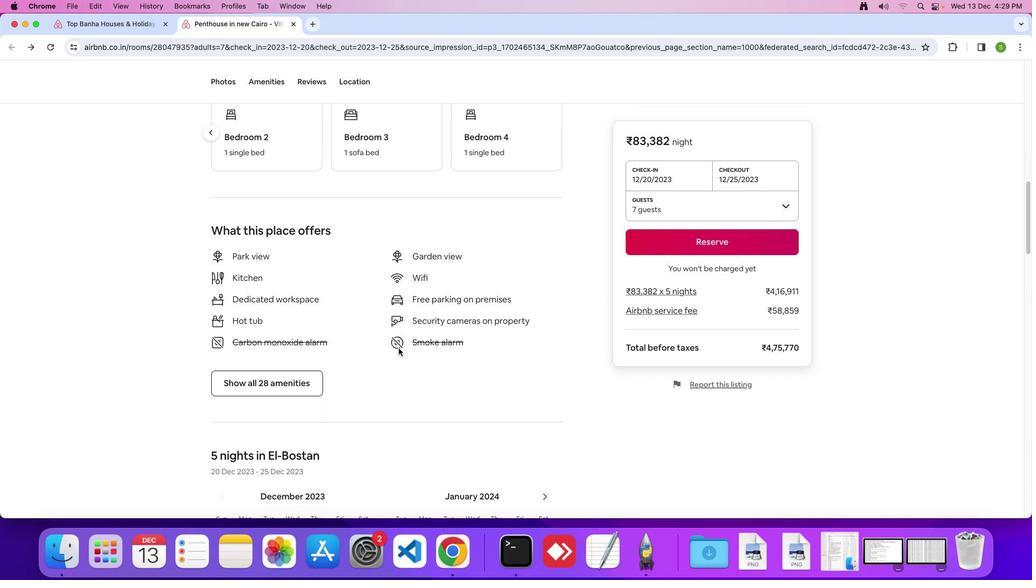 
Action: Mouse moved to (290, 361)
Screenshot: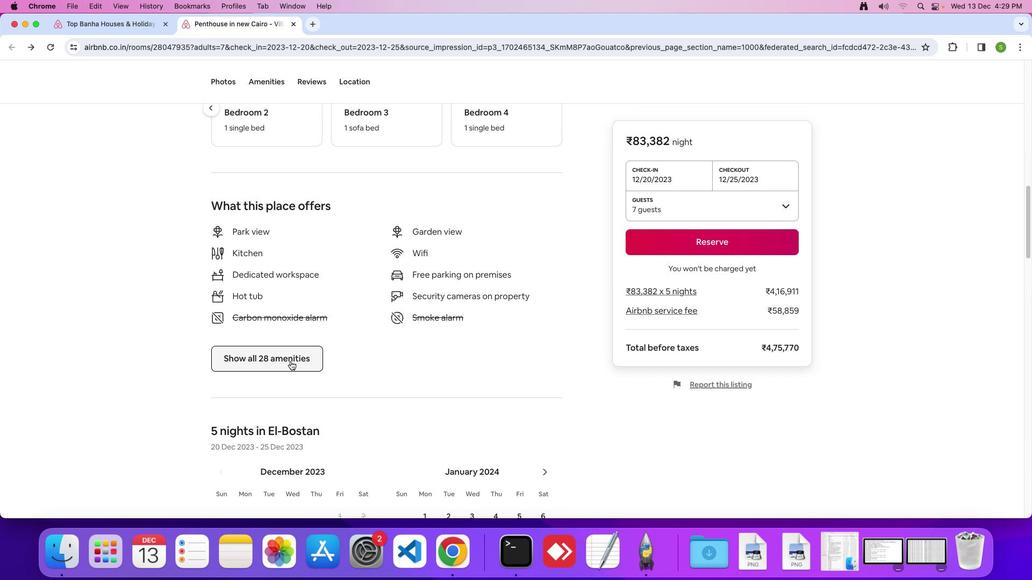 
Action: Mouse pressed left at (290, 361)
Screenshot: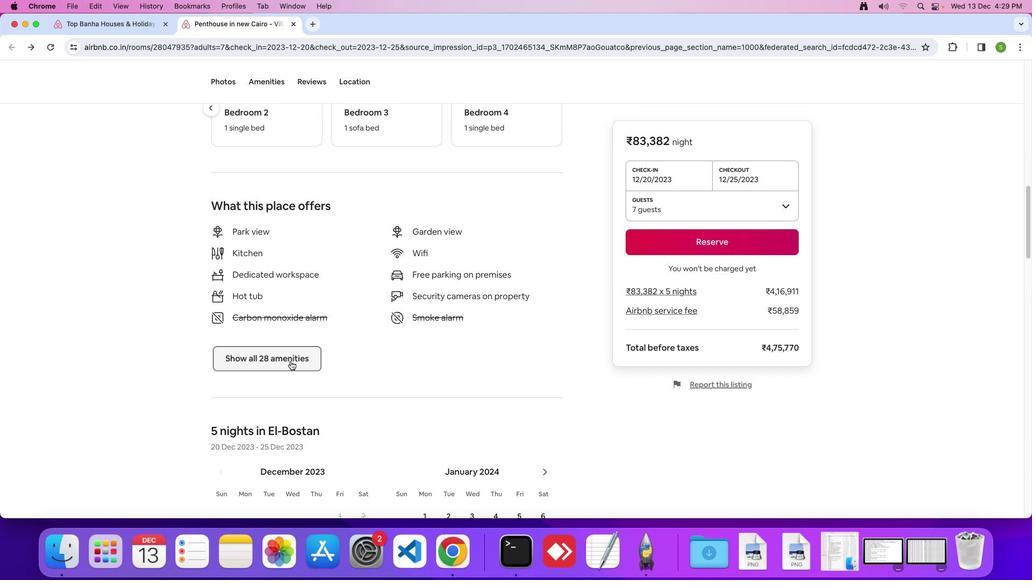 
Action: Mouse moved to (506, 317)
Screenshot: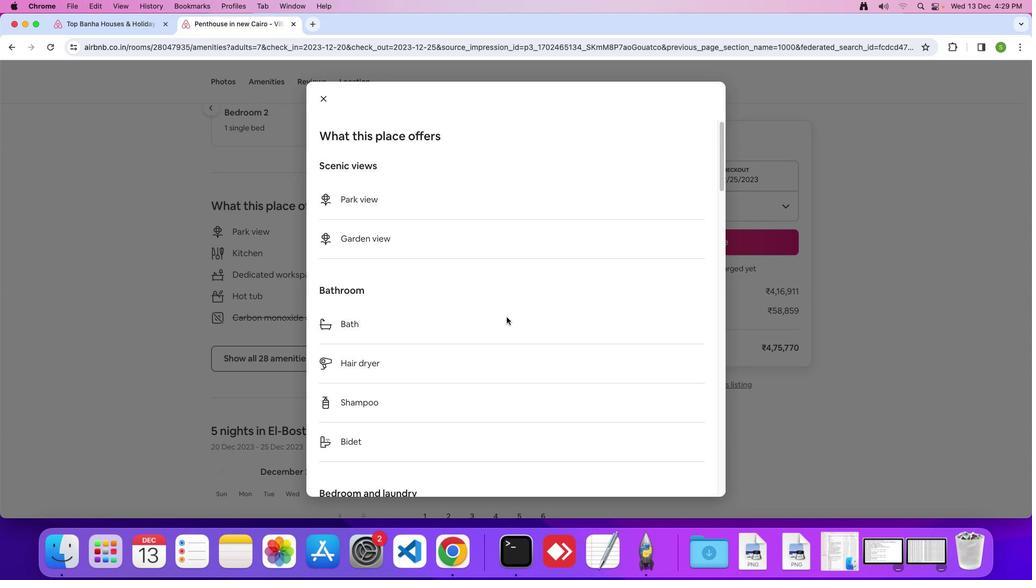 
Action: Mouse scrolled (506, 317) with delta (0, 0)
Screenshot: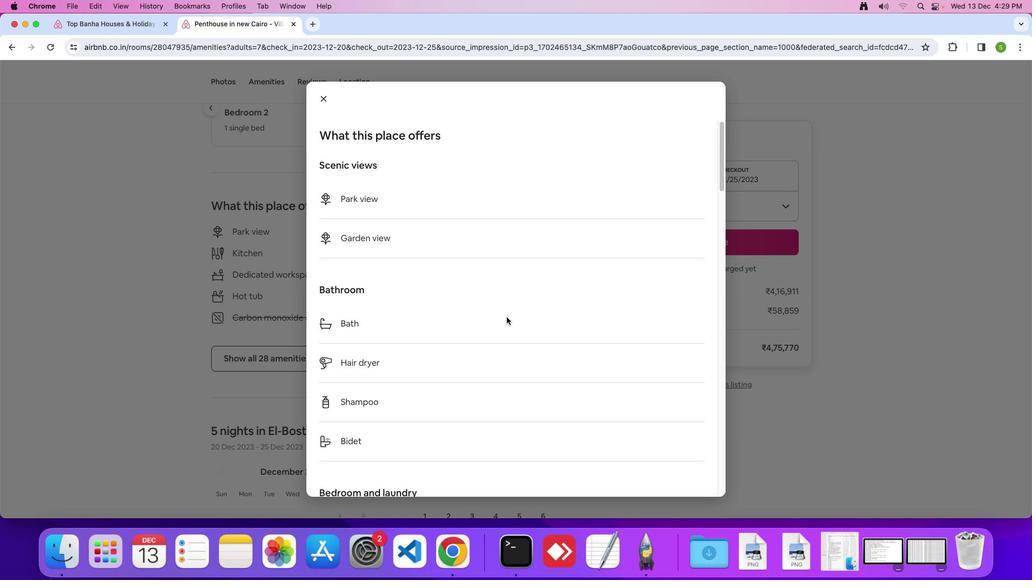 
Action: Mouse scrolled (506, 317) with delta (0, 0)
Screenshot: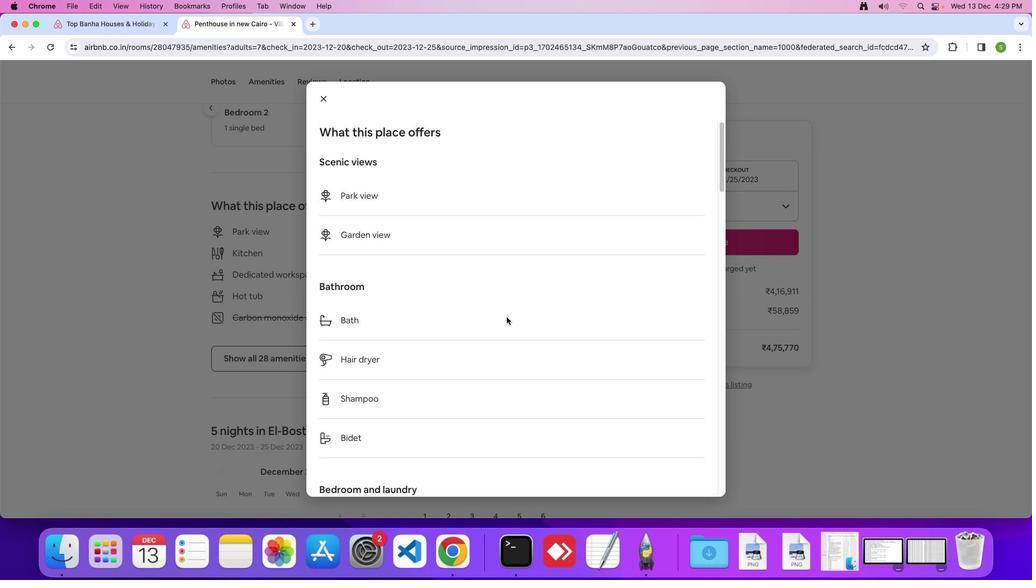 
Action: Mouse scrolled (506, 317) with delta (0, -1)
Screenshot: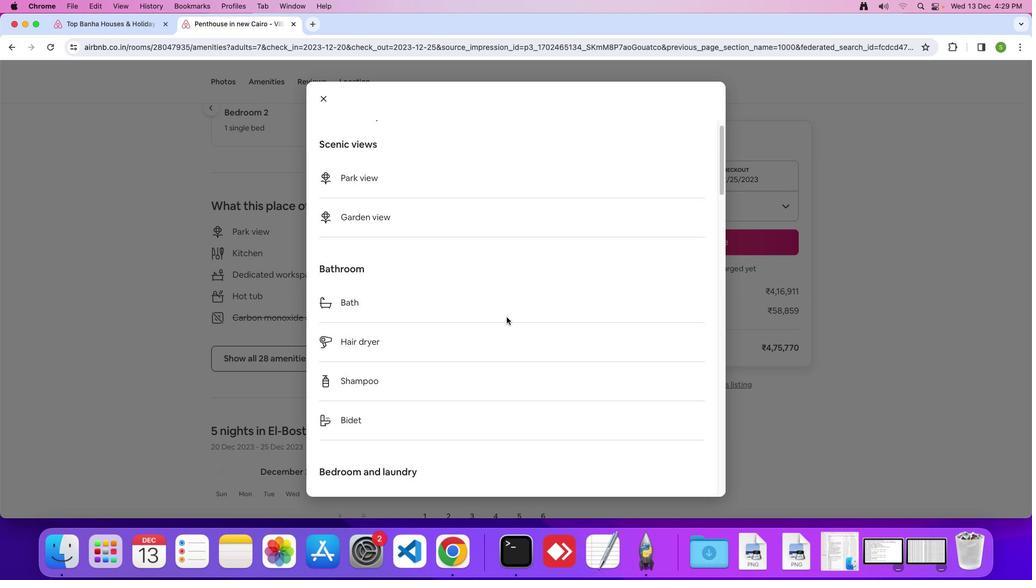 
Action: Mouse scrolled (506, 317) with delta (0, 0)
Screenshot: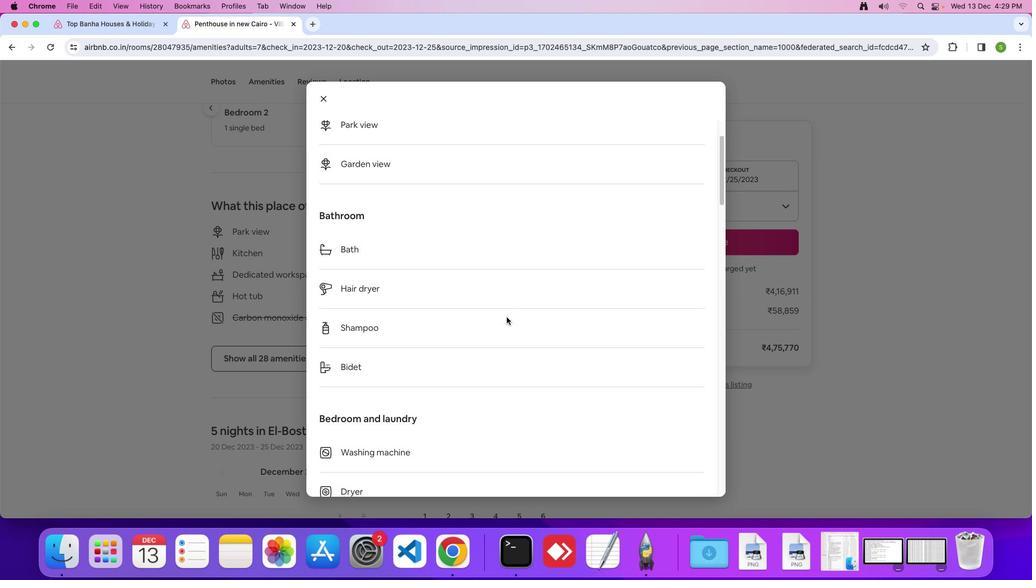 
Action: Mouse scrolled (506, 317) with delta (0, 0)
Screenshot: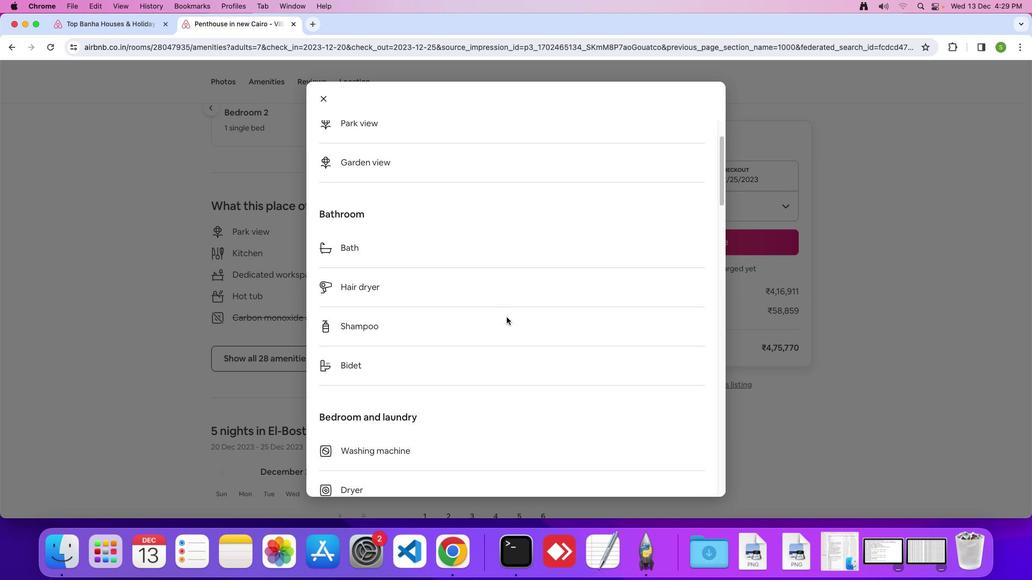 
Action: Mouse scrolled (506, 317) with delta (0, -1)
Screenshot: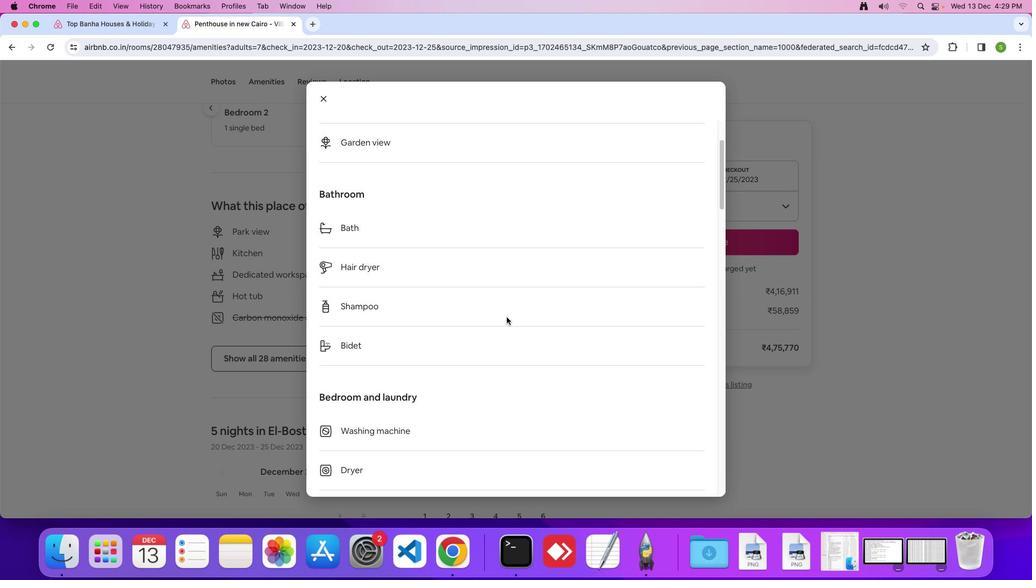 
Action: Mouse scrolled (506, 317) with delta (0, 0)
Screenshot: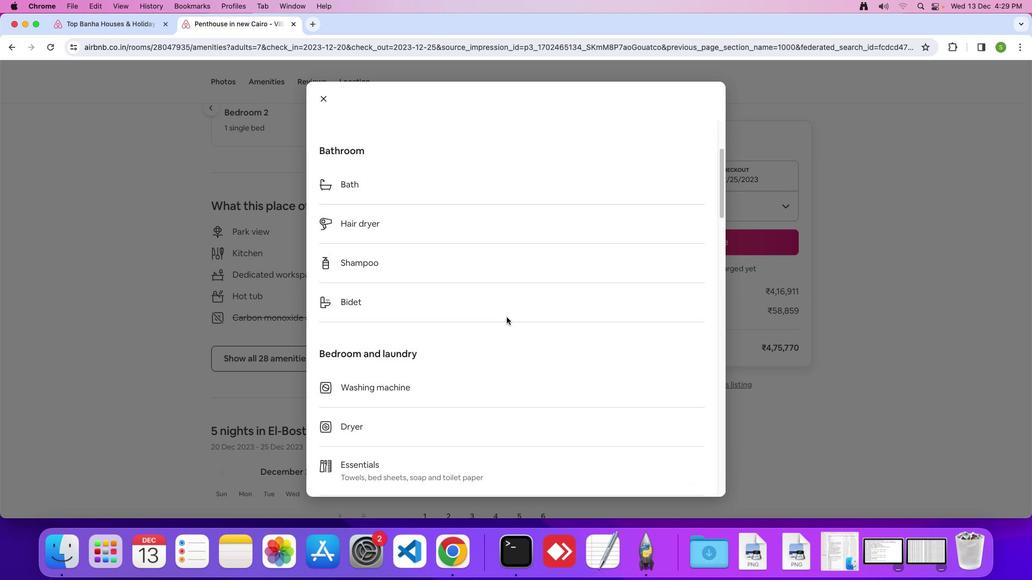 
Action: Mouse scrolled (506, 317) with delta (0, 0)
Screenshot: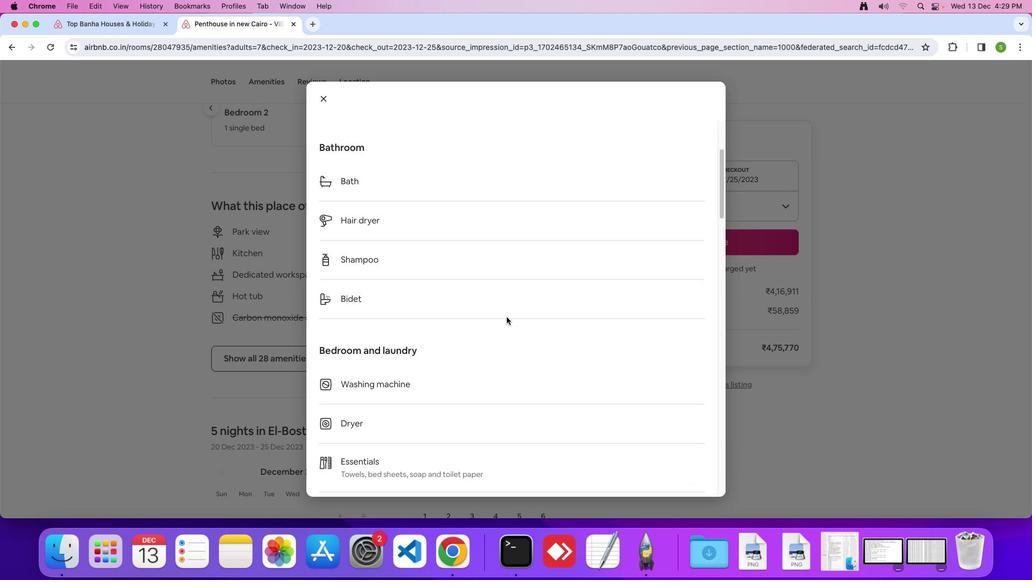 
Action: Mouse scrolled (506, 317) with delta (0, -1)
Screenshot: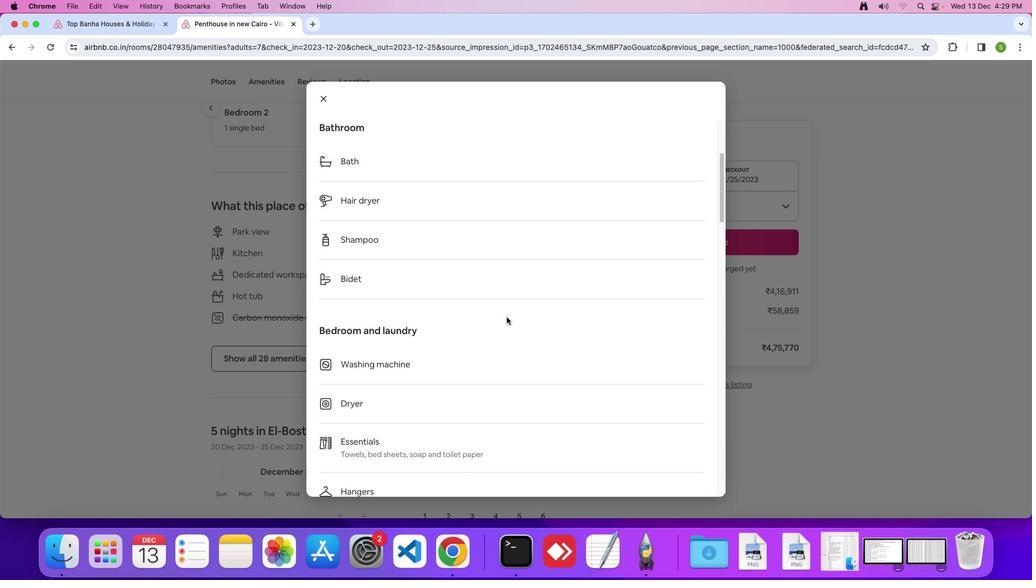
Action: Mouse scrolled (506, 317) with delta (0, 0)
Screenshot: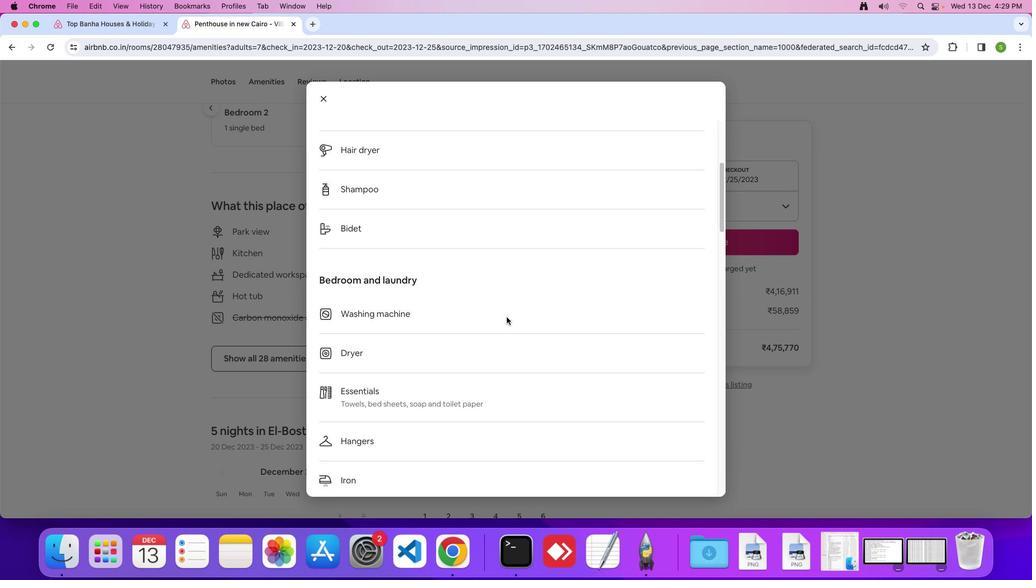 
Action: Mouse scrolled (506, 317) with delta (0, 0)
